 Task: testing Records creation on Orders
Action: Mouse moved to (41, 141)
Screenshot: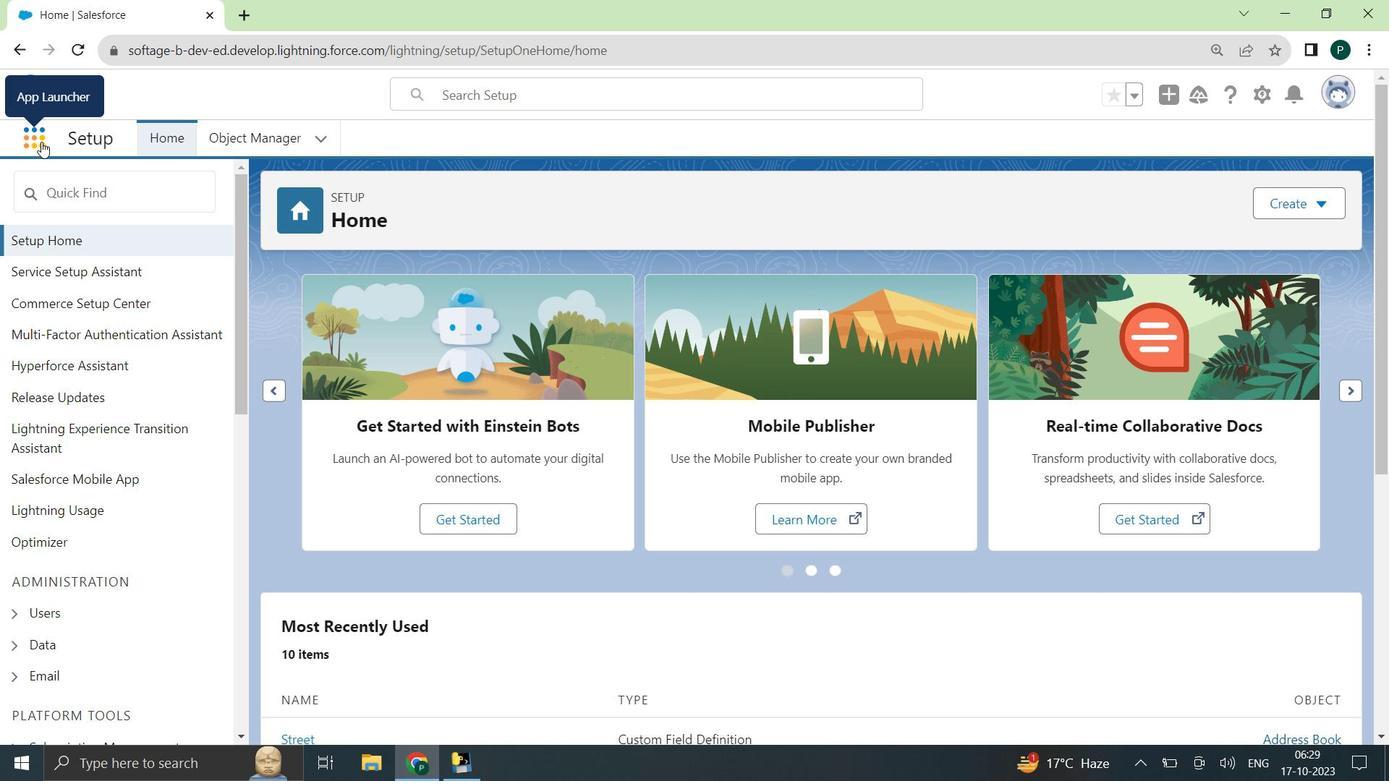 
Action: Mouse pressed left at (41, 141)
Screenshot: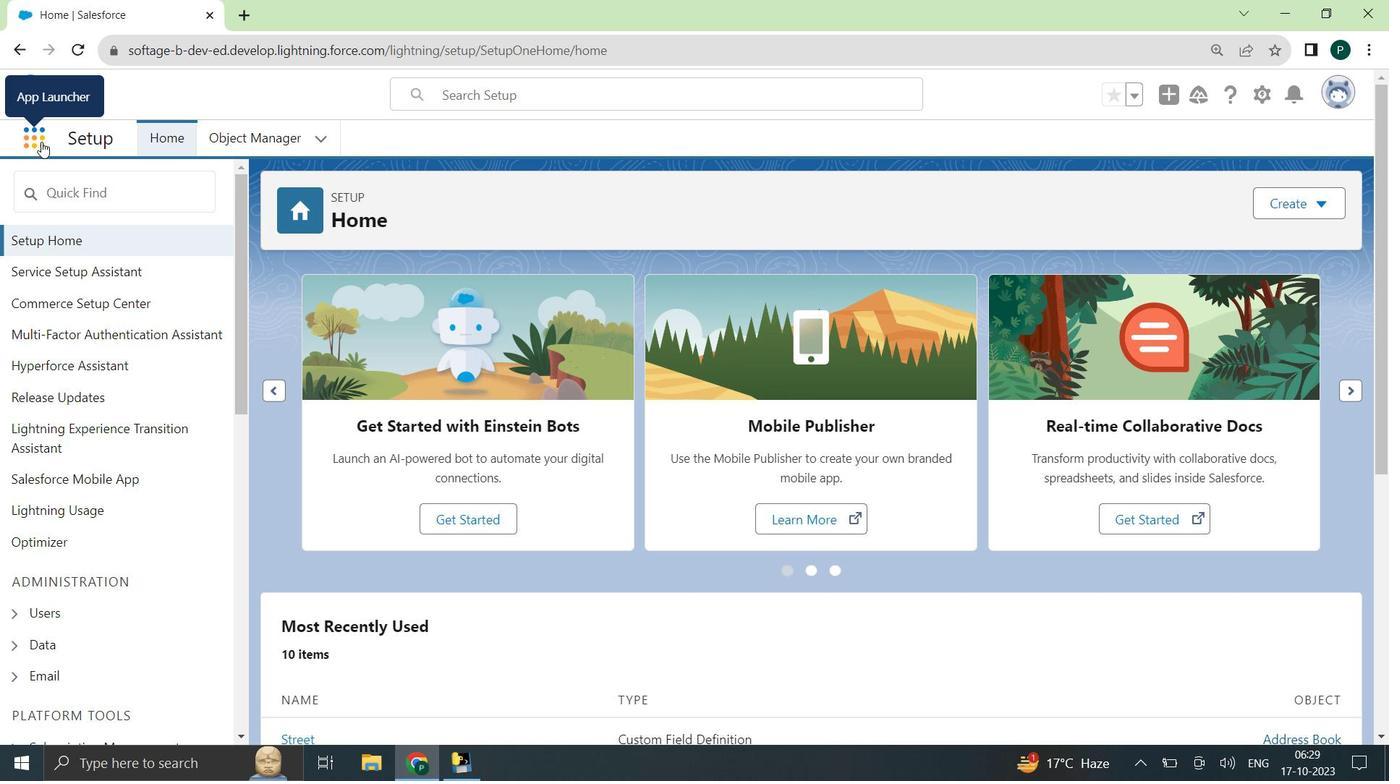 
Action: Mouse moved to (60, 483)
Screenshot: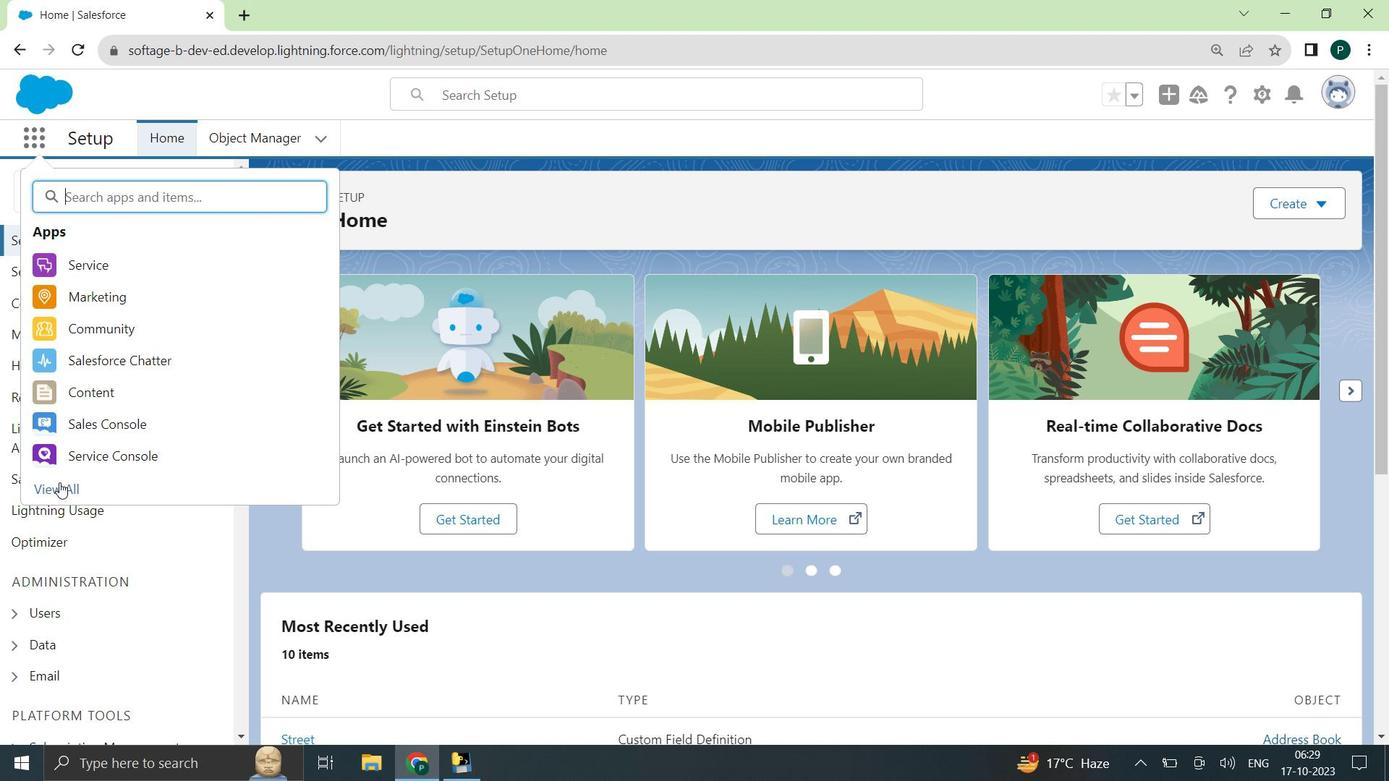 
Action: Mouse pressed left at (60, 483)
Screenshot: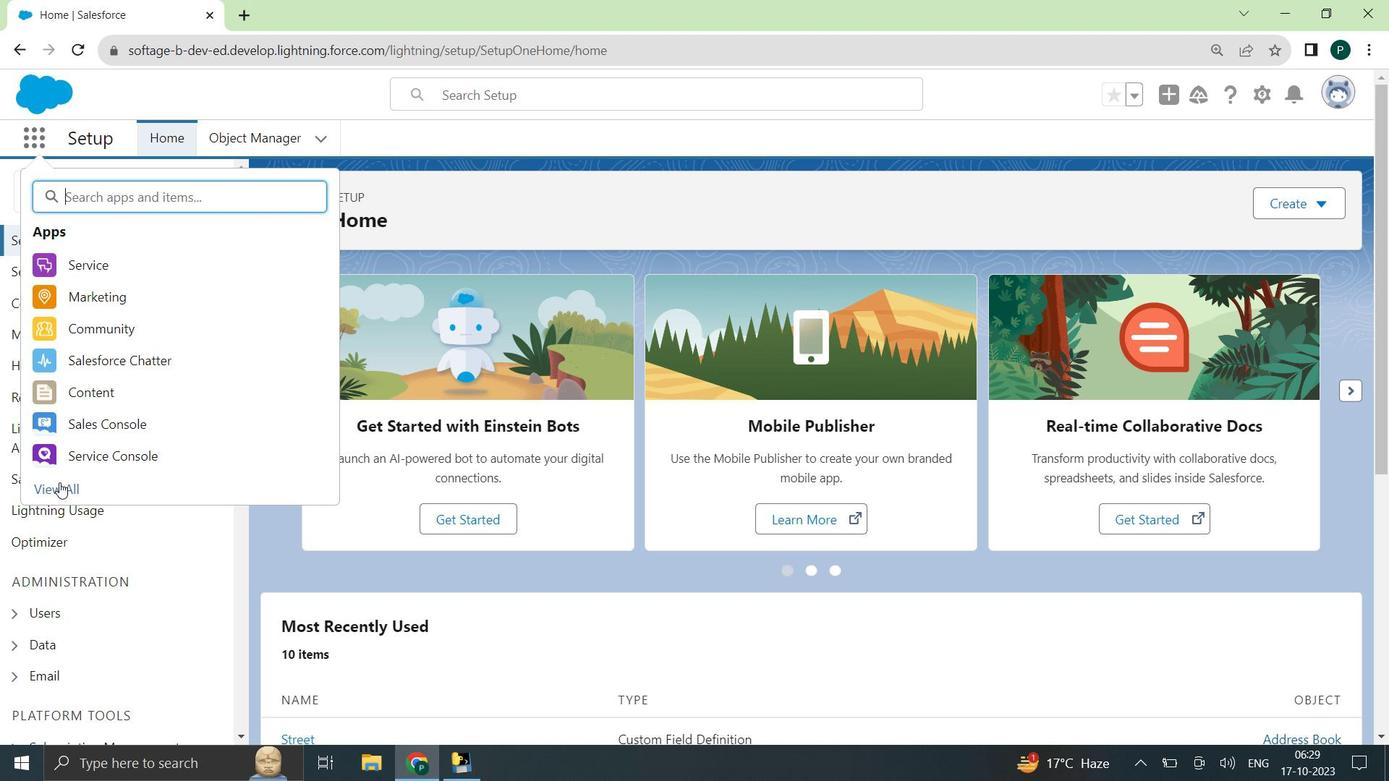 
Action: Mouse moved to (187, 487)
Screenshot: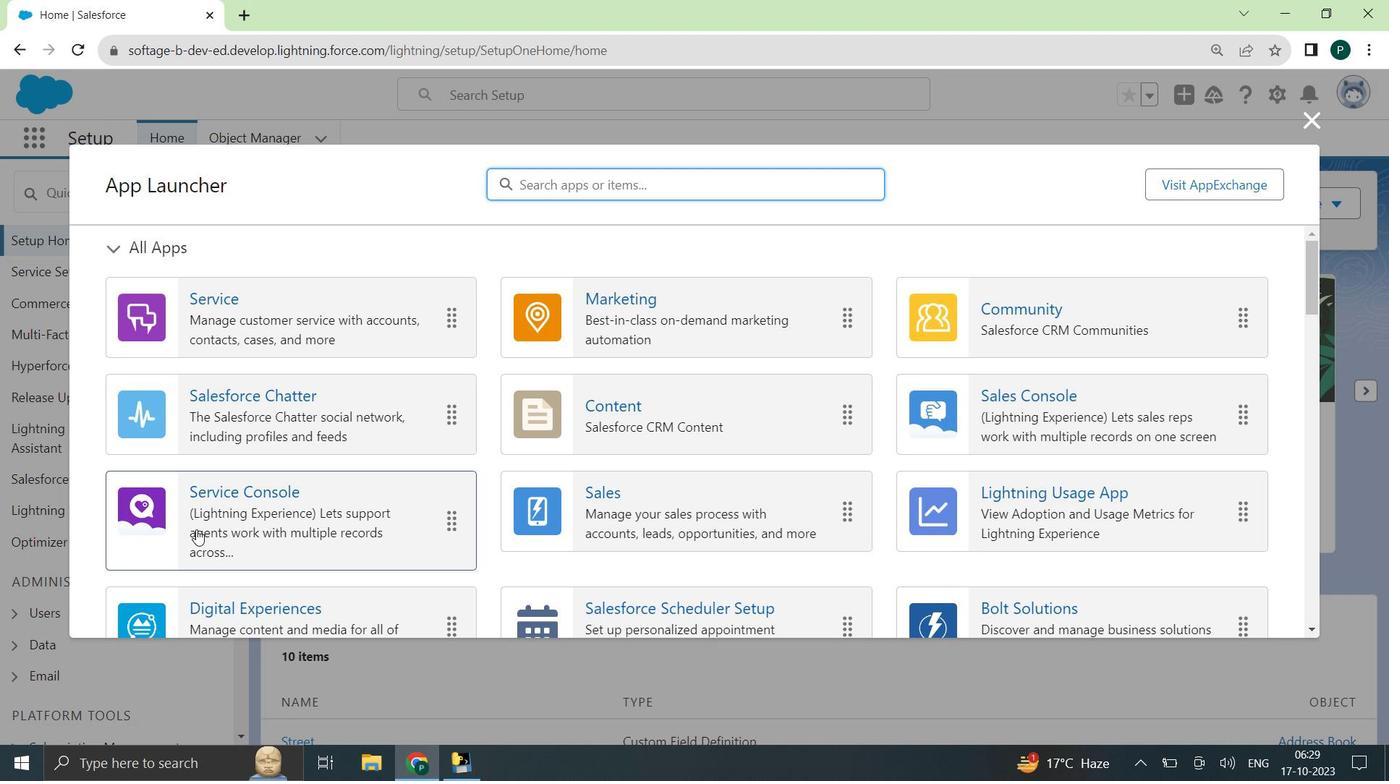 
Action: Mouse scrolled (187, 487) with delta (0, 0)
Screenshot: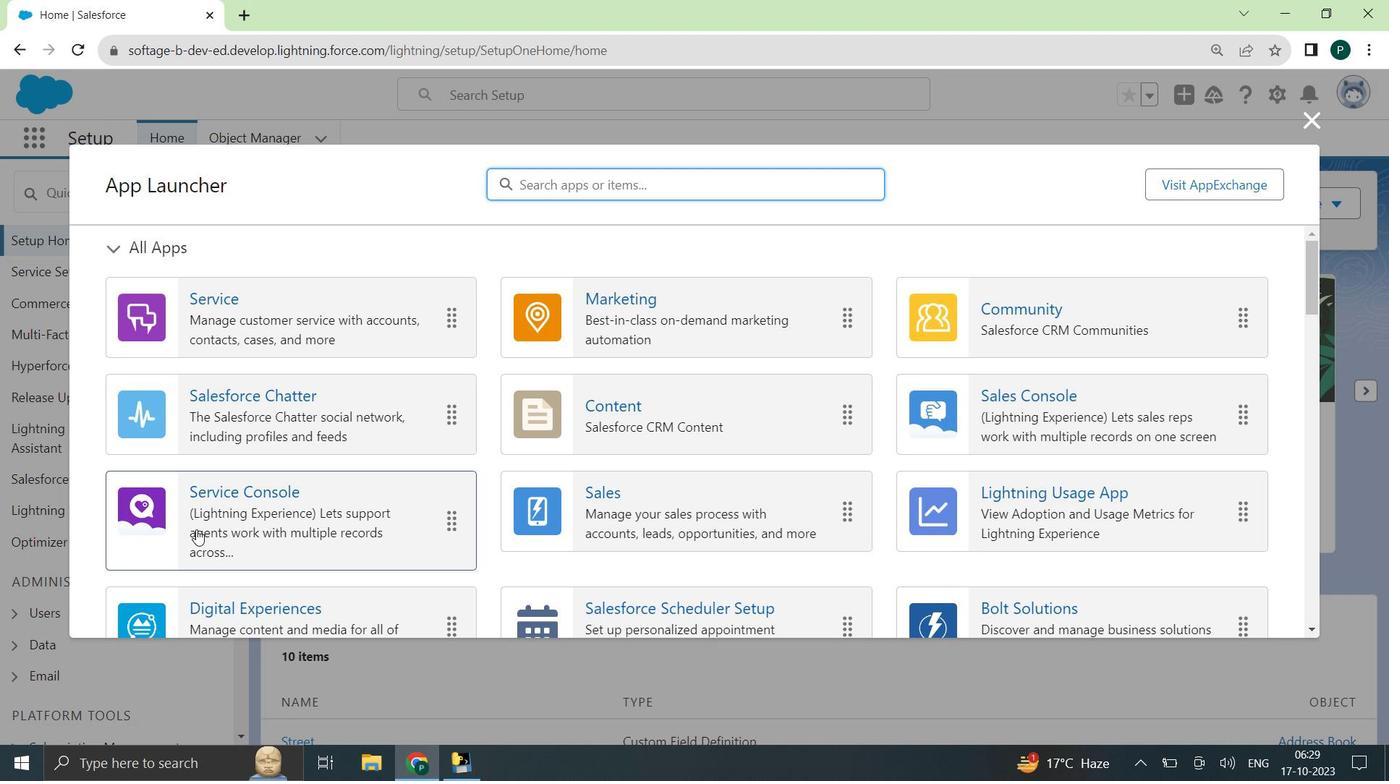 
Action: Mouse moved to (198, 539)
Screenshot: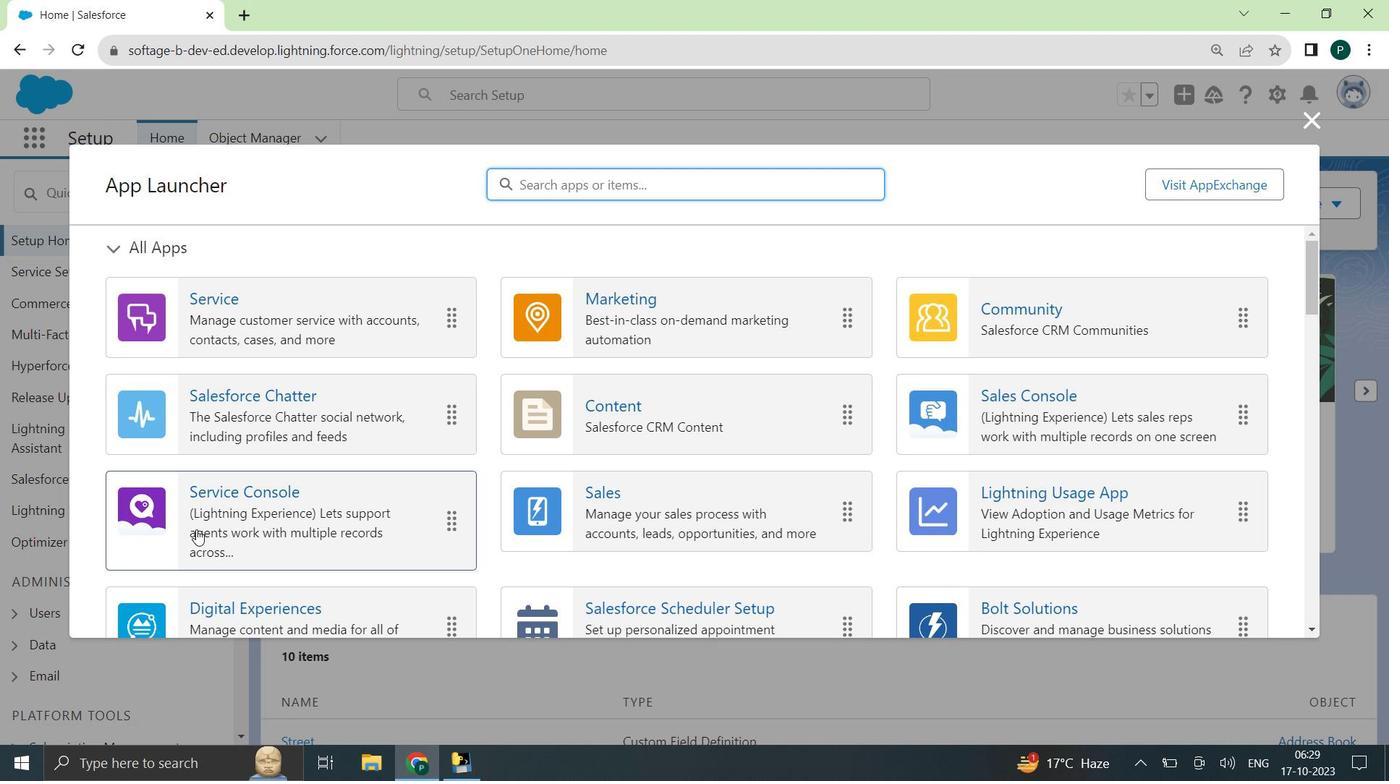 
Action: Mouse scrolled (198, 538) with delta (0, 0)
Screenshot: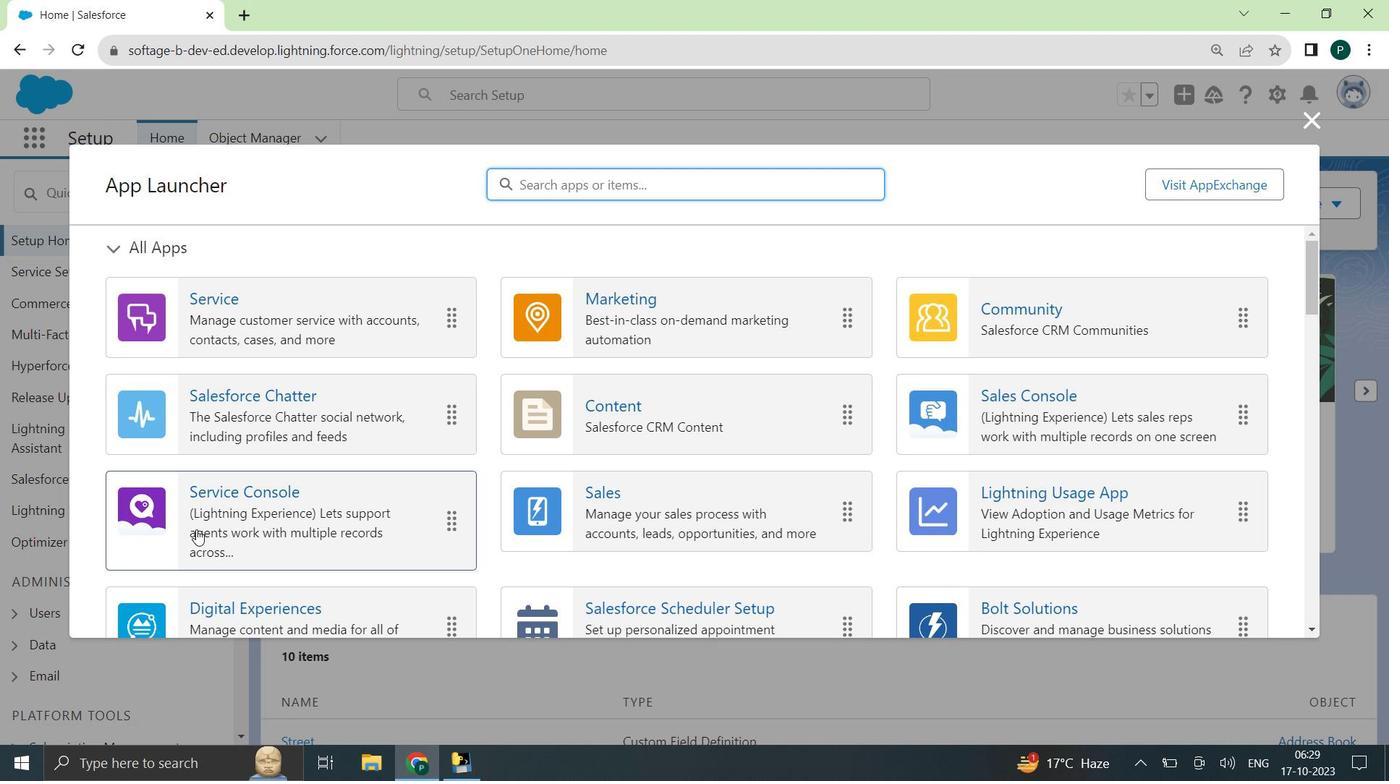 
Action: Mouse moved to (263, 584)
Screenshot: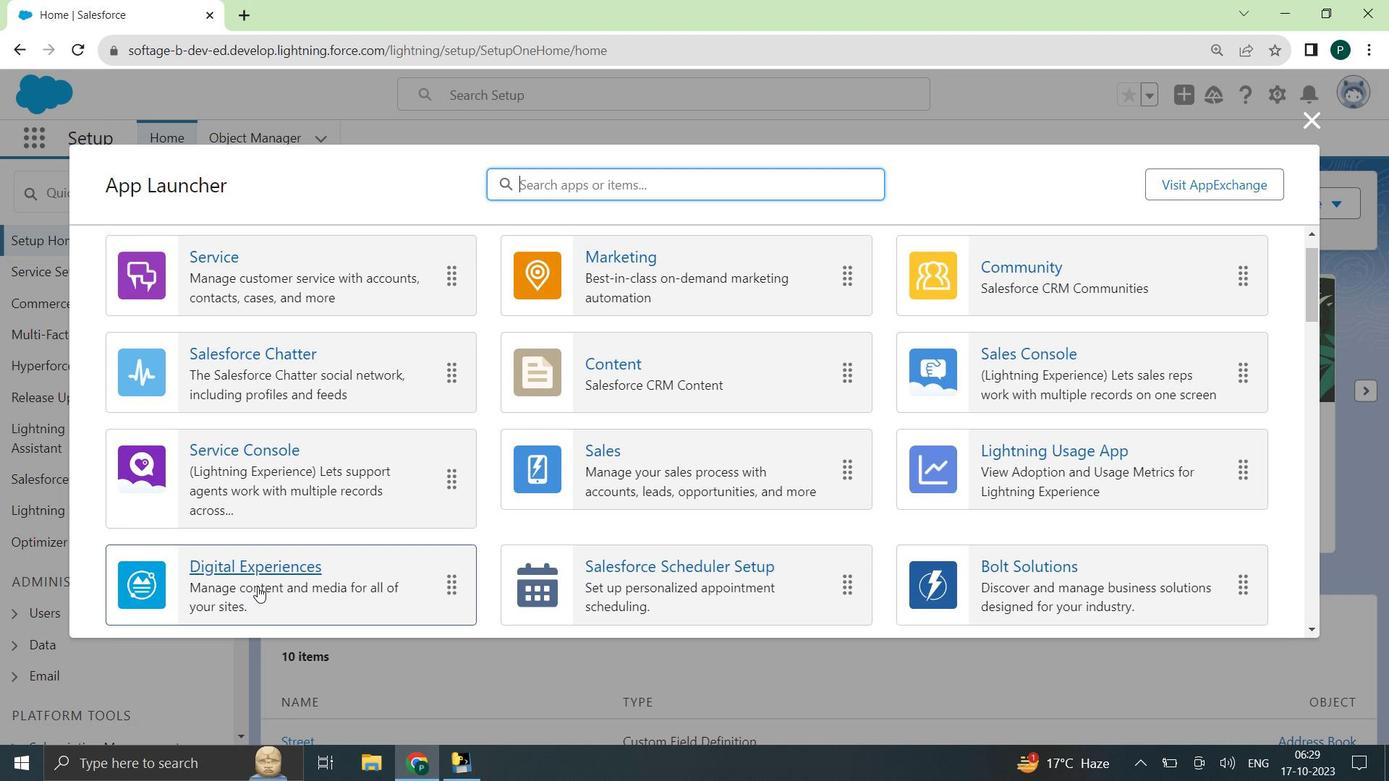 
Action: Mouse scrolled (263, 584) with delta (0, 0)
Screenshot: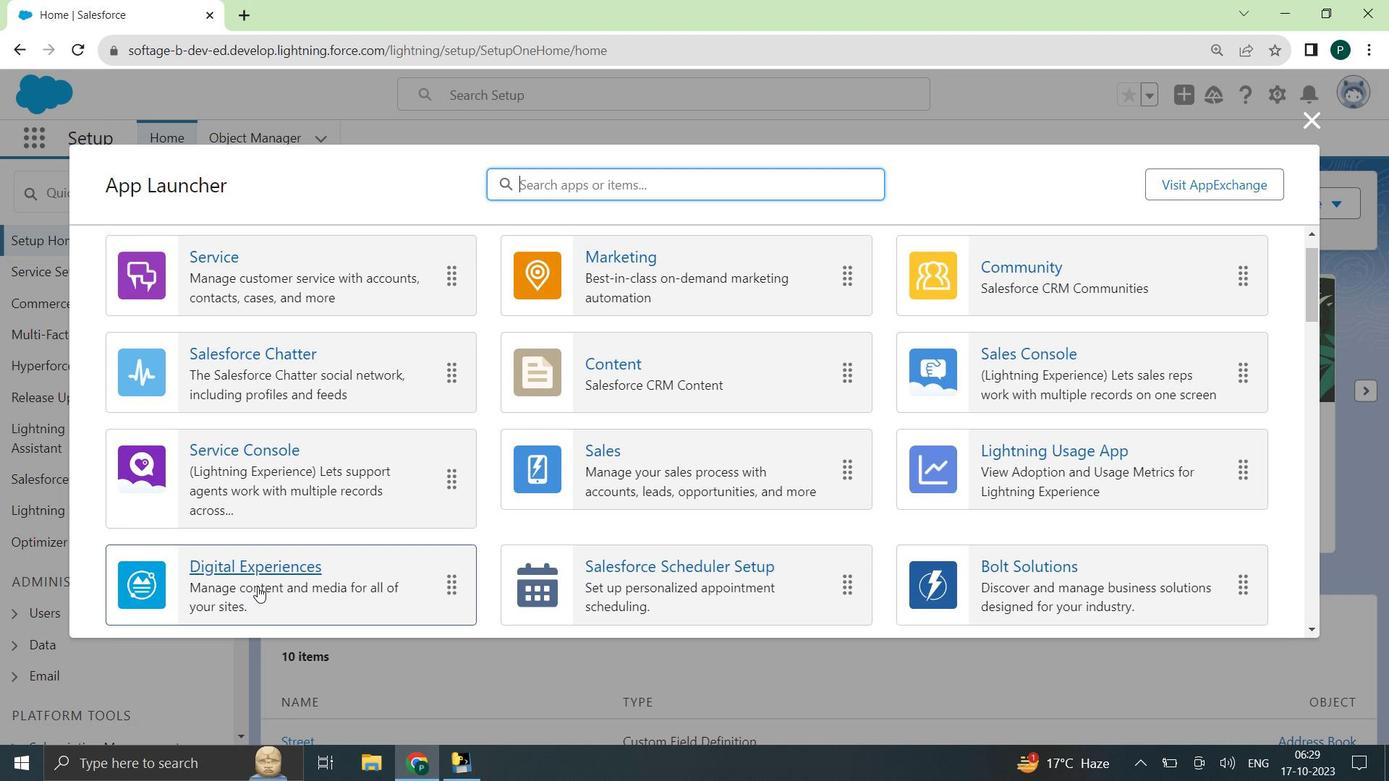 
Action: Mouse moved to (267, 583)
Screenshot: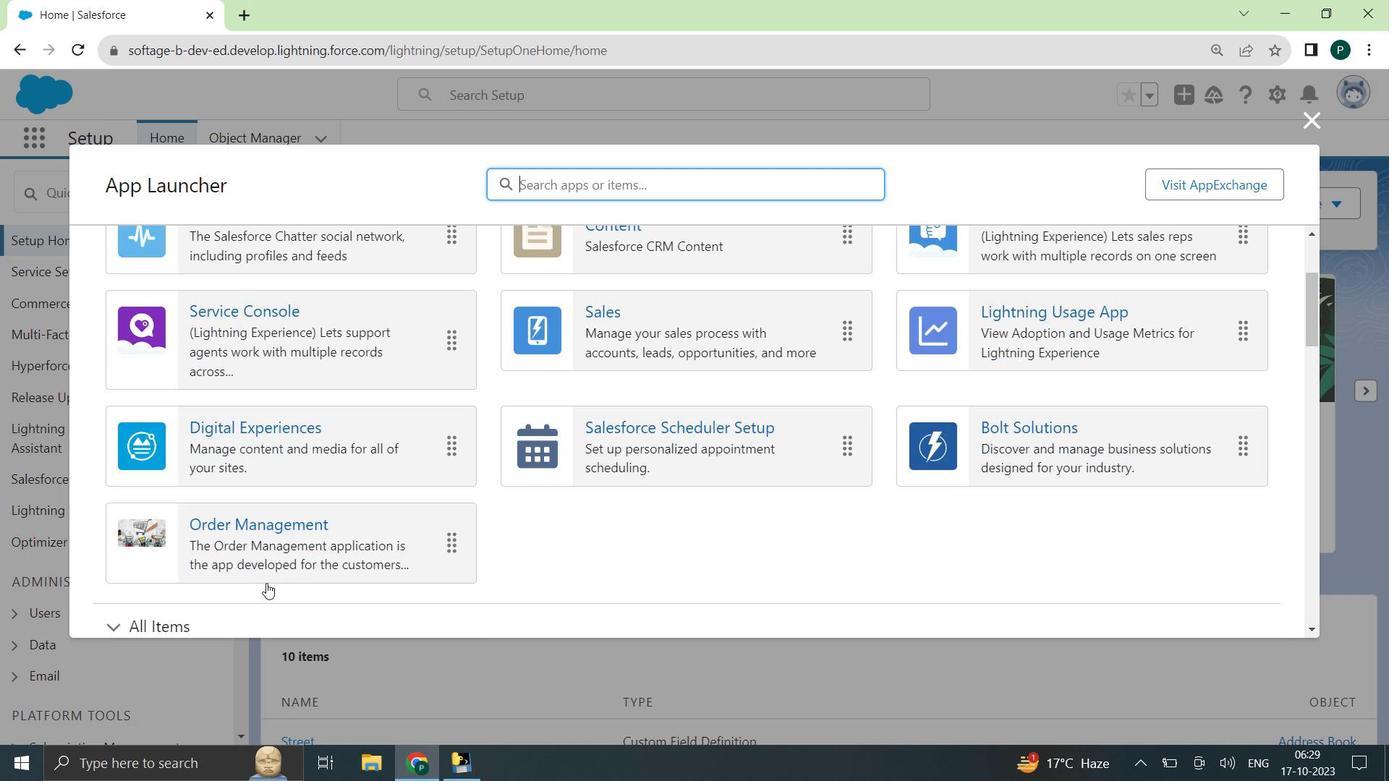 
Action: Mouse scrolled (267, 582) with delta (0, 0)
Screenshot: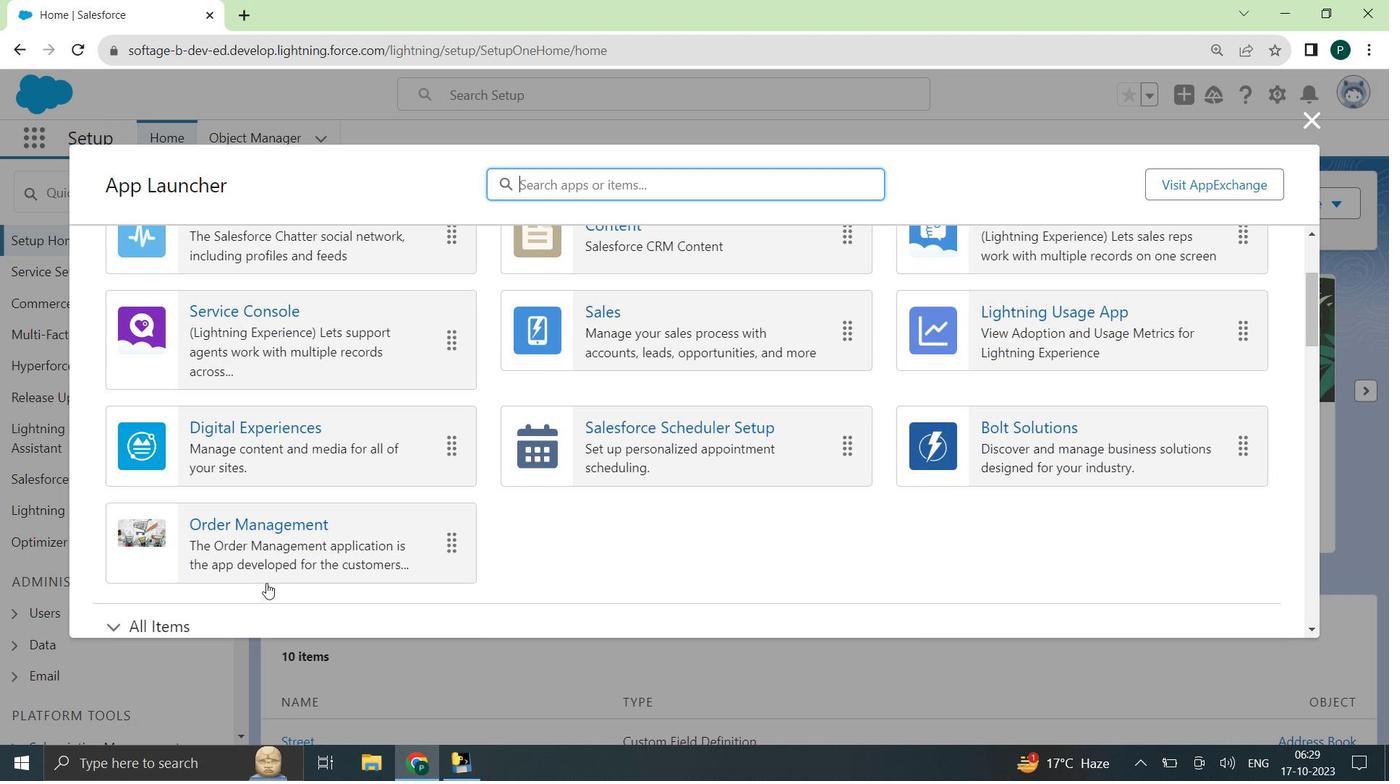 
Action: Mouse moved to (262, 338)
Screenshot: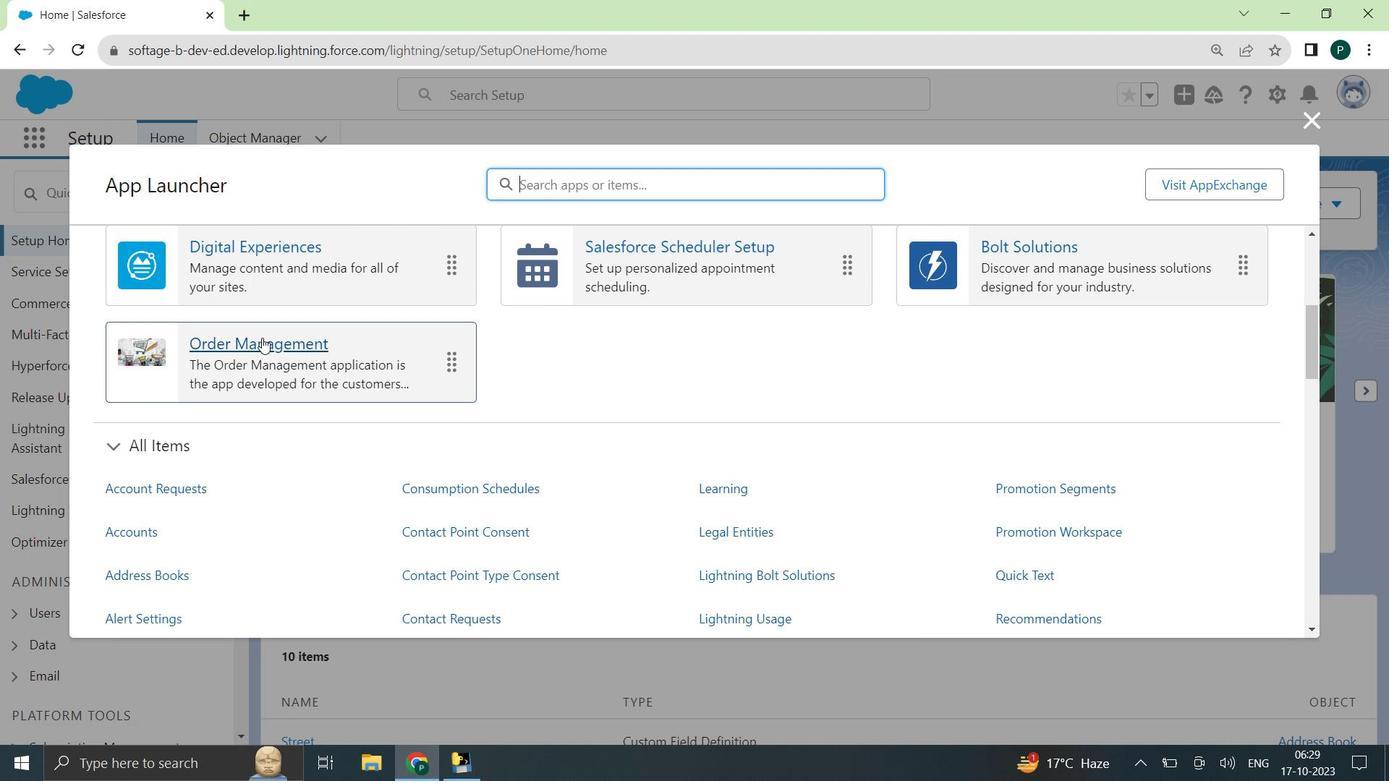 
Action: Mouse pressed left at (262, 338)
Screenshot: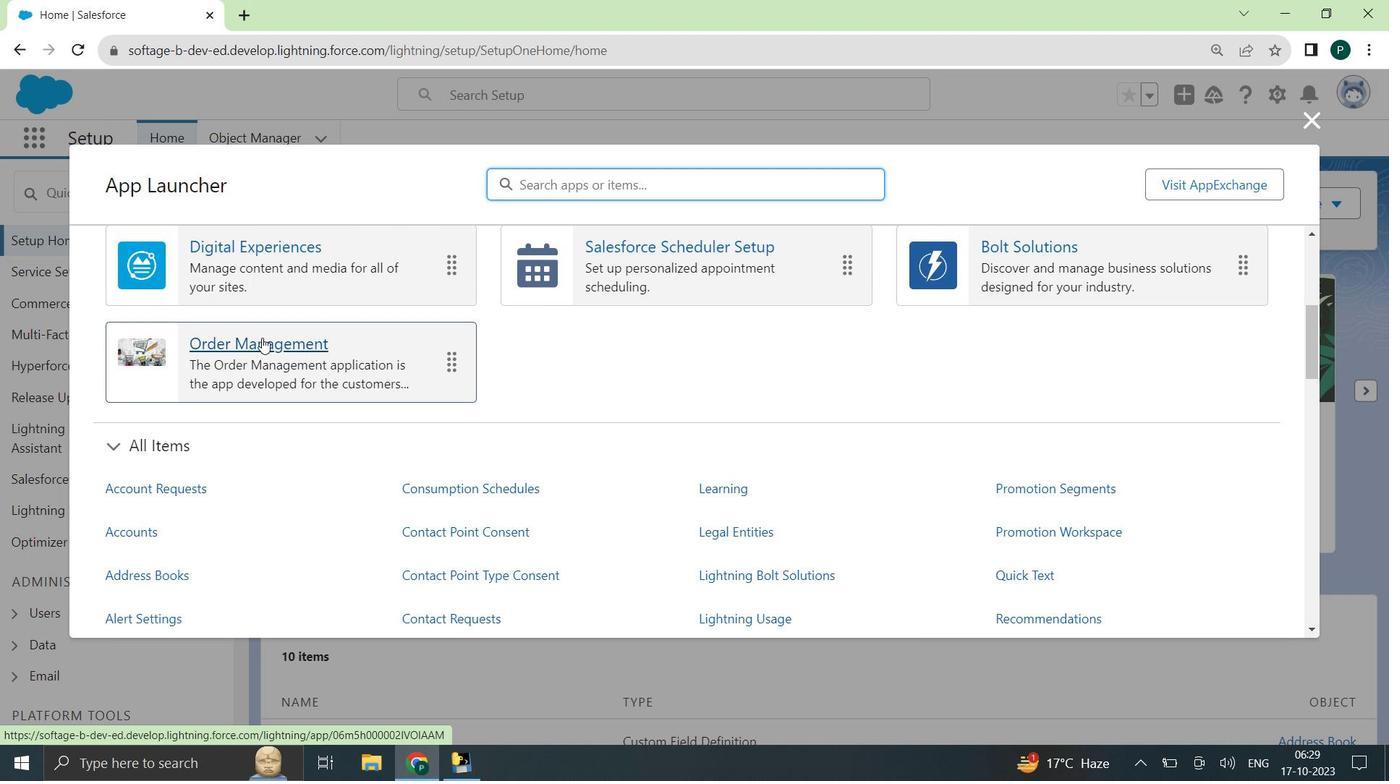 
Action: Mouse moved to (636, 133)
Screenshot: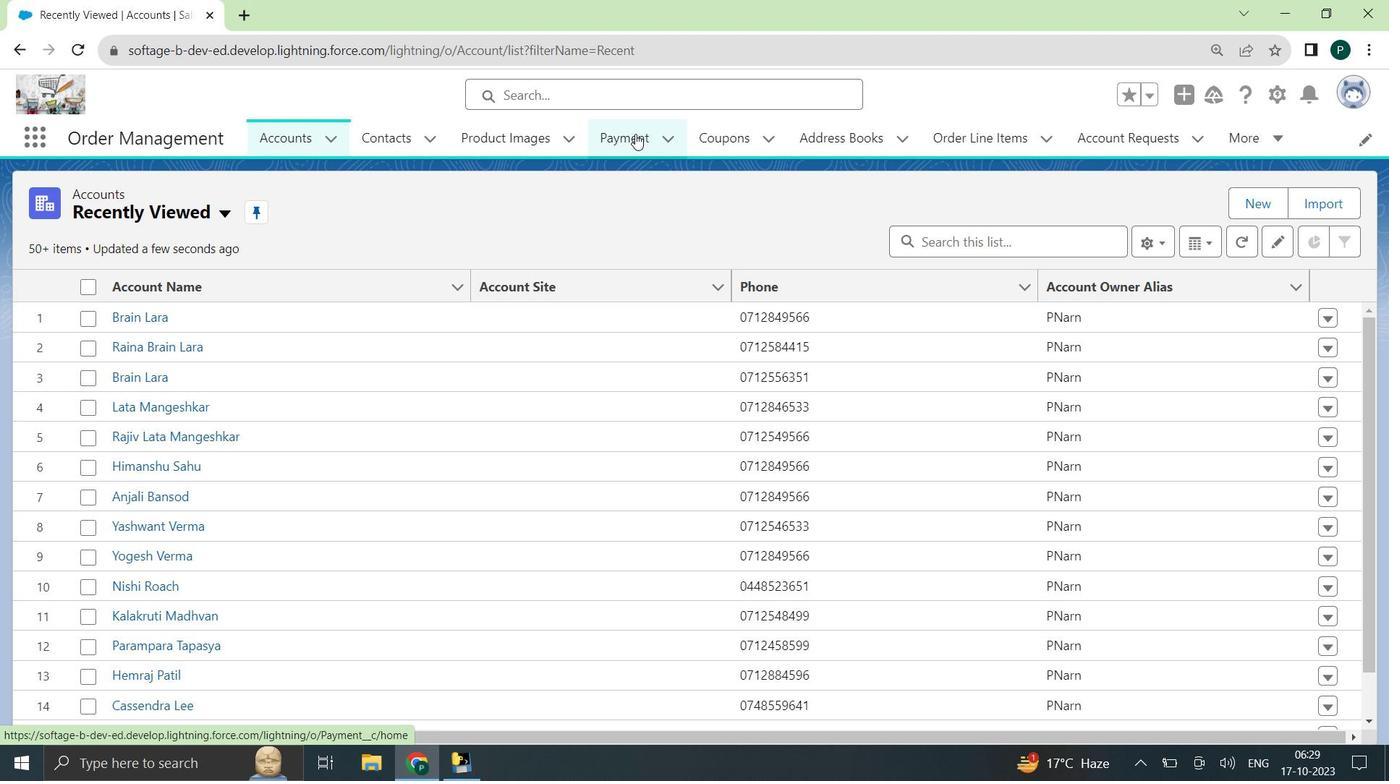 
Action: Mouse pressed left at (636, 133)
Screenshot: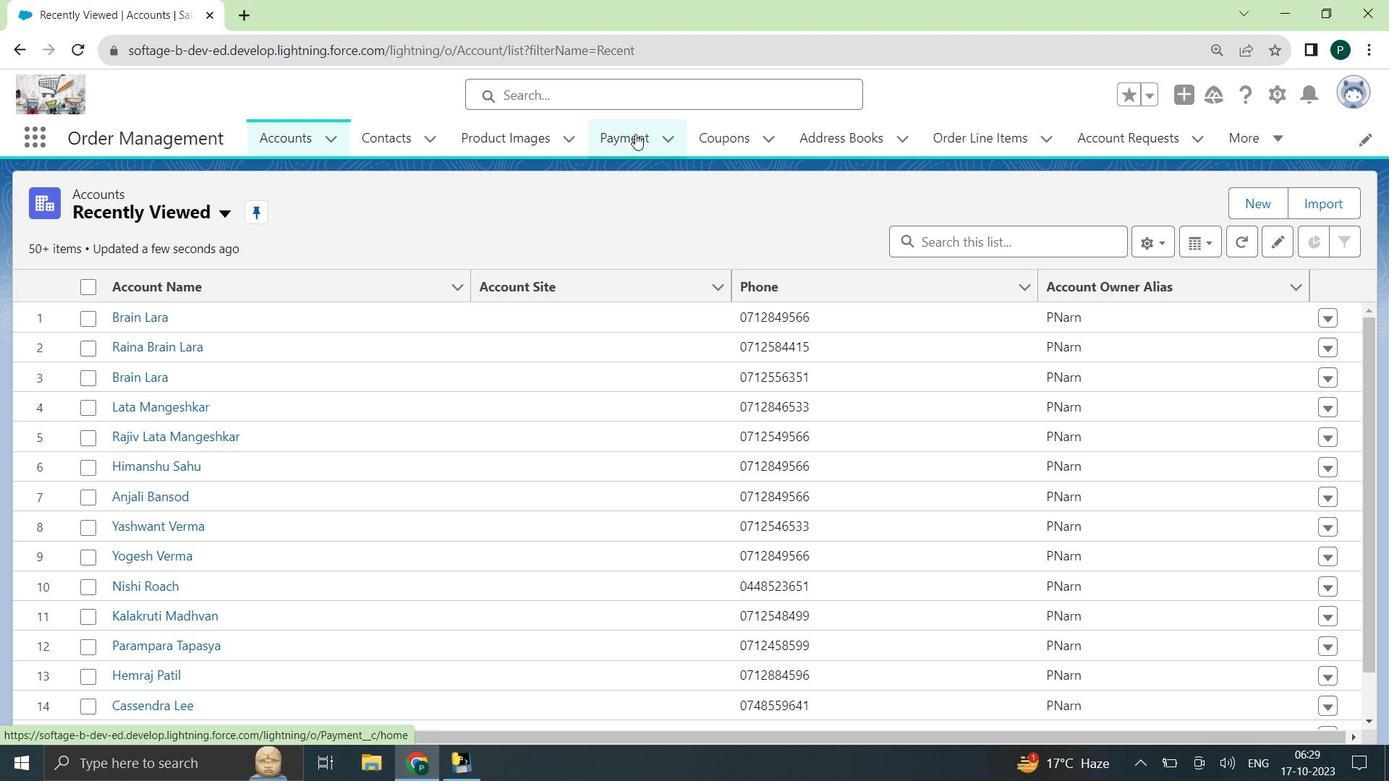 
Action: Mouse moved to (1234, 201)
Screenshot: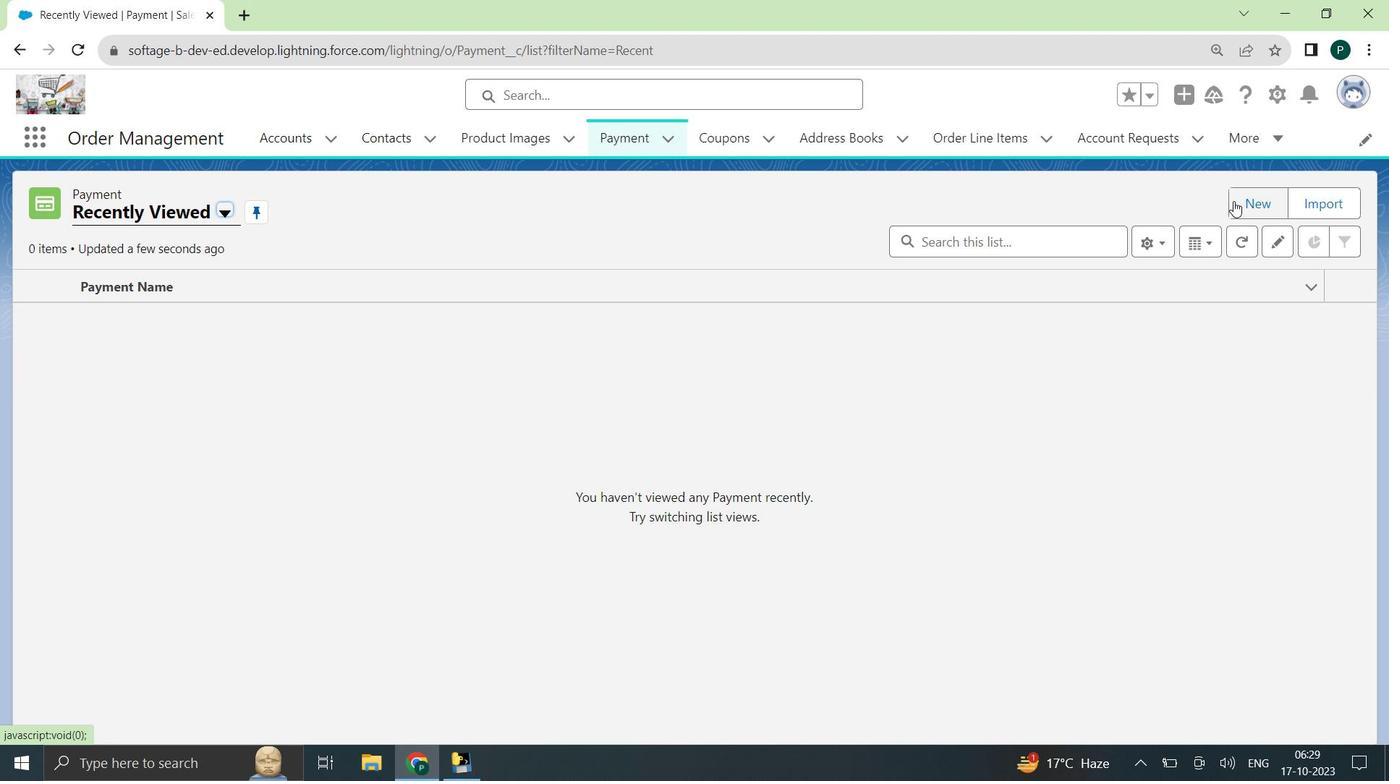 
Action: Mouse pressed left at (1234, 201)
Screenshot: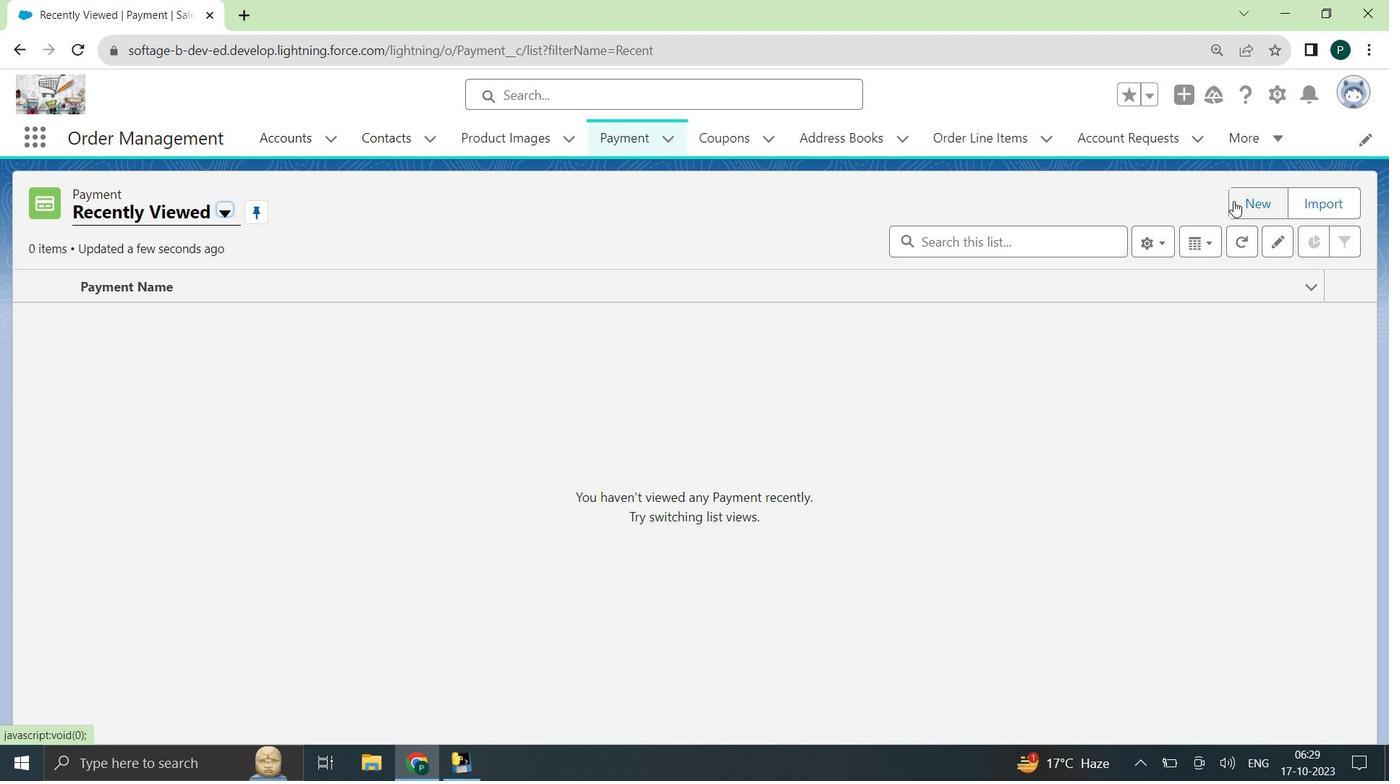
Action: Mouse moved to (862, 595)
Screenshot: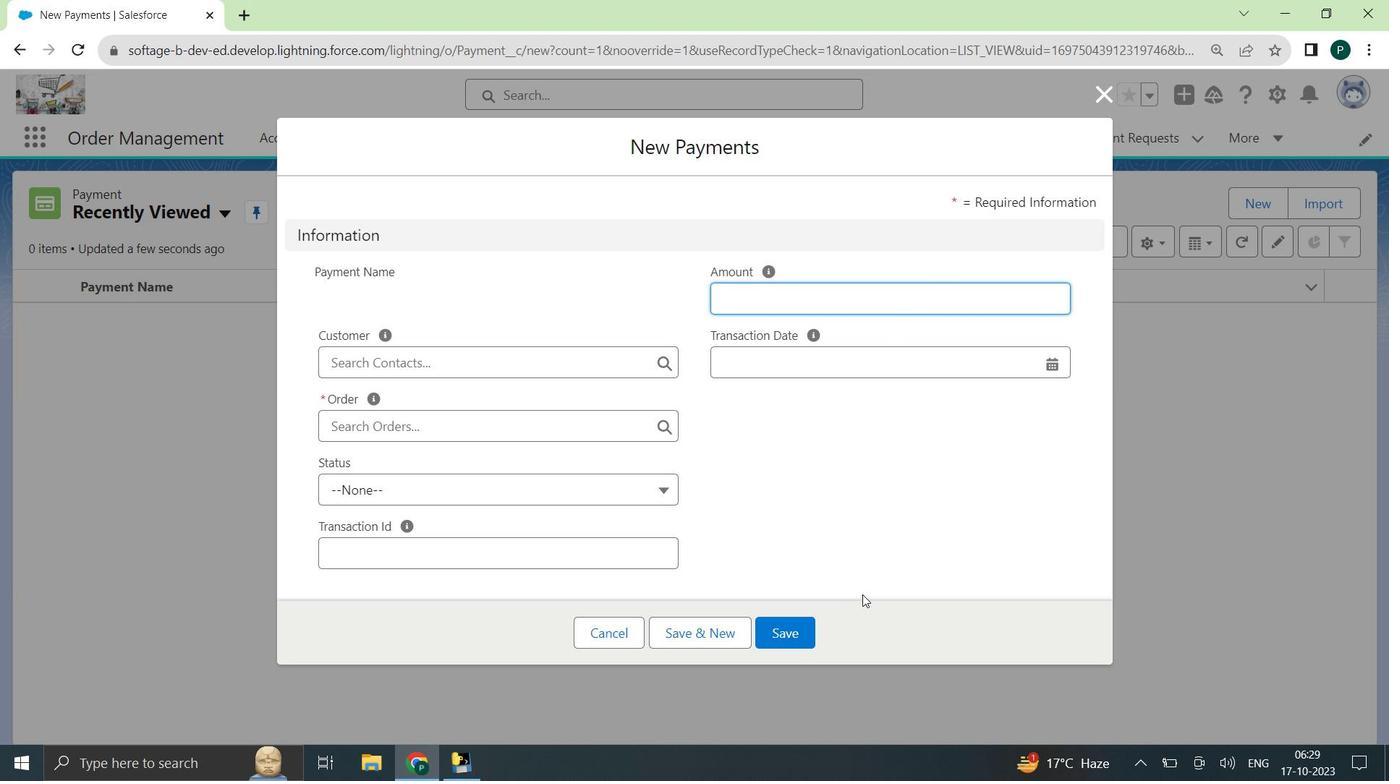 
Action: Mouse scrolled (862, 594) with delta (0, 0)
Screenshot: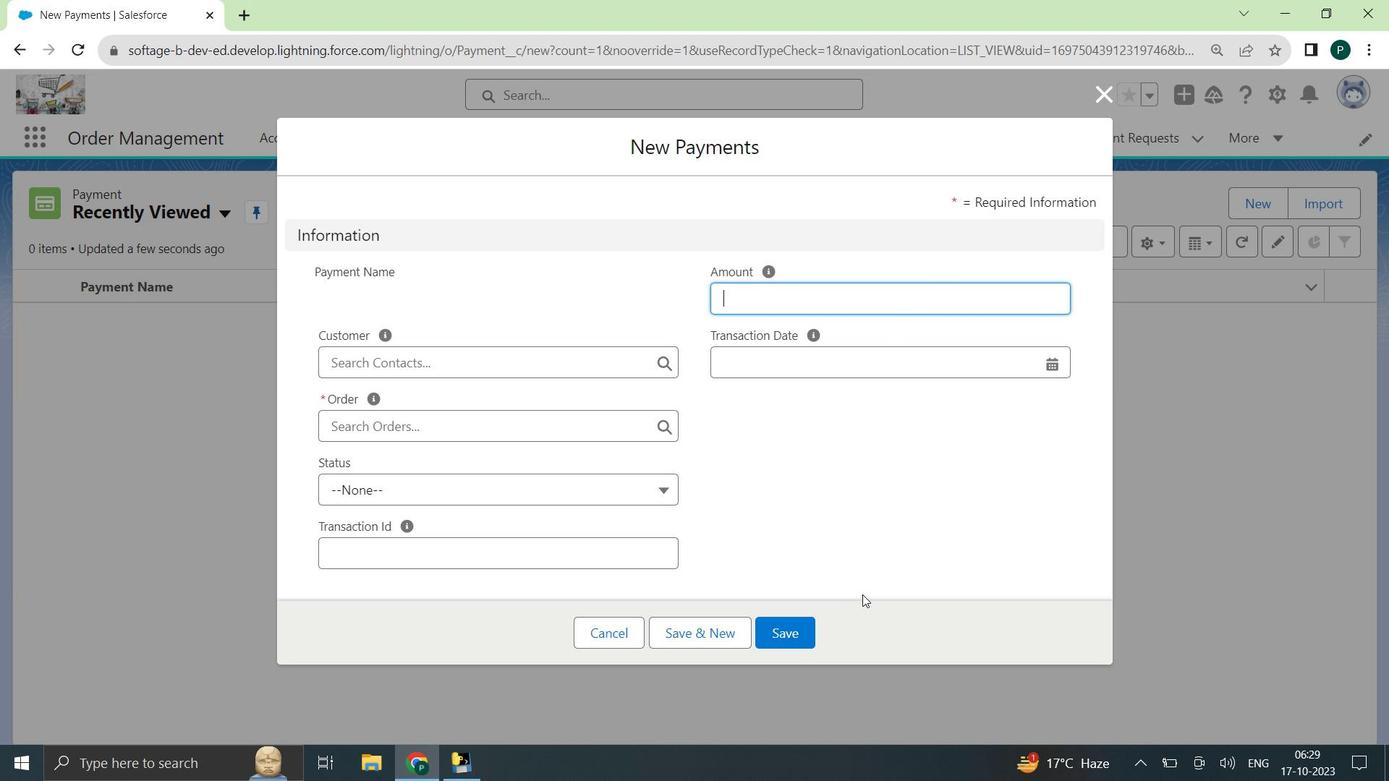
Action: Mouse scrolled (862, 594) with delta (0, 0)
Screenshot: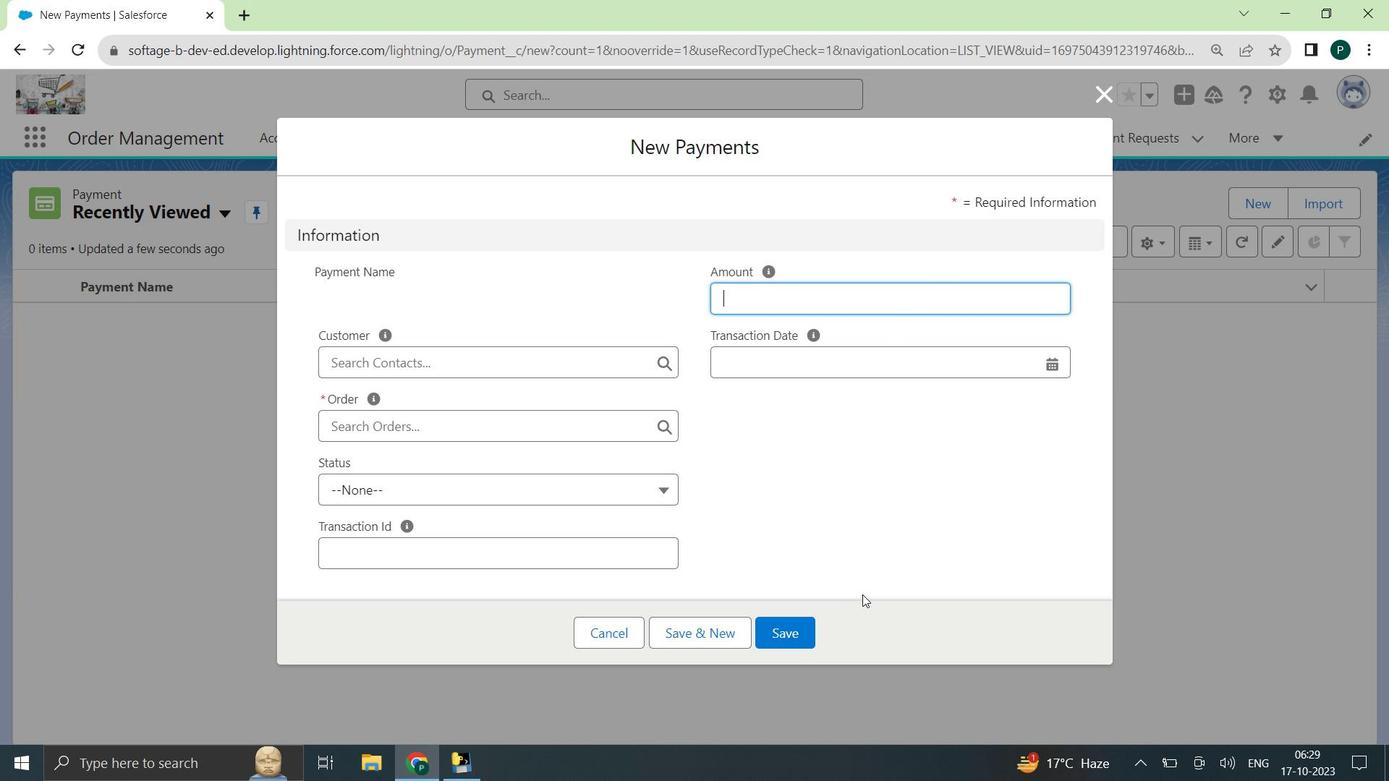 
Action: Mouse moved to (860, 584)
Screenshot: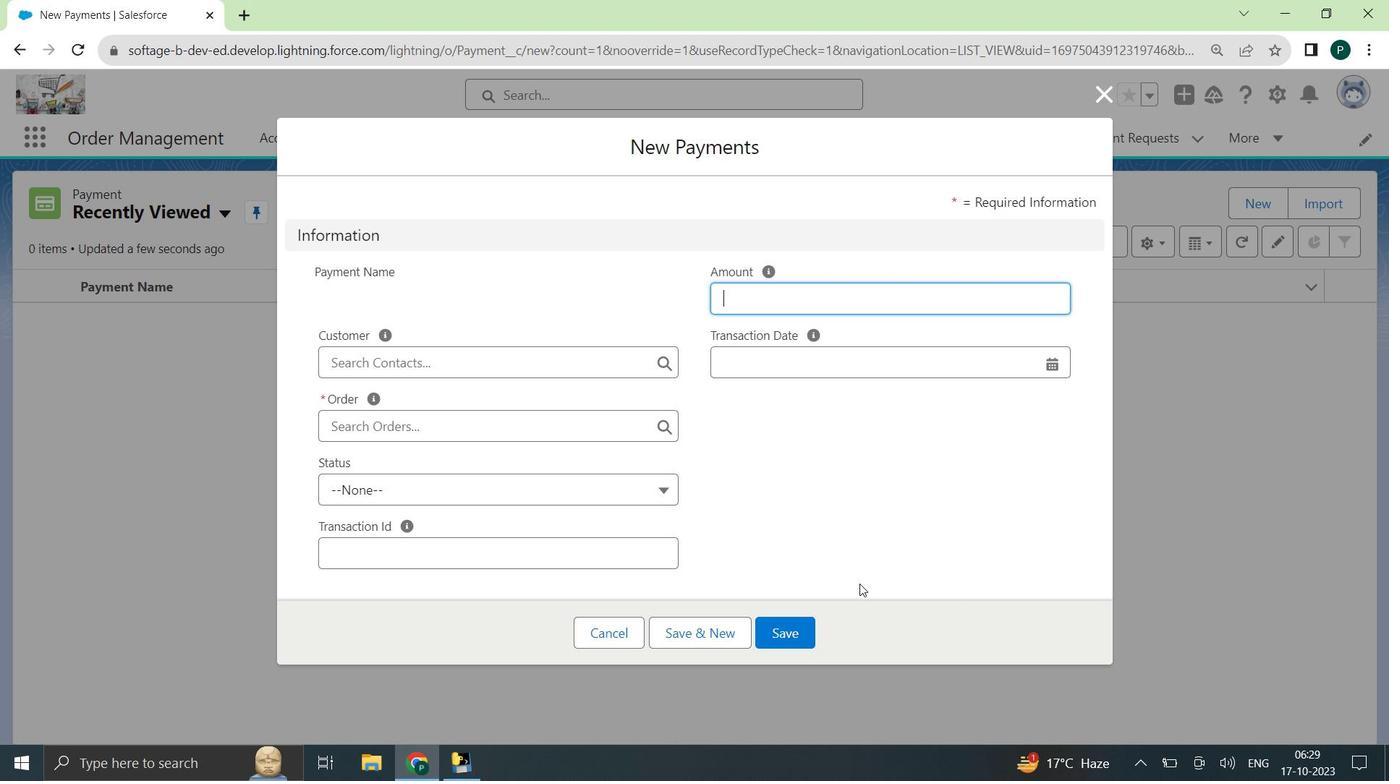 
Action: Mouse scrolled (860, 583) with delta (0, 0)
Screenshot: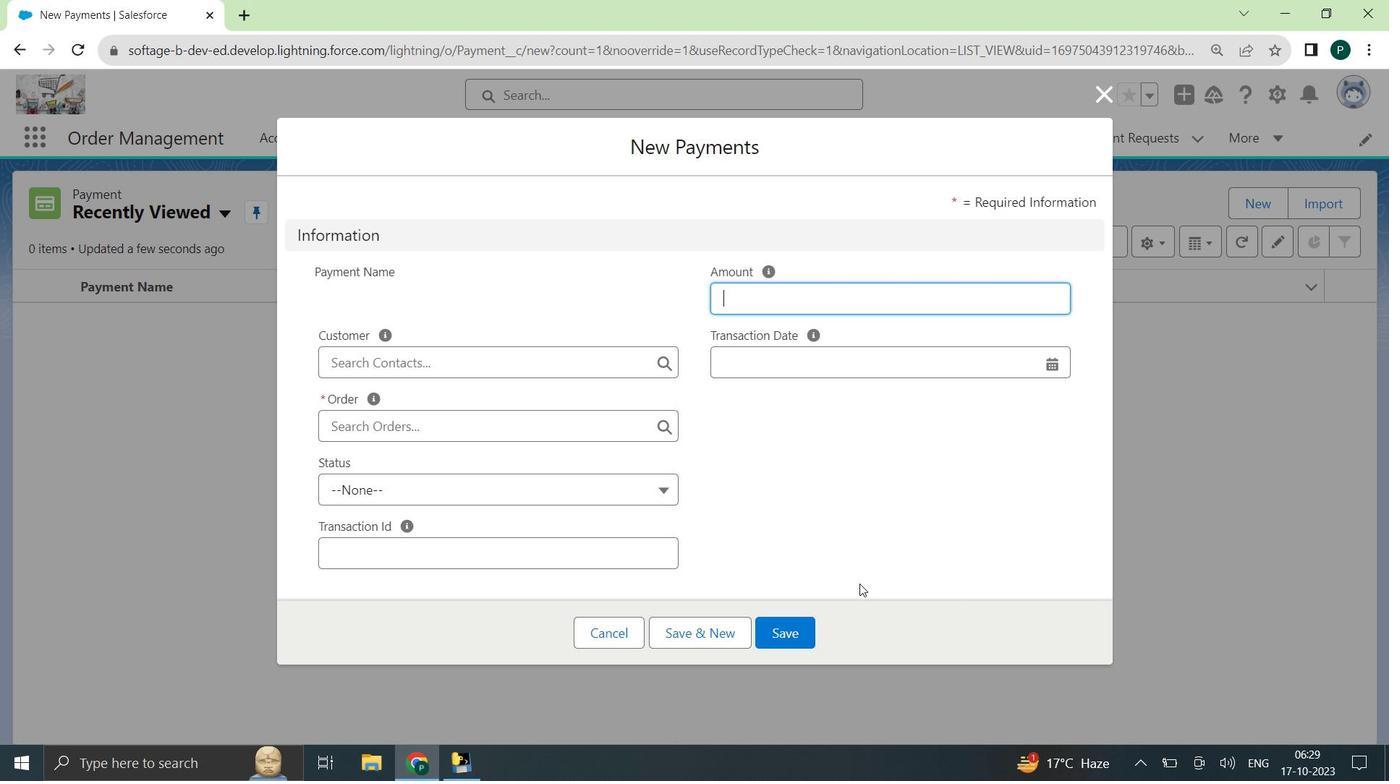 
Action: Mouse scrolled (860, 583) with delta (0, 0)
Screenshot: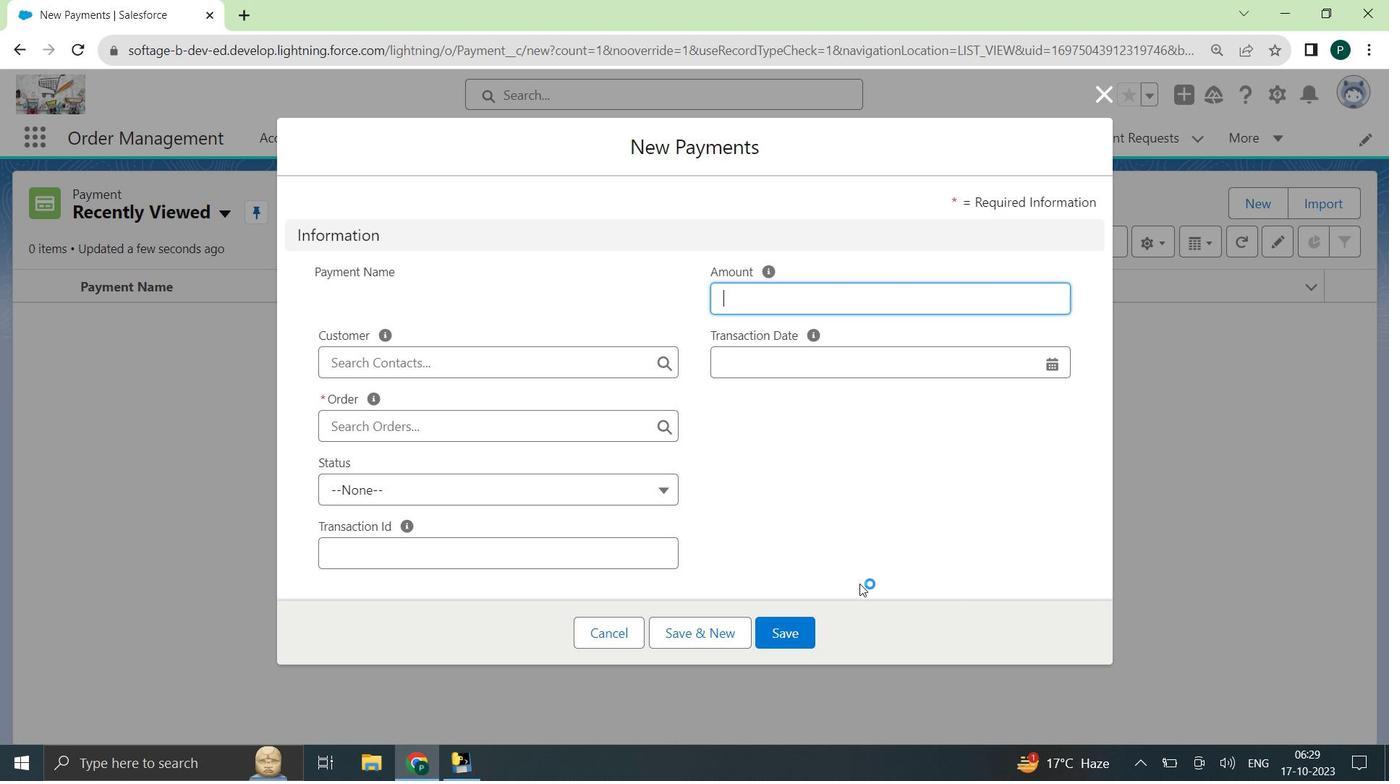 
Action: Mouse scrolled (860, 583) with delta (0, 0)
Screenshot: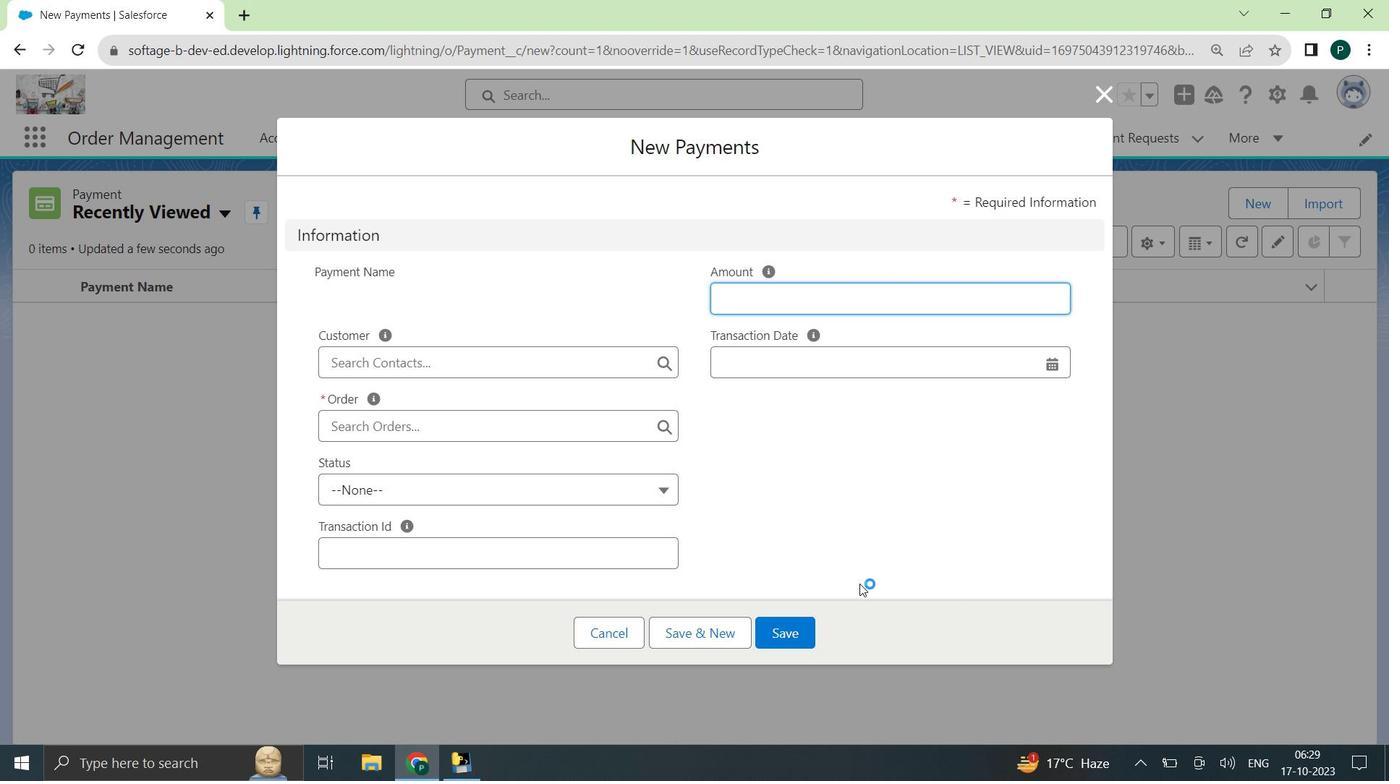 
Action: Mouse scrolled (860, 583) with delta (0, 0)
Screenshot: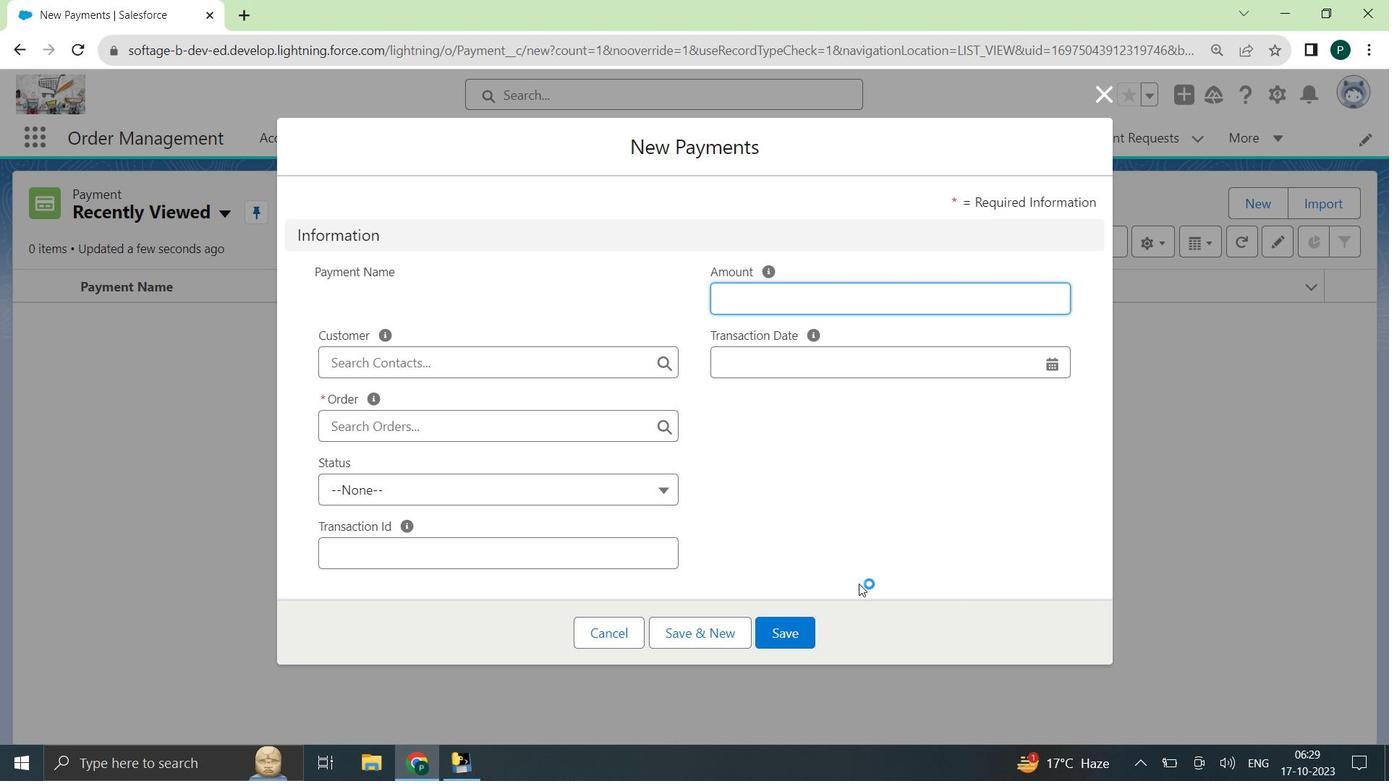 
Action: Mouse scrolled (860, 583) with delta (0, 0)
Screenshot: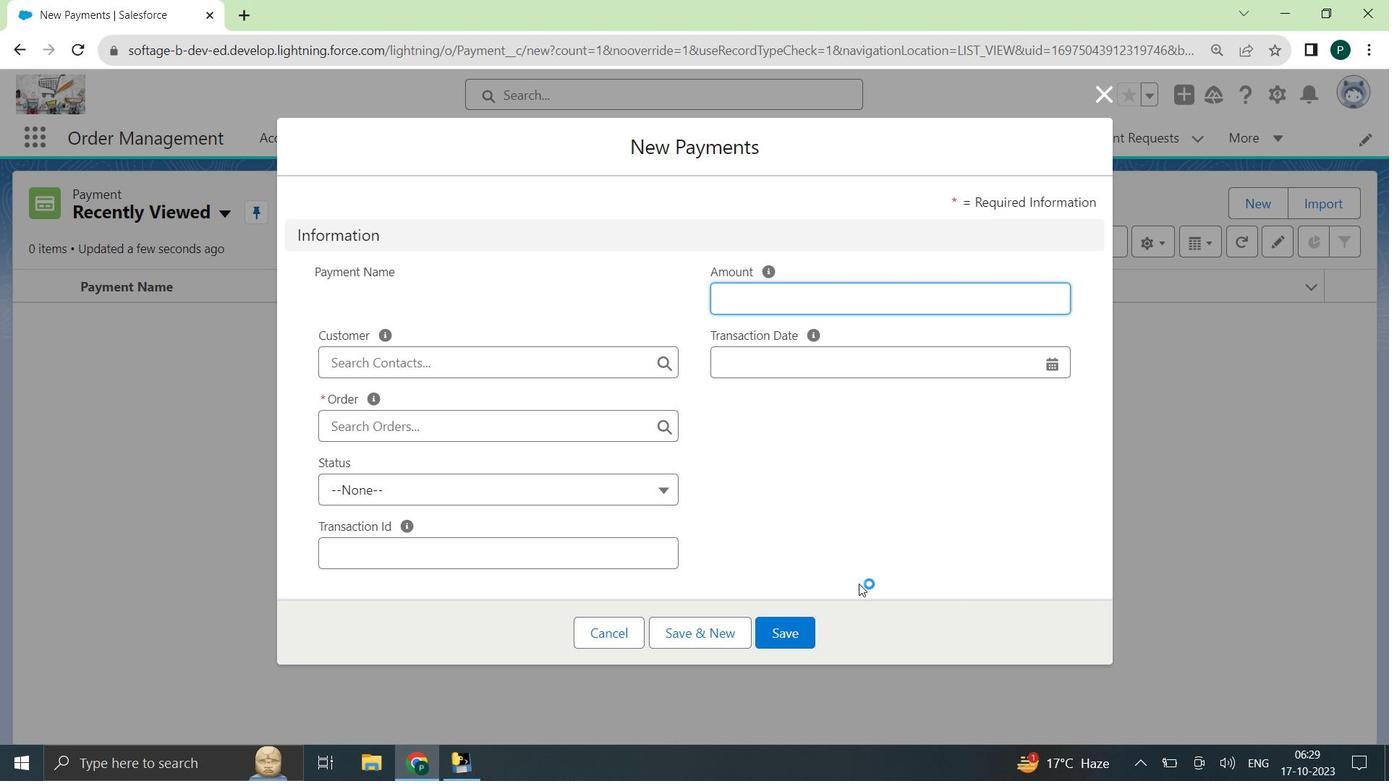 
Action: Mouse moved to (785, 645)
Screenshot: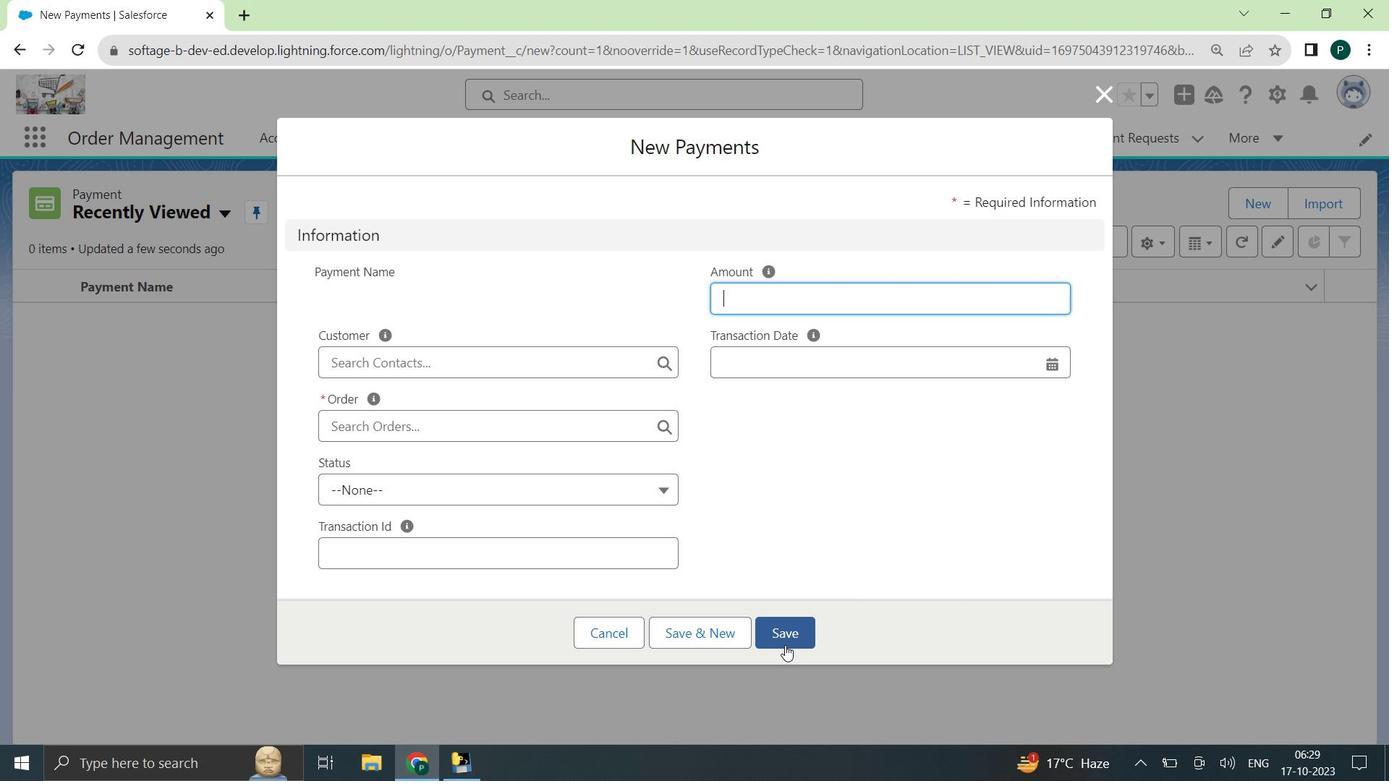 
Action: Mouse pressed left at (785, 645)
Screenshot: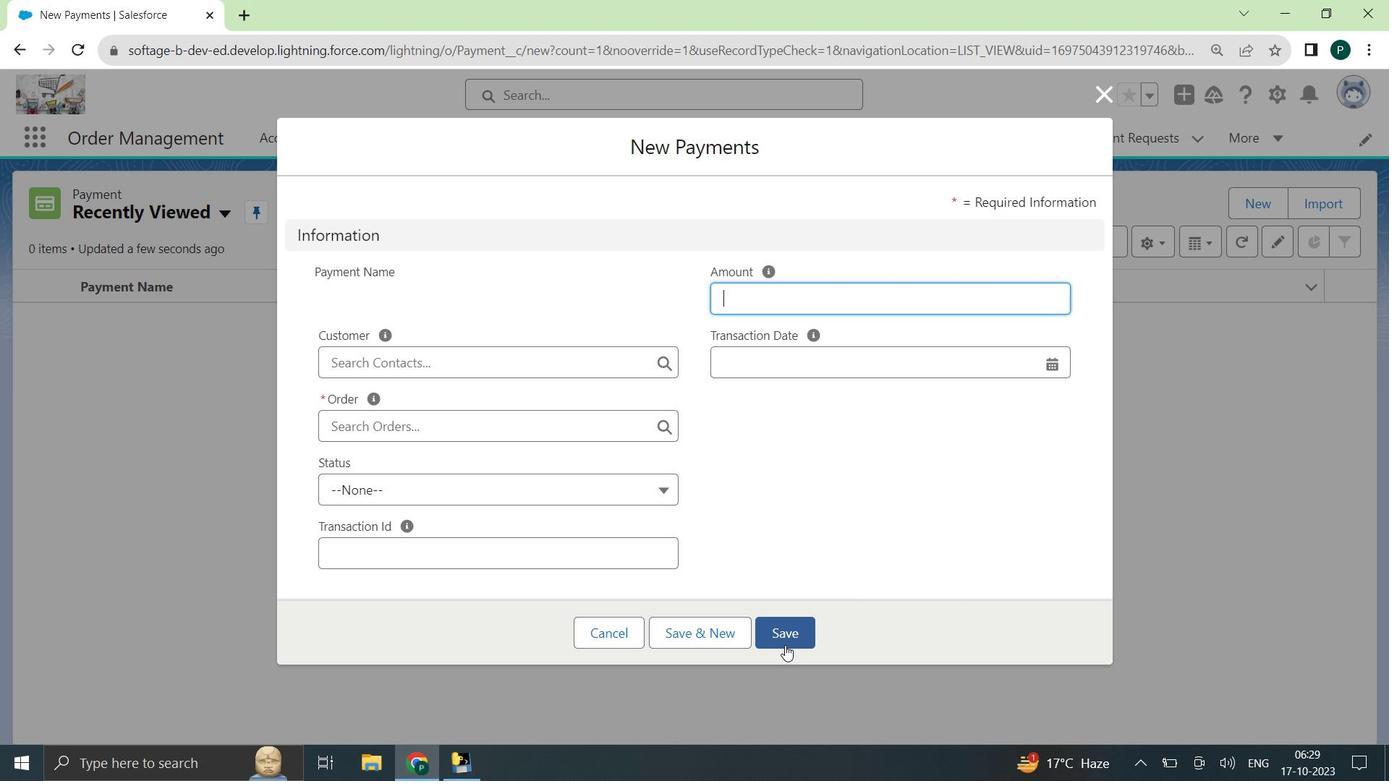 
Action: Mouse moved to (713, 524)
Screenshot: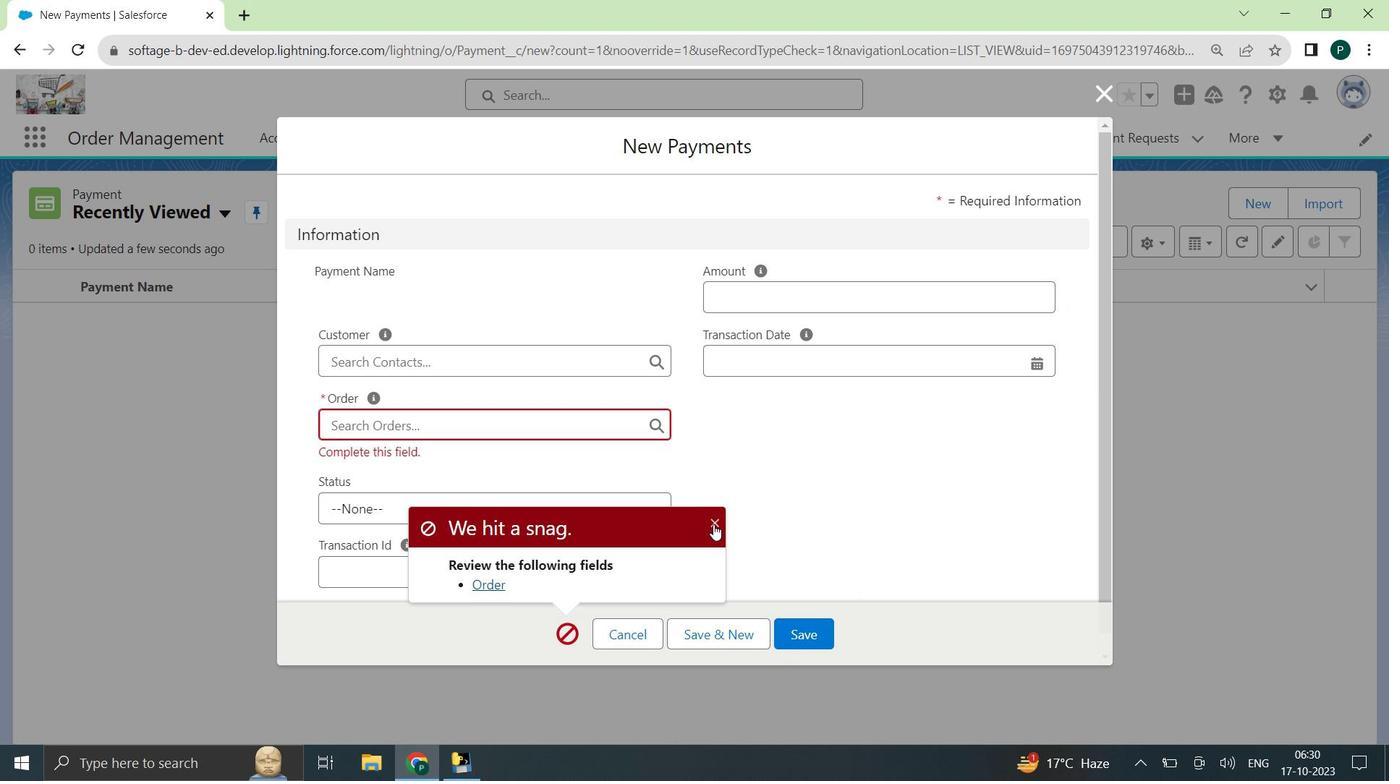 
Action: Mouse pressed left at (713, 524)
Screenshot: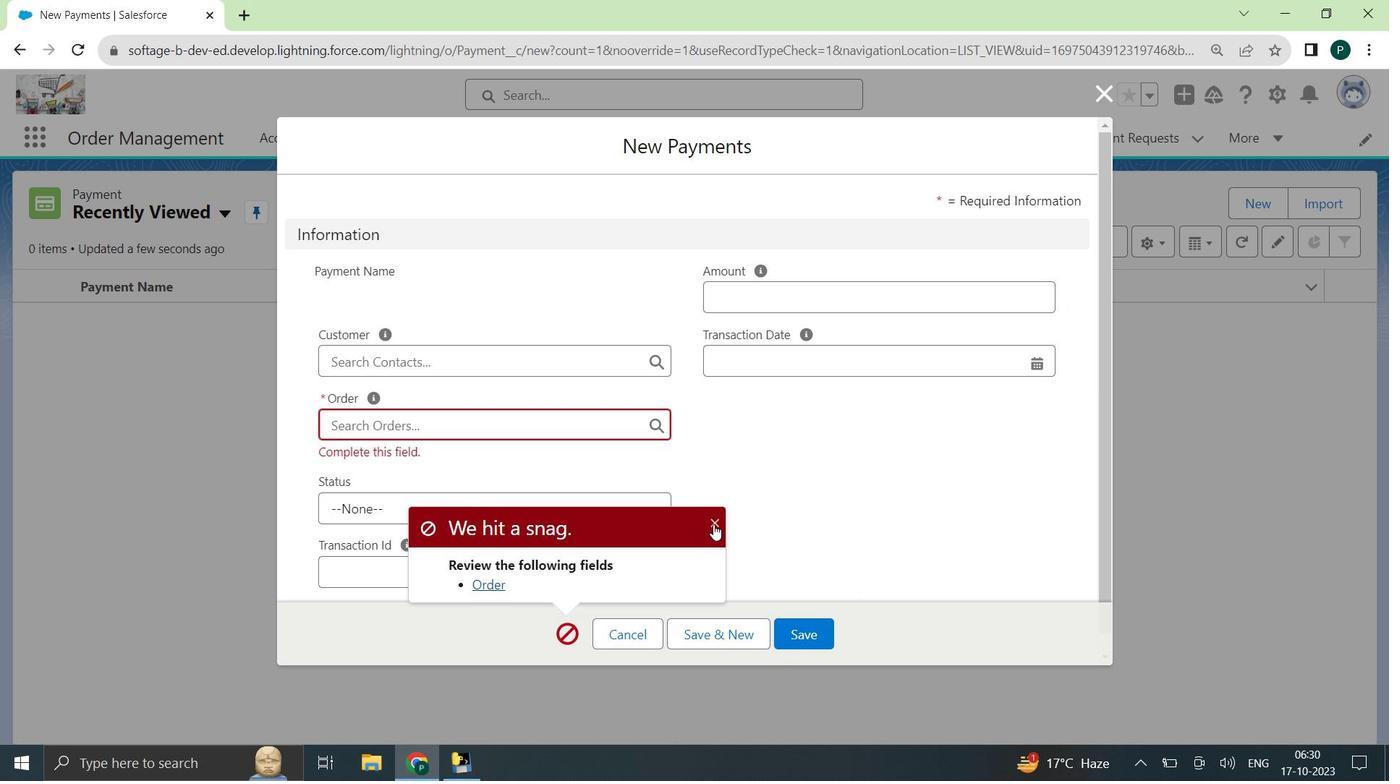 
Action: Mouse moved to (513, 355)
Screenshot: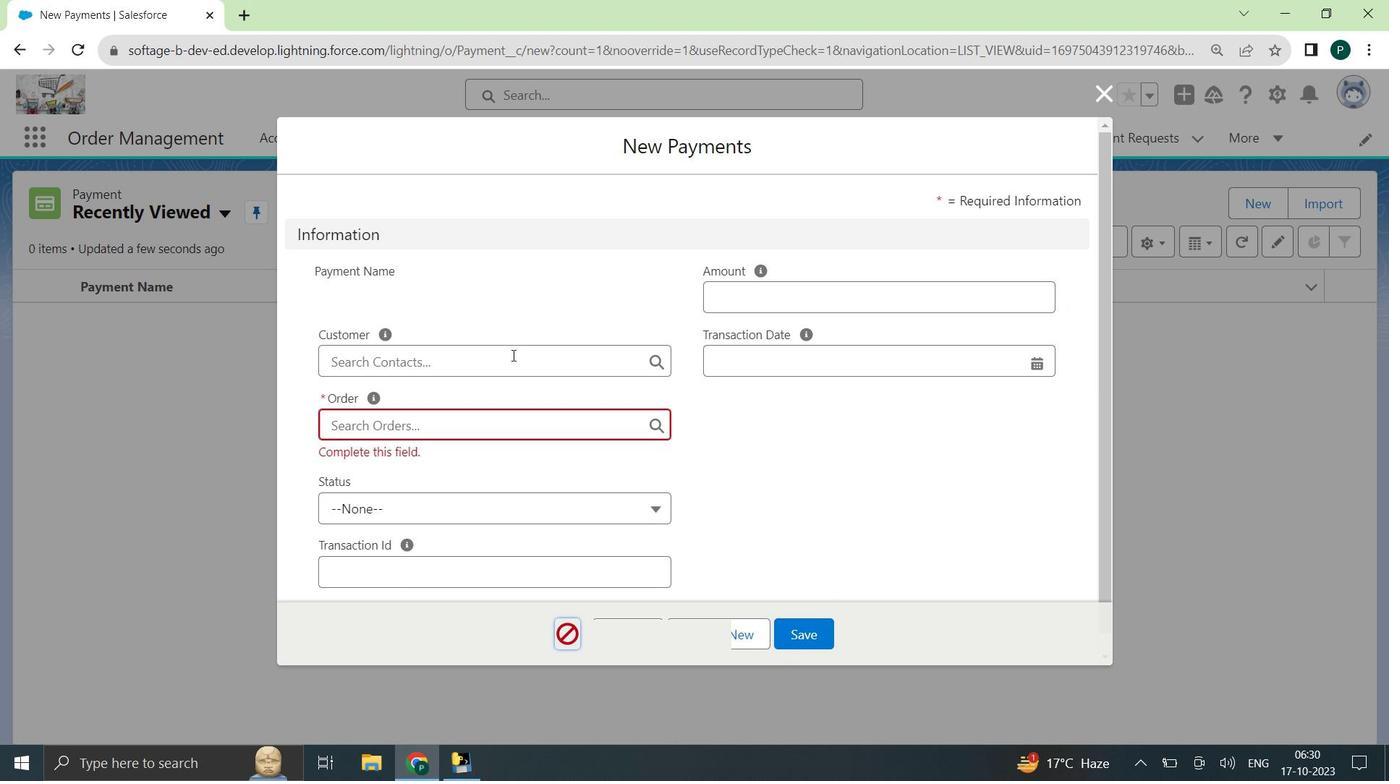
Action: Mouse pressed left at (513, 355)
Screenshot: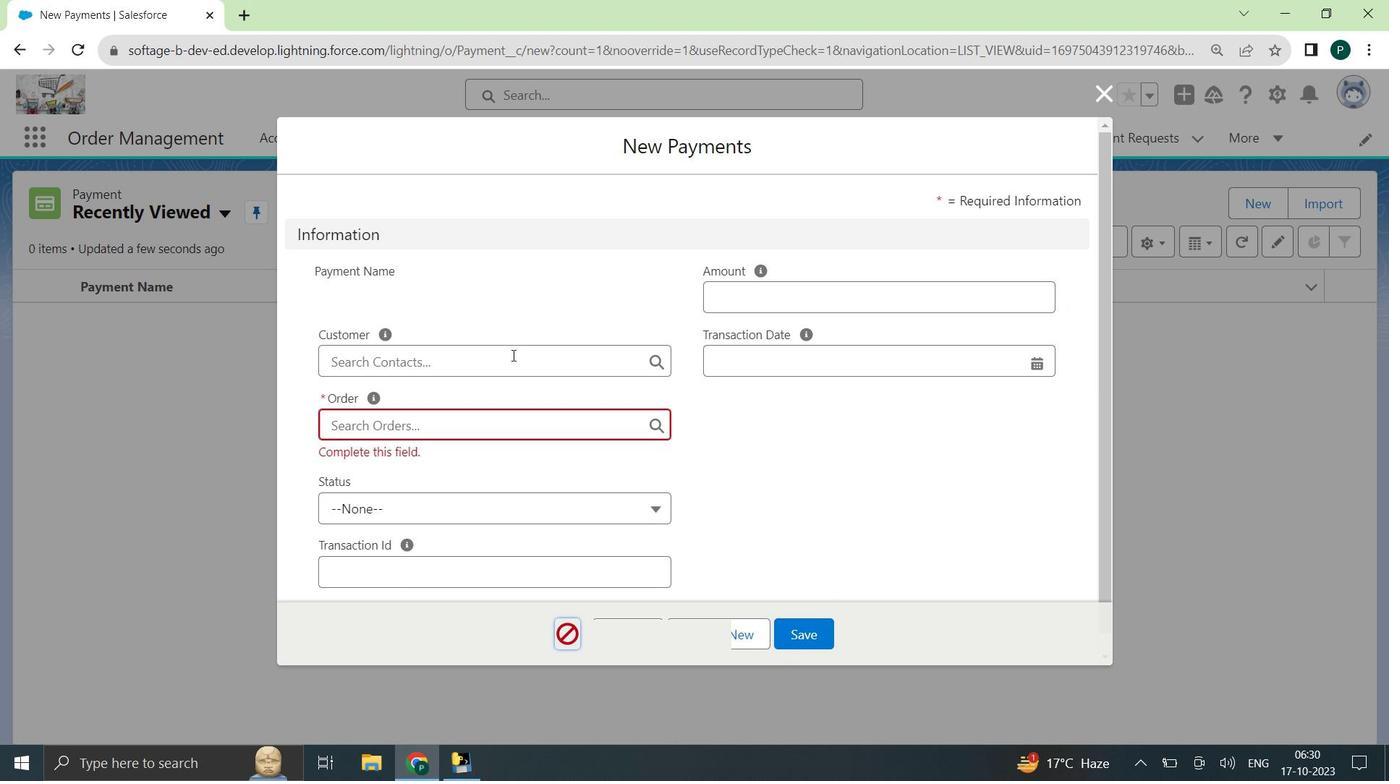 
Action: Mouse moved to (464, 433)
Screenshot: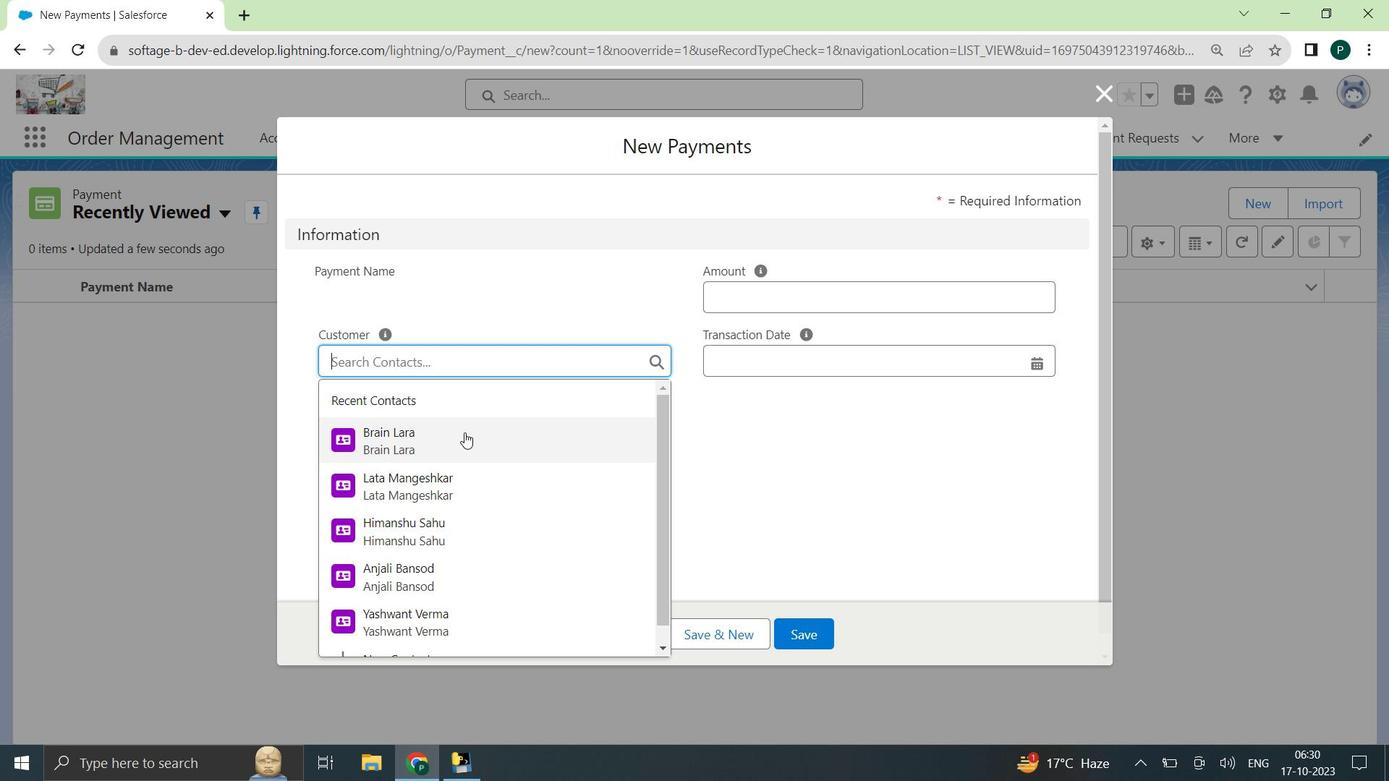 
Action: Mouse scrolled (464, 432) with delta (0, 0)
Screenshot: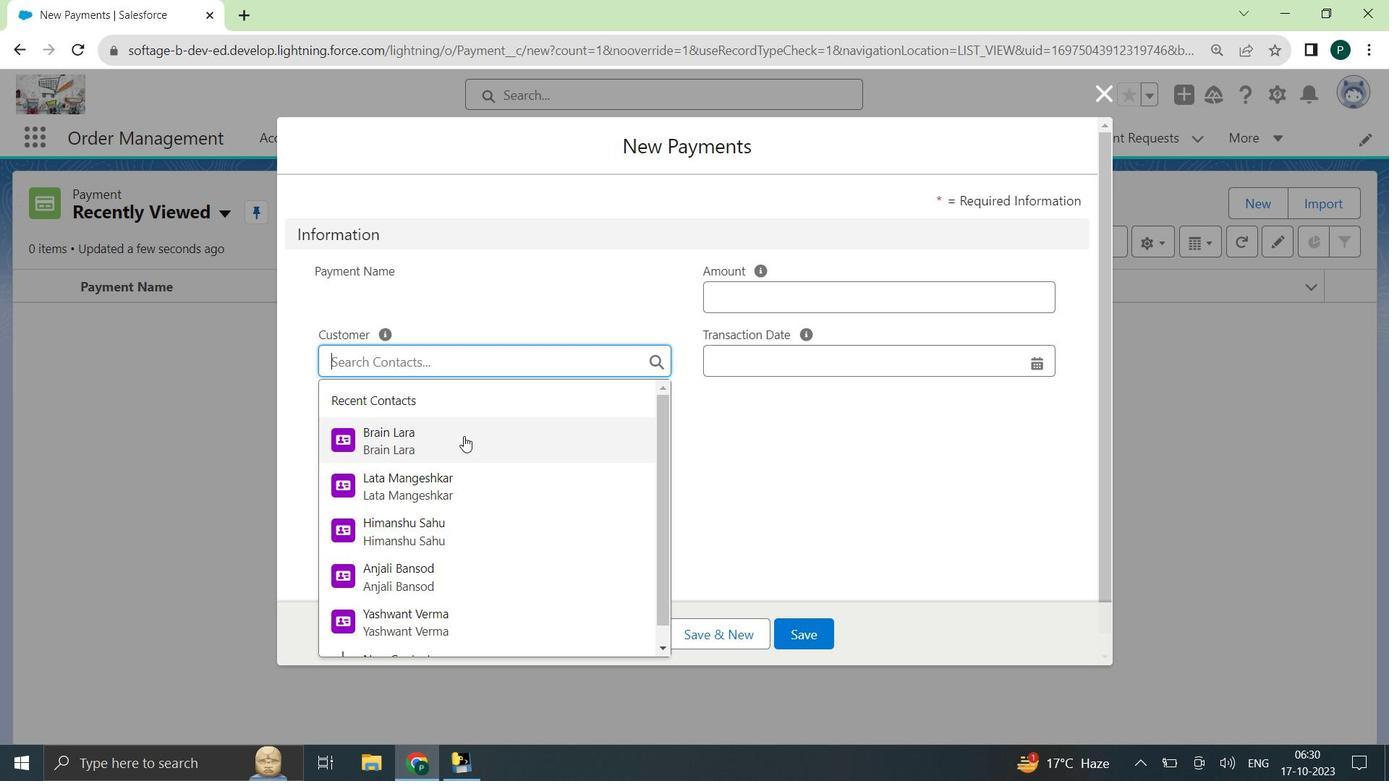 
Action: Mouse moved to (464, 439)
Screenshot: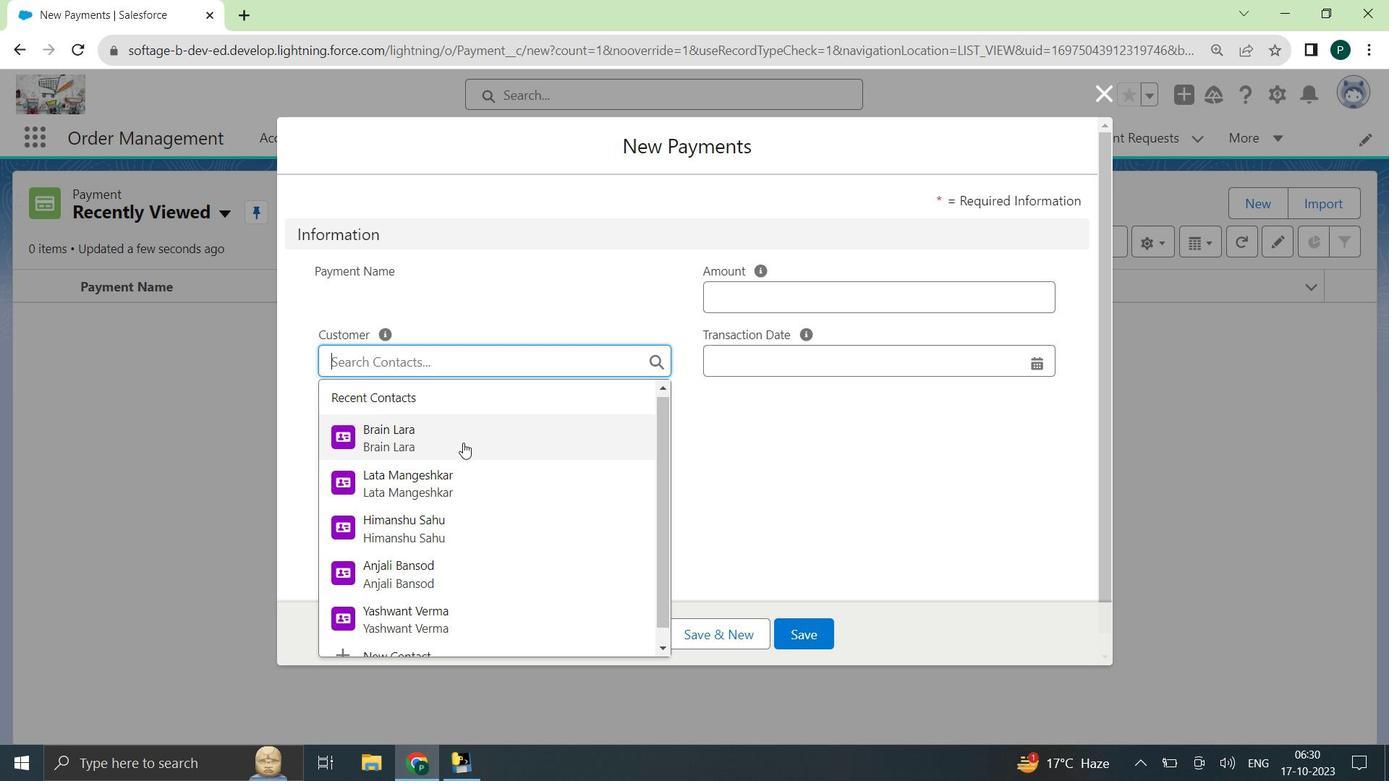 
Action: Mouse scrolled (464, 438) with delta (0, 0)
Screenshot: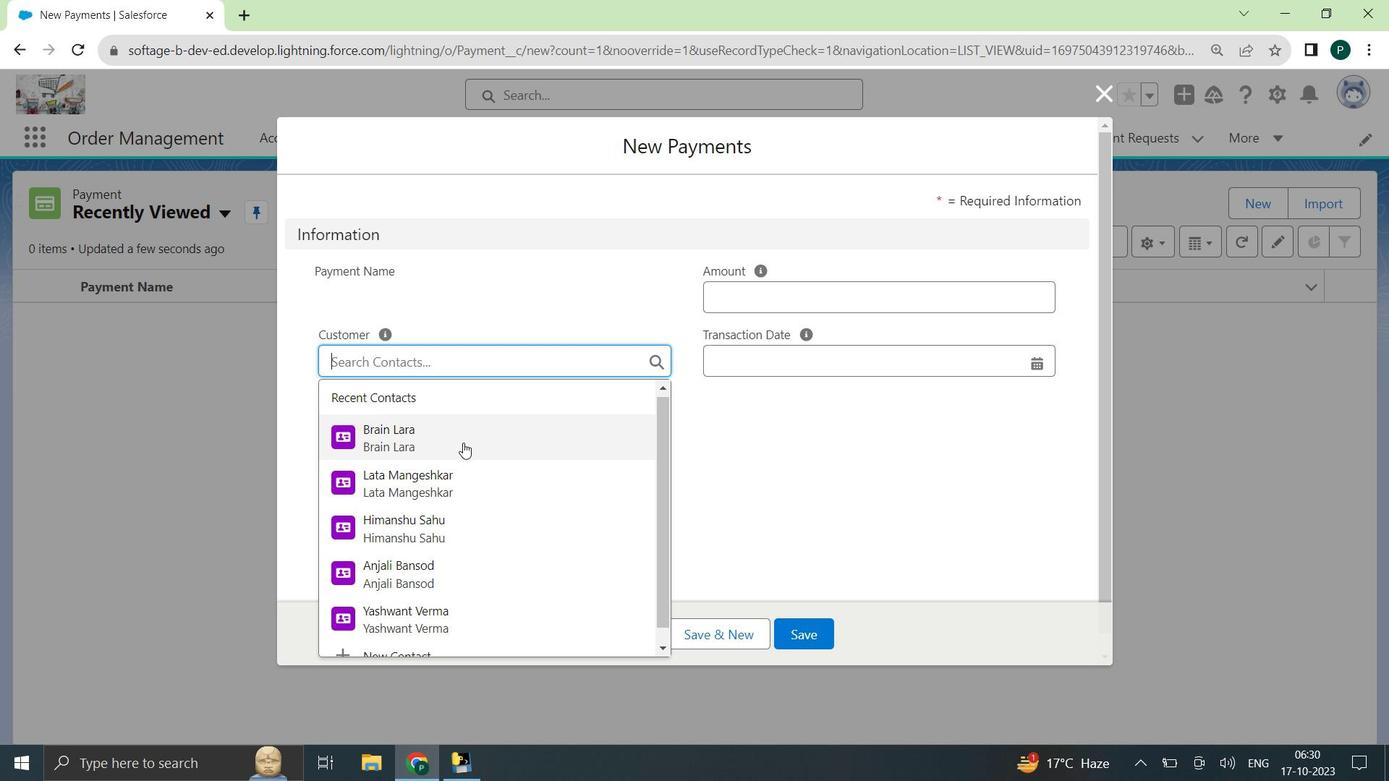 
Action: Mouse moved to (463, 443)
Screenshot: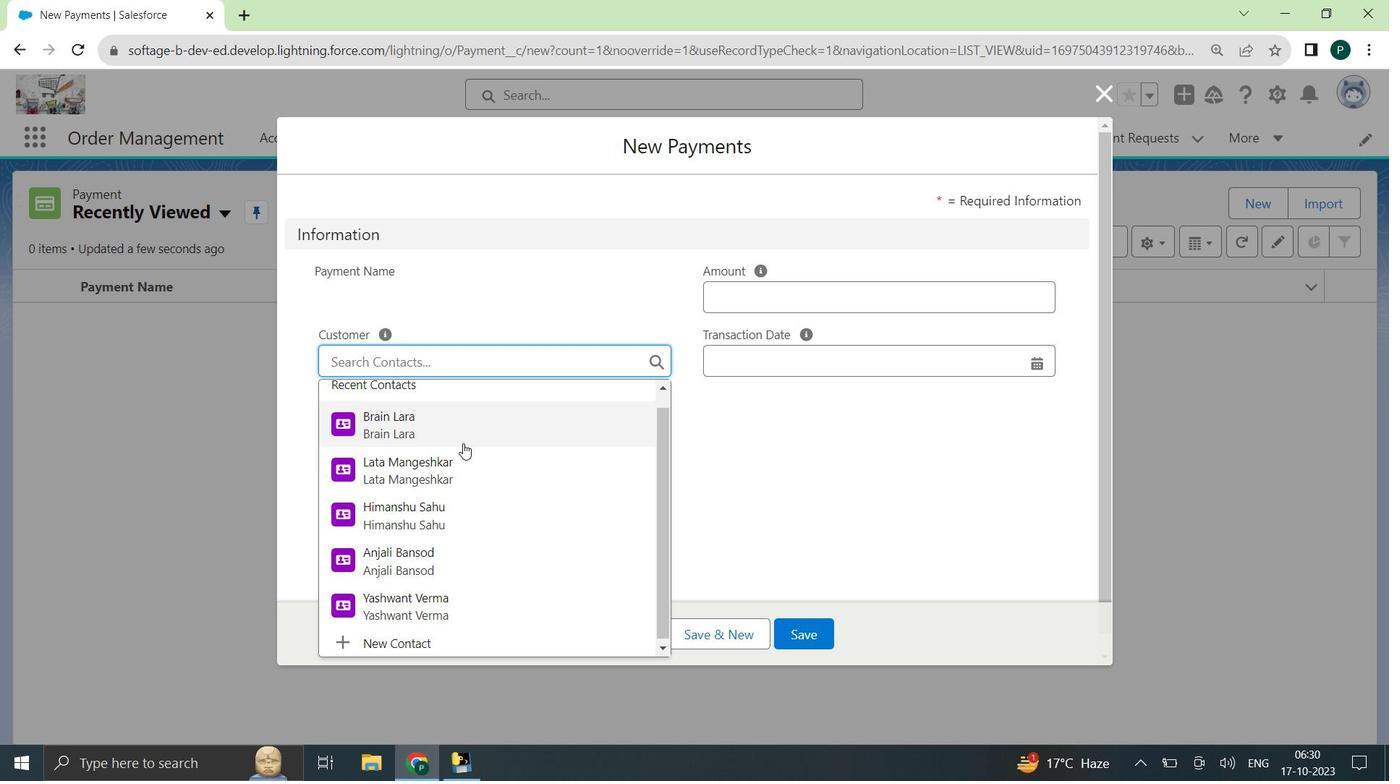 
Action: Mouse scrolled (463, 443) with delta (0, 0)
Screenshot: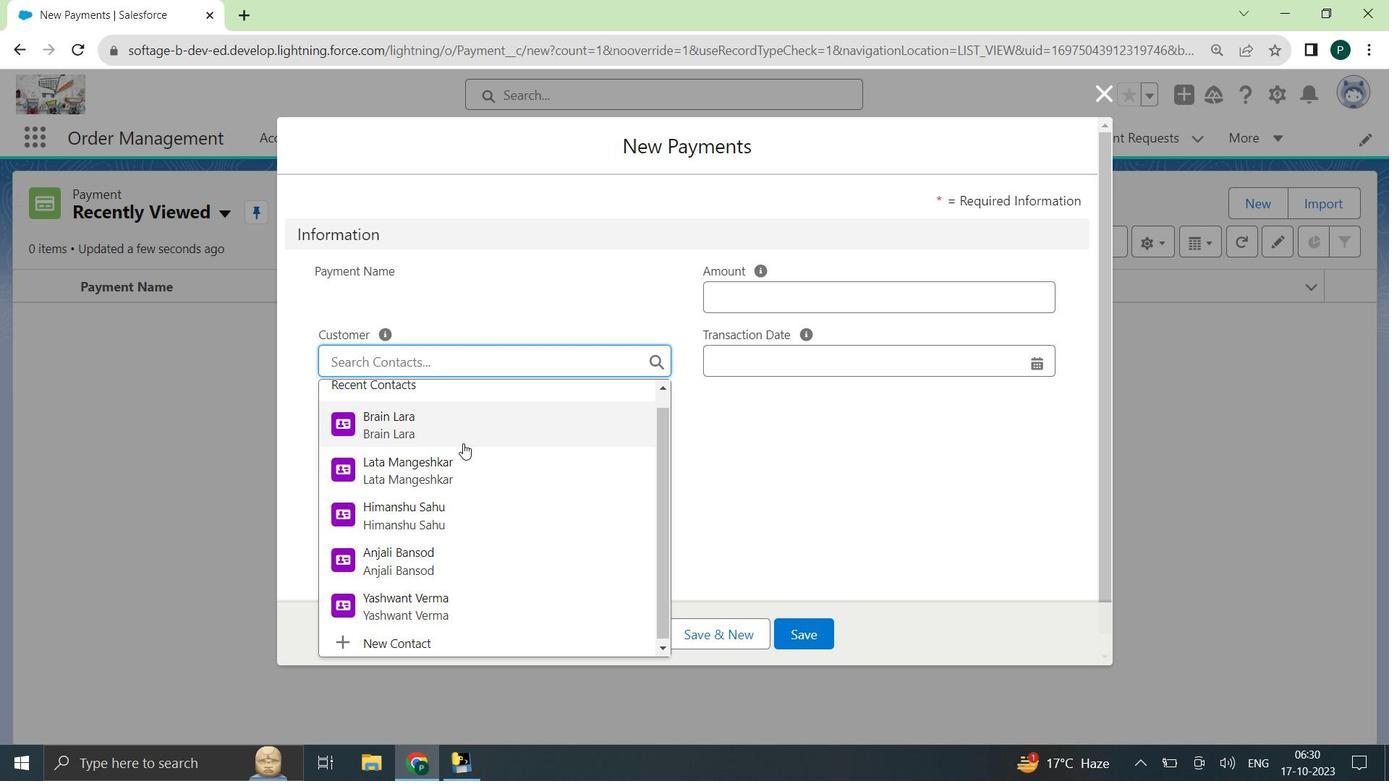 
Action: Mouse moved to (463, 445)
Screenshot: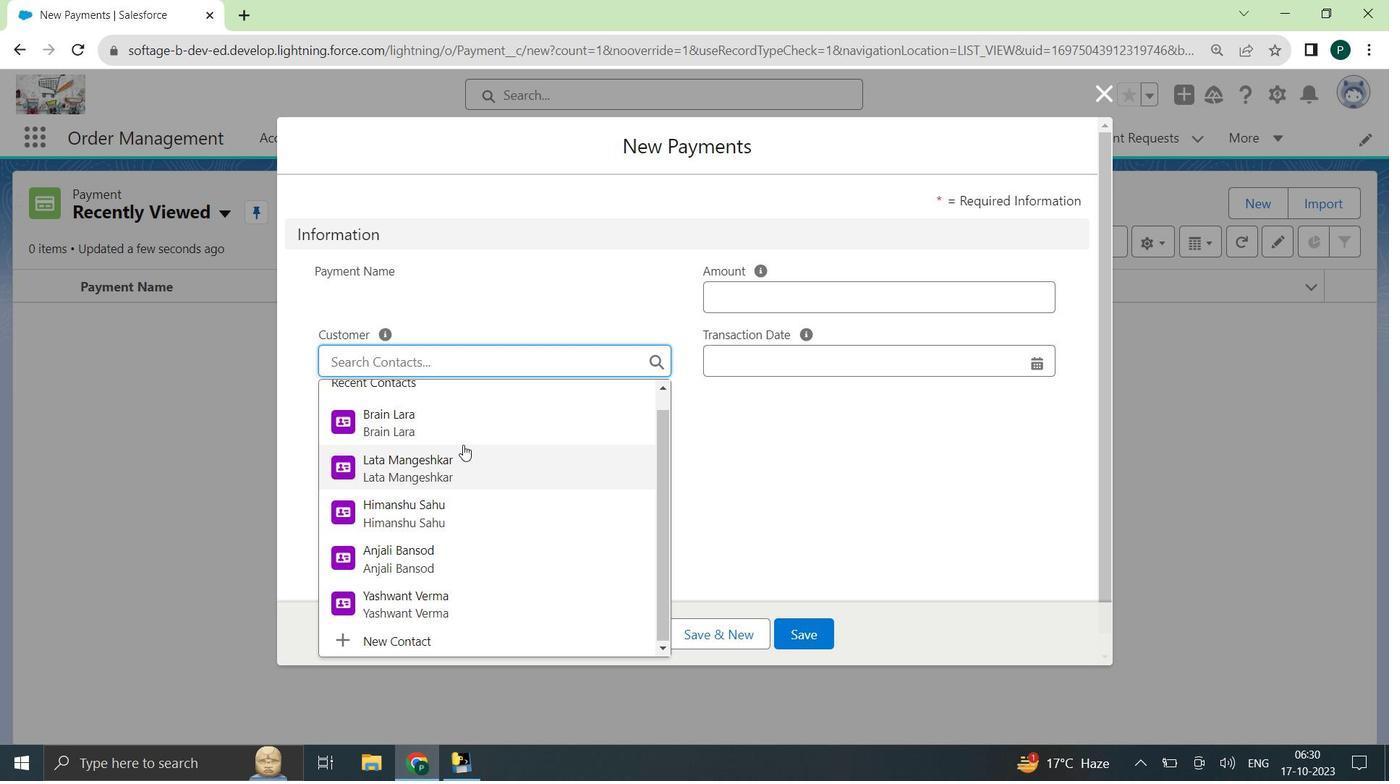 
Action: Mouse scrolled (463, 444) with delta (0, 0)
Screenshot: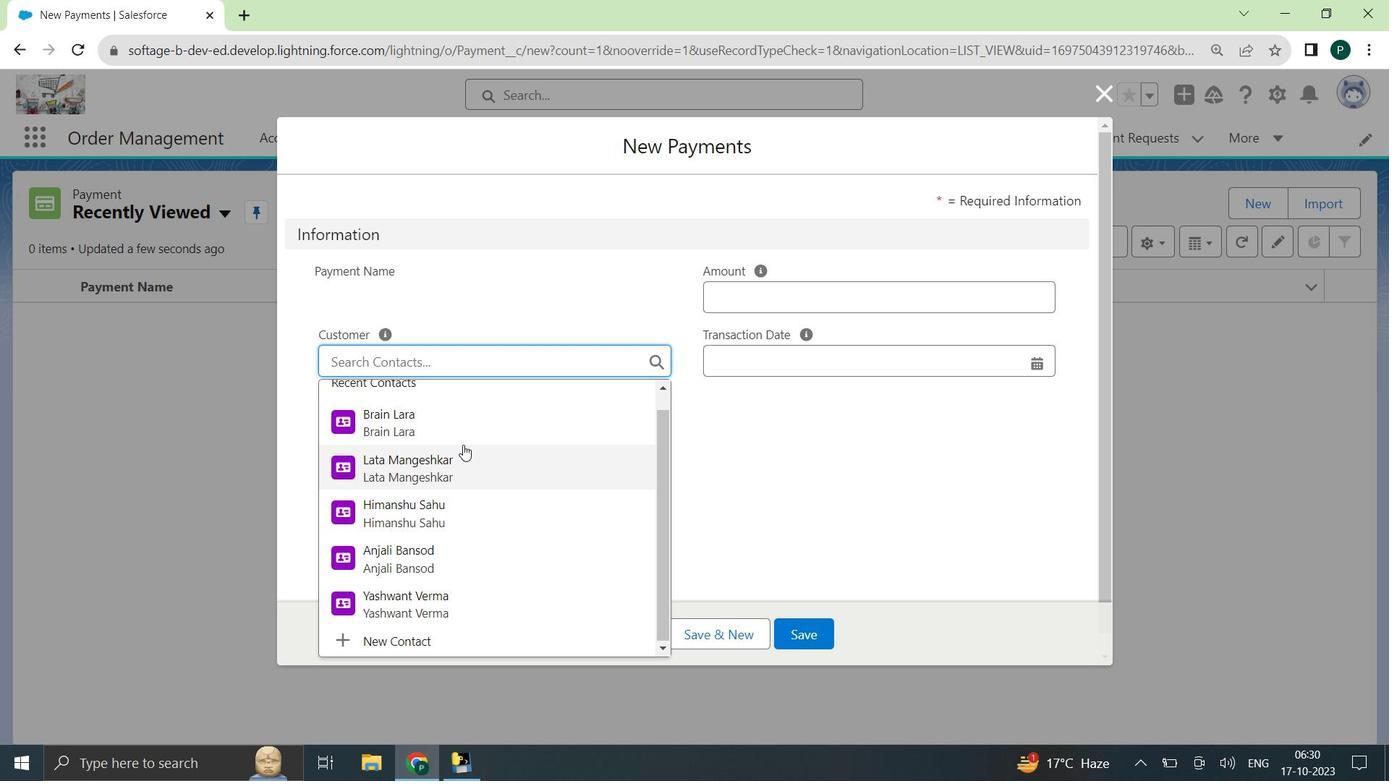
Action: Mouse moved to (406, 632)
Screenshot: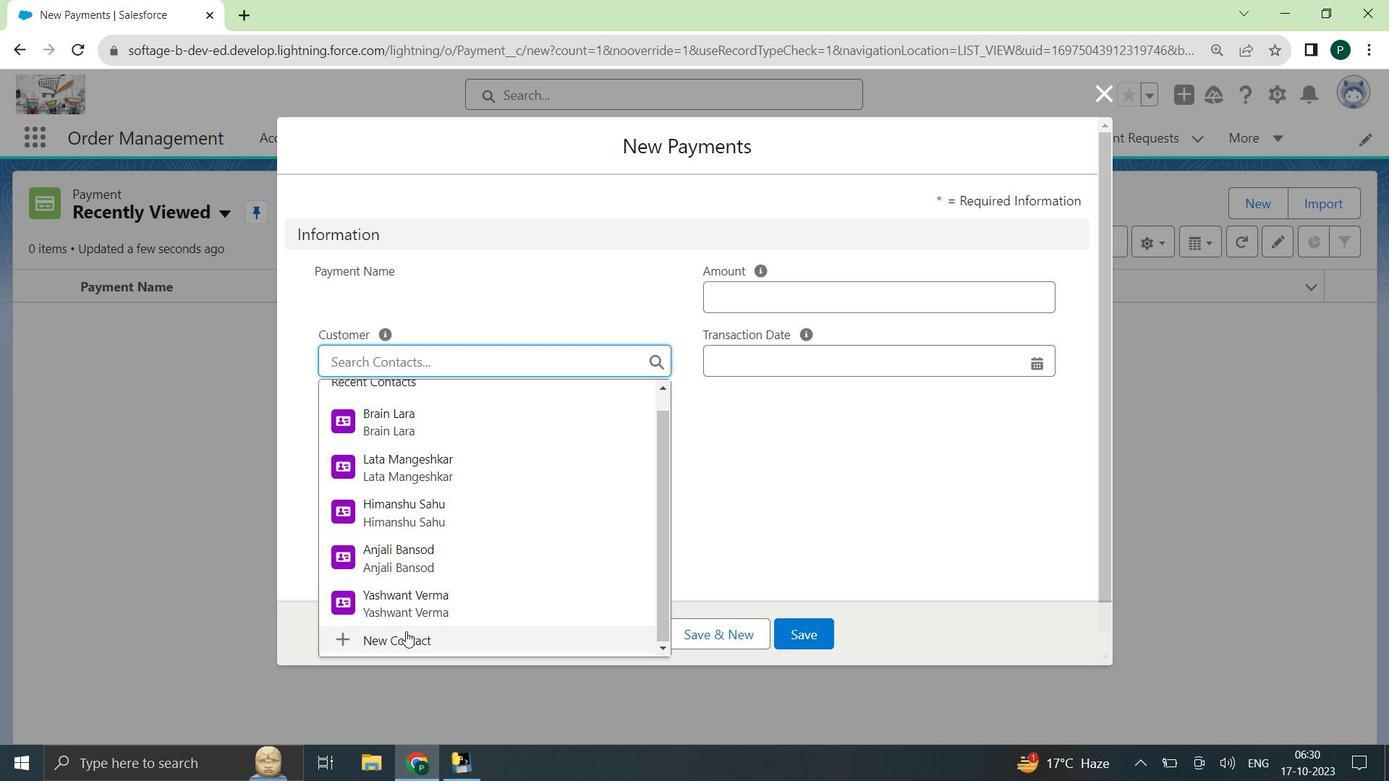 
Action: Mouse pressed left at (406, 632)
Screenshot: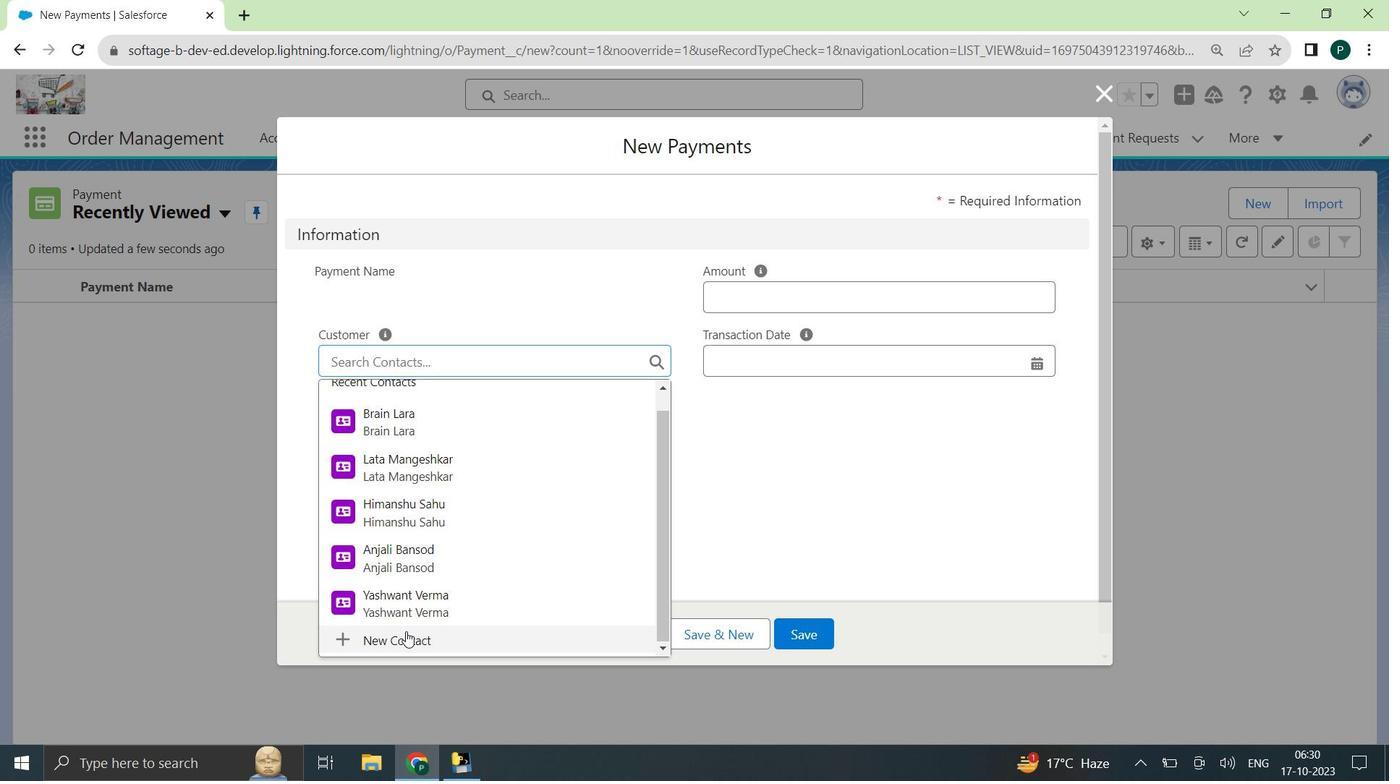 
Action: Mouse moved to (946, 279)
Screenshot: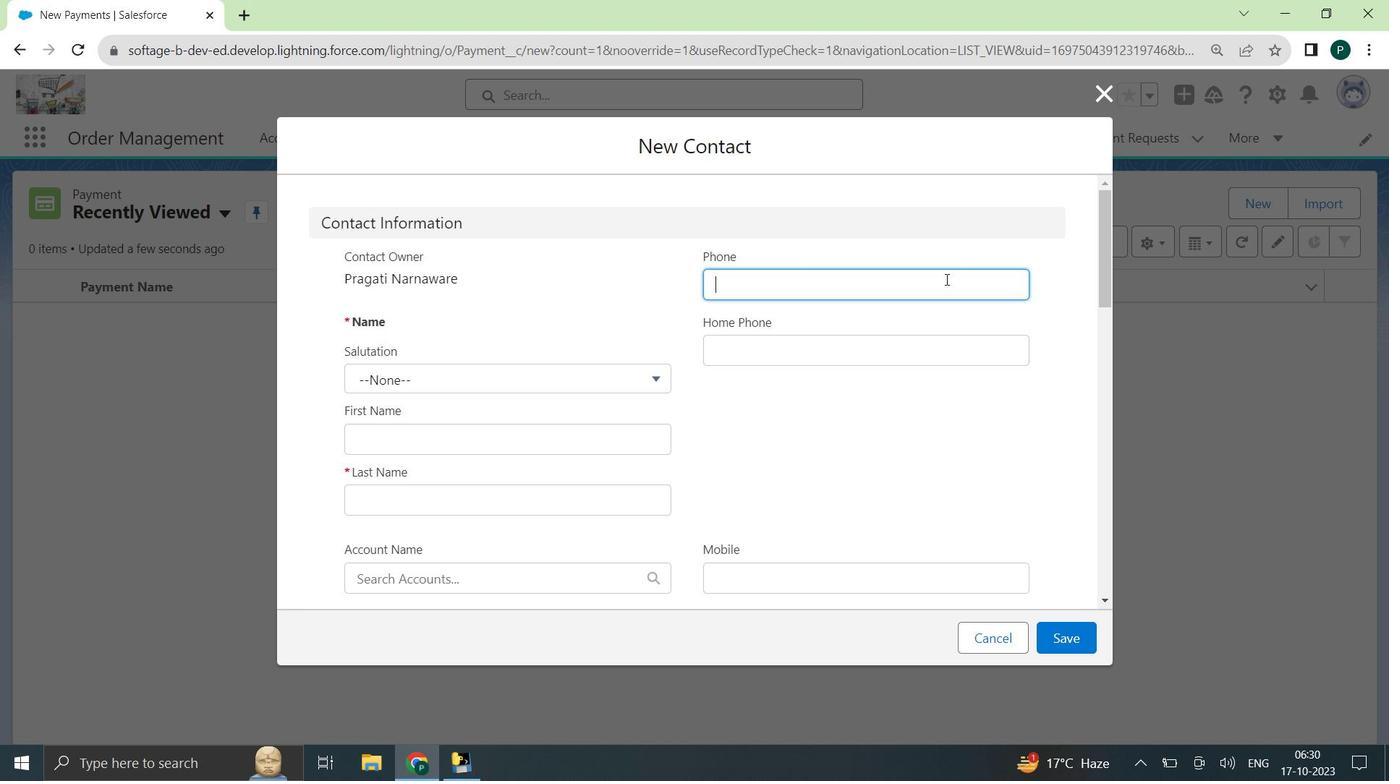 
Action: Mouse pressed left at (946, 279)
Screenshot: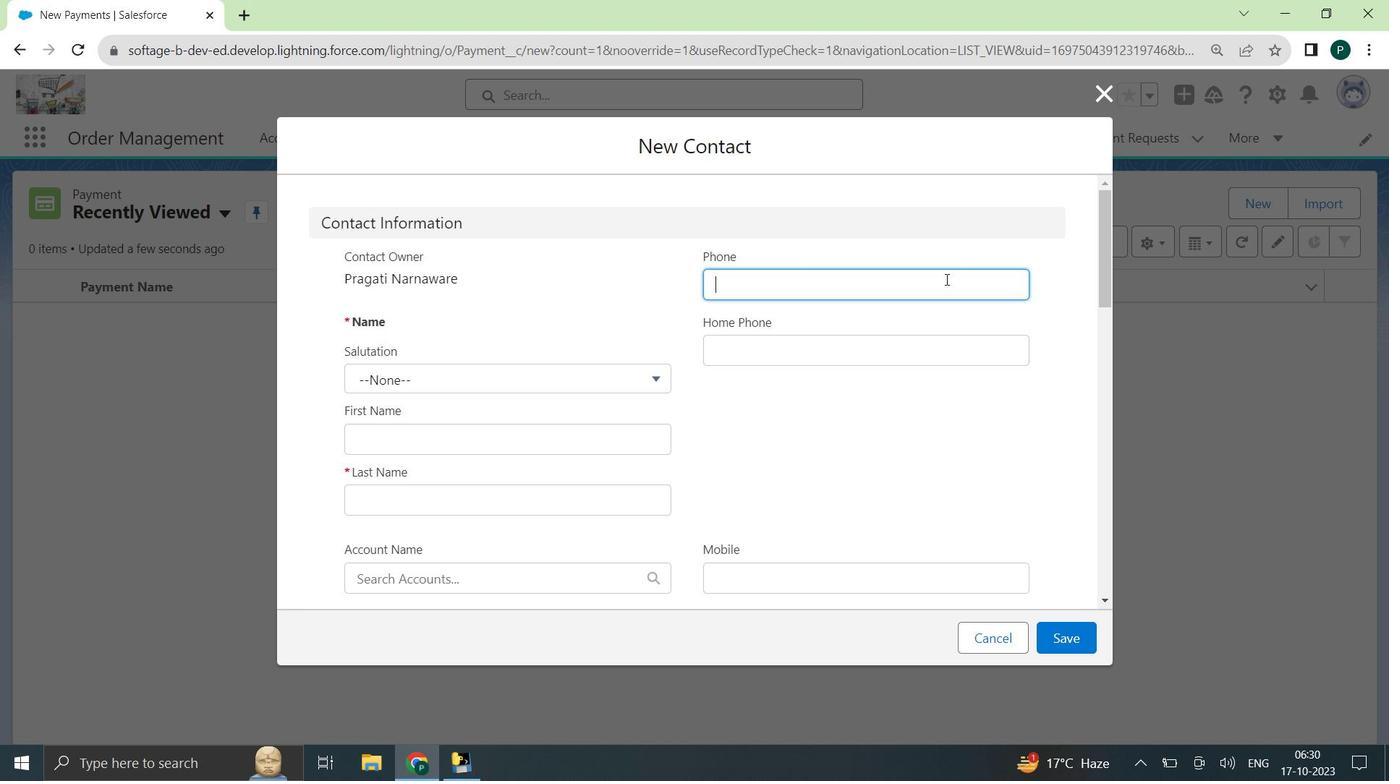 
Action: Key pressed 0712748511
Screenshot: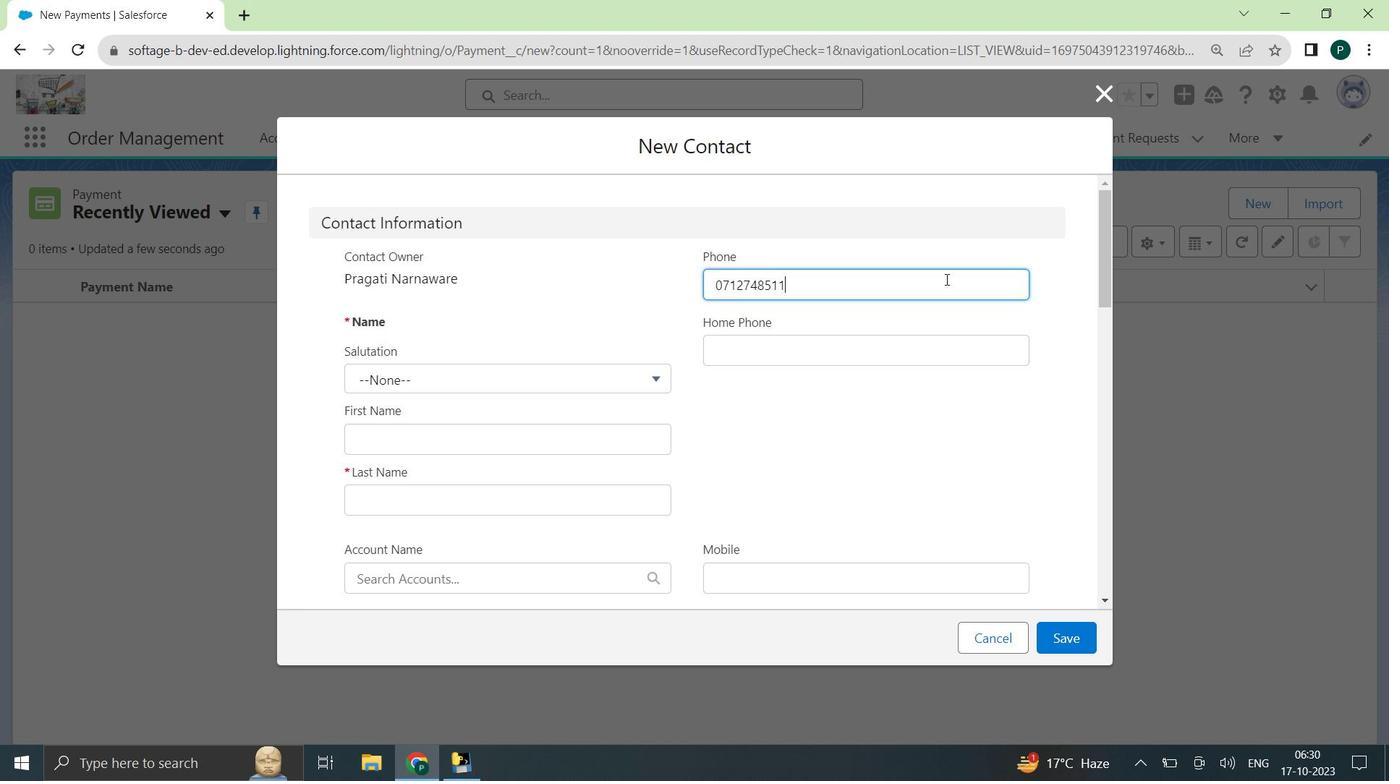 
Action: Mouse moved to (519, 380)
Screenshot: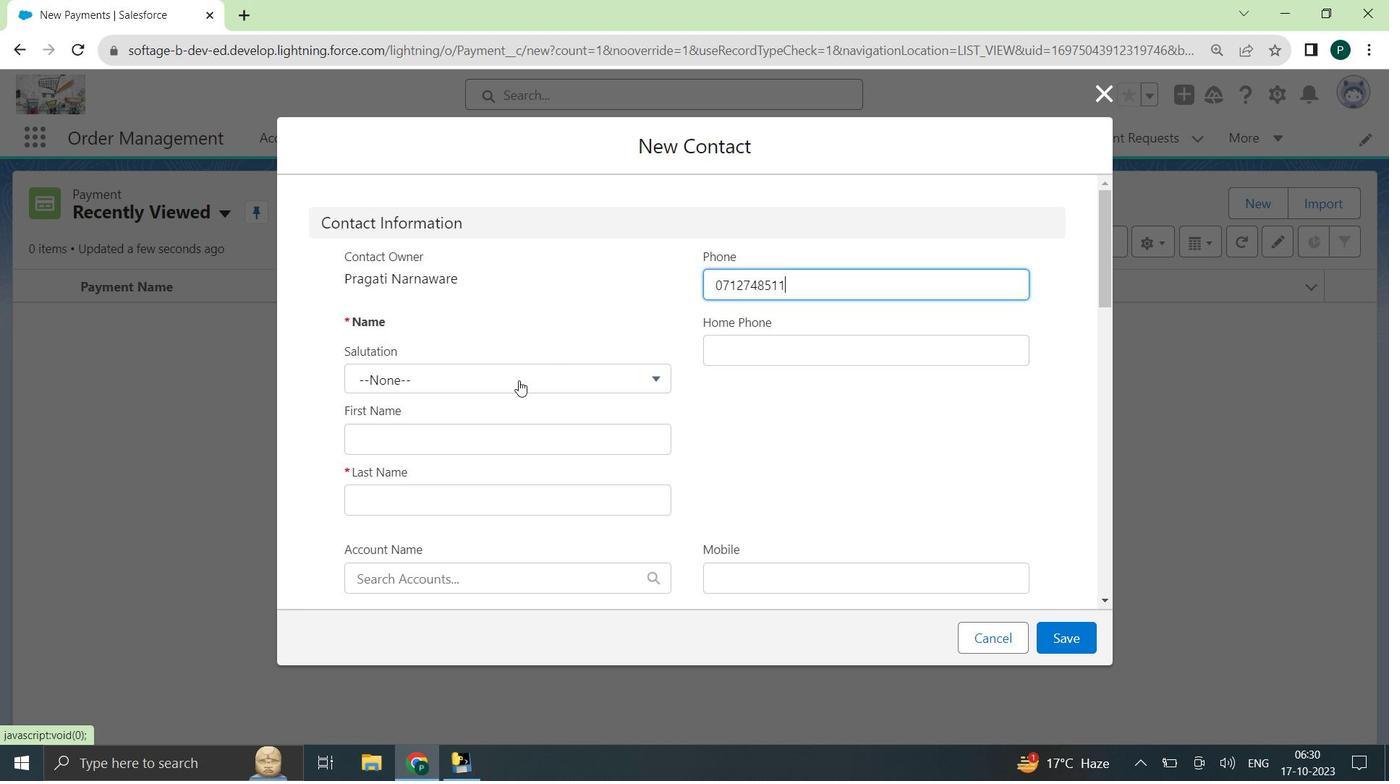 
Action: Mouse pressed left at (519, 380)
Screenshot: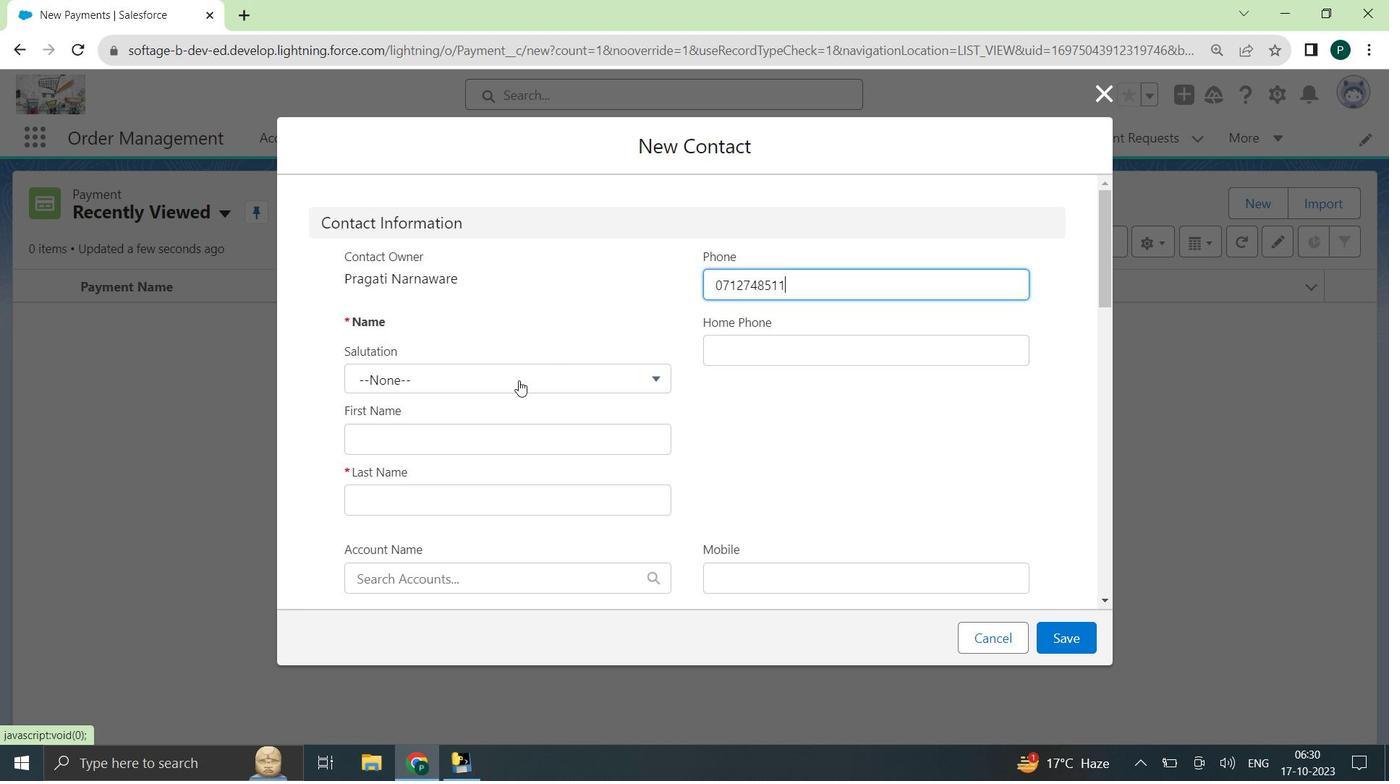 
Action: Mouse moved to (487, 419)
Screenshot: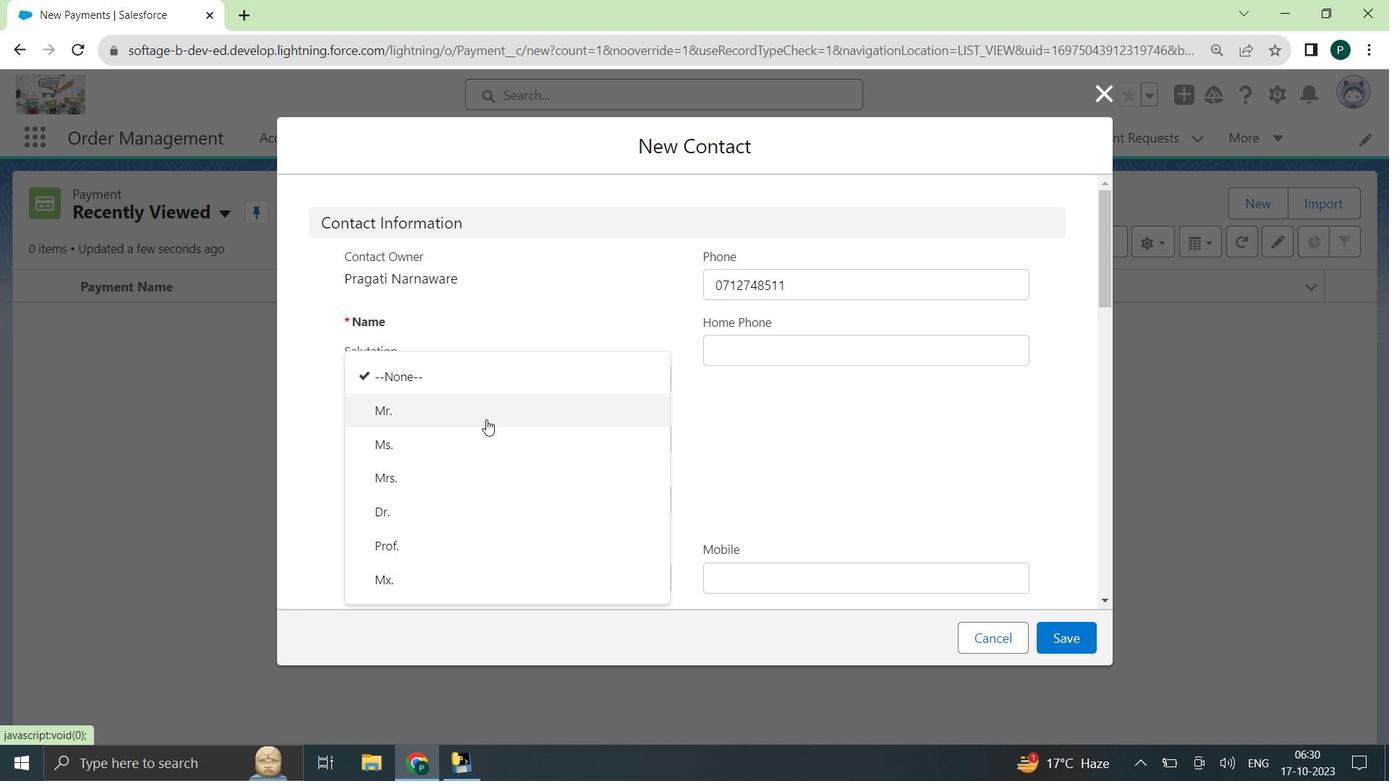 
Action: Mouse pressed left at (487, 419)
Screenshot: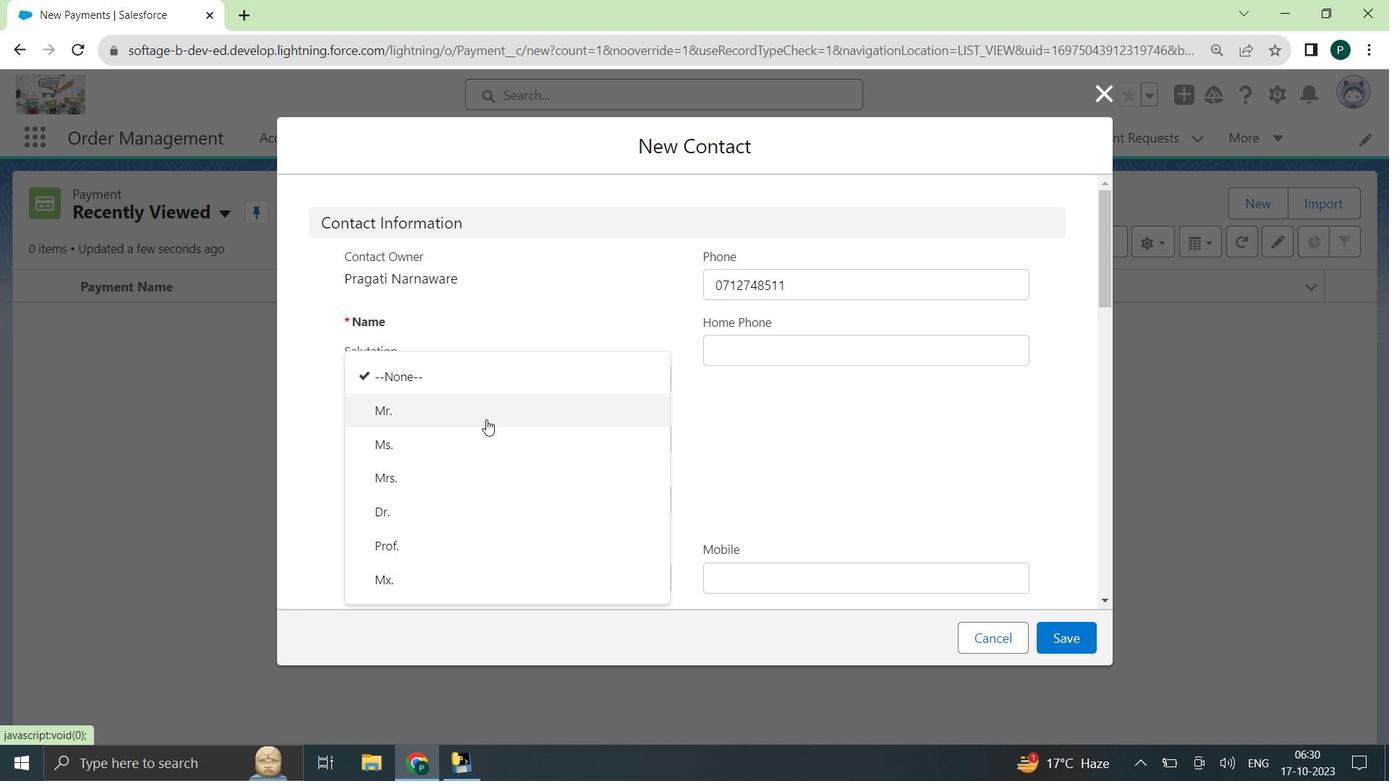 
Action: Mouse moved to (482, 437)
Screenshot: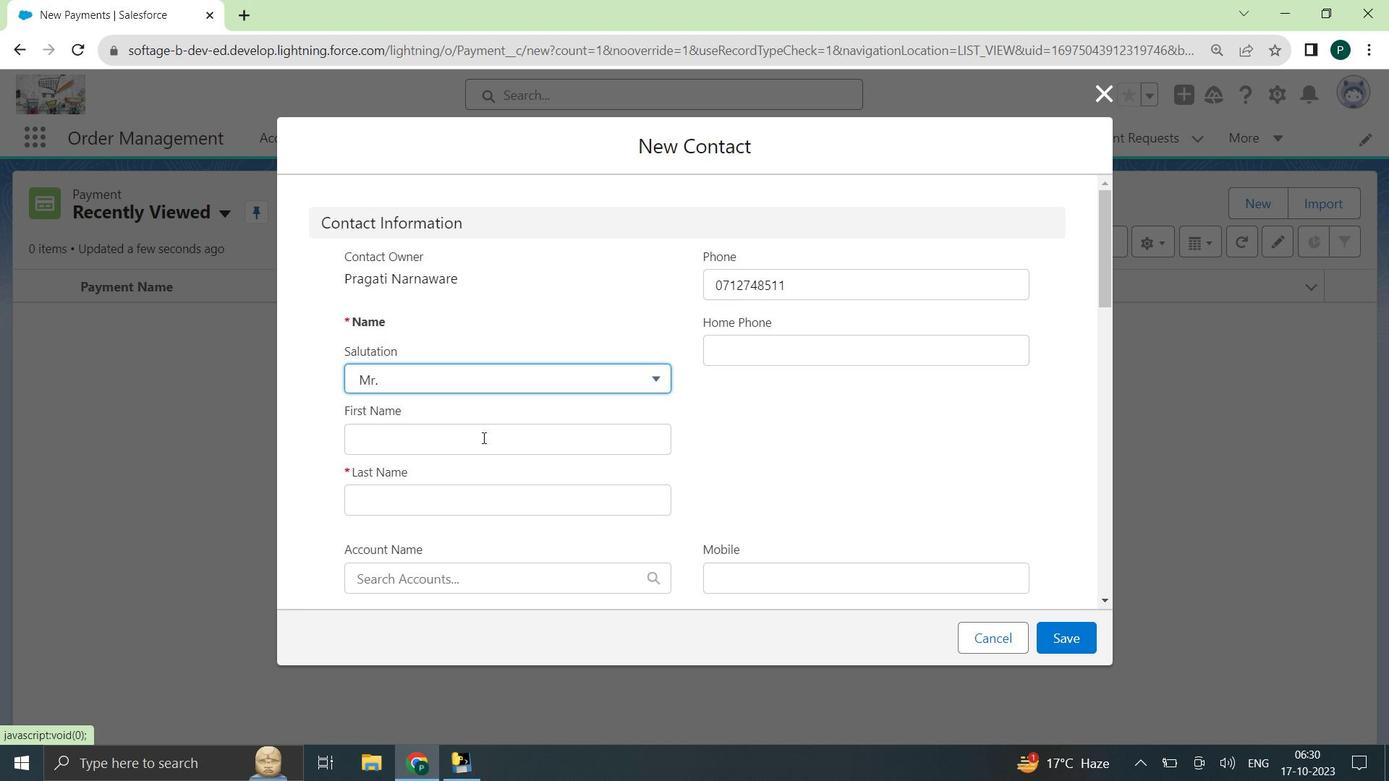 
Action: Mouse pressed left at (482, 437)
Screenshot: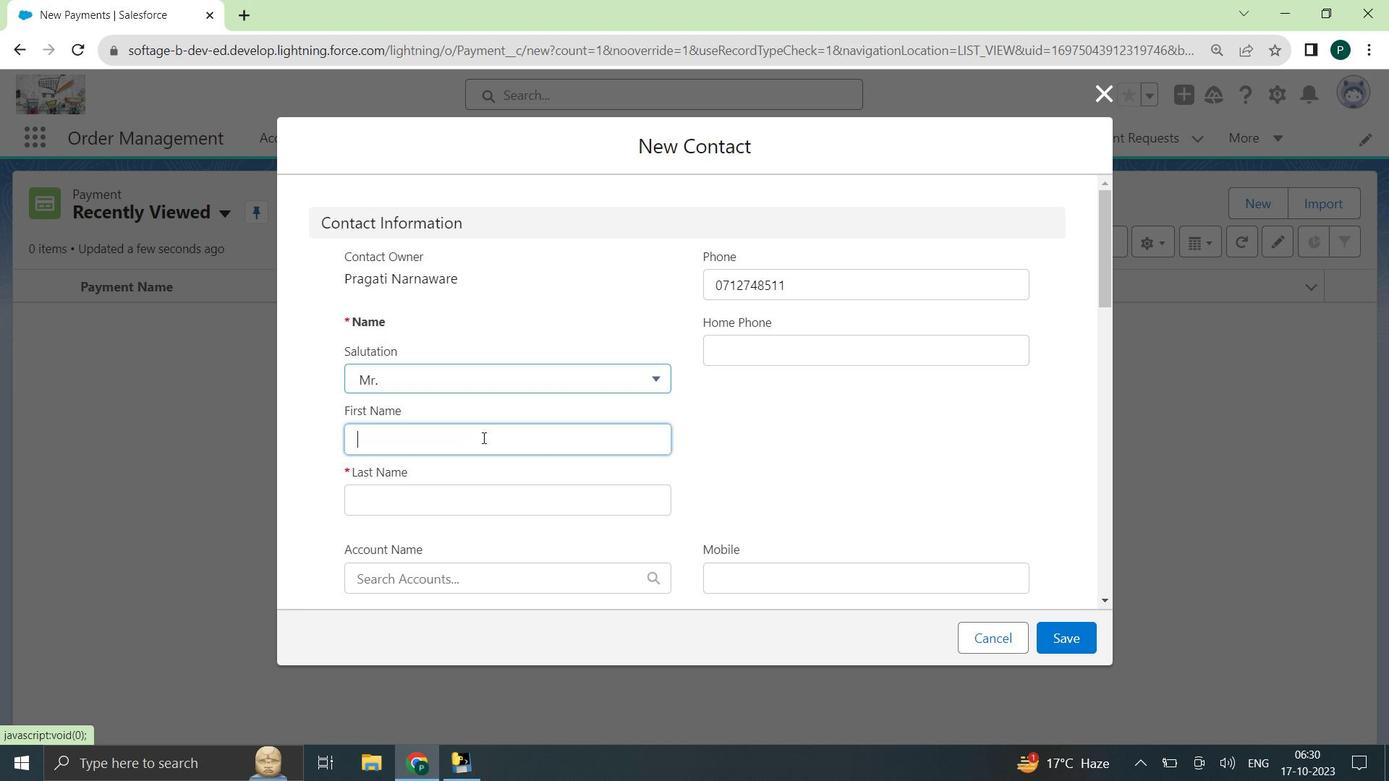 
Action: Mouse moved to (492, 431)
Screenshot: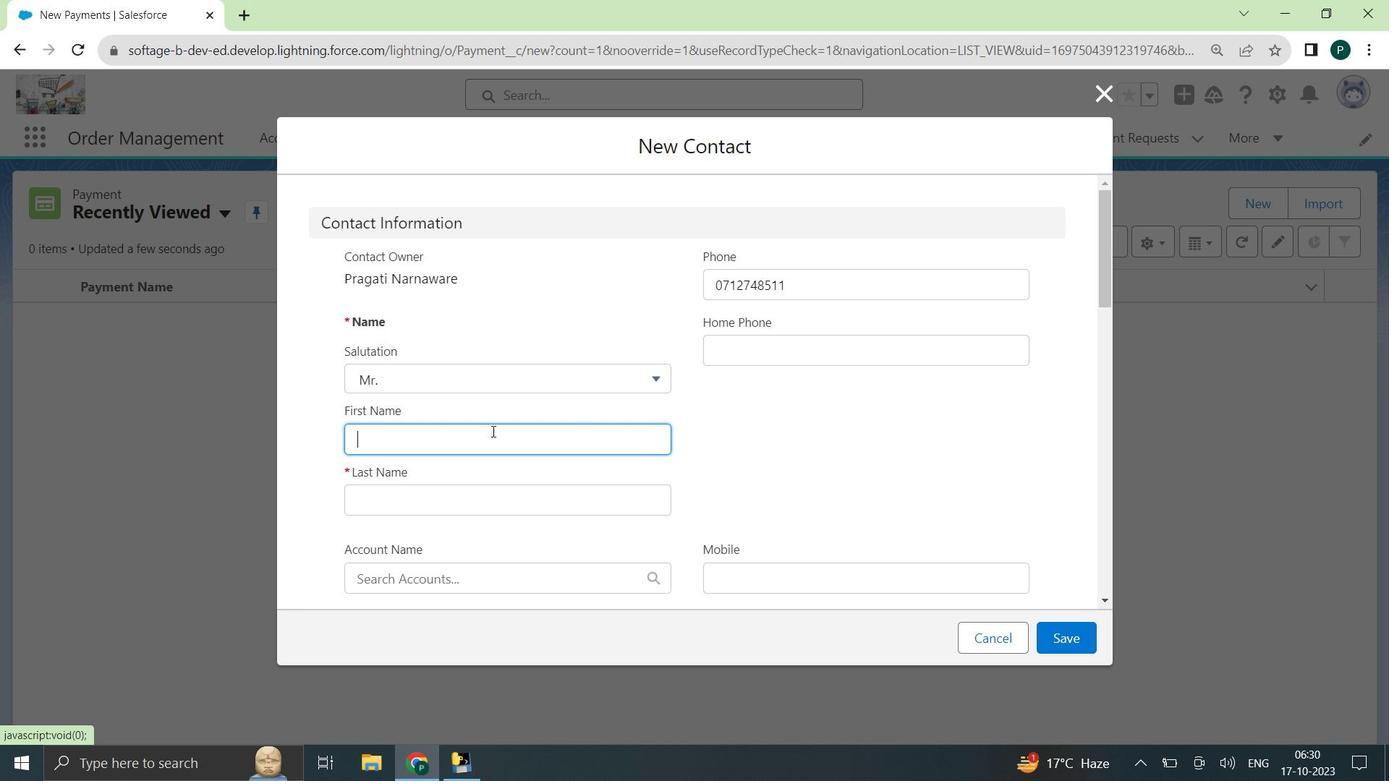 
Action: Key pressed <Key.shift>sa<Key.backspace><Key.backspace><Key.backspace><Key.shift>Sanmay
Screenshot: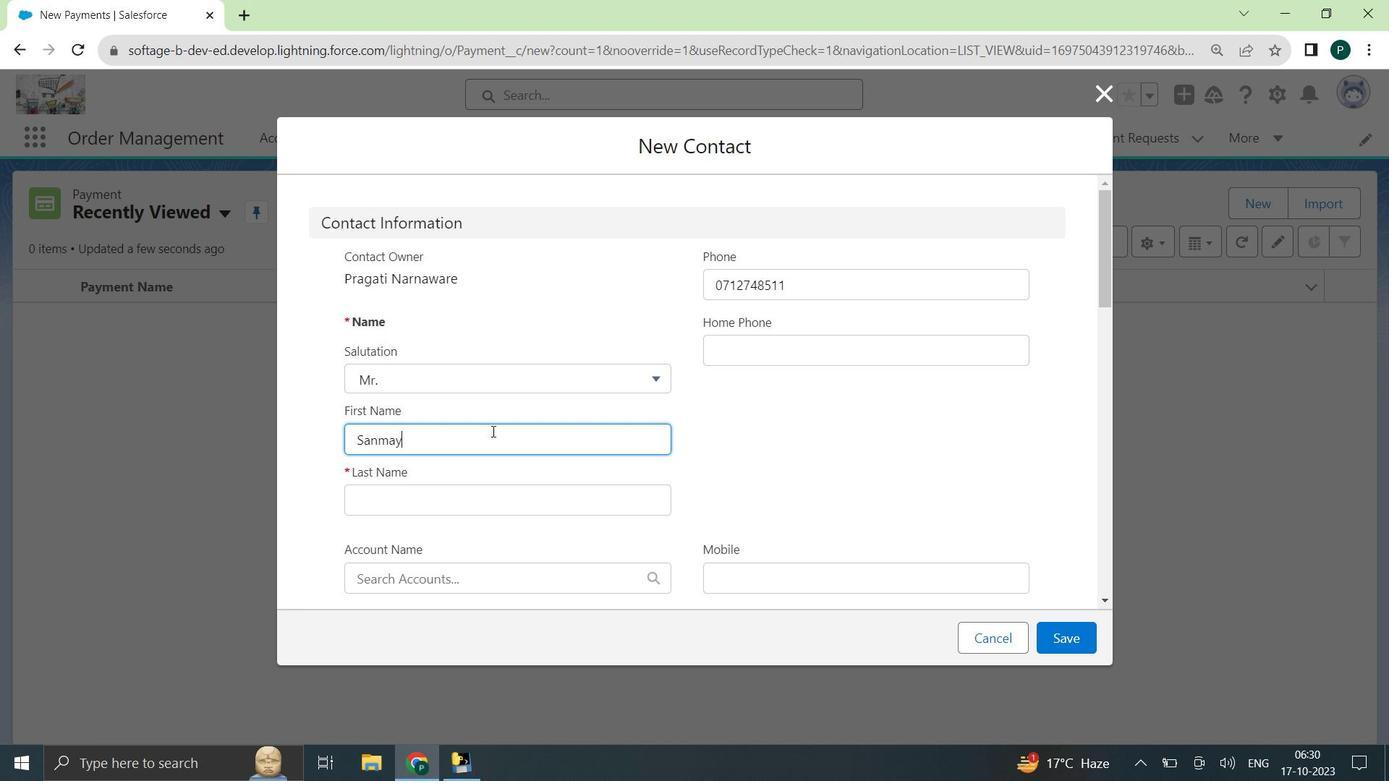 
Action: Mouse moved to (592, 327)
Screenshot: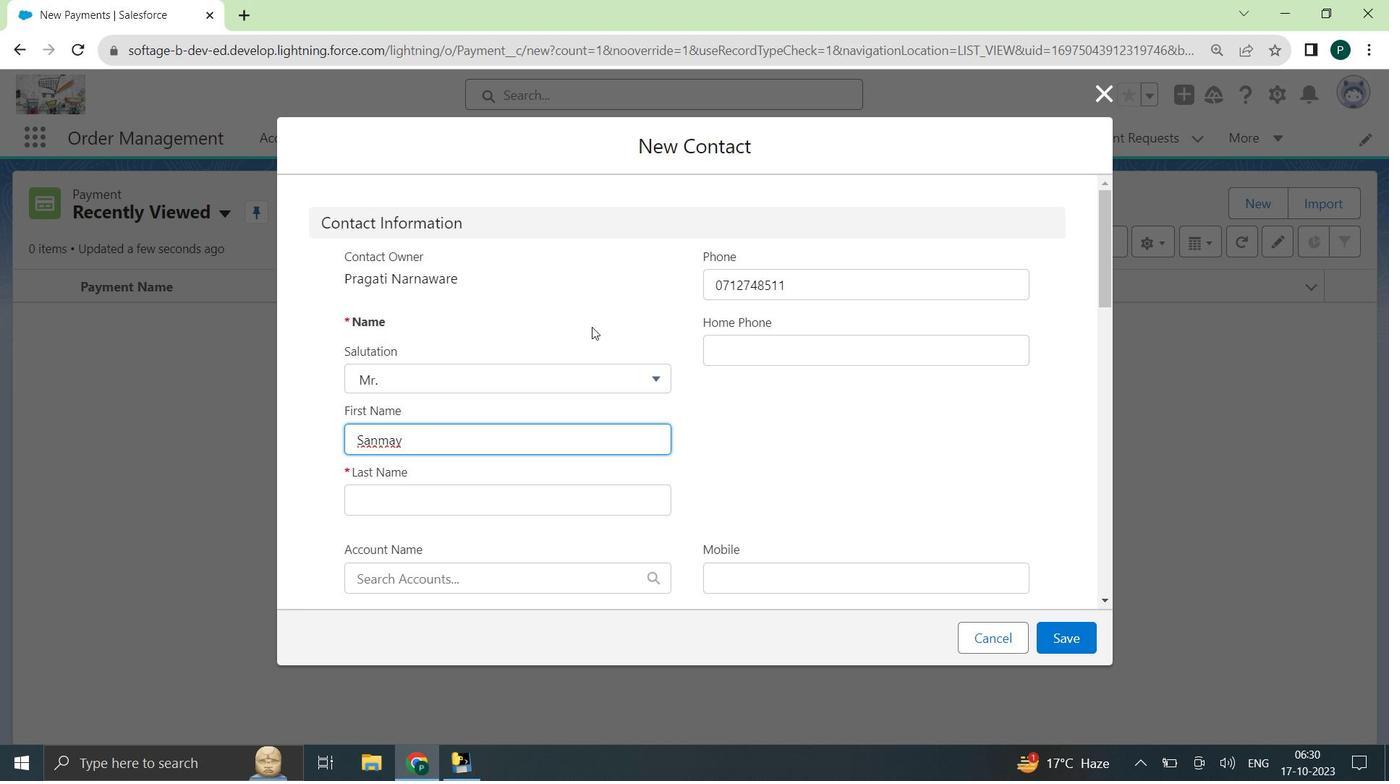 
Action: Mouse scrolled (592, 326) with delta (0, 0)
Screenshot: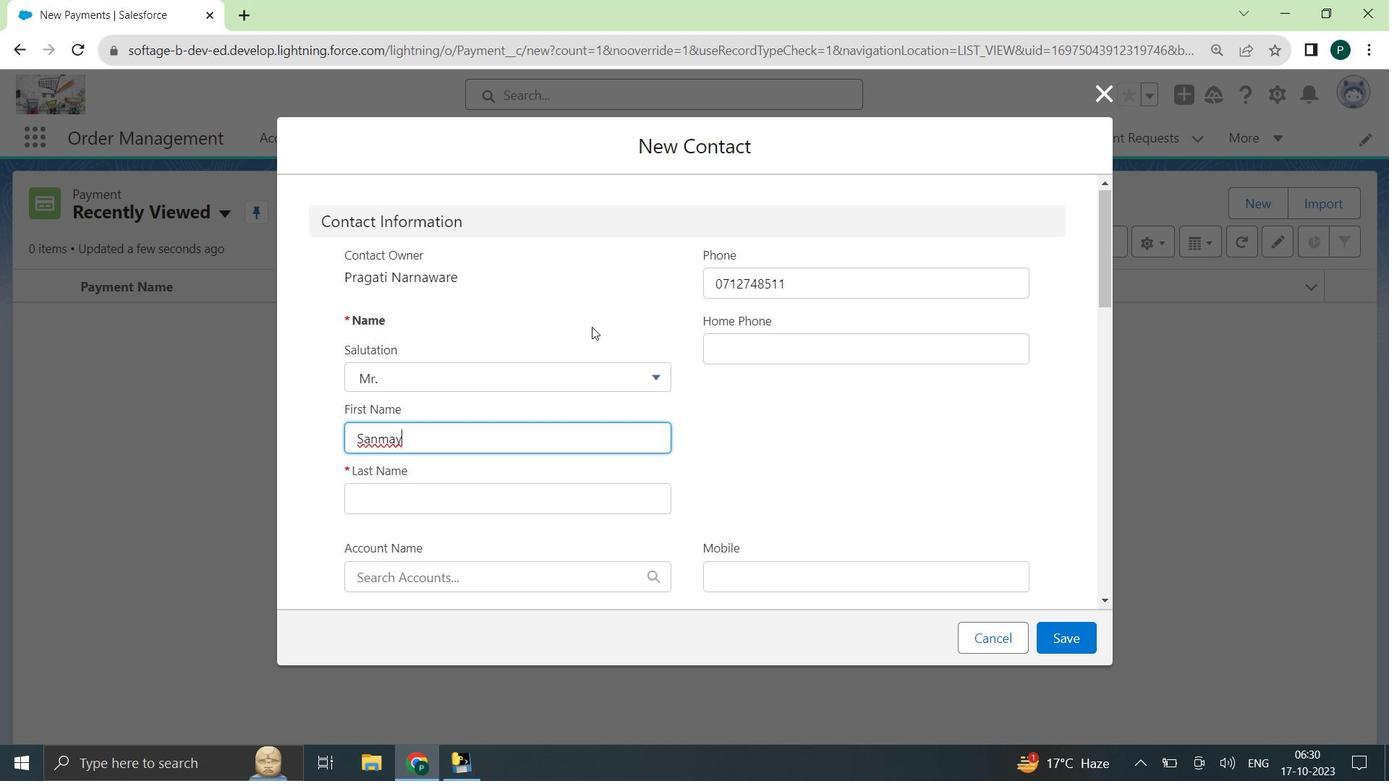 
Action: Mouse moved to (507, 416)
Screenshot: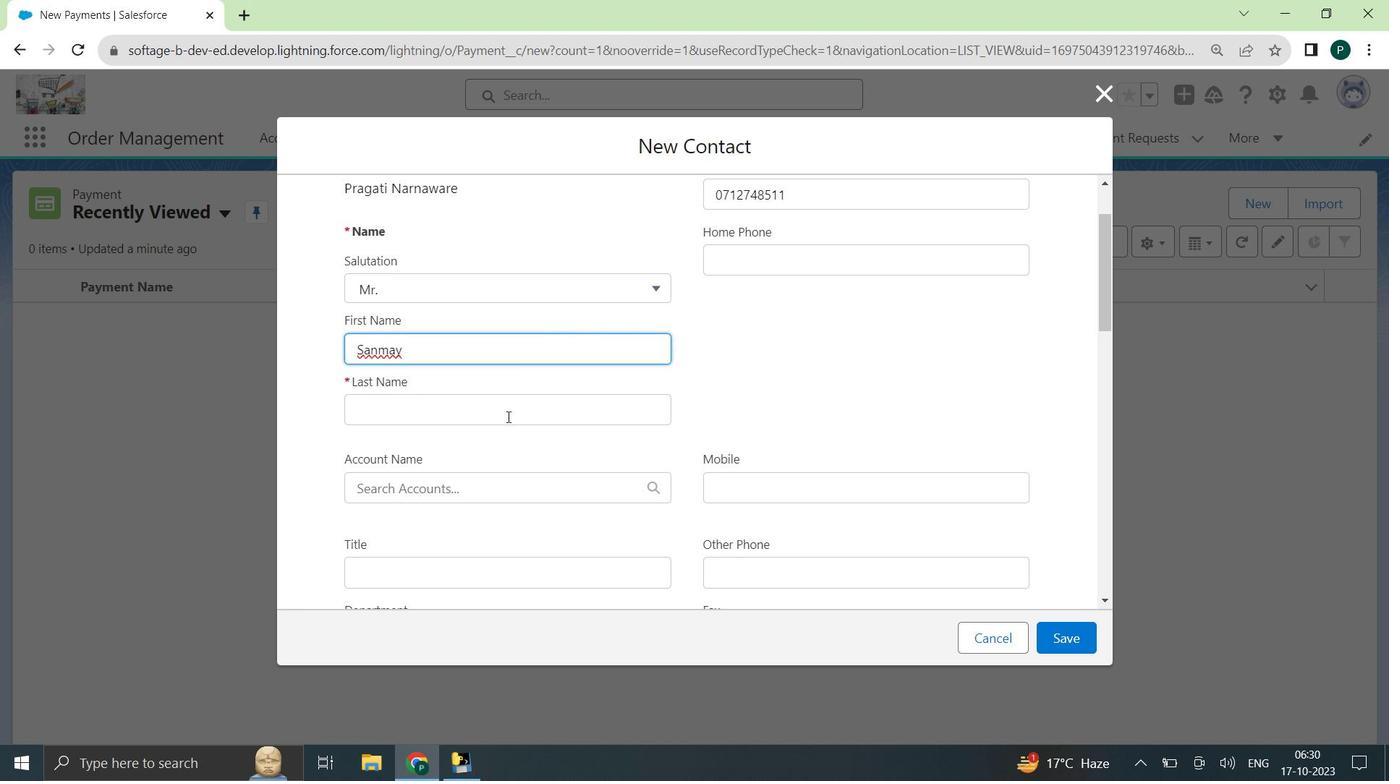 
Action: Mouse pressed left at (507, 416)
Screenshot: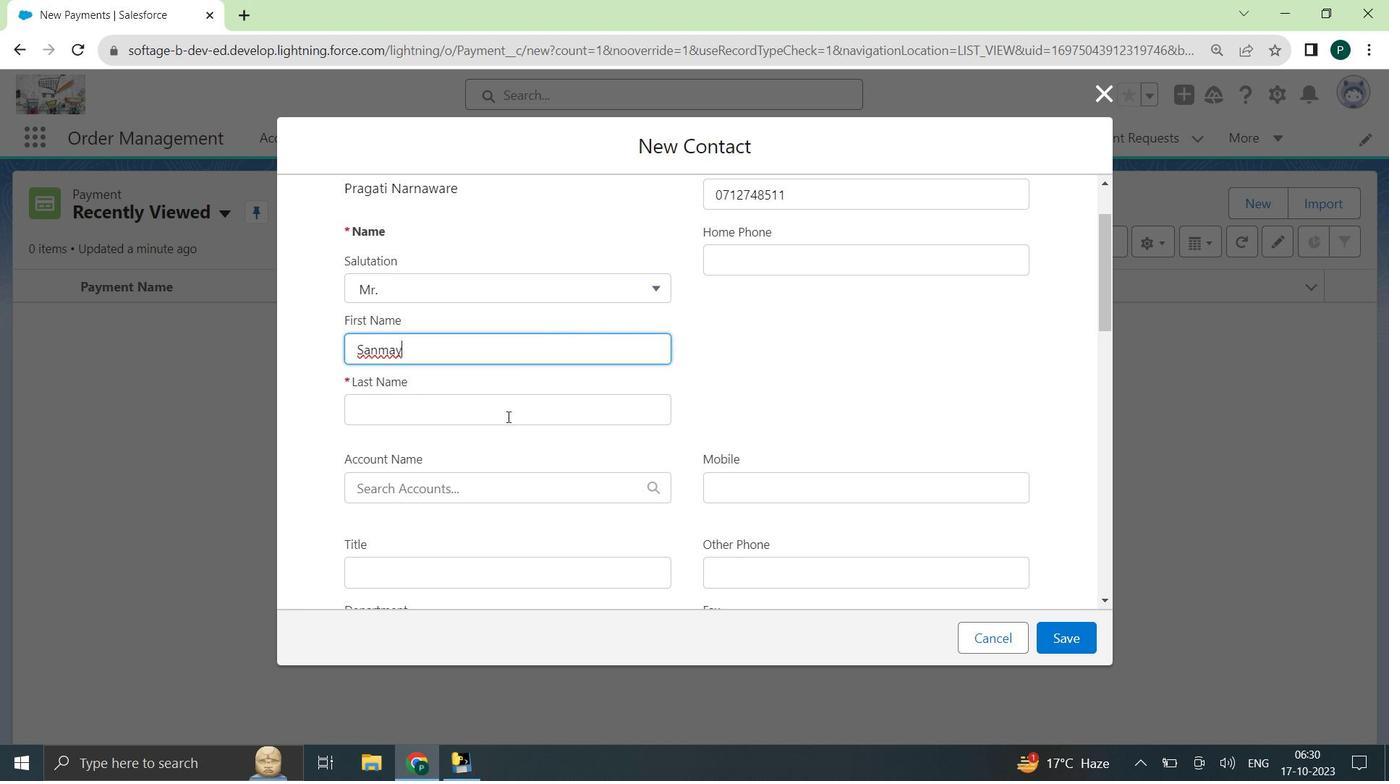 
Action: Key pressed <Key.shift>Khobragade
Screenshot: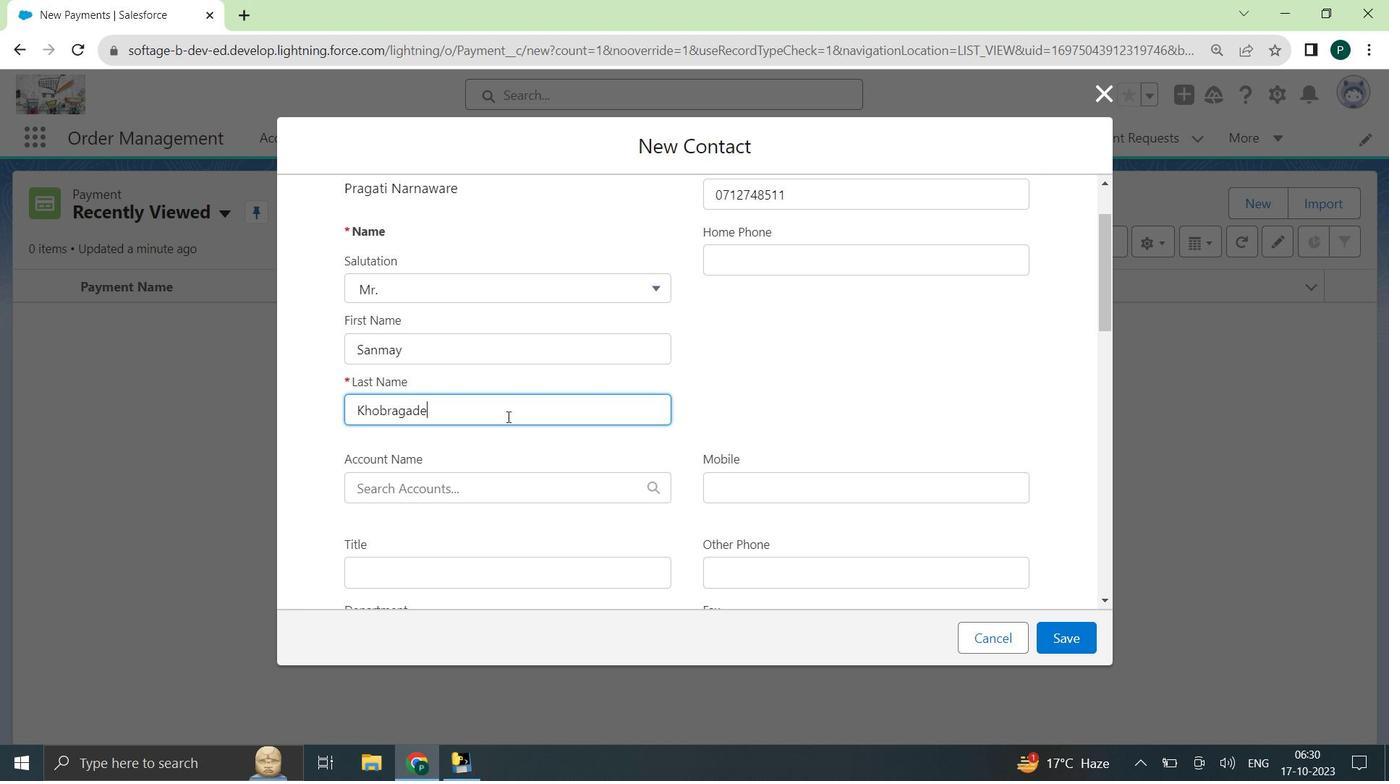 
Action: Mouse moved to (605, 332)
Screenshot: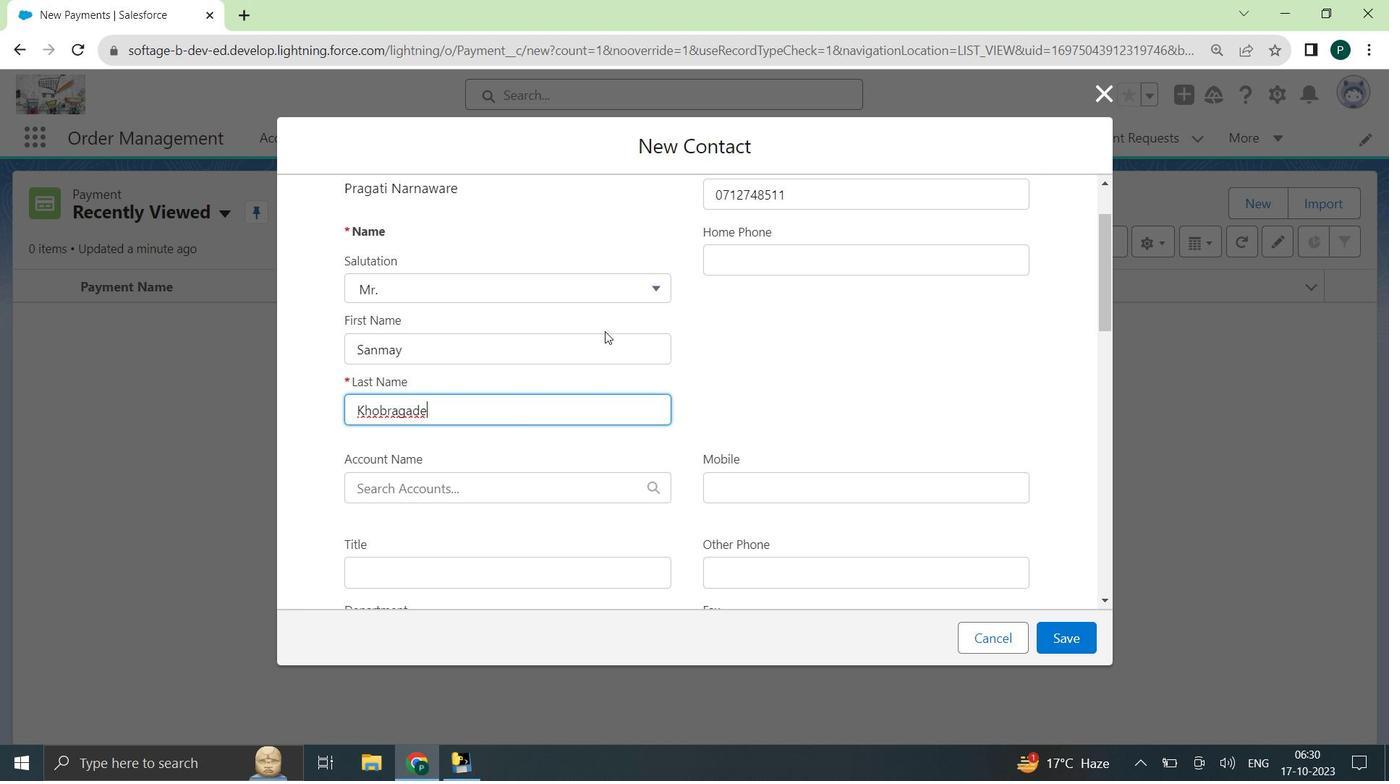 
Action: Mouse scrolled (605, 331) with delta (0, 0)
Screenshot: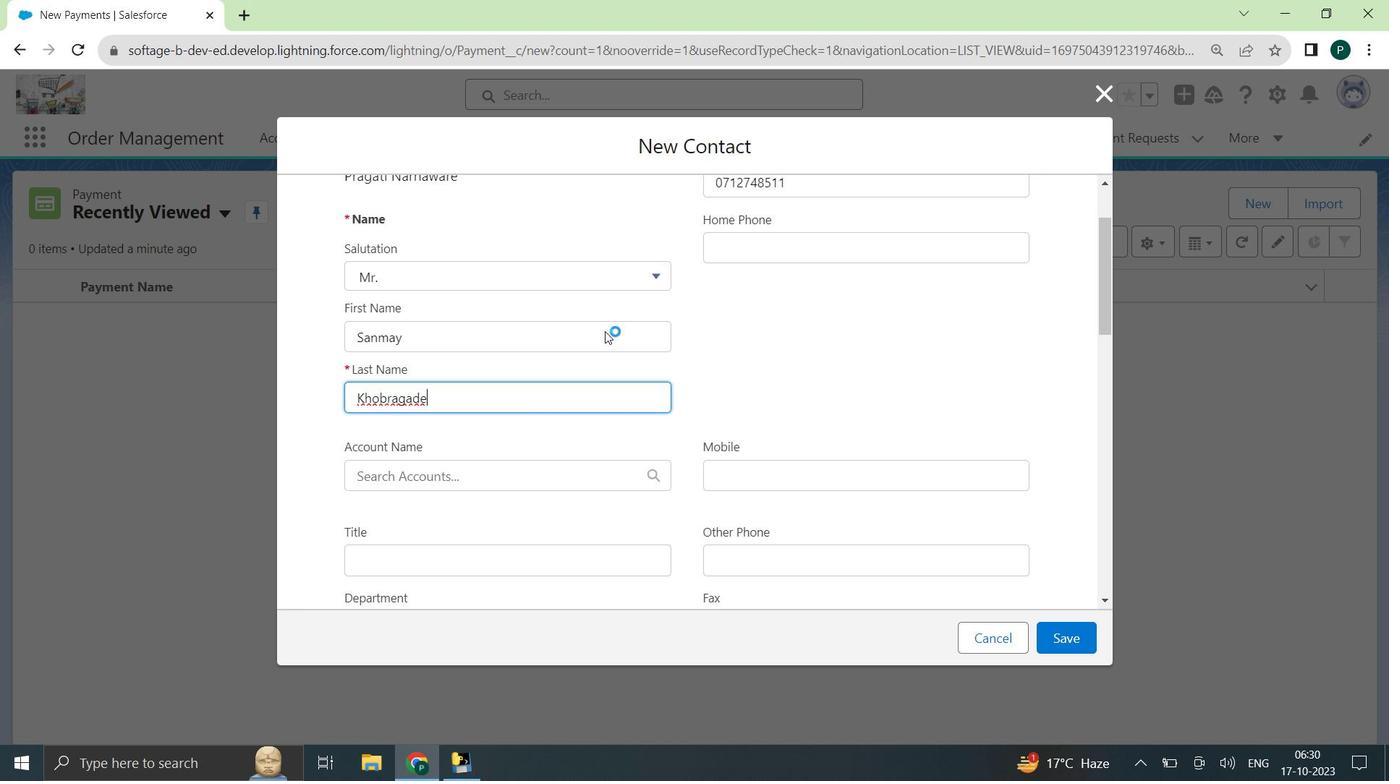 
Action: Mouse scrolled (605, 331) with delta (0, 0)
Screenshot: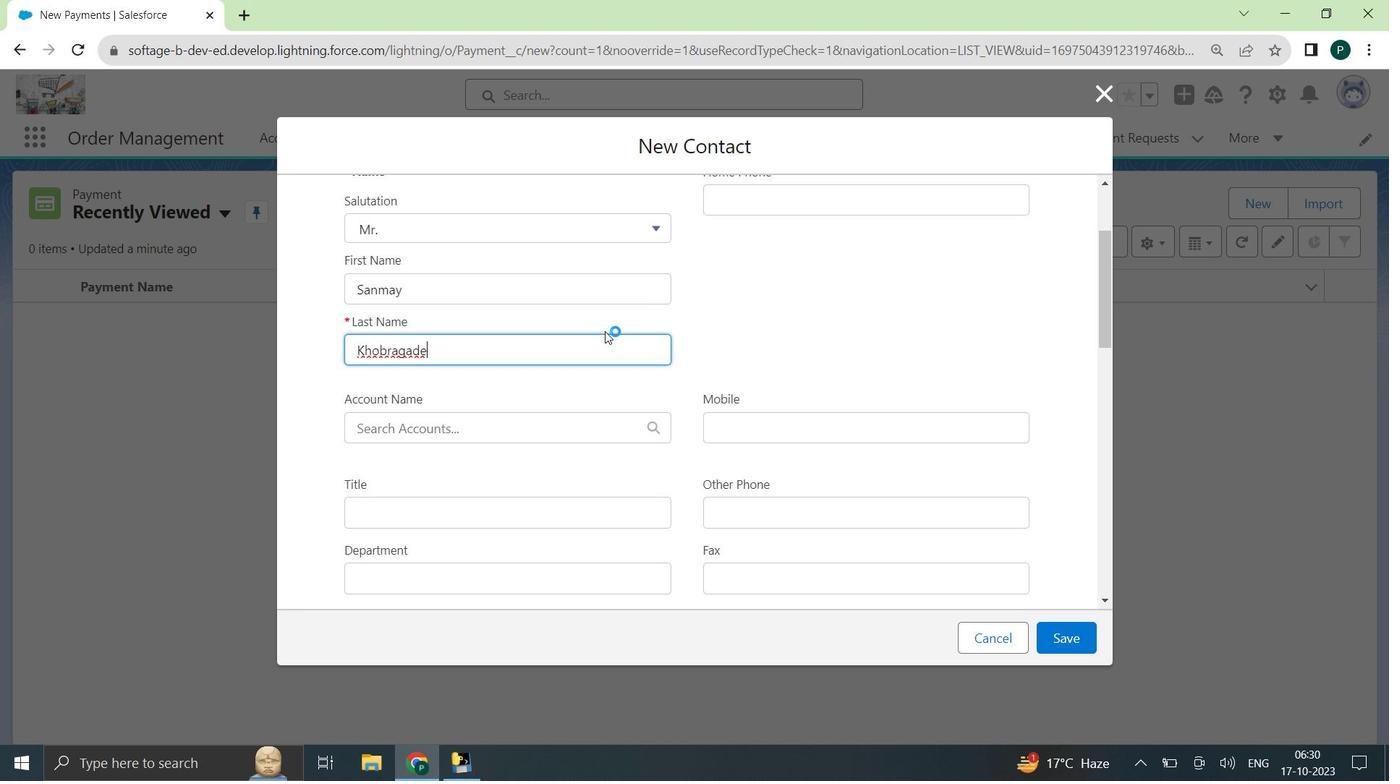 
Action: Mouse moved to (565, 306)
Screenshot: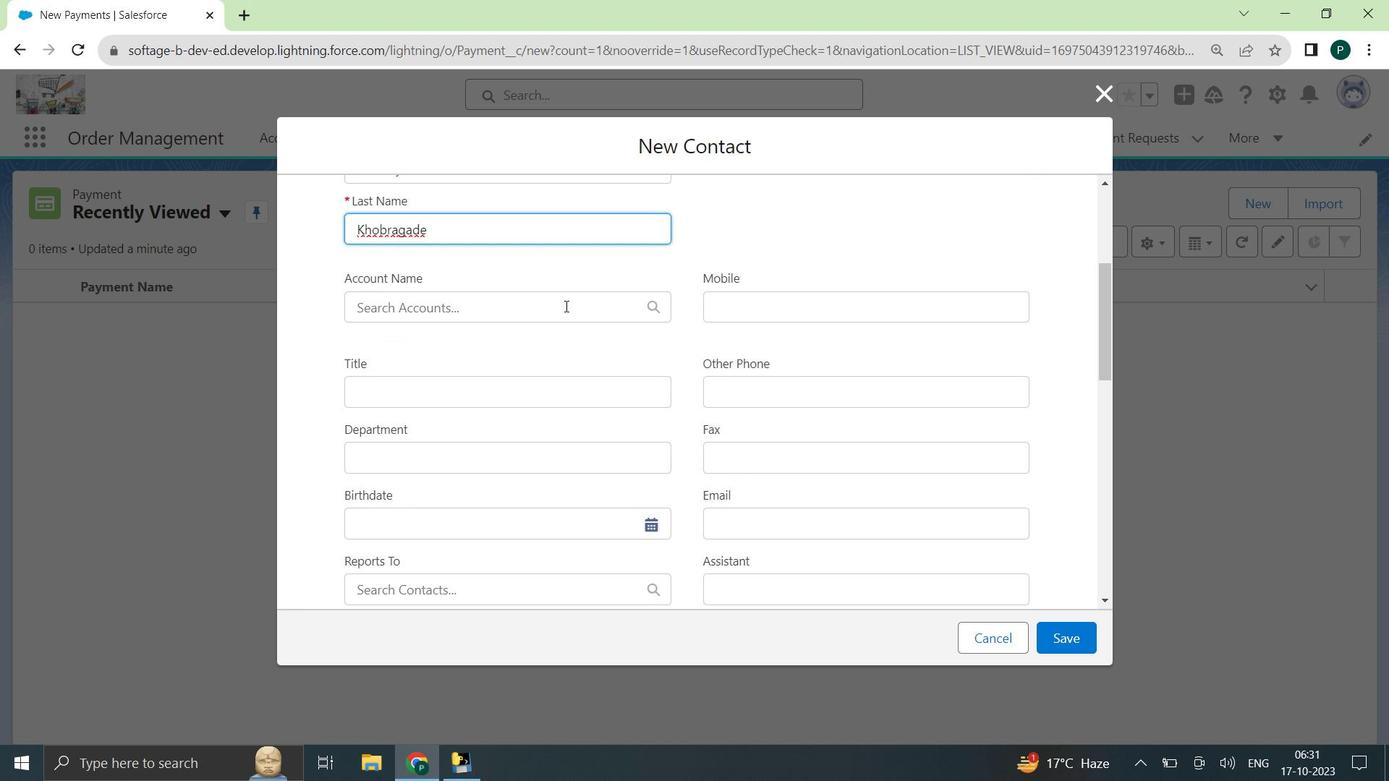 
Action: Mouse pressed left at (565, 306)
Screenshot: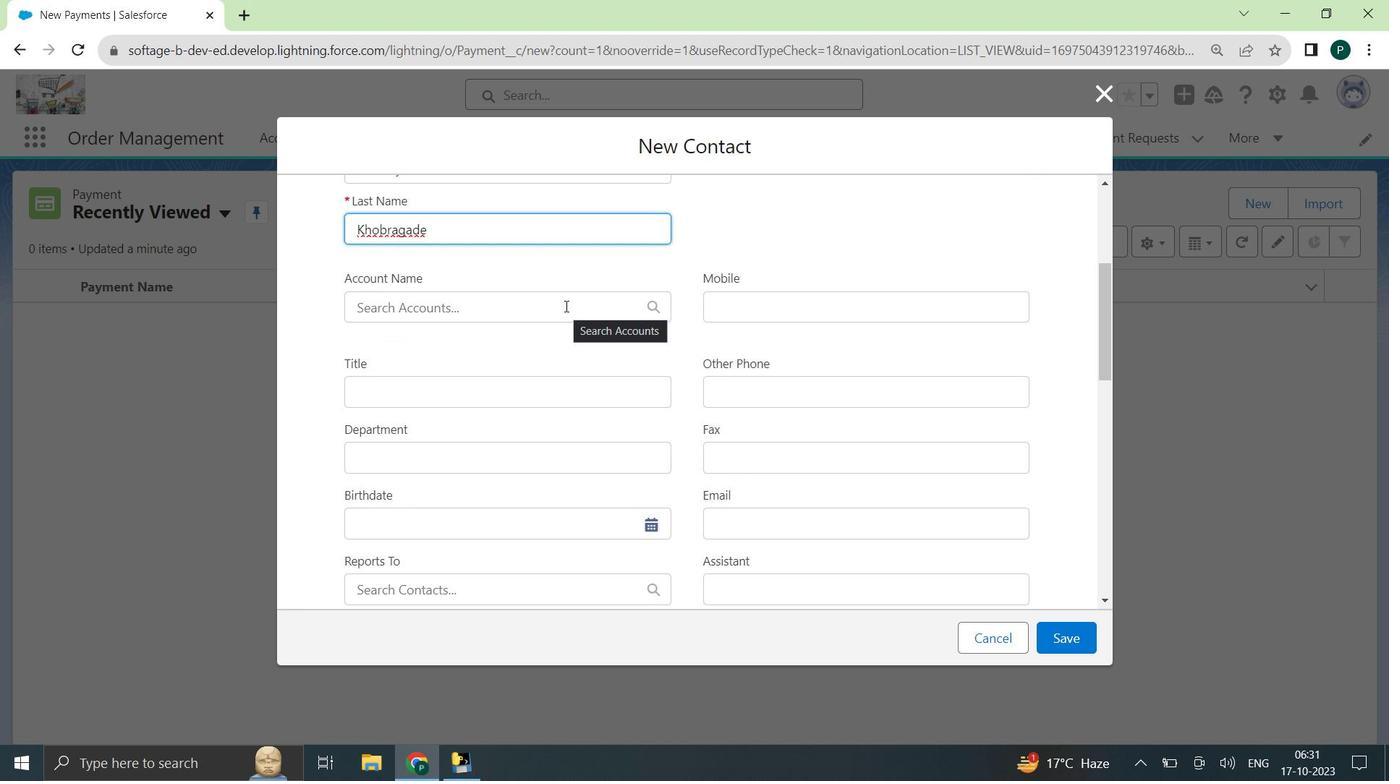 
Action: Mouse moved to (445, 536)
Screenshot: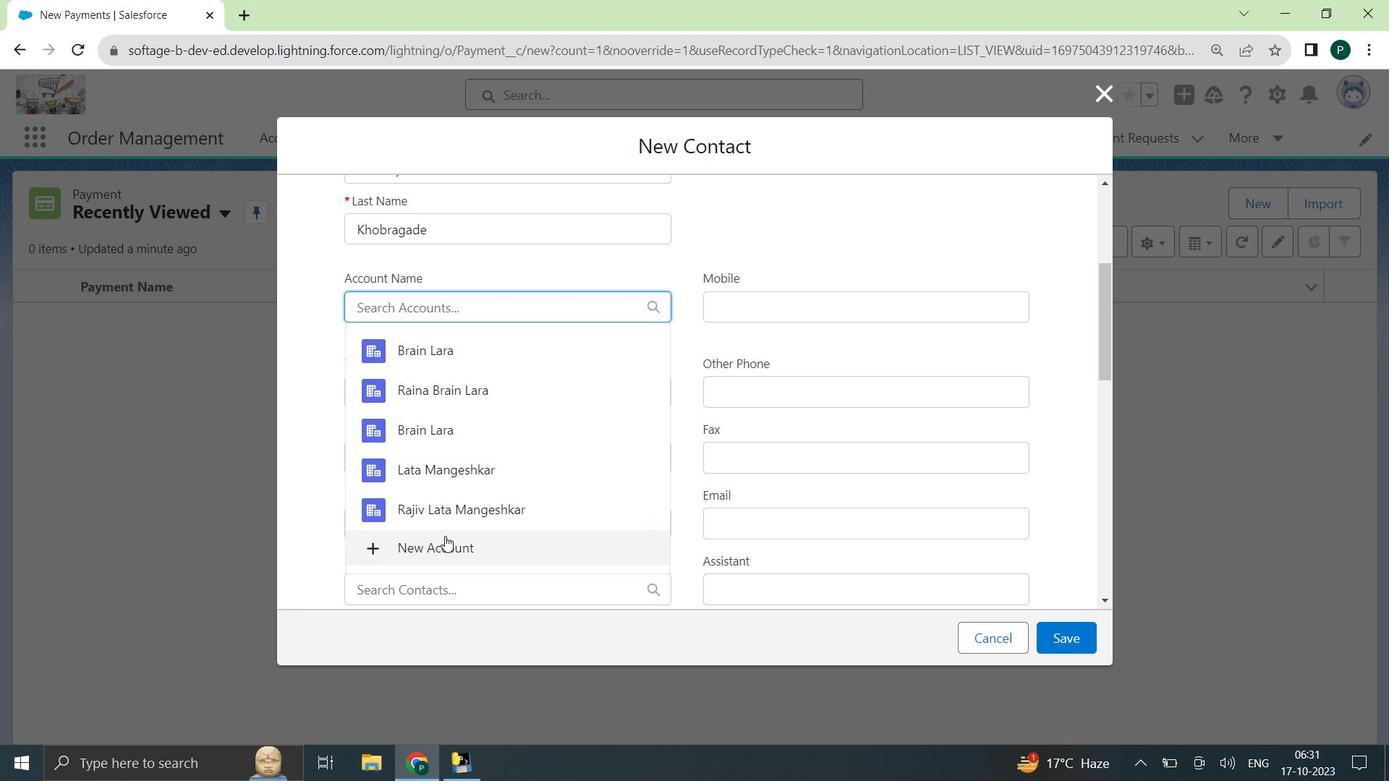 
Action: Mouse pressed left at (445, 536)
Screenshot: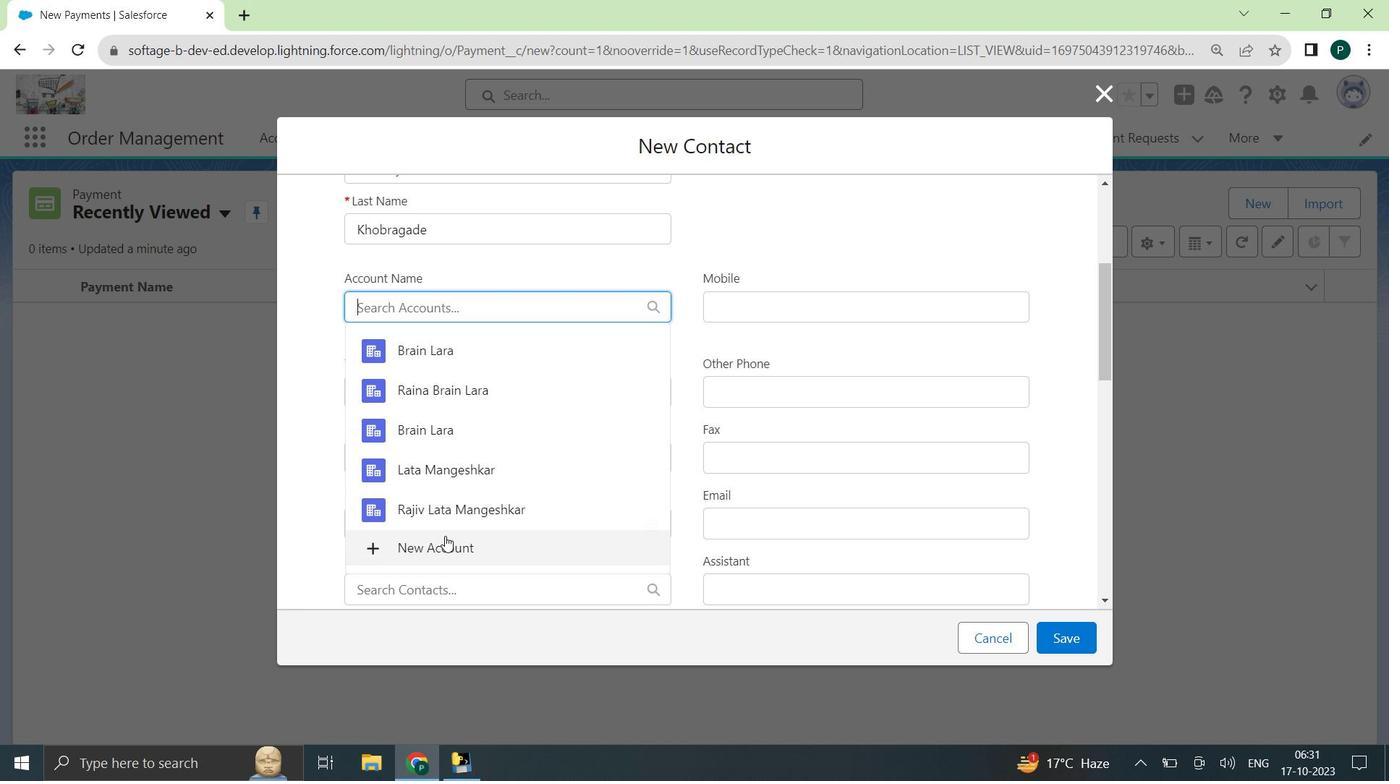 
Action: Mouse moved to (883, 272)
Screenshot: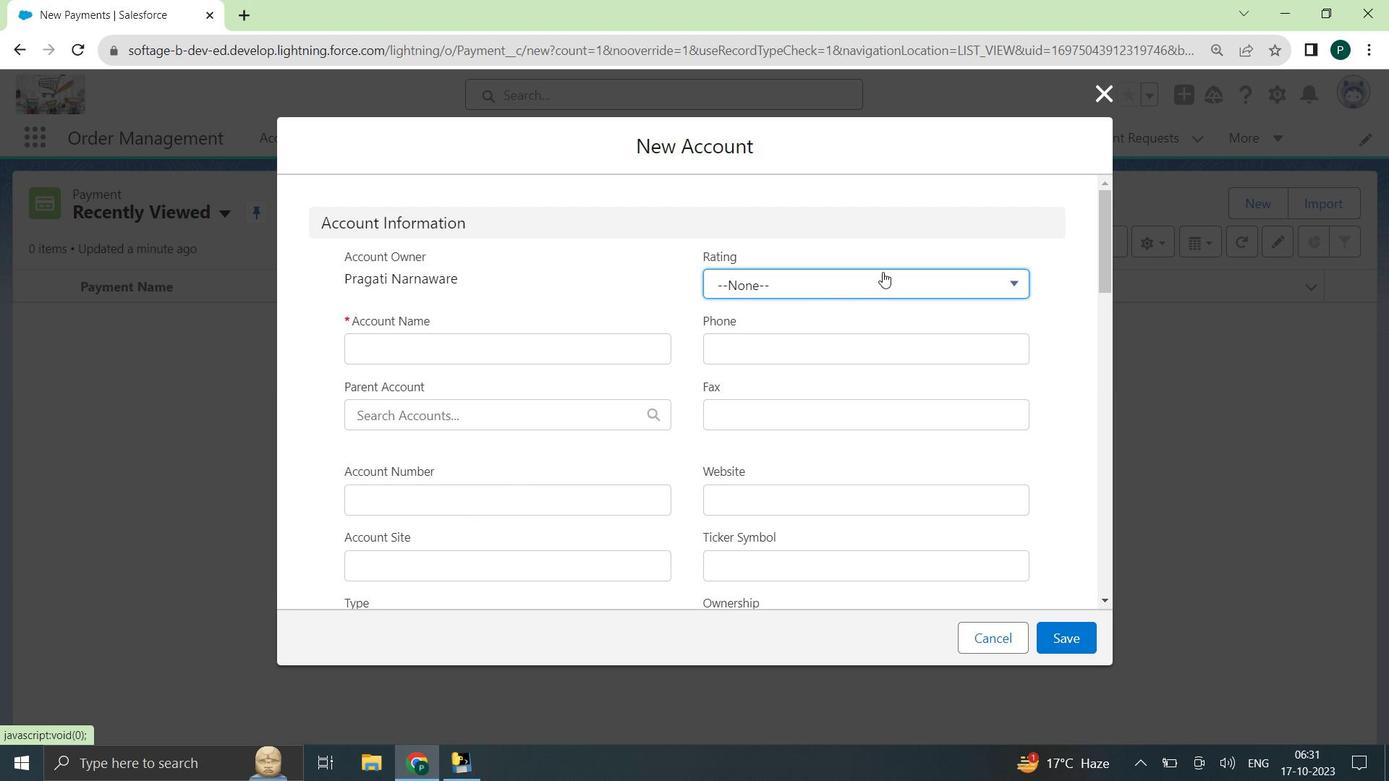
Action: Mouse pressed left at (883, 272)
Screenshot: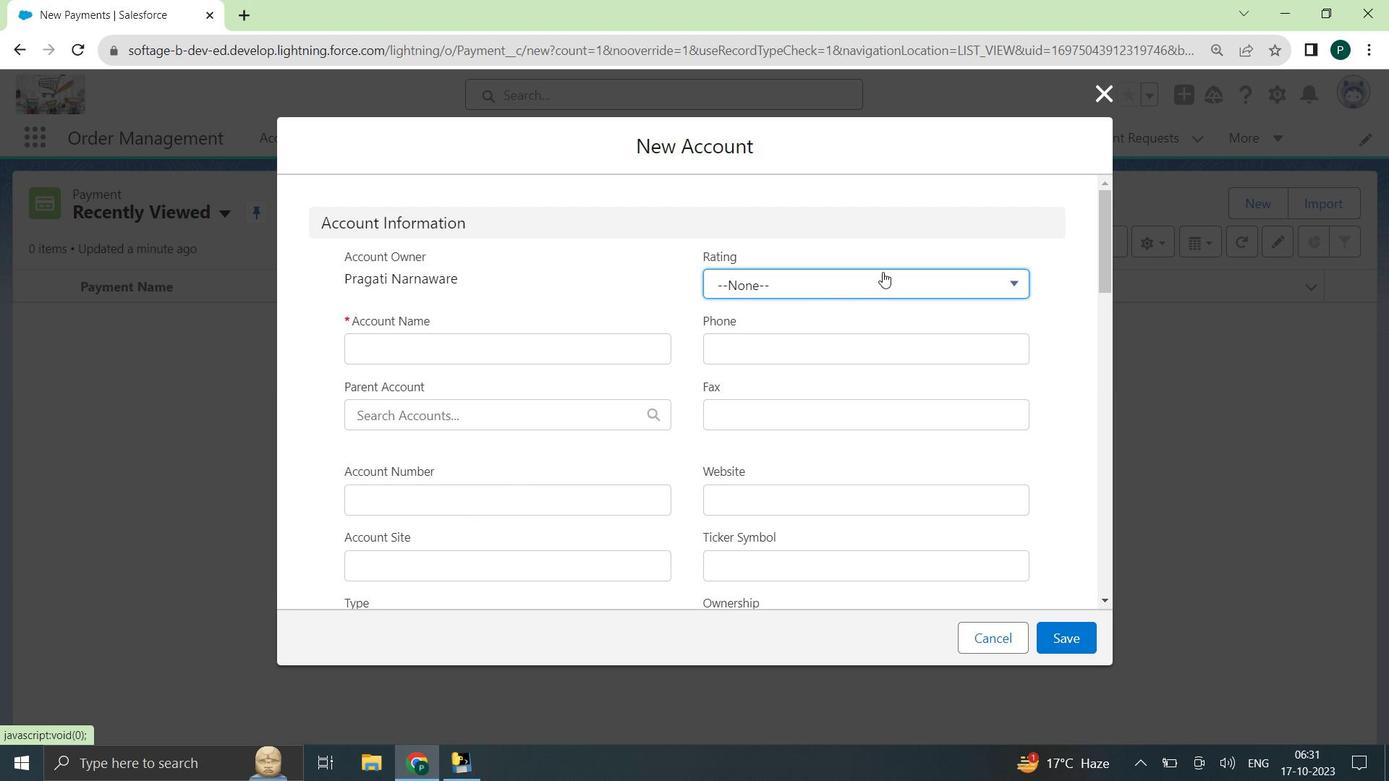 
Action: Mouse moved to (849, 366)
Screenshot: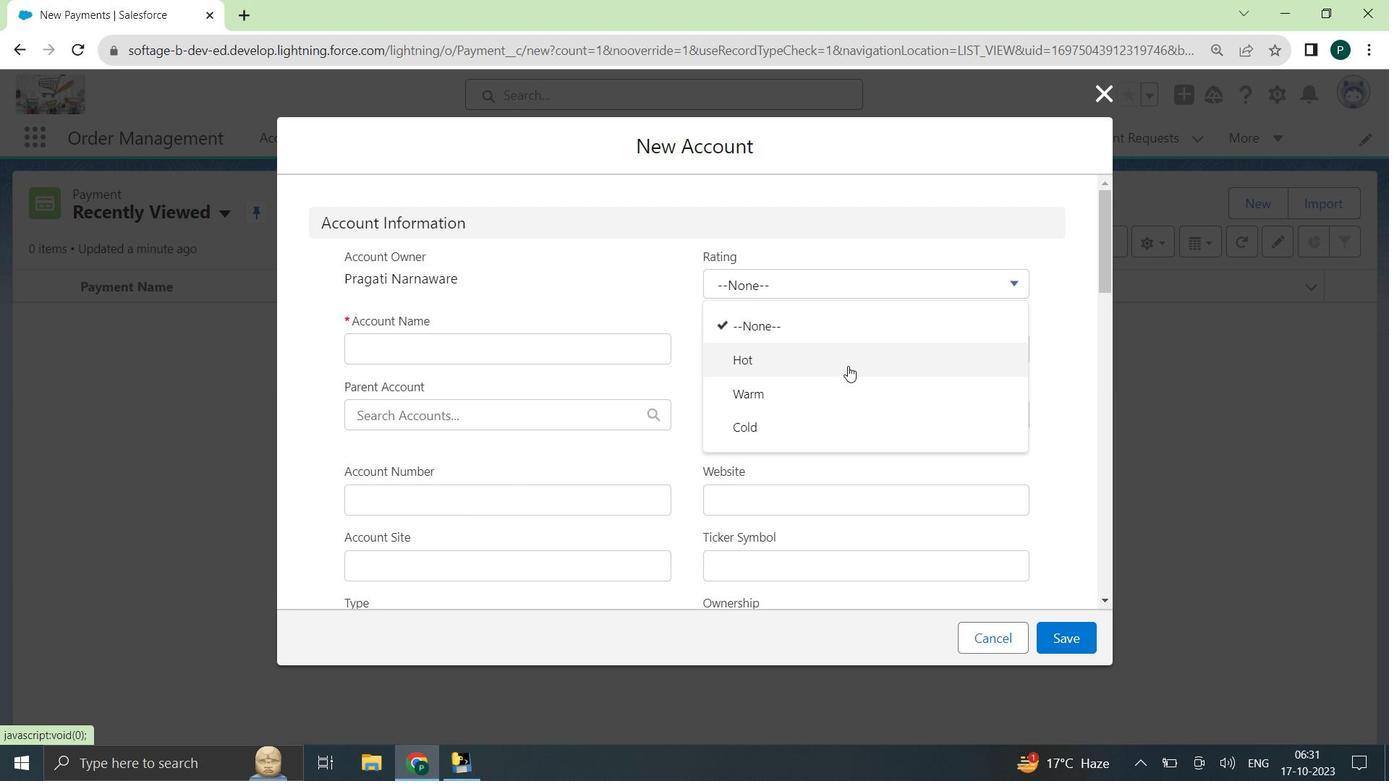 
Action: Mouse pressed left at (849, 366)
Screenshot: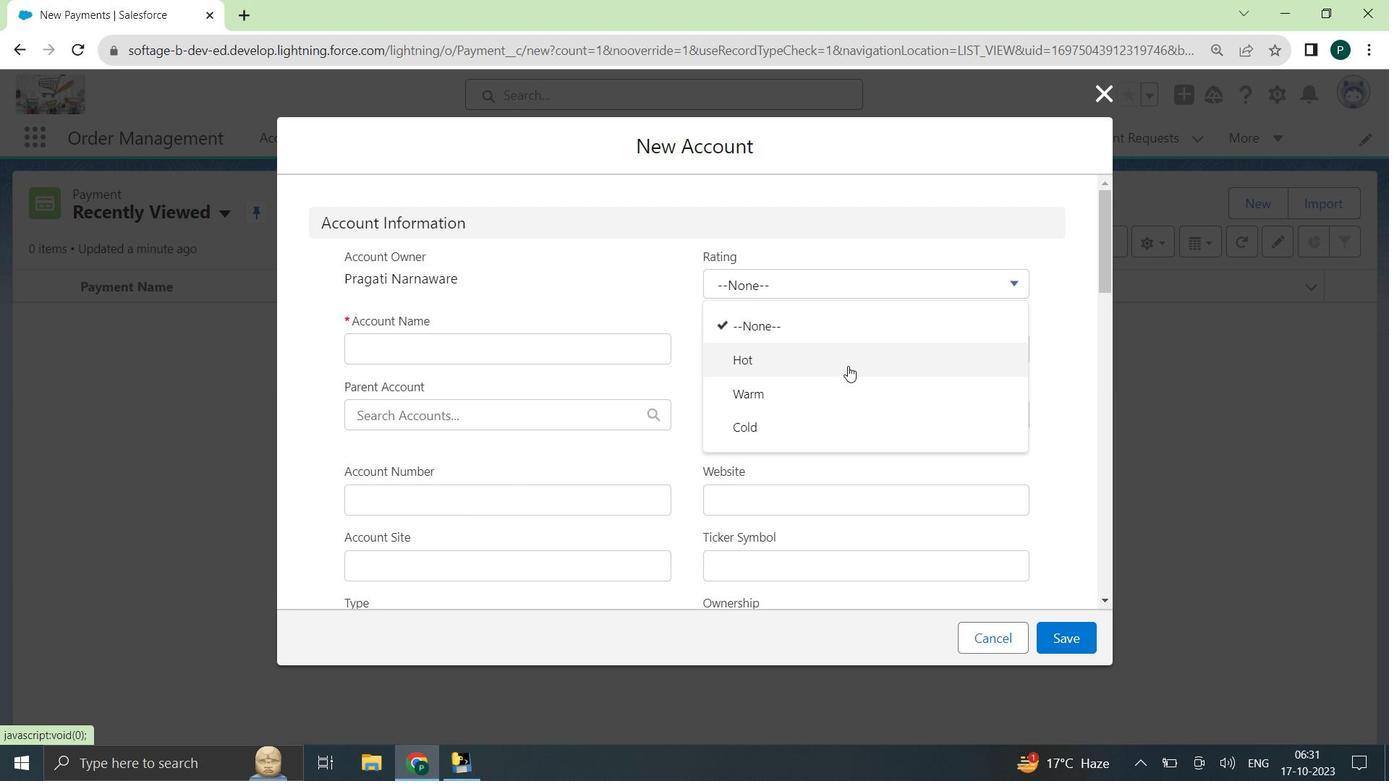
Action: Mouse moved to (520, 360)
Screenshot: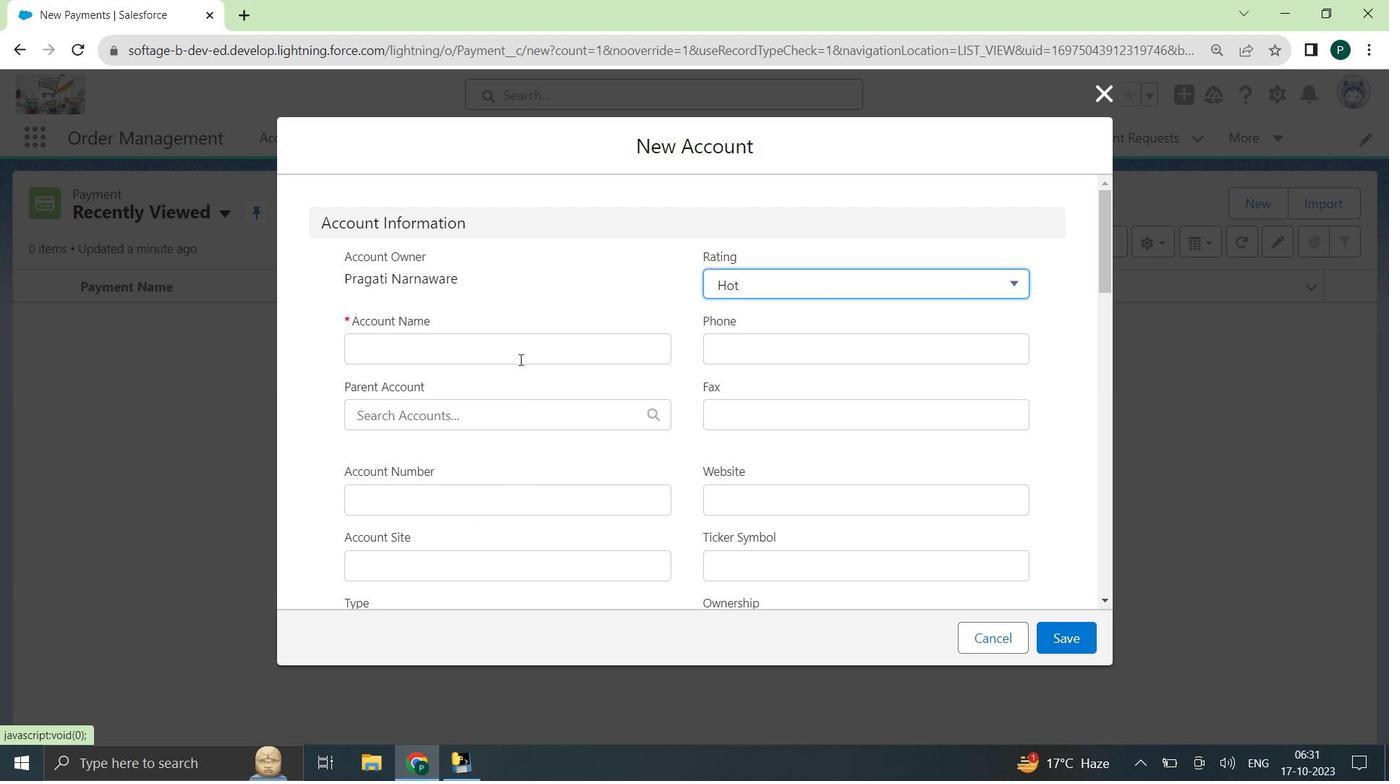 
Action: Mouse pressed left at (520, 360)
Screenshot: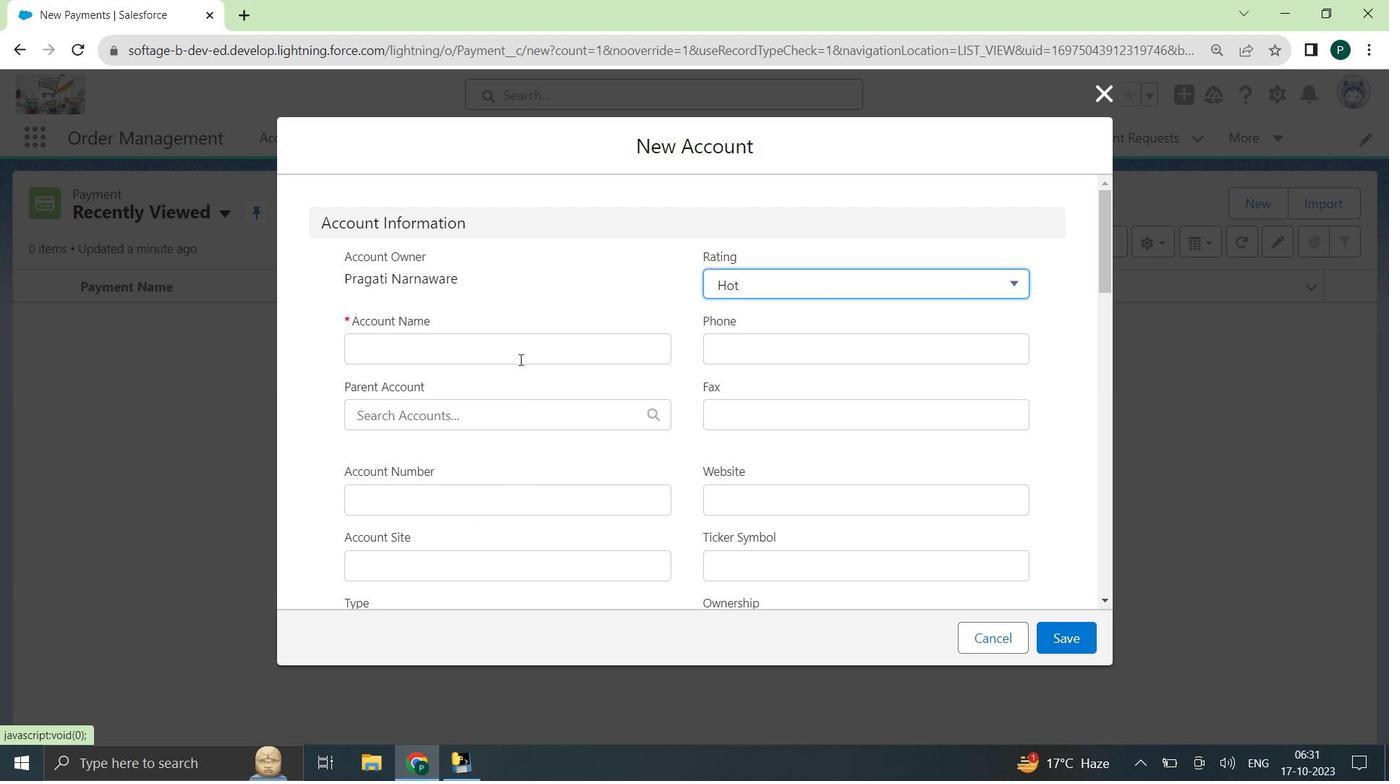 
Action: Key pressed <Key.shift>Sanmay<Key.space><Key.shift>Khobragade
Screenshot: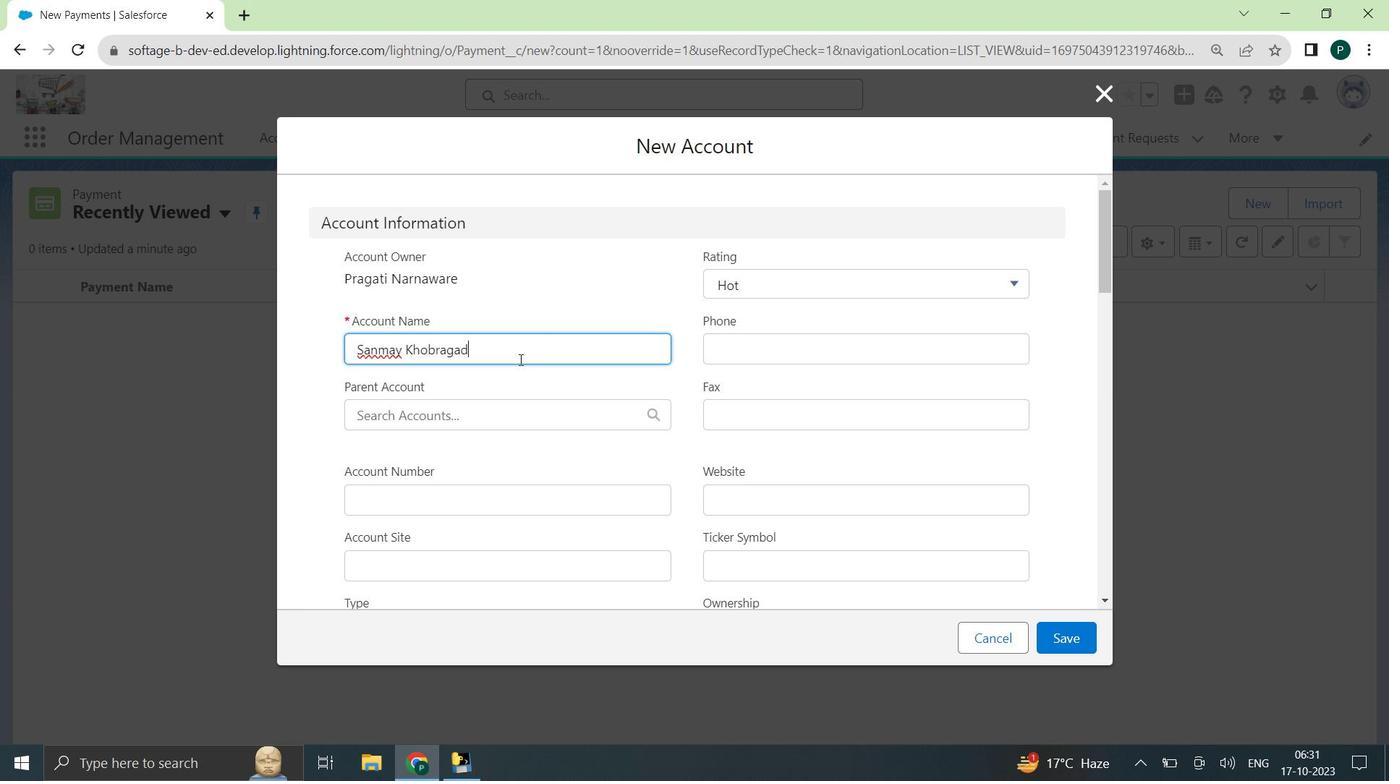 
Action: Mouse moved to (802, 349)
Screenshot: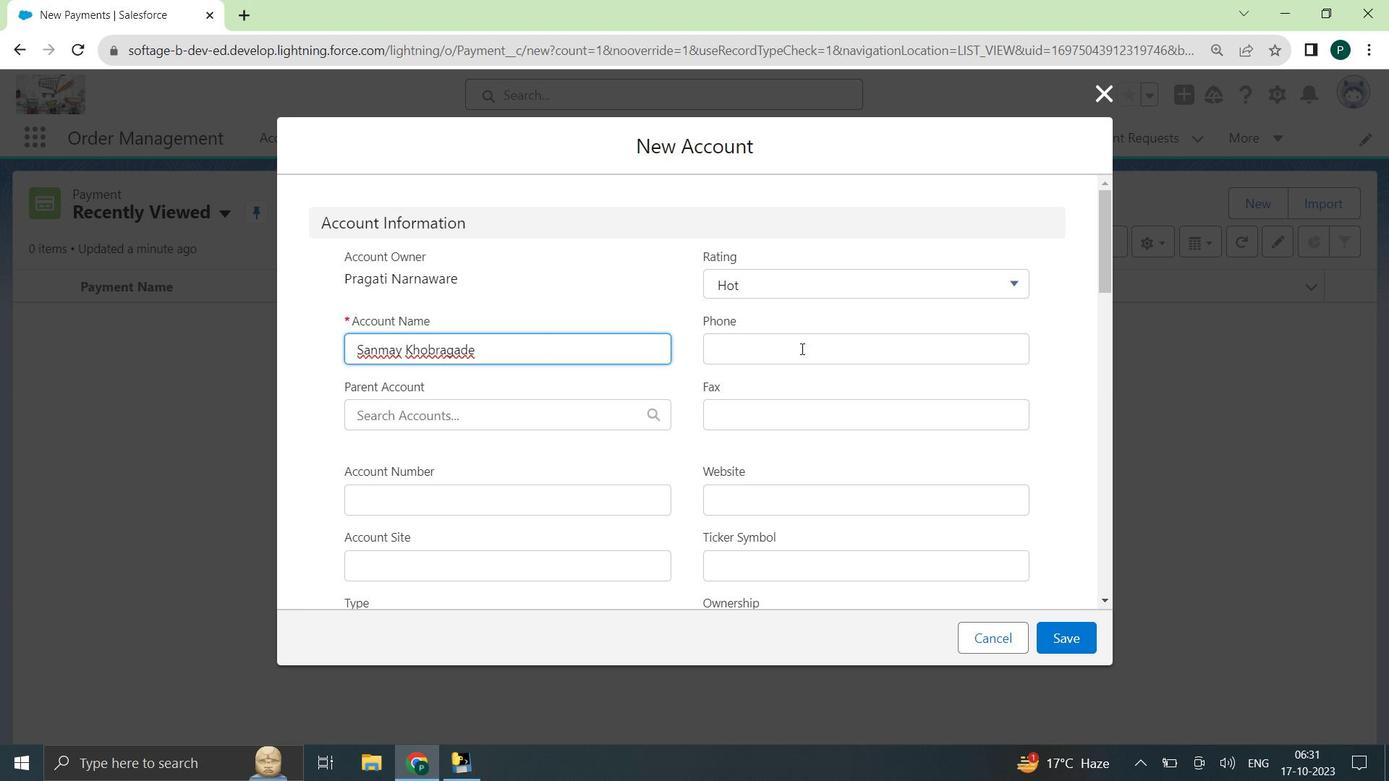 
Action: Mouse pressed left at (802, 349)
Screenshot: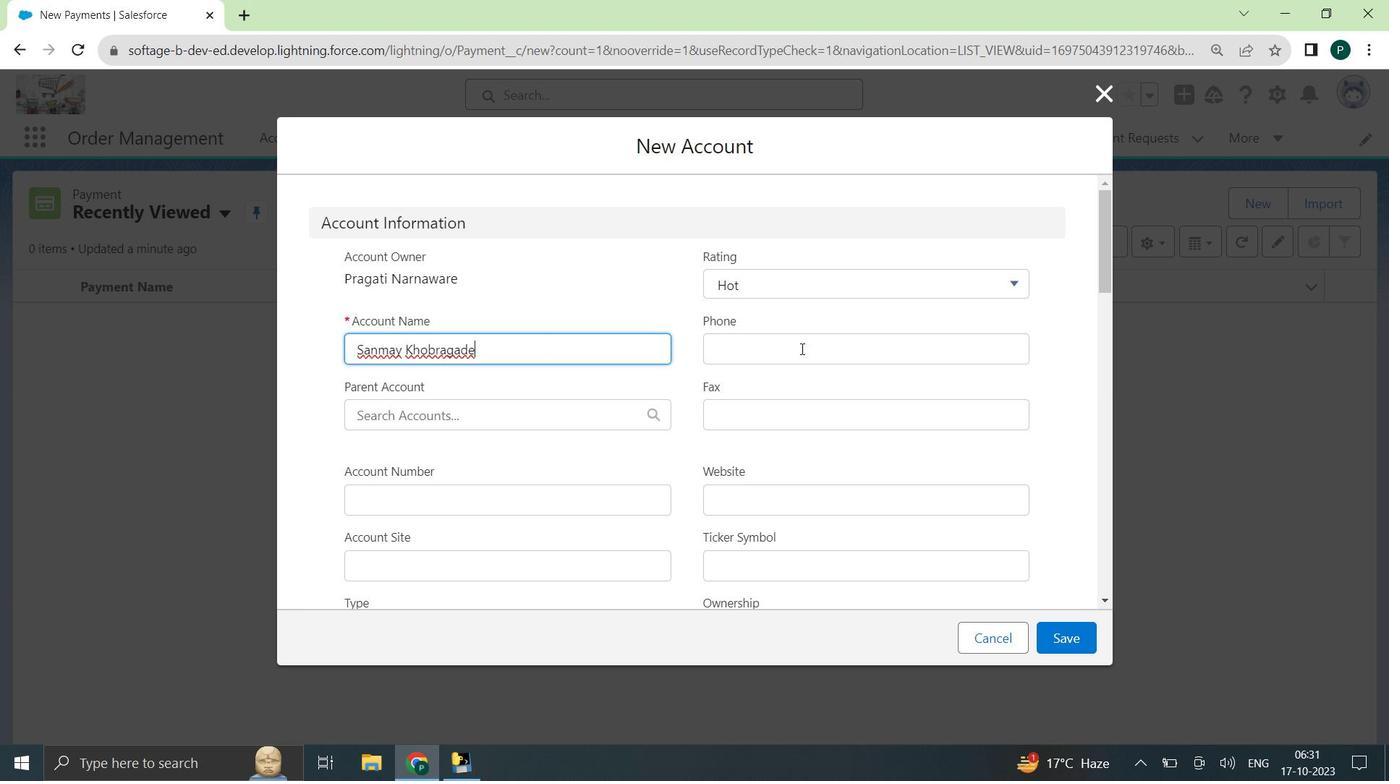 
Action: Mouse moved to (797, 348)
Screenshot: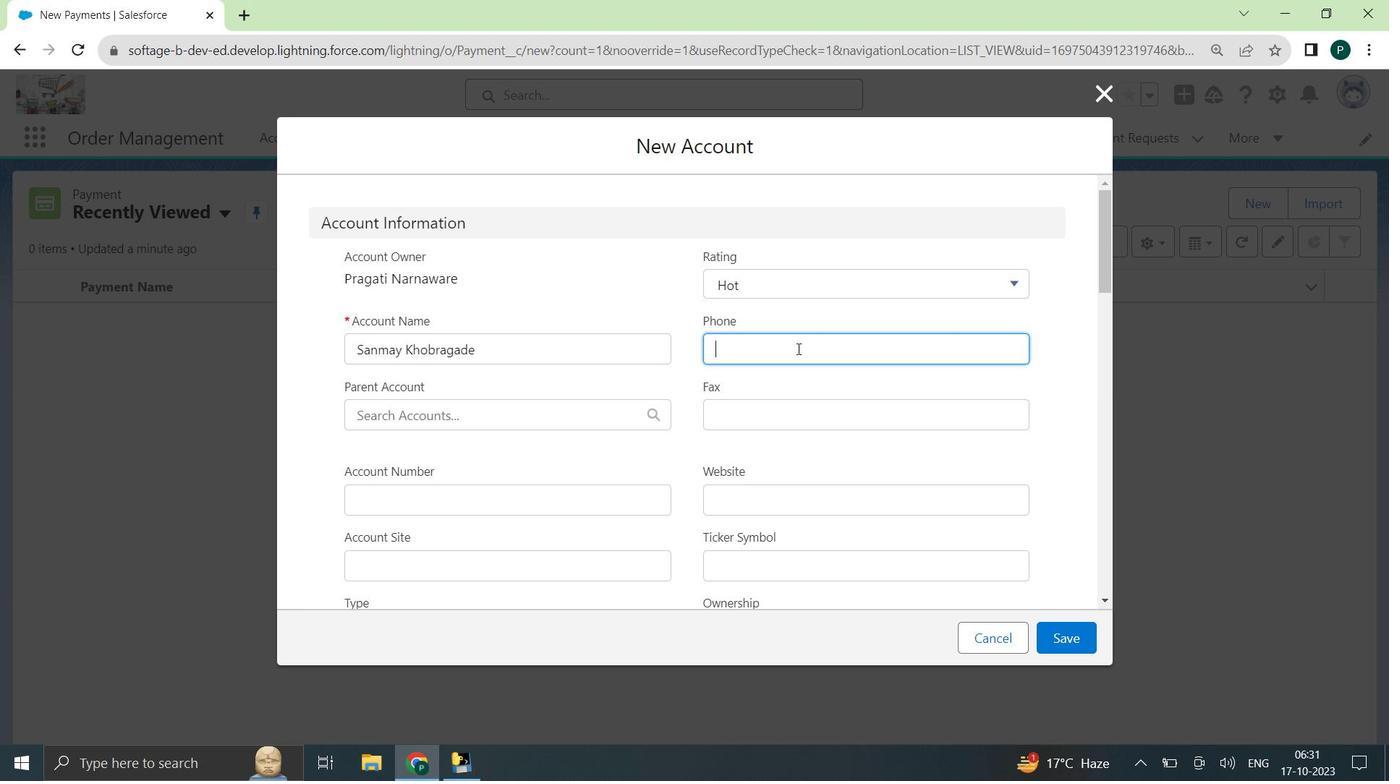 
Action: Key pressed 0712849566
Screenshot: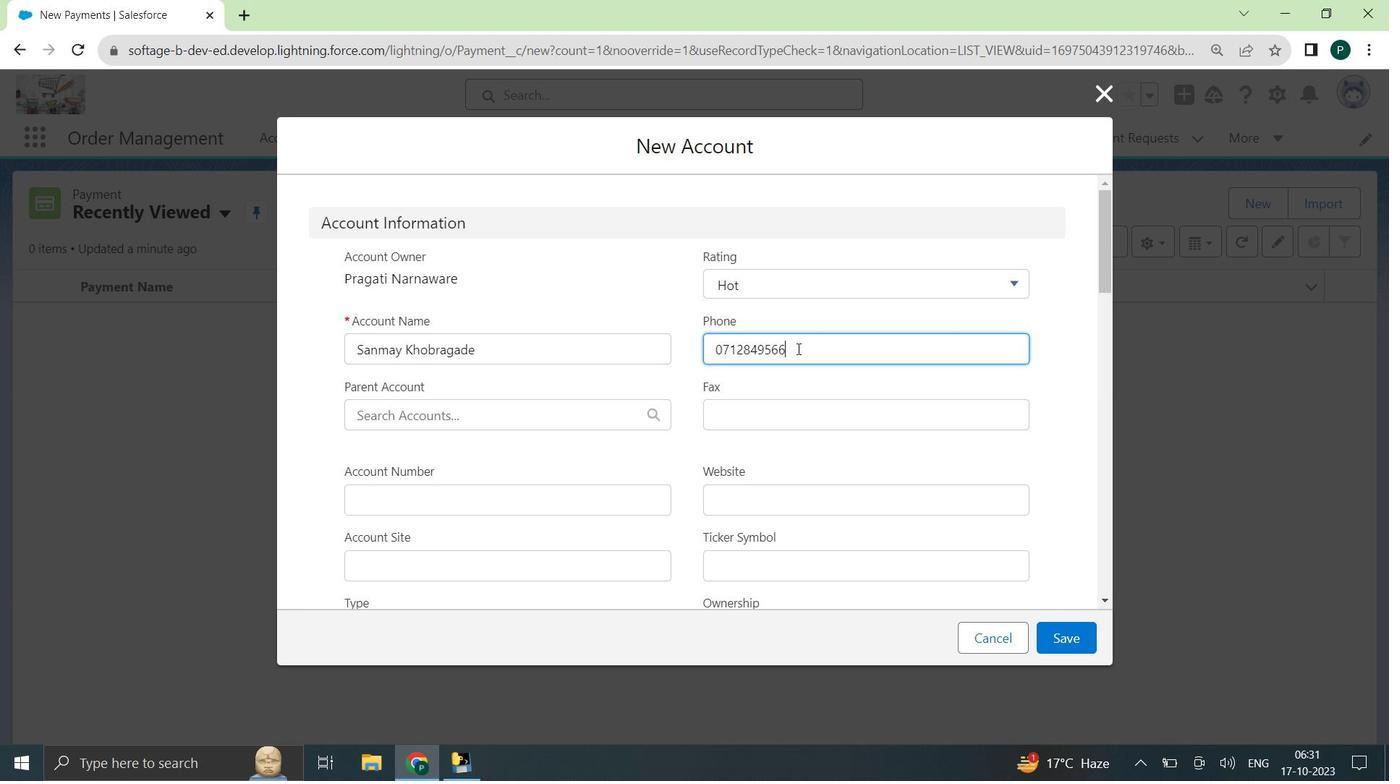 
Action: Mouse moved to (726, 369)
Screenshot: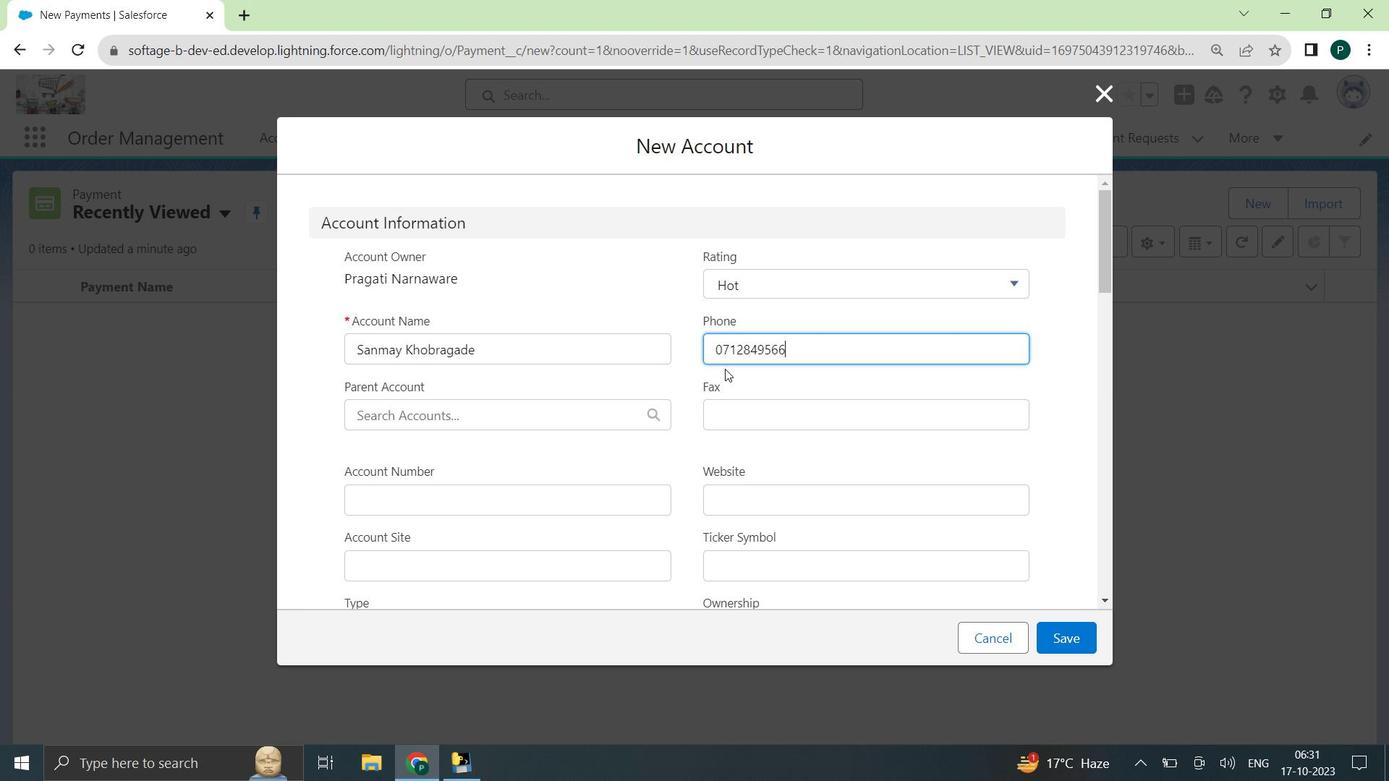 
Action: Mouse scrolled (726, 368) with delta (0, 0)
Screenshot: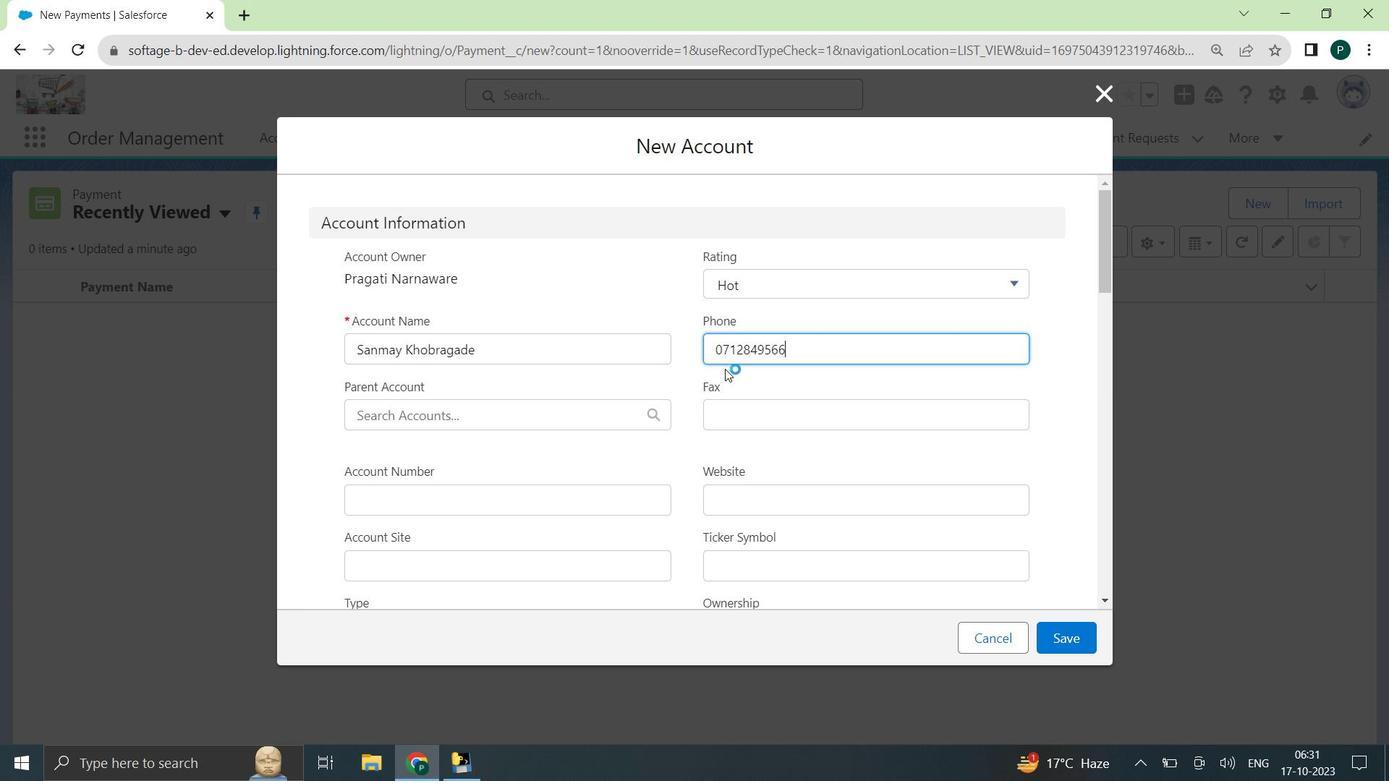 
Action: Mouse moved to (535, 411)
Screenshot: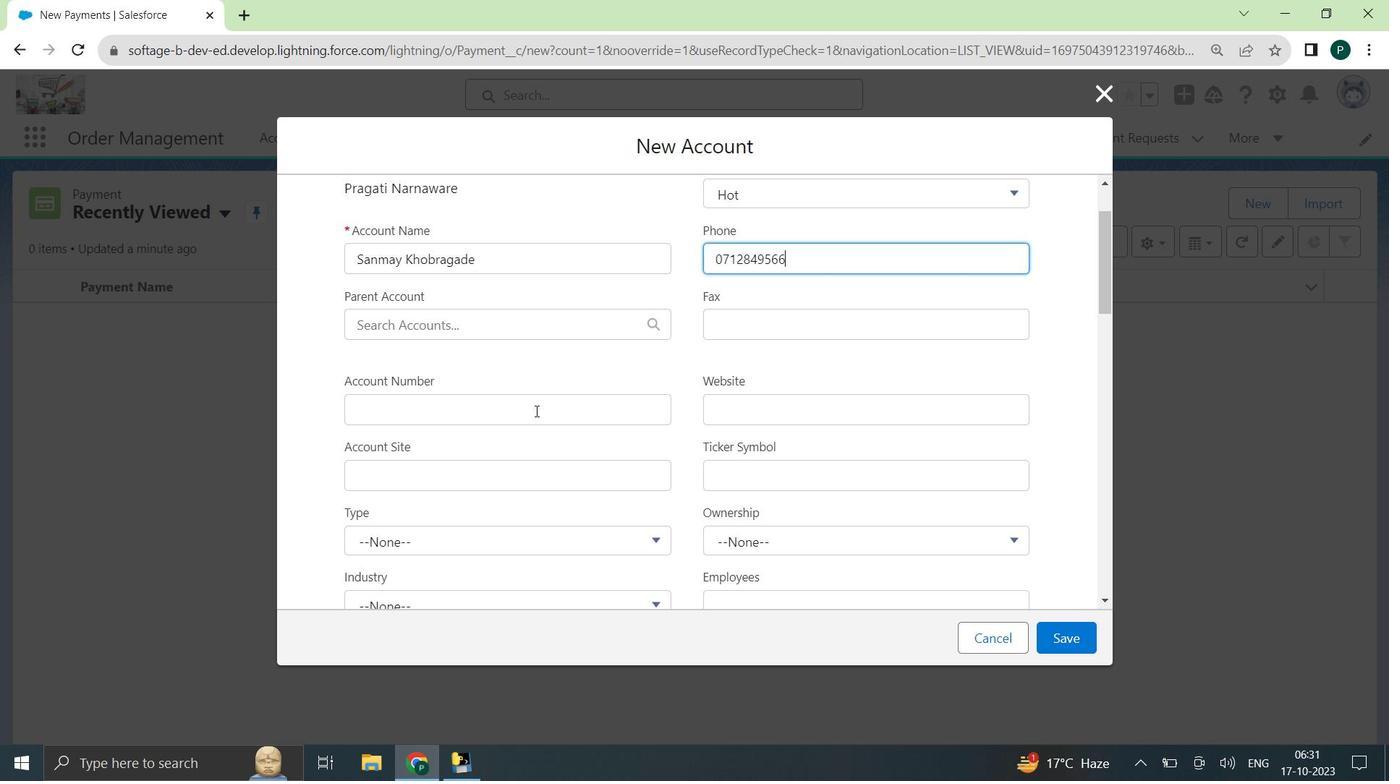 
Action: Mouse pressed left at (535, 411)
Screenshot: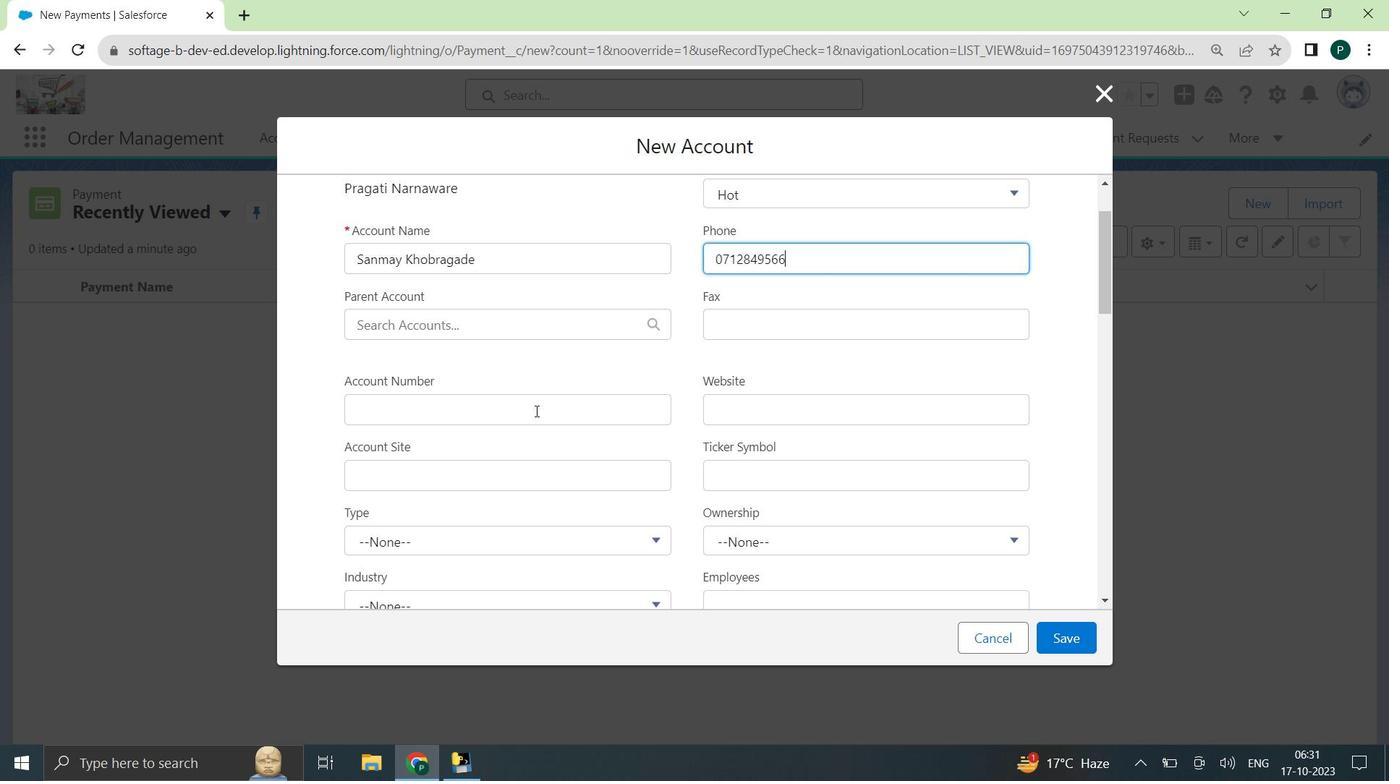 
Action: Mouse moved to (534, 412)
Screenshot: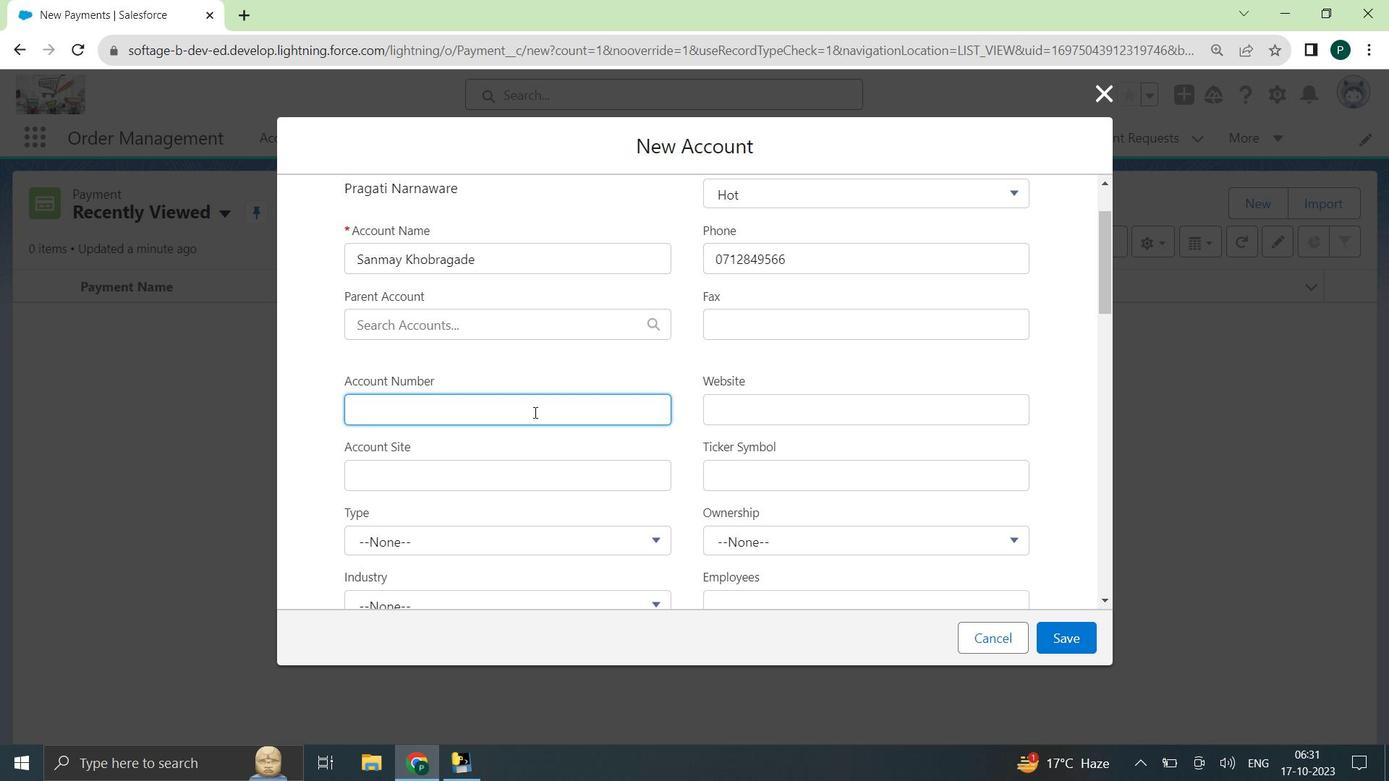 
Action: Key pressed 3761006433741
Screenshot: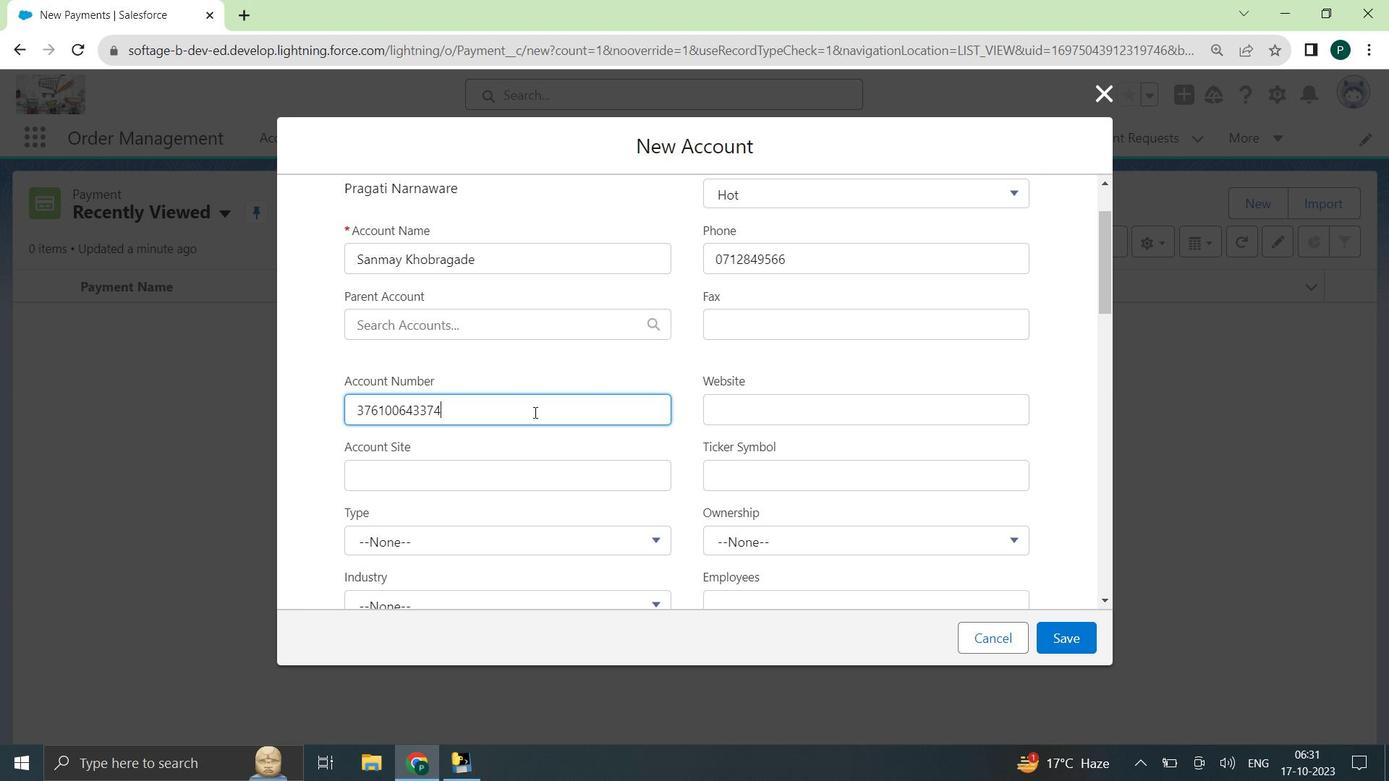 
Action: Mouse moved to (462, 388)
Screenshot: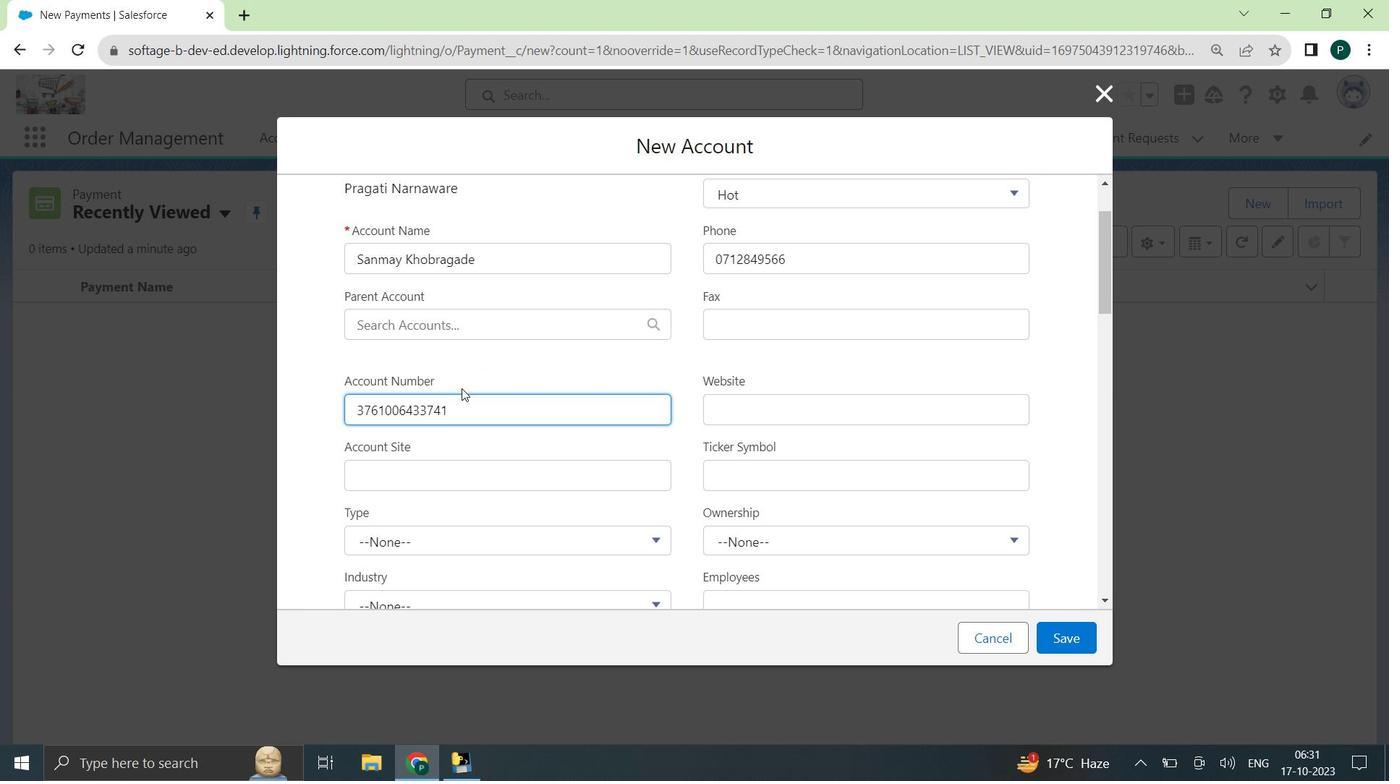 
Action: Mouse scrolled (462, 388) with delta (0, 0)
Screenshot: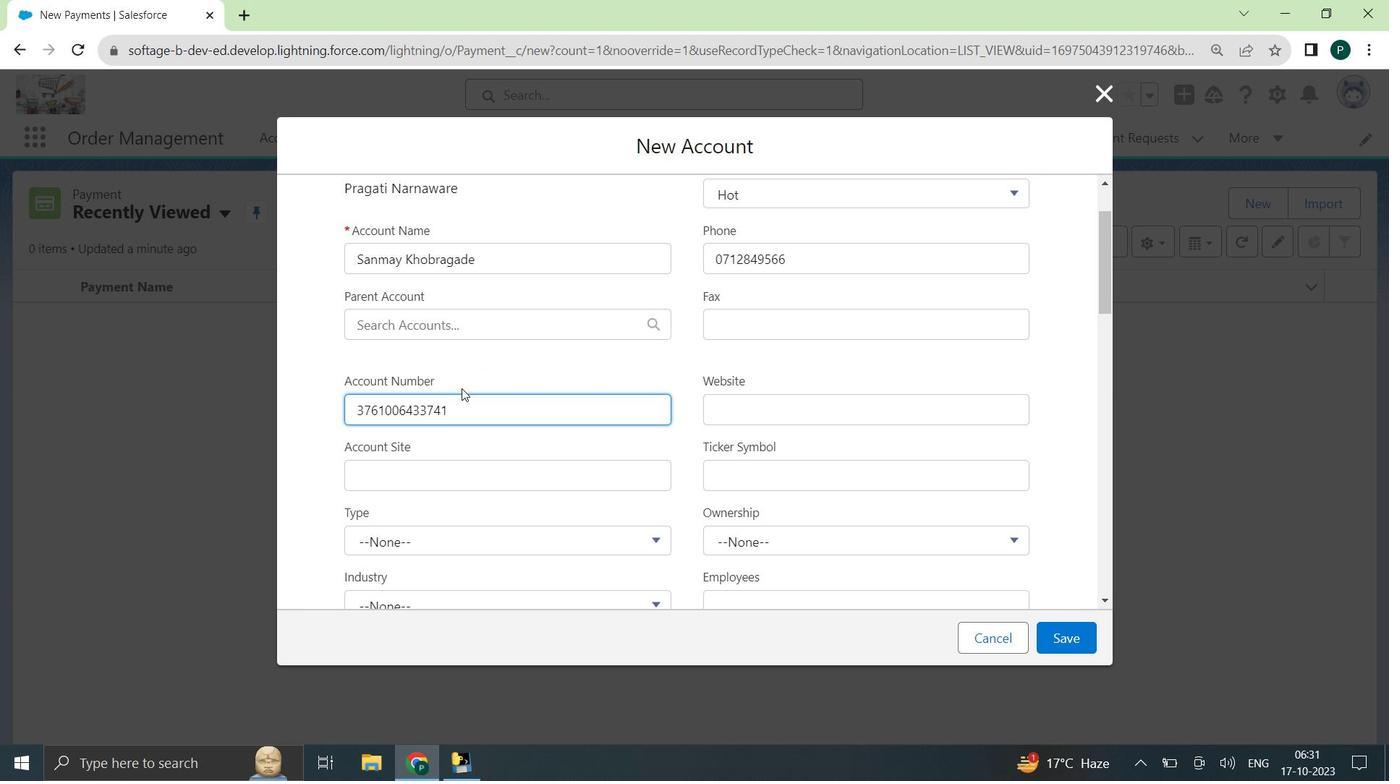 
Action: Mouse moved to (808, 317)
Screenshot: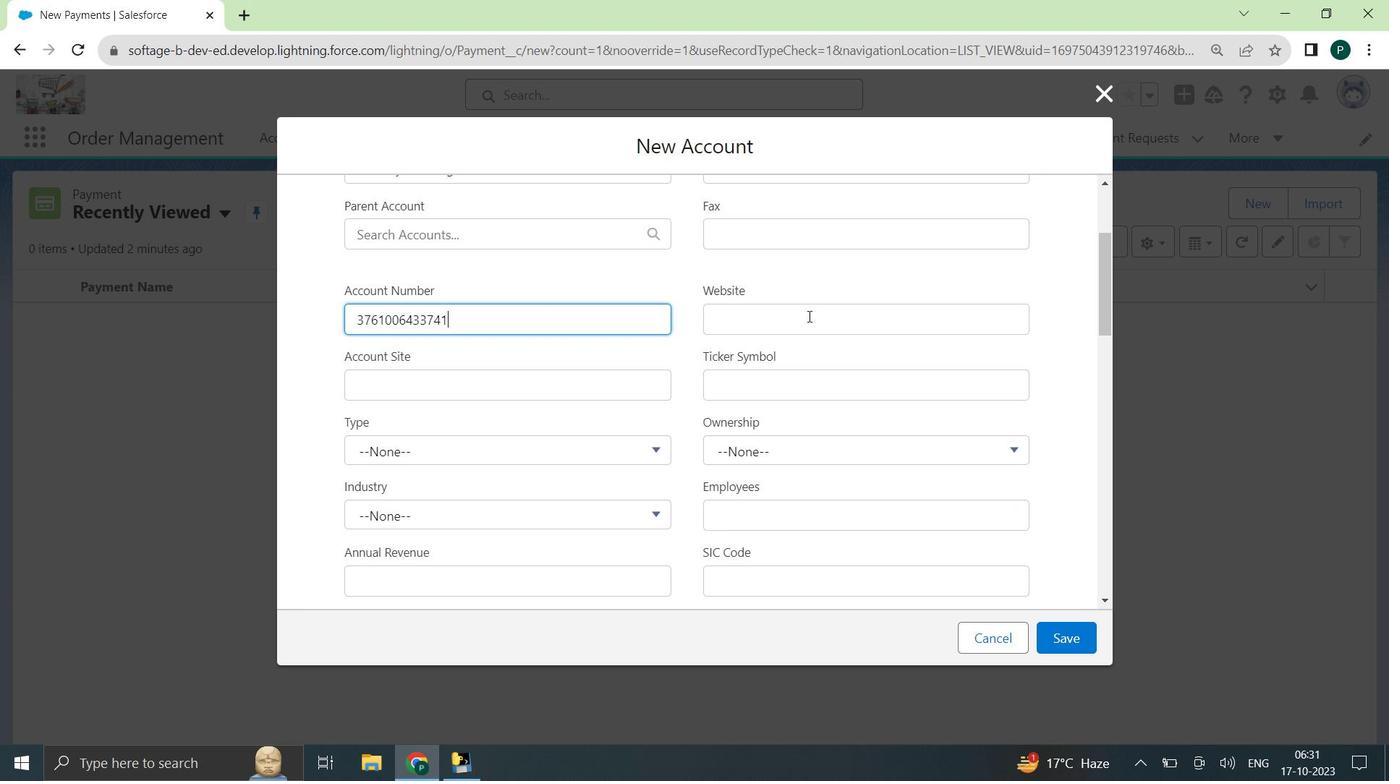 
Action: Mouse pressed left at (808, 317)
Screenshot: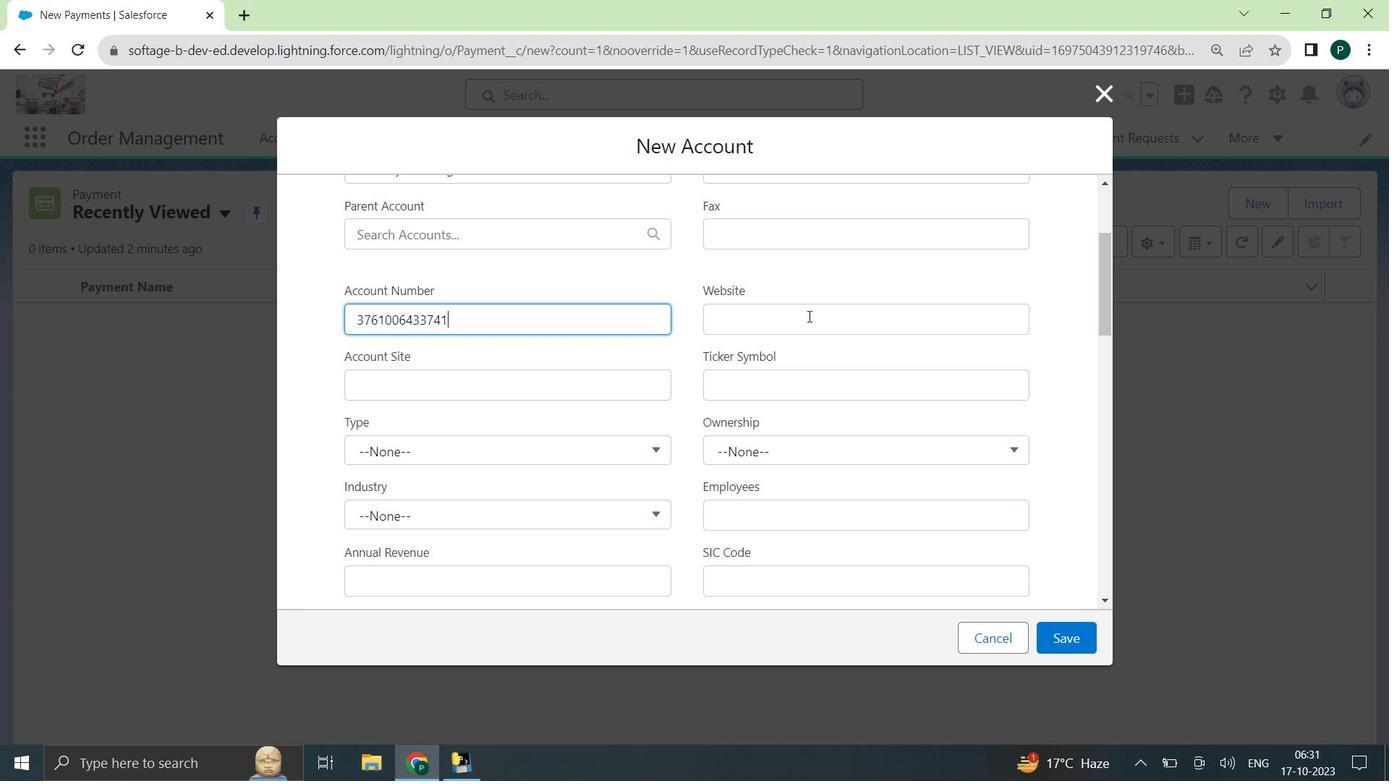 
Action: Key pressed www.sanmay.khobragade.co.in
Screenshot: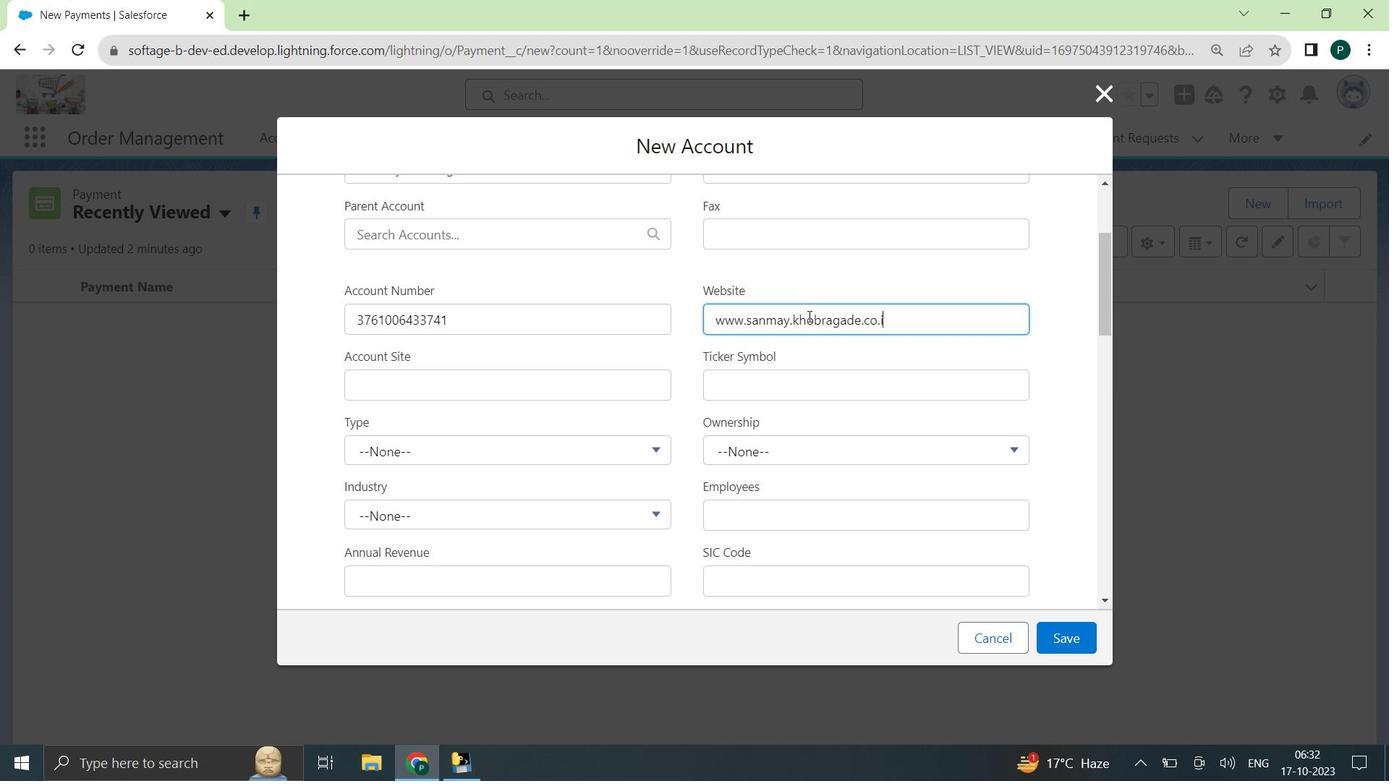 
Action: Mouse moved to (812, 317)
Screenshot: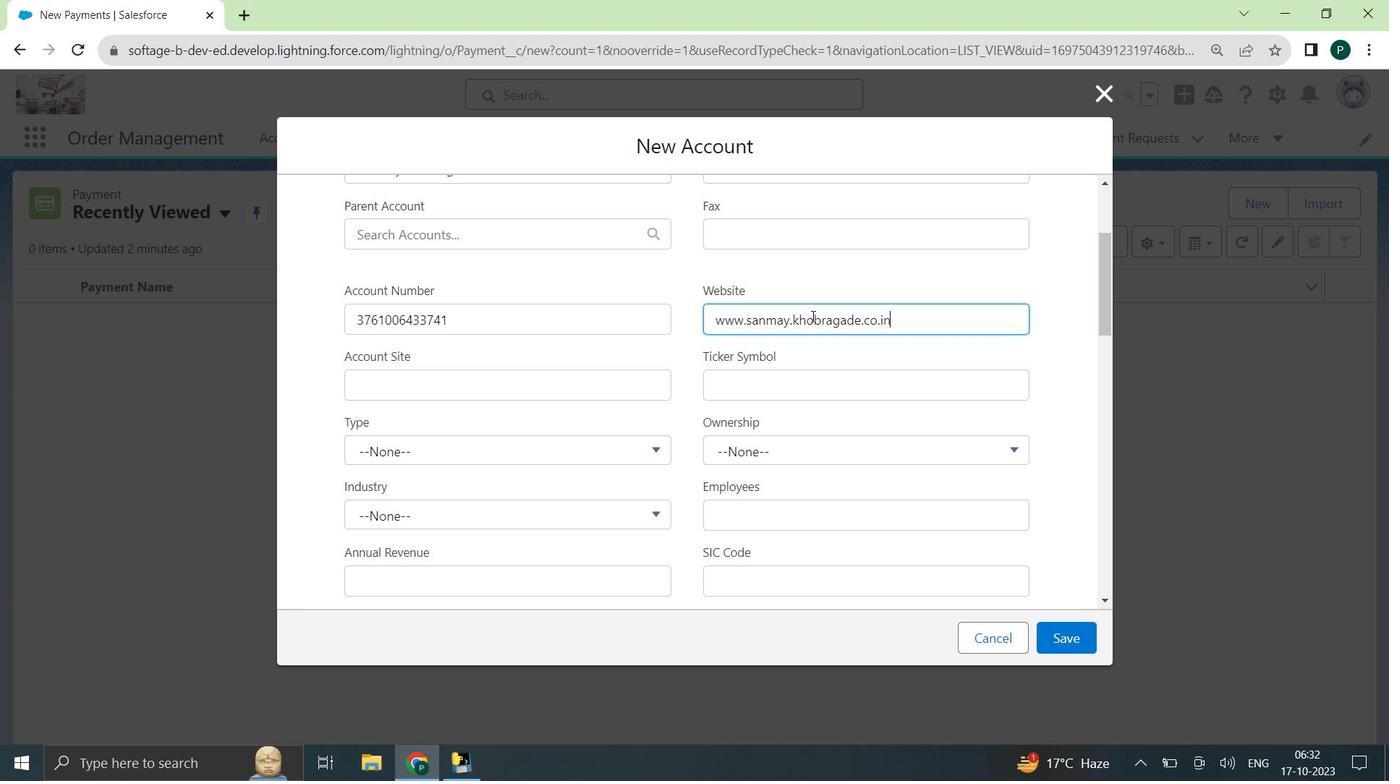 
Action: Mouse scrolled (812, 316) with delta (0, 0)
Screenshot: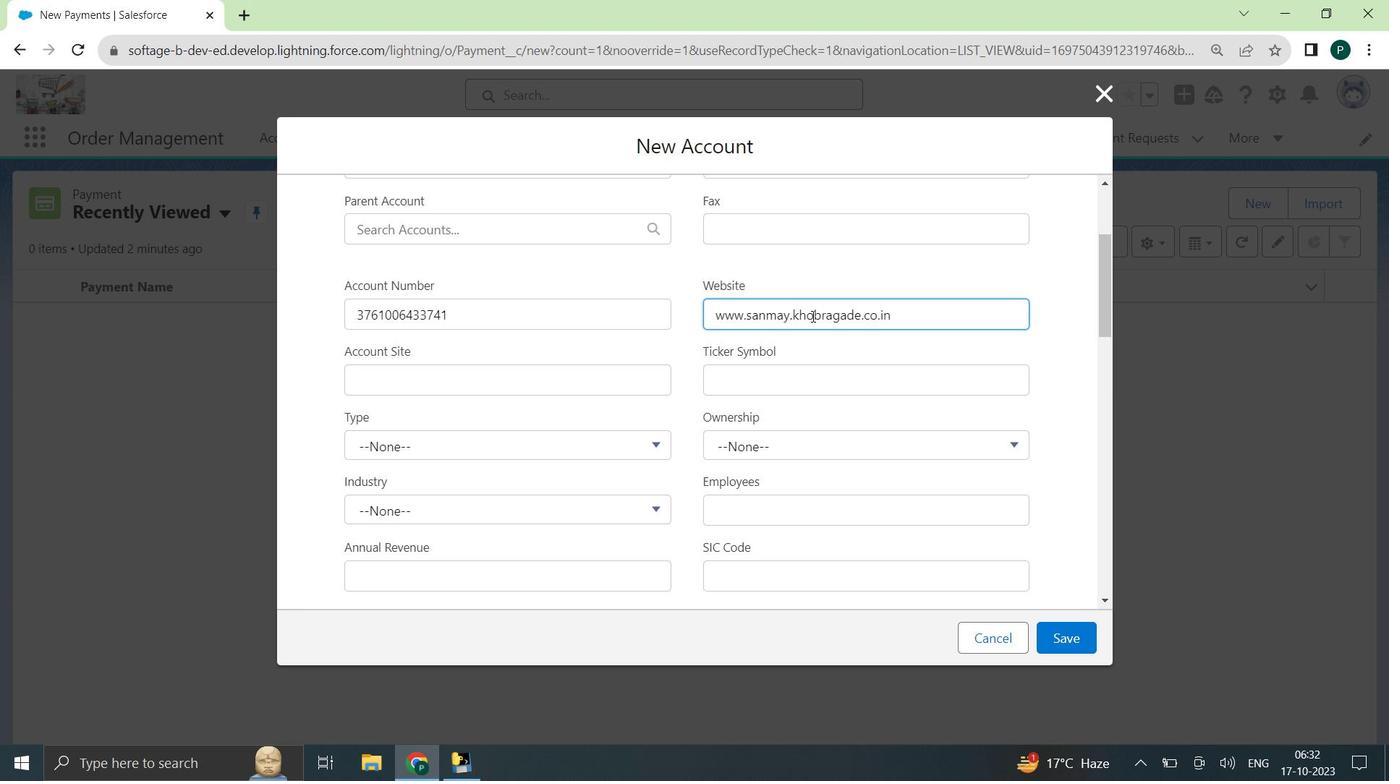 
Action: Mouse moved to (513, 361)
Screenshot: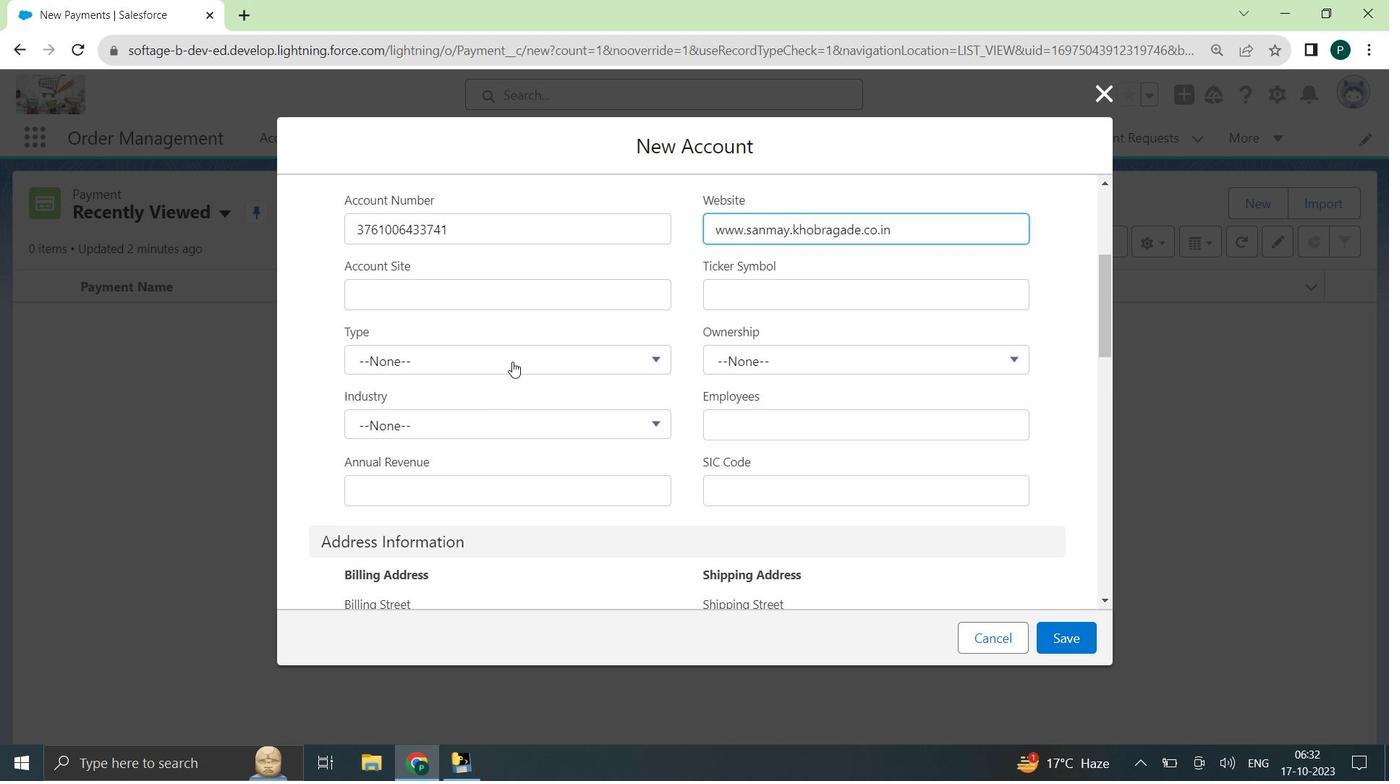 
Action: Mouse pressed left at (513, 361)
Screenshot: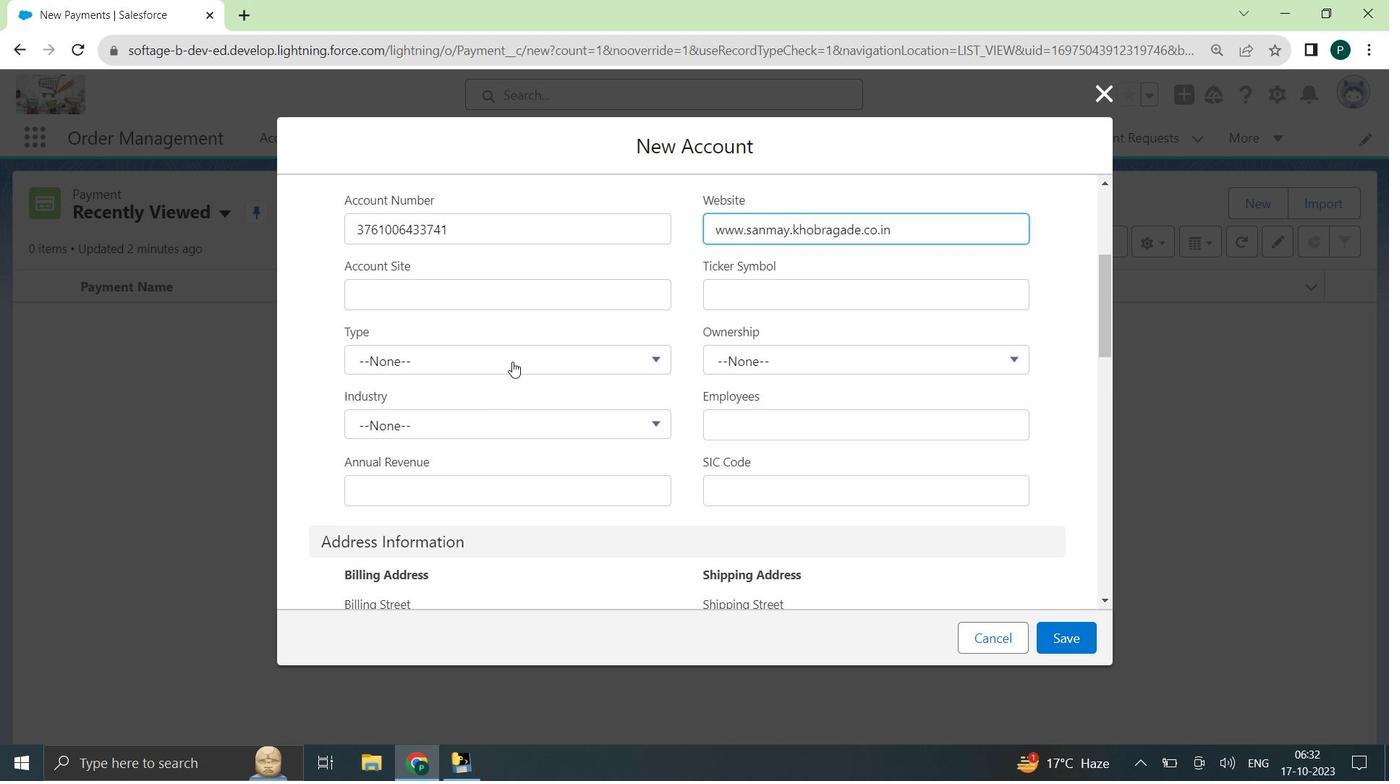 
Action: Mouse moved to (476, 416)
Screenshot: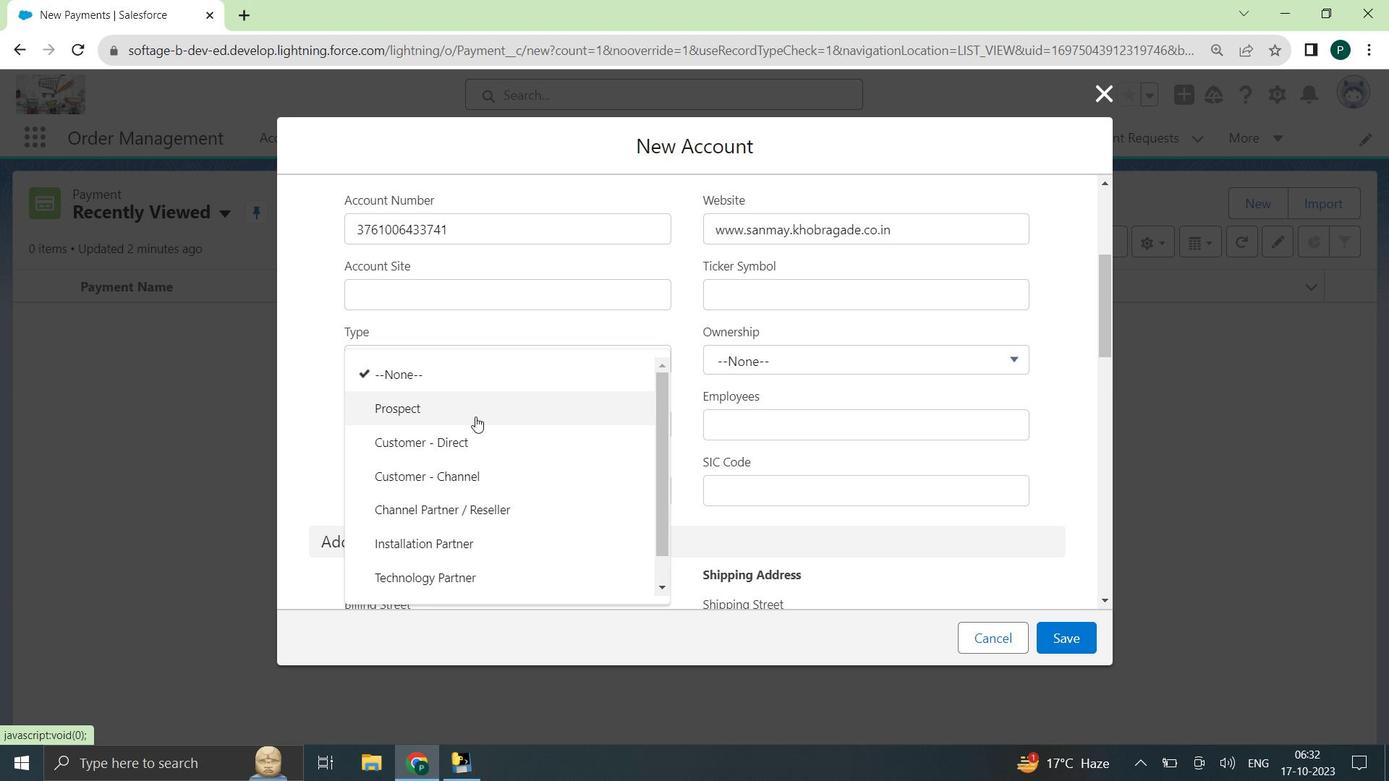 
Action: Mouse scrolled (476, 416) with delta (0, 0)
Screenshot: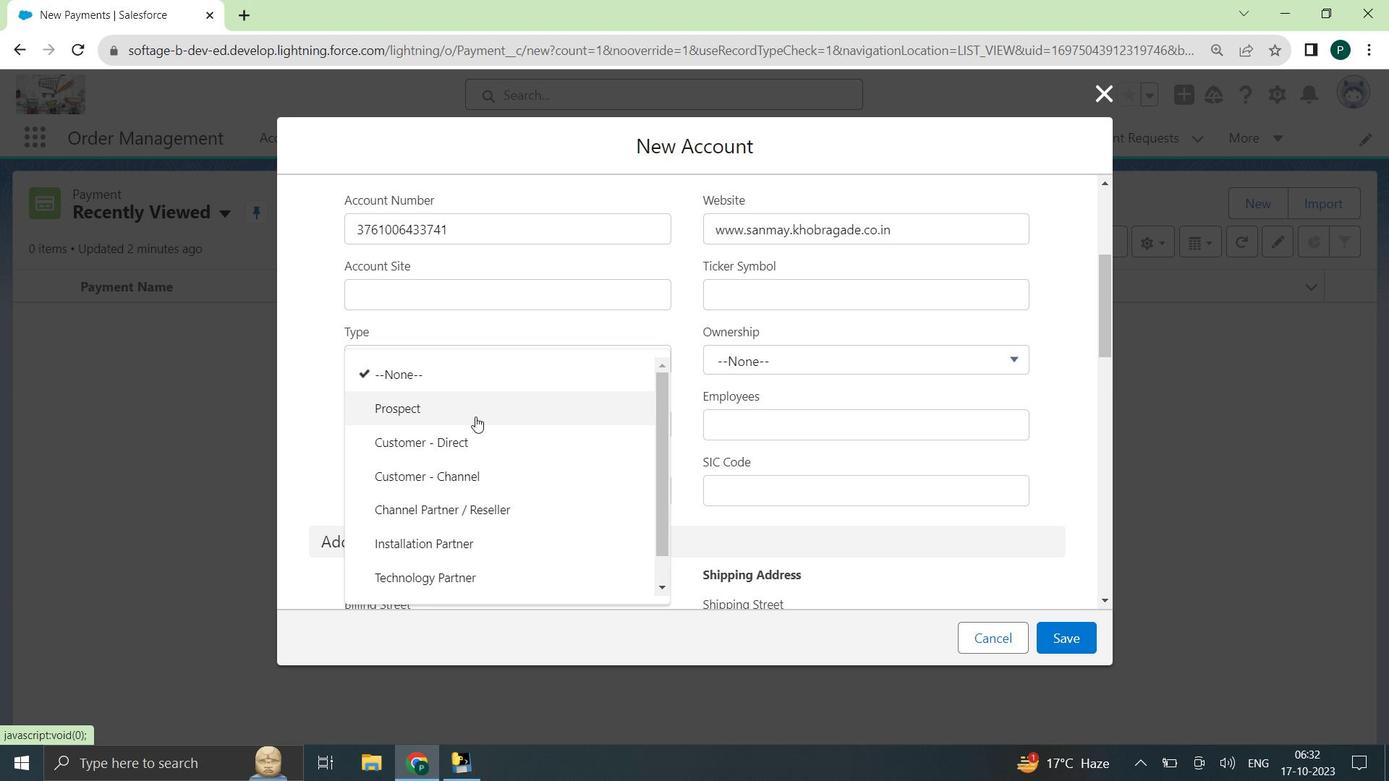 
Action: Mouse moved to (476, 418)
Screenshot: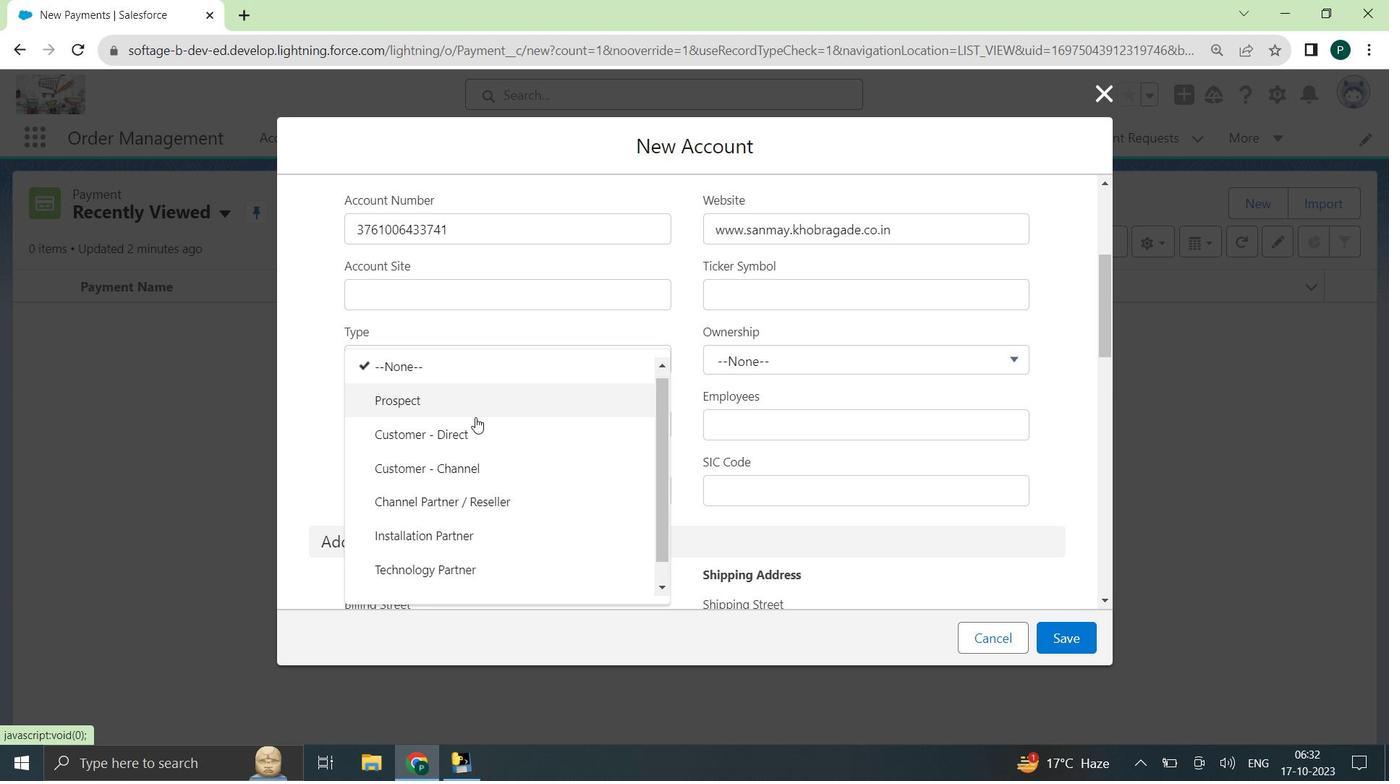 
Action: Mouse scrolled (476, 417) with delta (0, 0)
Screenshot: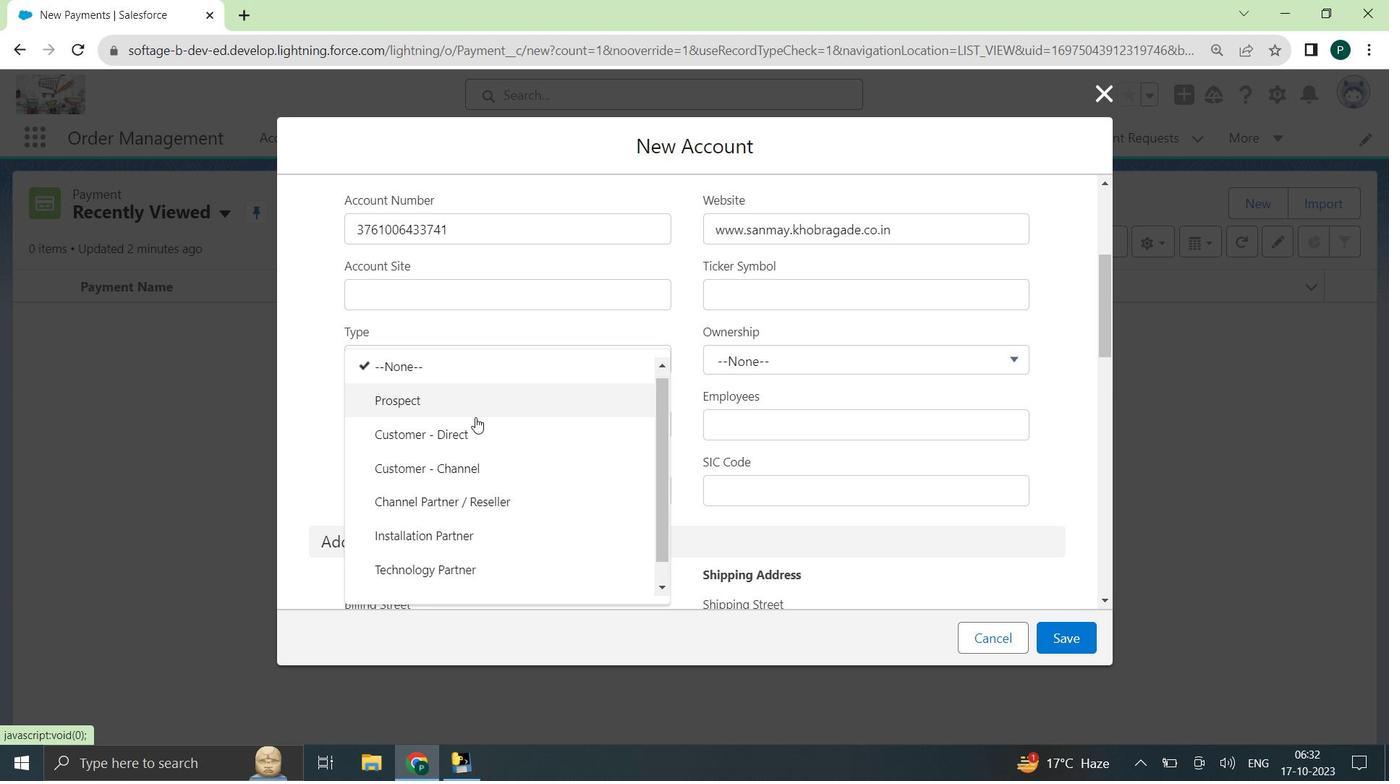 
Action: Mouse moved to (473, 496)
Screenshot: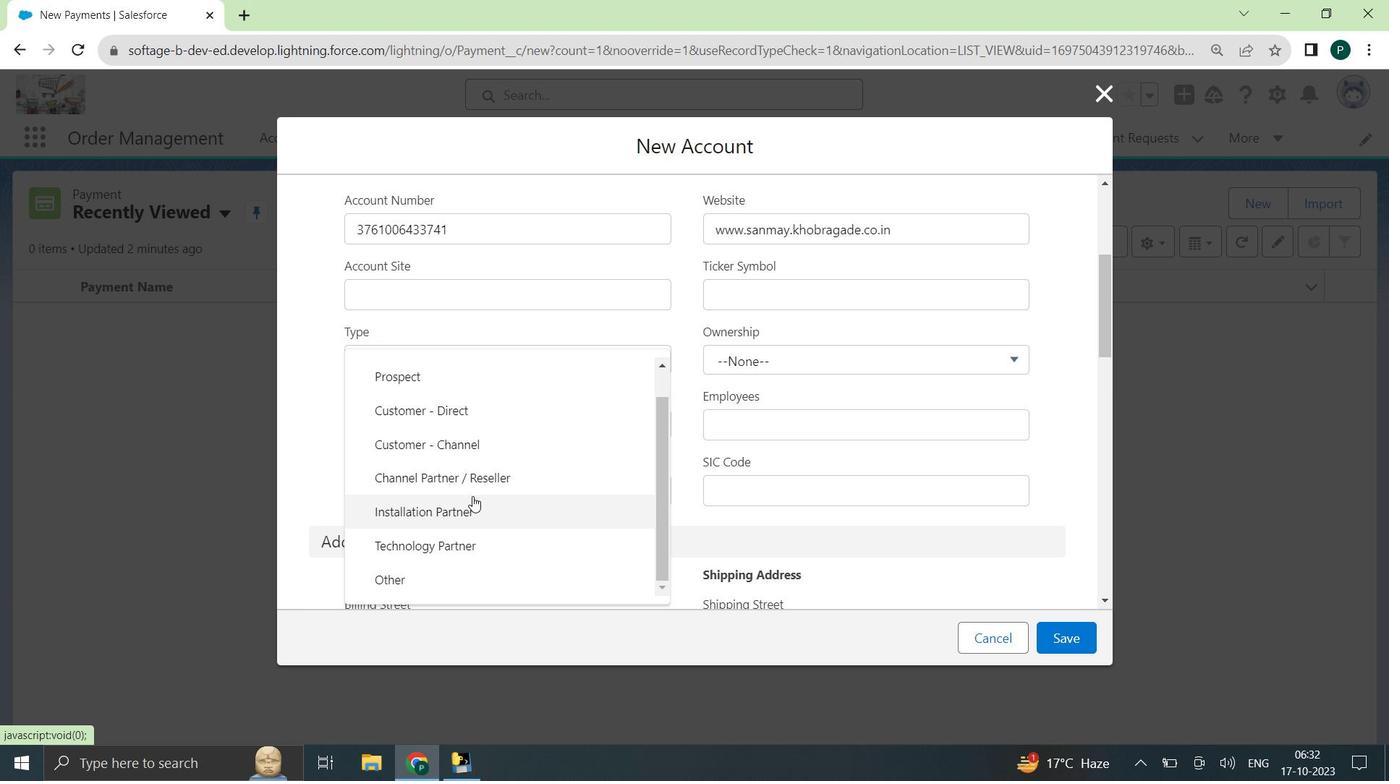 
Action: Mouse pressed left at (473, 496)
Screenshot: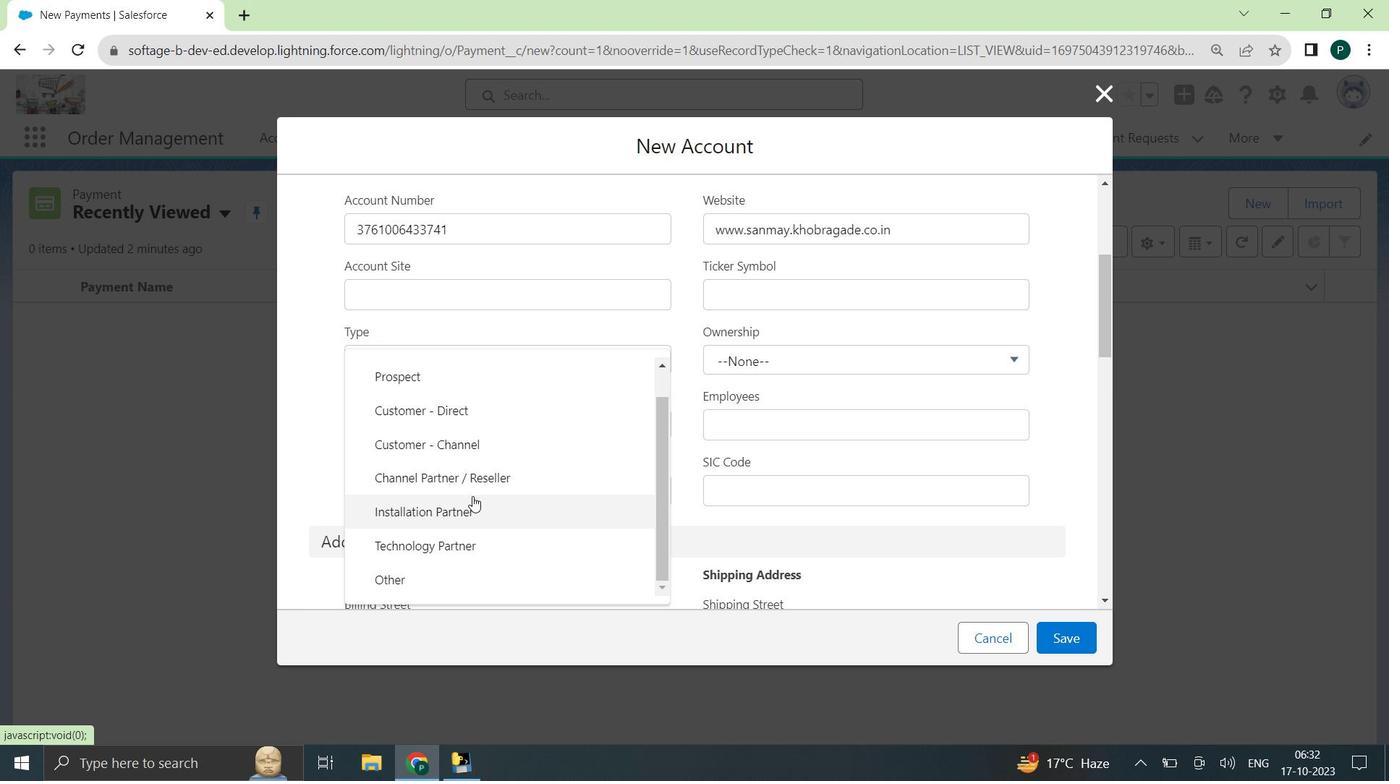 
Action: Mouse moved to (867, 372)
Screenshot: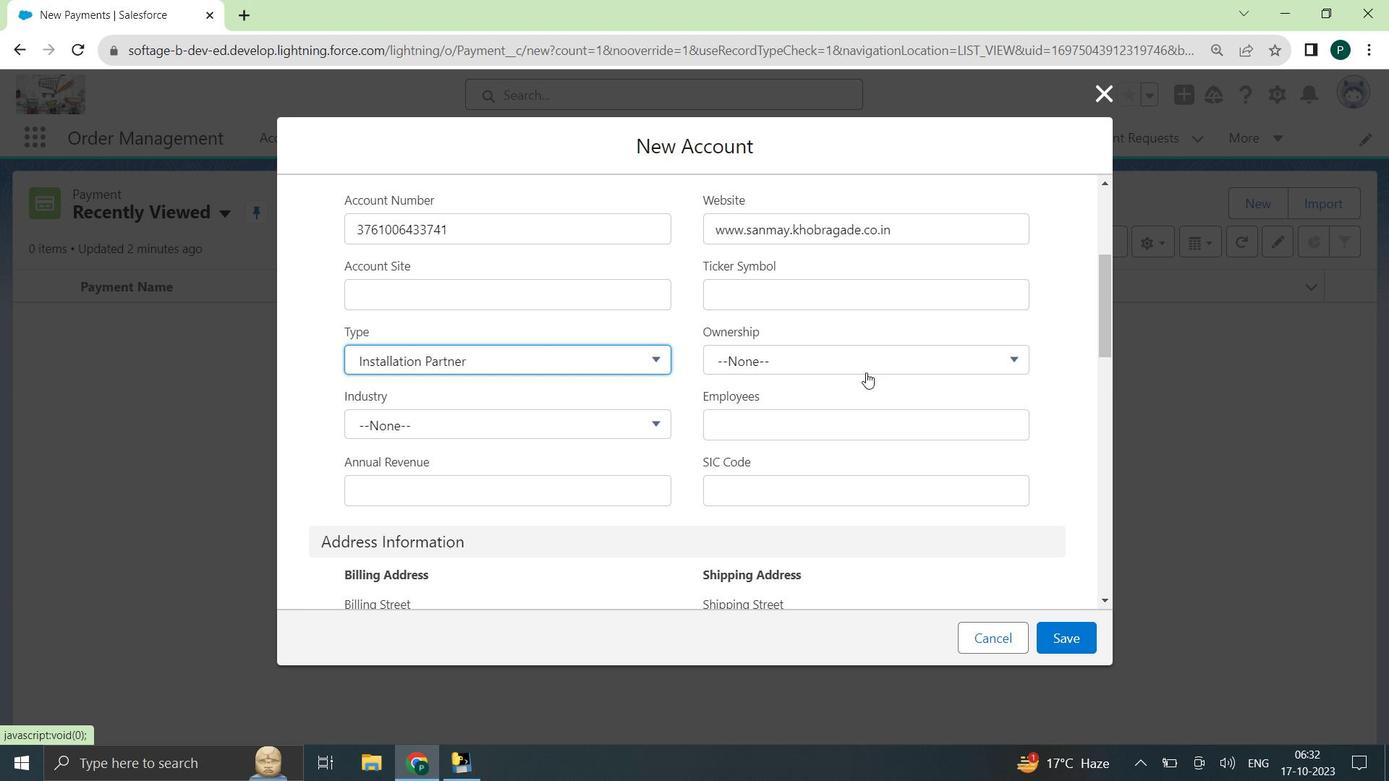 
Action: Mouse pressed left at (867, 372)
Screenshot: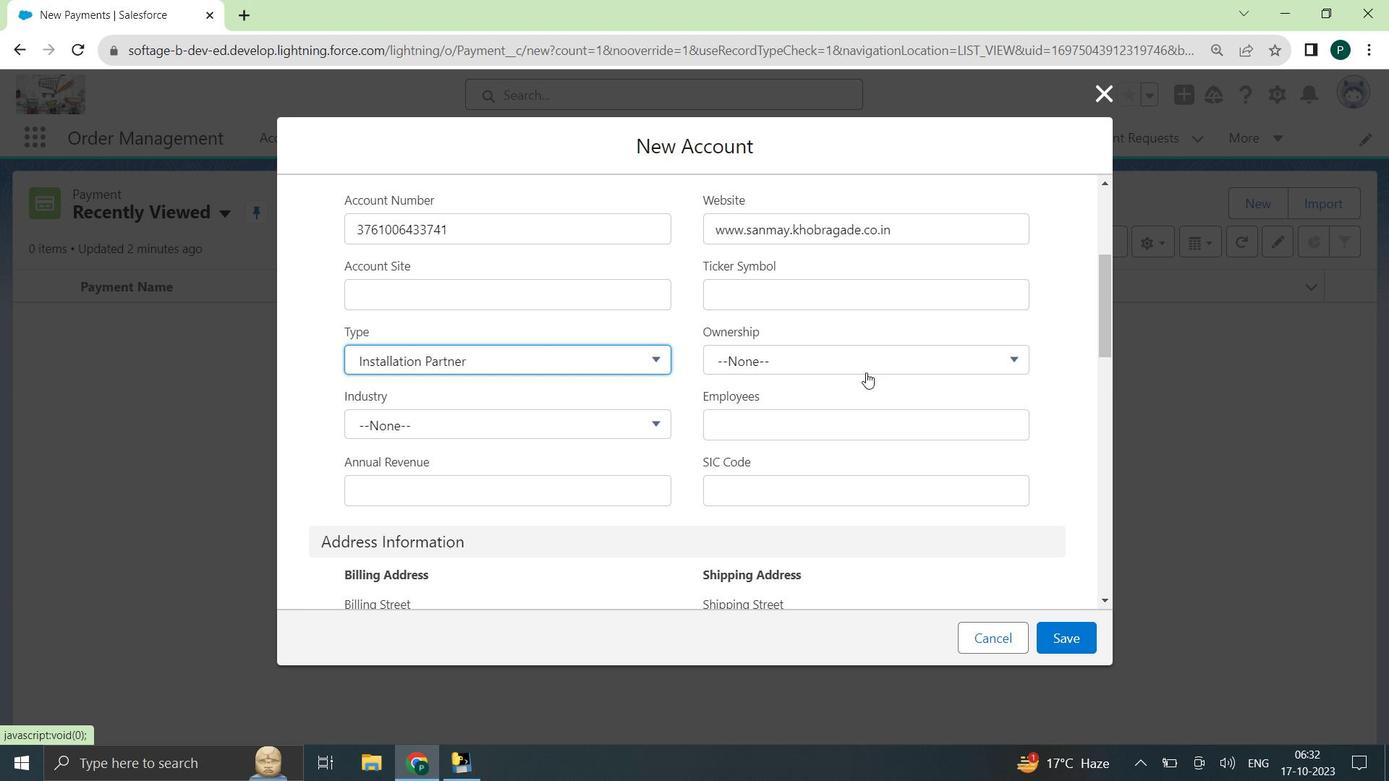 
Action: Mouse moved to (820, 451)
Screenshot: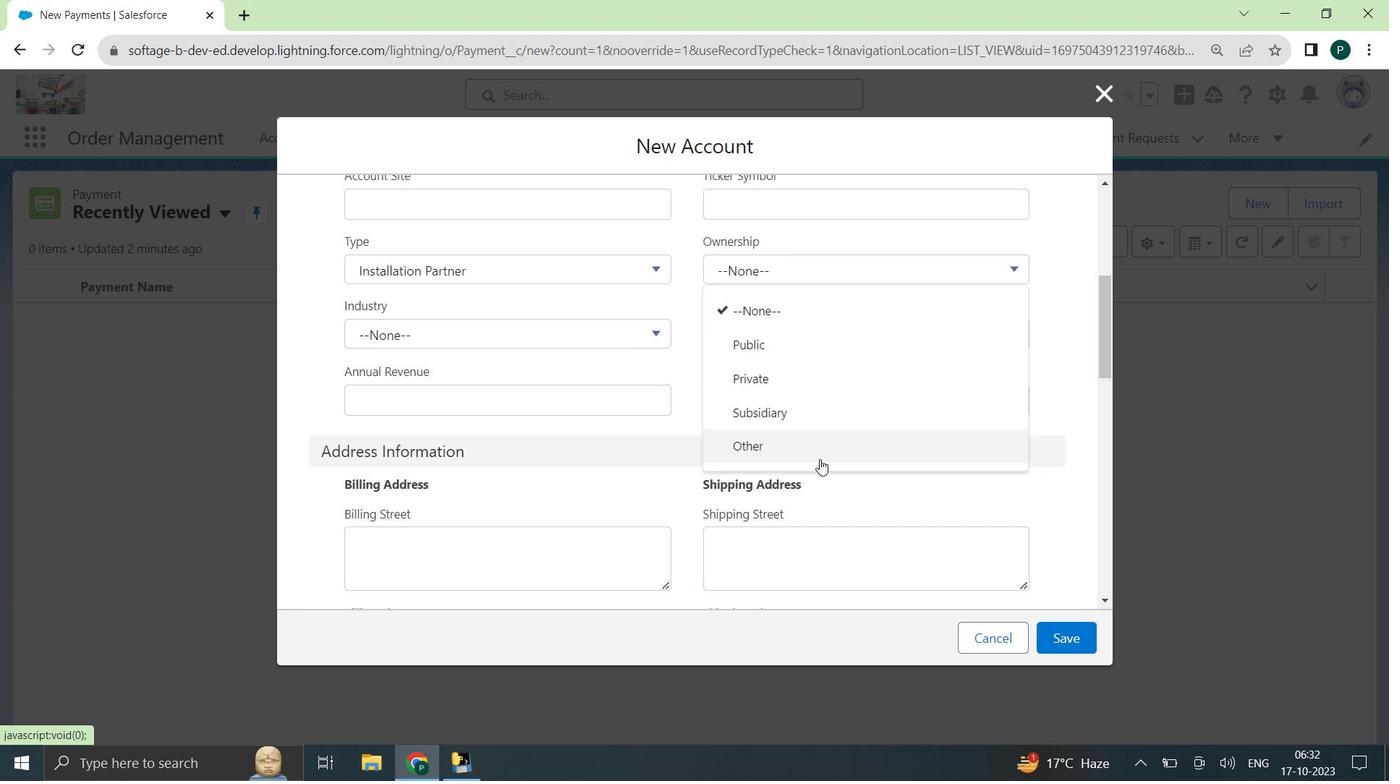 
Action: Mouse scrolled (820, 450) with delta (0, 0)
Screenshot: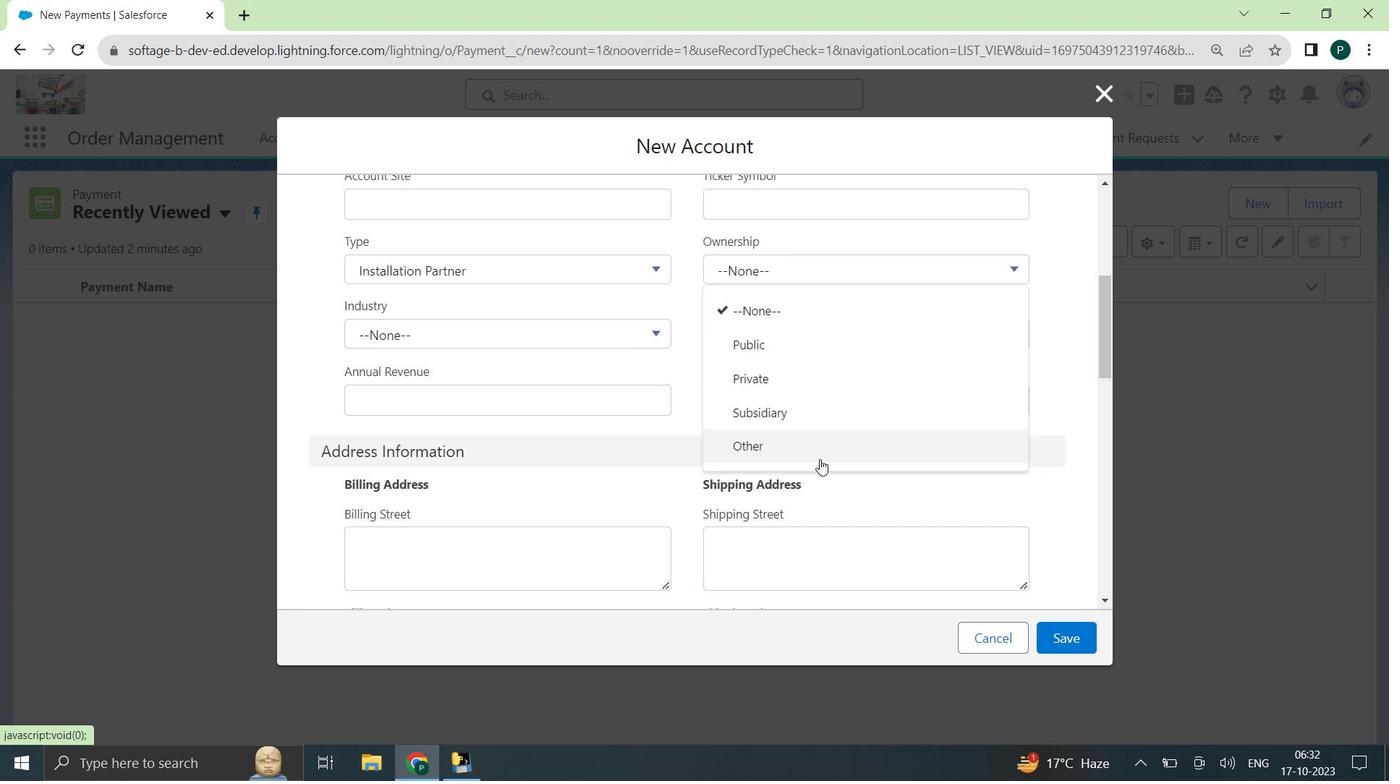 
Action: Mouse moved to (820, 472)
Screenshot: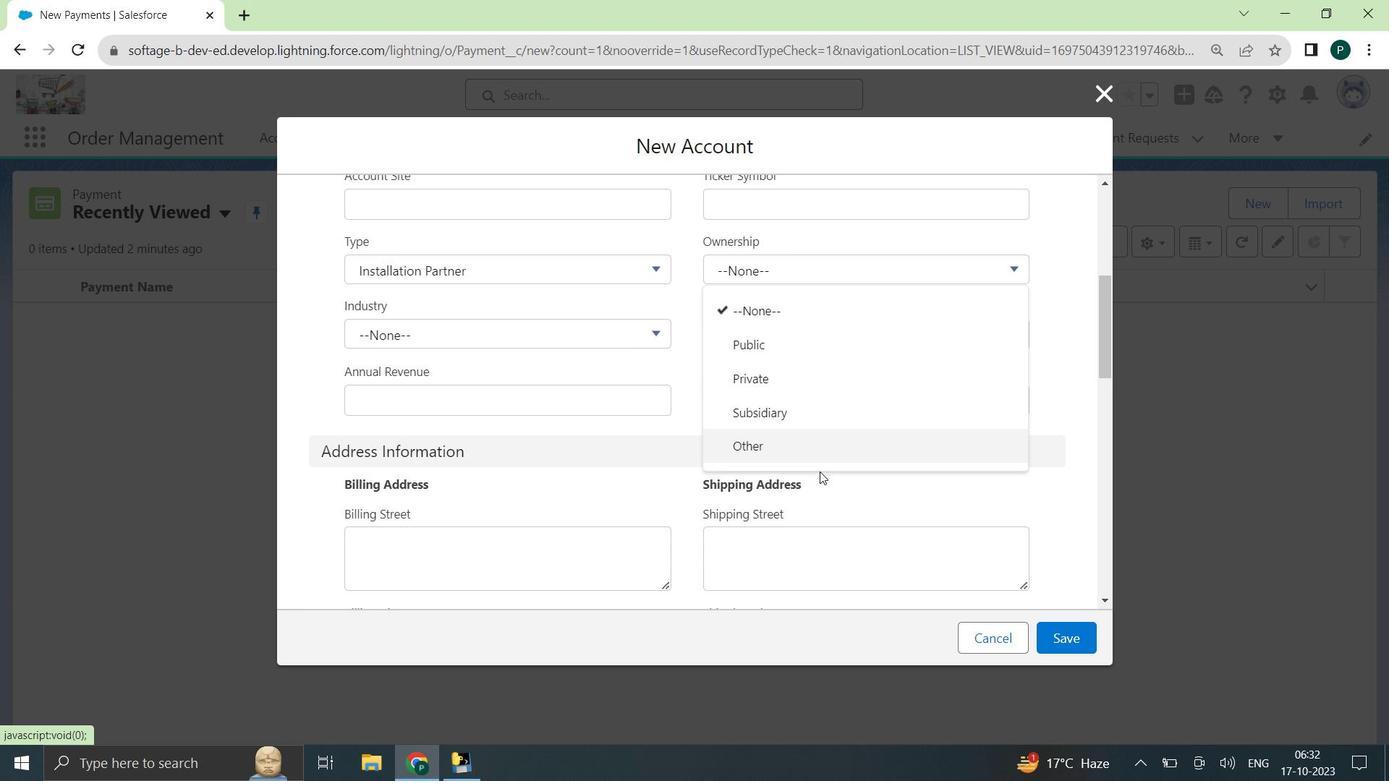 
Action: Mouse scrolled (820, 471) with delta (0, 0)
Screenshot: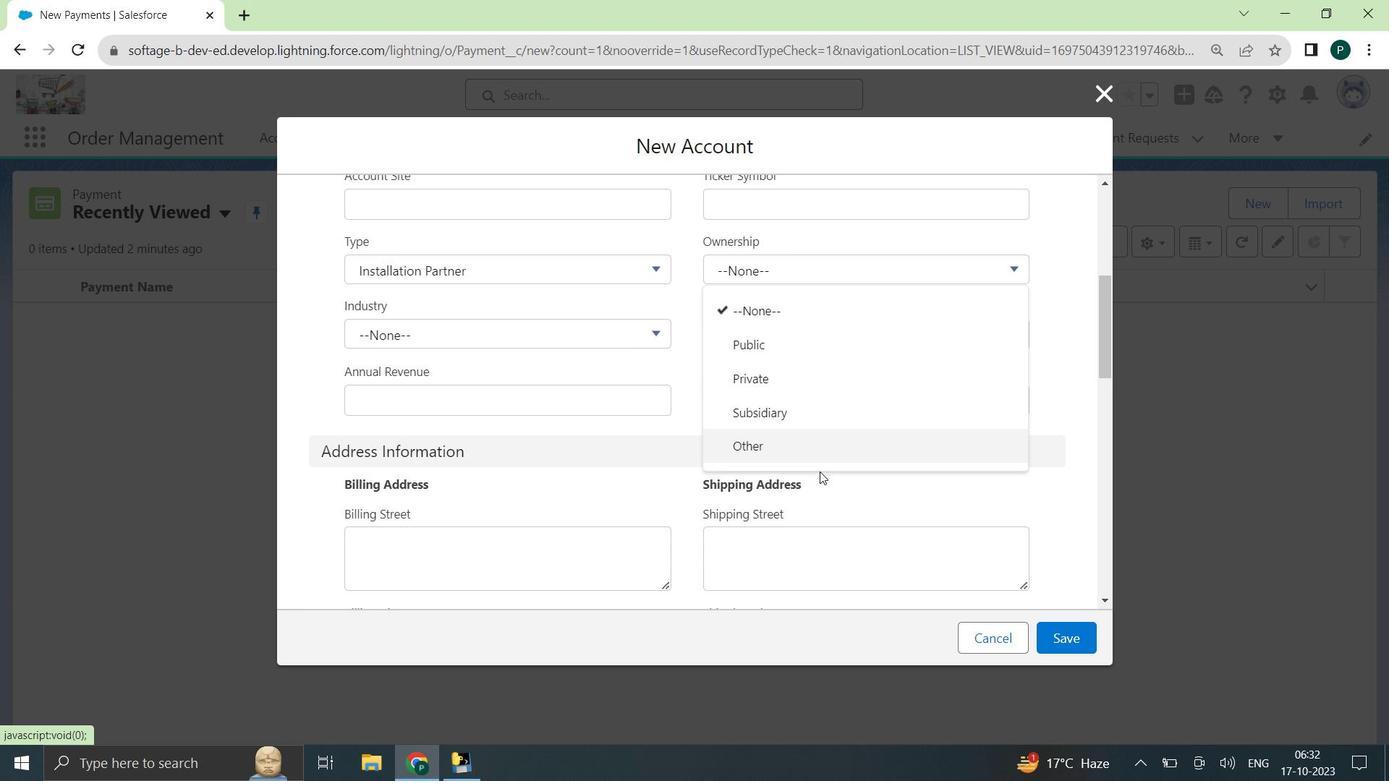 
Action: Mouse moved to (822, 436)
Screenshot: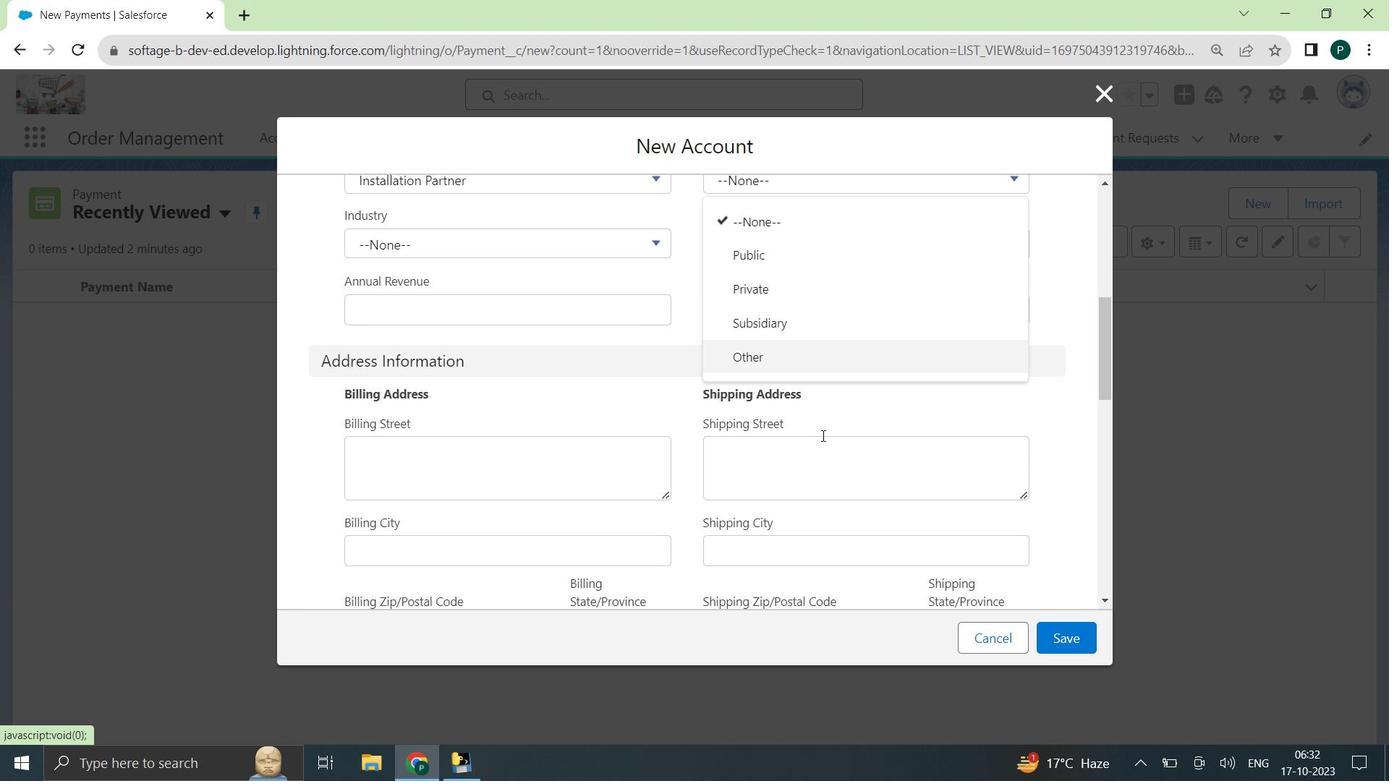 
Action: Mouse scrolled (822, 437) with delta (0, 0)
Screenshot: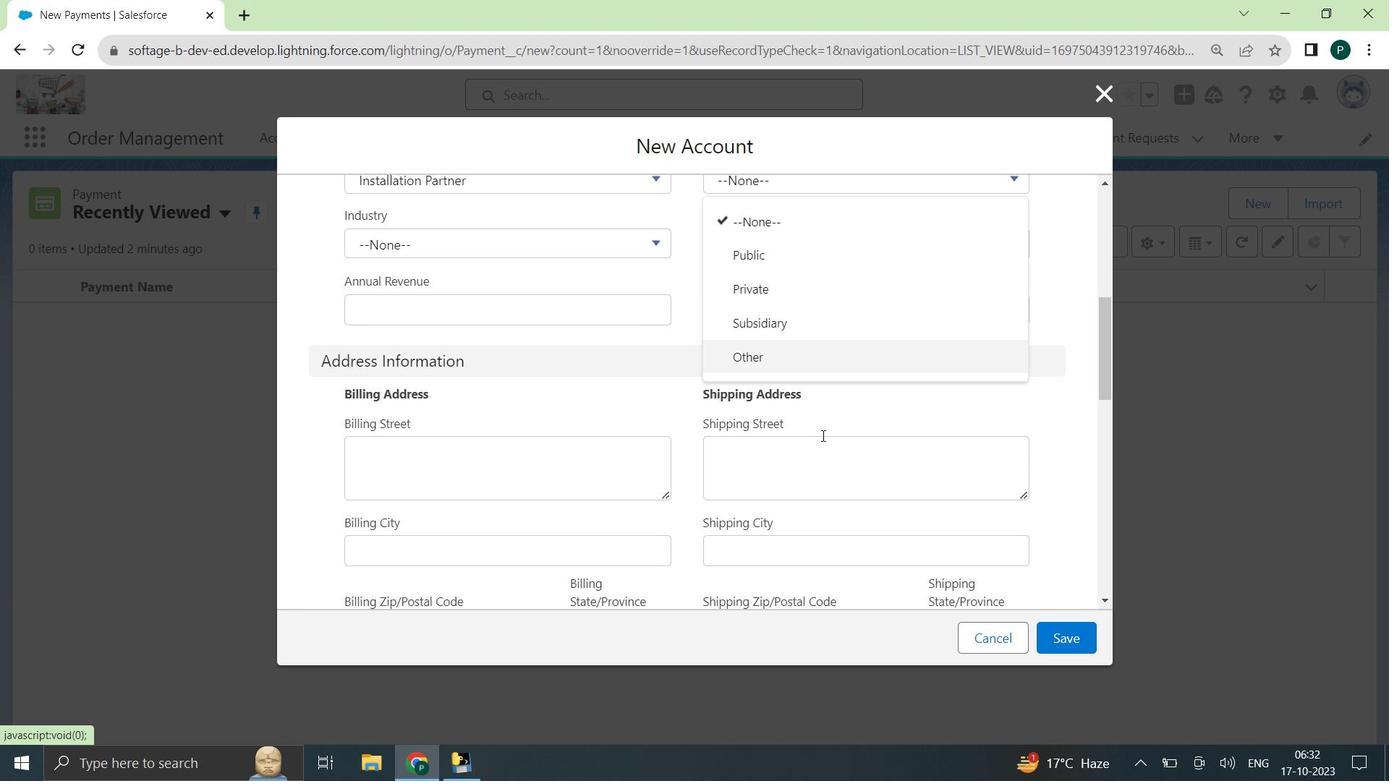 
Action: Mouse moved to (822, 434)
Screenshot: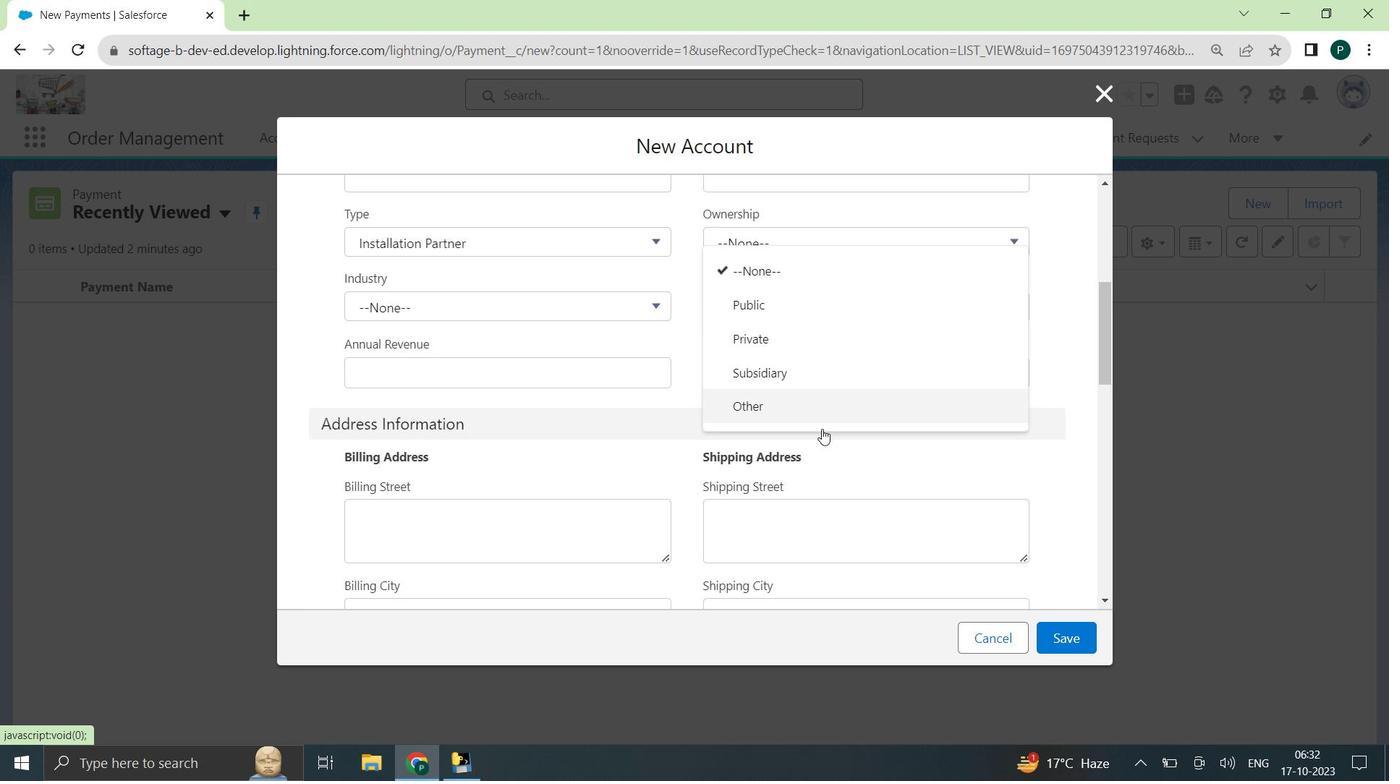 
Action: Mouse scrolled (822, 435) with delta (0, 0)
Screenshot: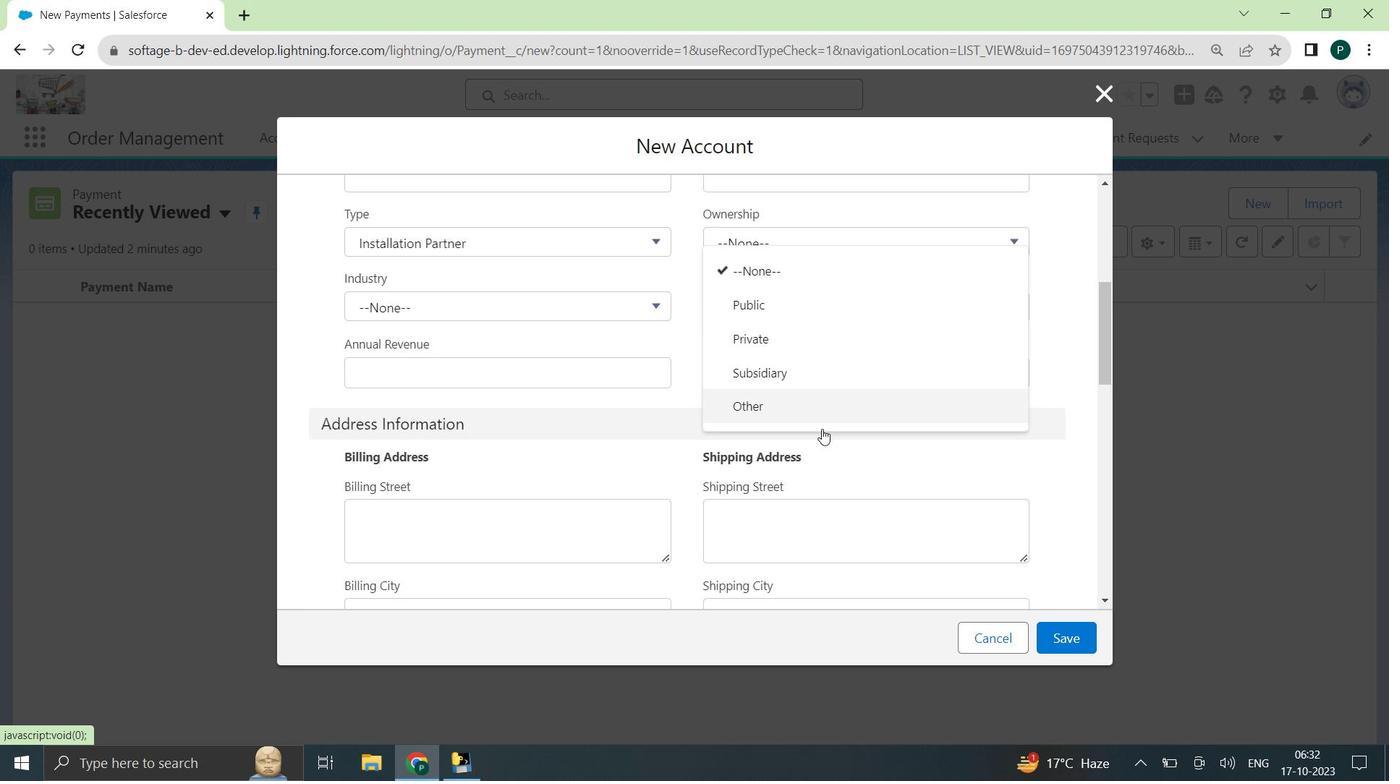 
Action: Mouse moved to (809, 467)
Screenshot: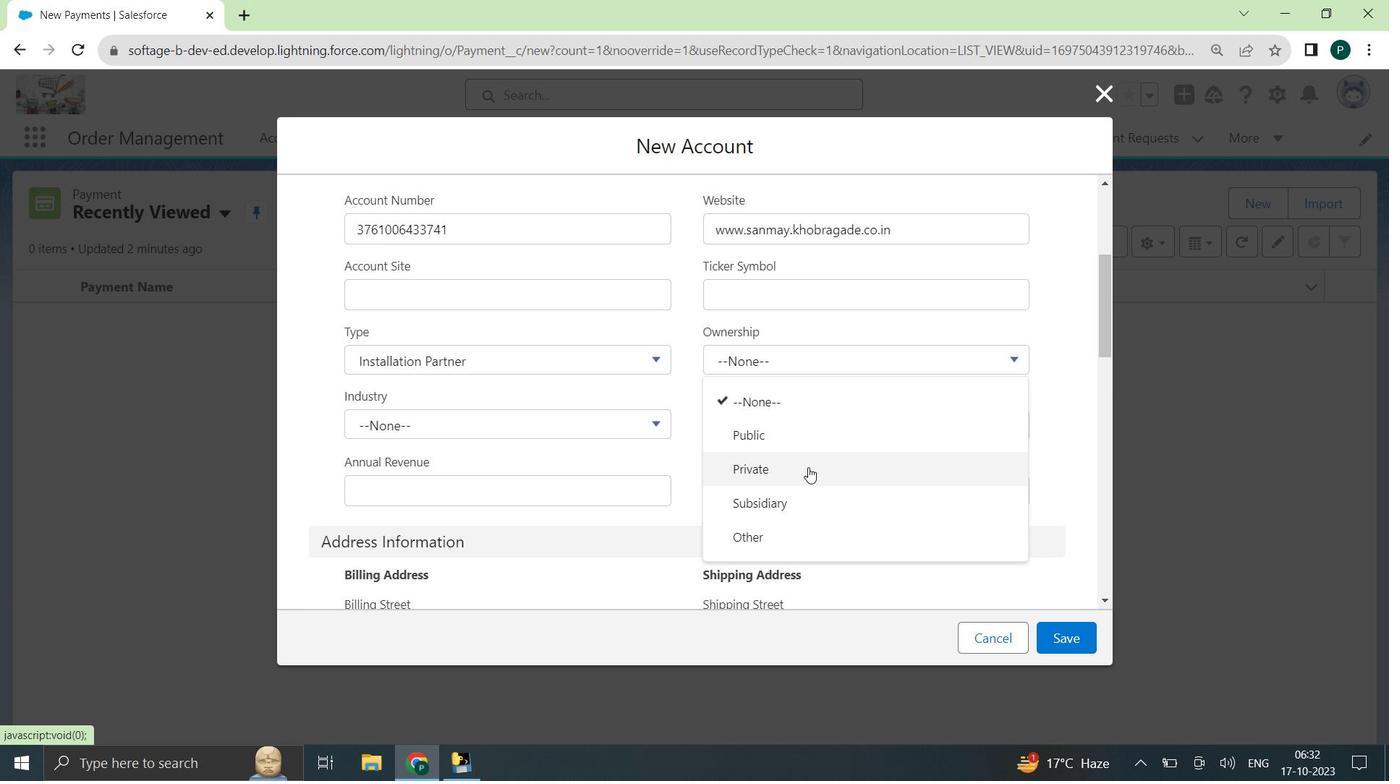 
Action: Mouse pressed left at (809, 467)
Screenshot: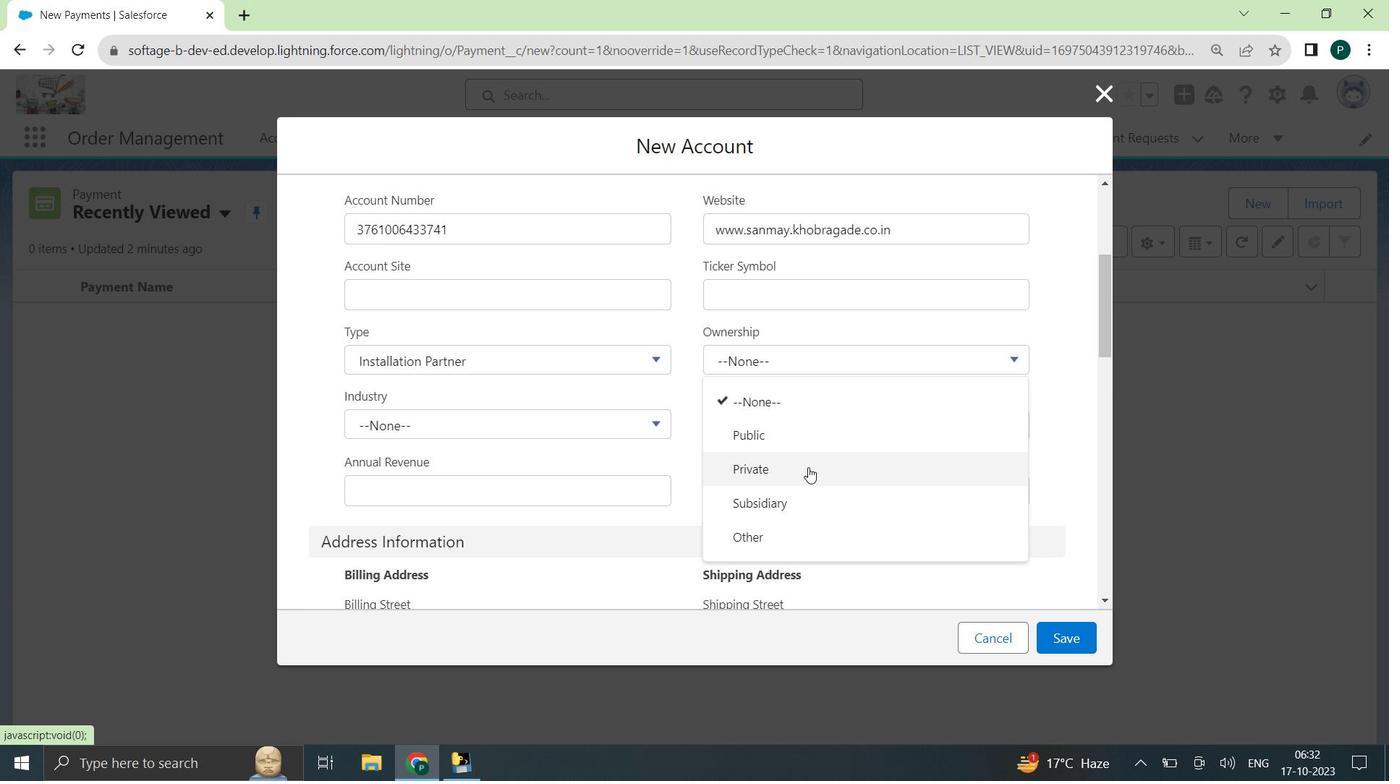 
Action: Mouse moved to (712, 440)
Screenshot: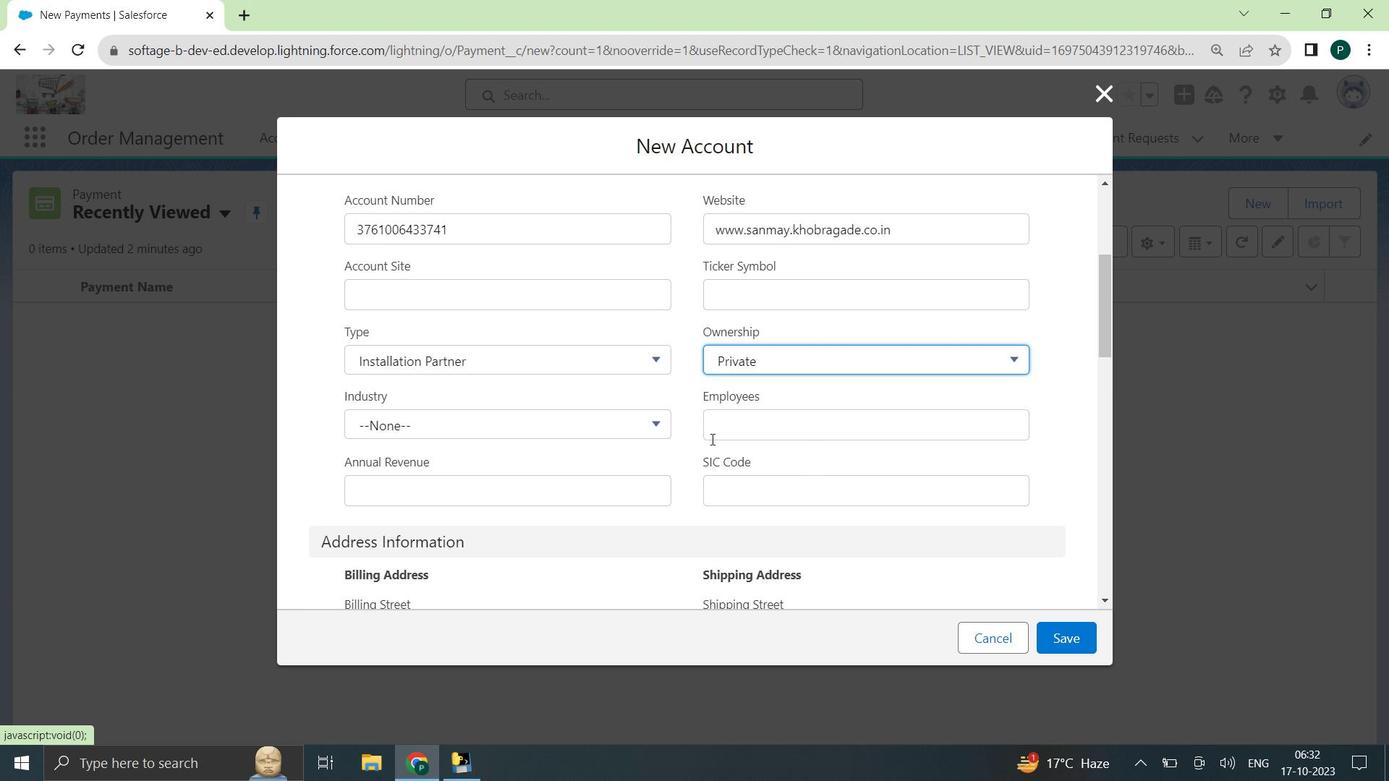 
Action: Mouse scrolled (712, 439) with delta (0, 0)
Screenshot: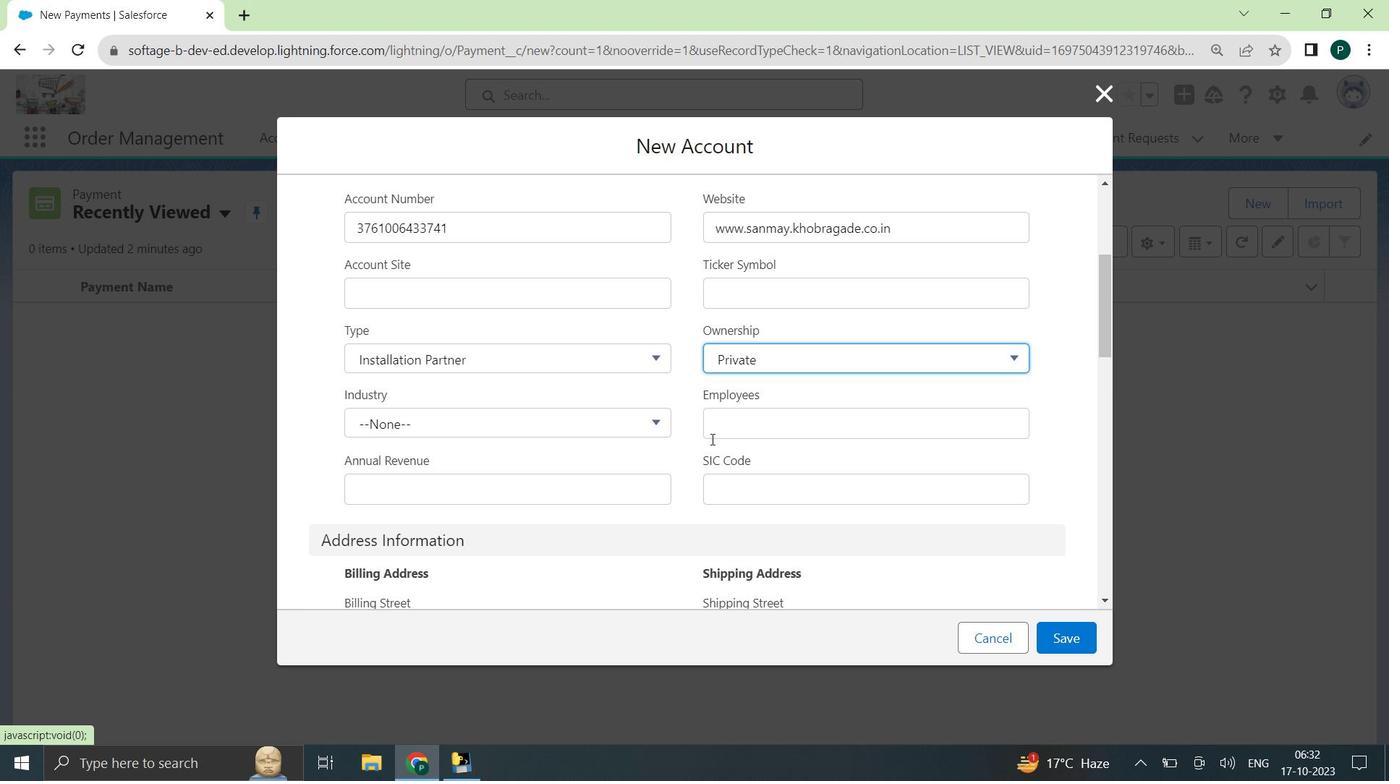 
Action: Mouse moved to (637, 429)
Screenshot: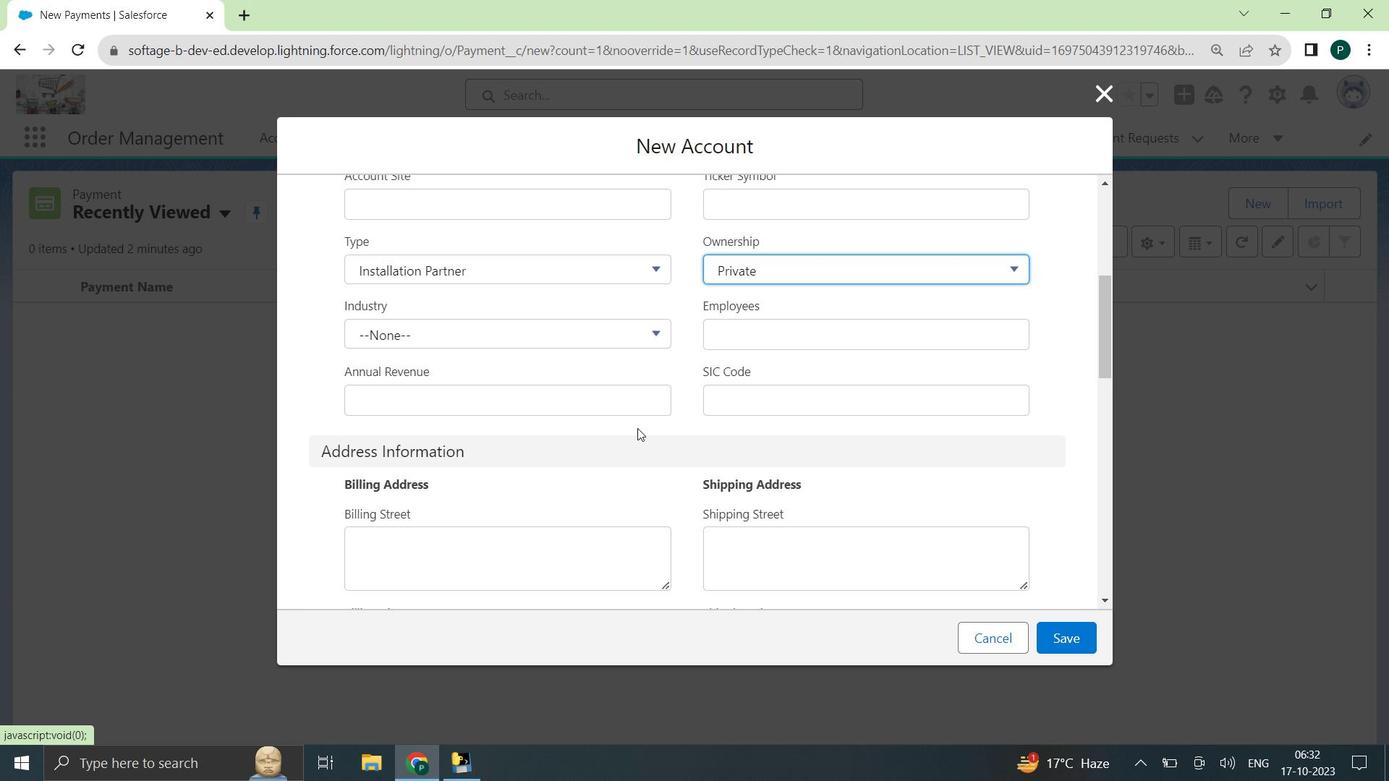 
Action: Mouse scrolled (637, 430) with delta (0, 0)
Screenshot: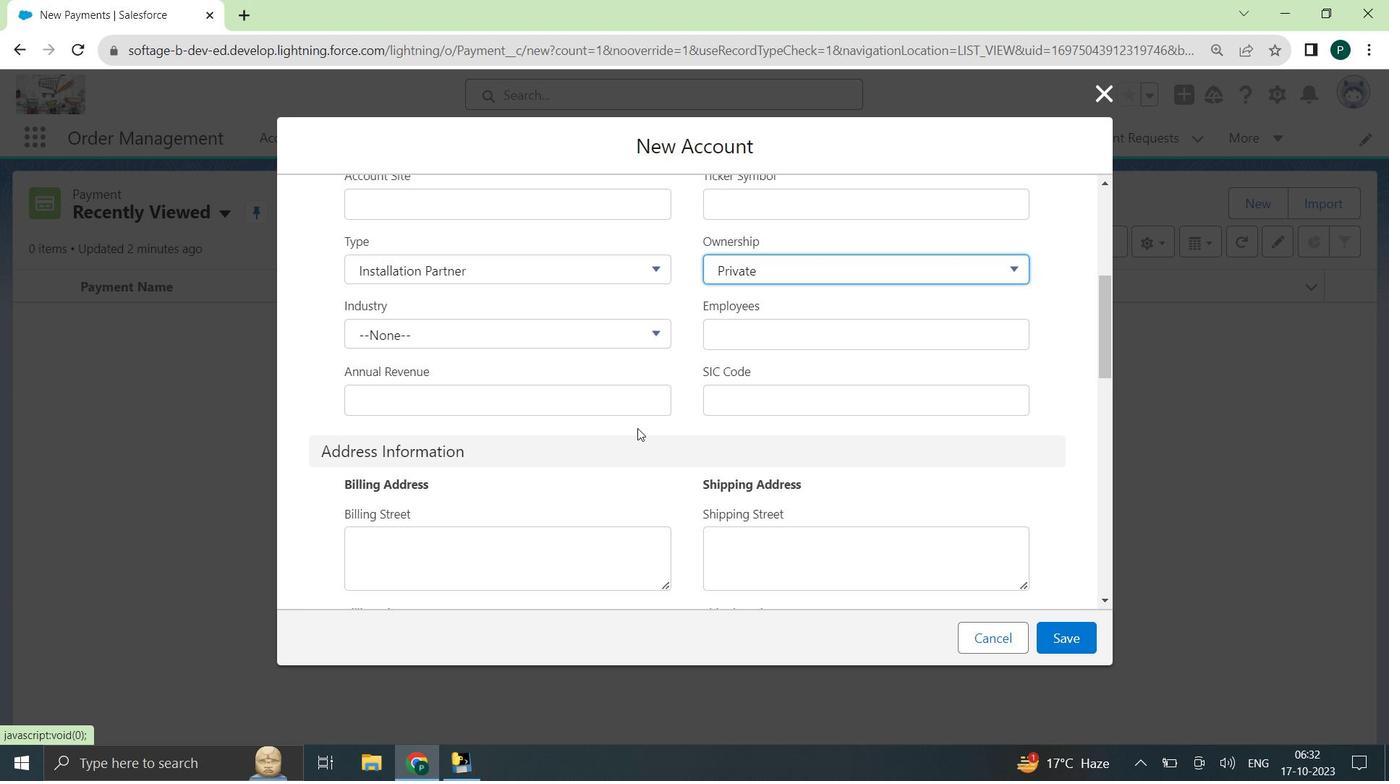 
Action: Mouse moved to (524, 420)
Screenshot: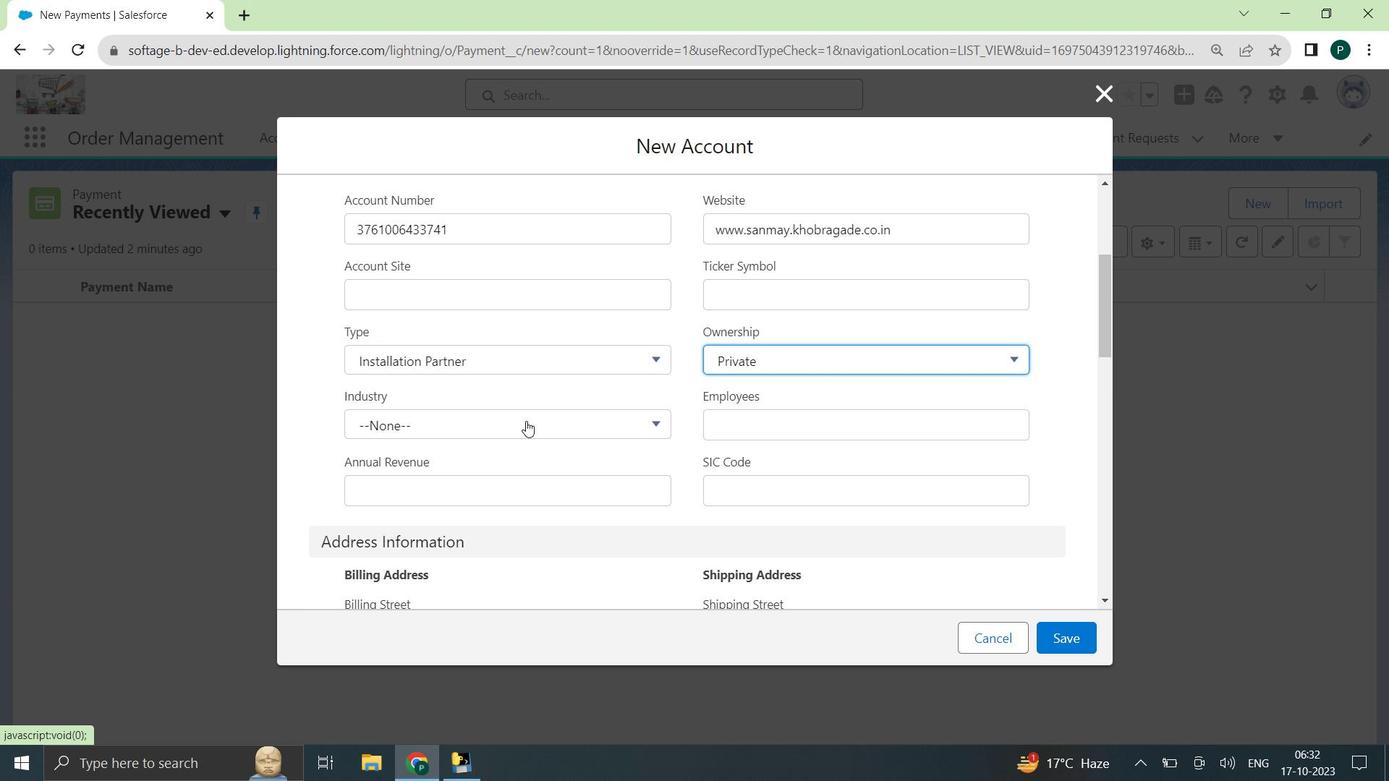 
Action: Mouse pressed left at (524, 420)
Screenshot: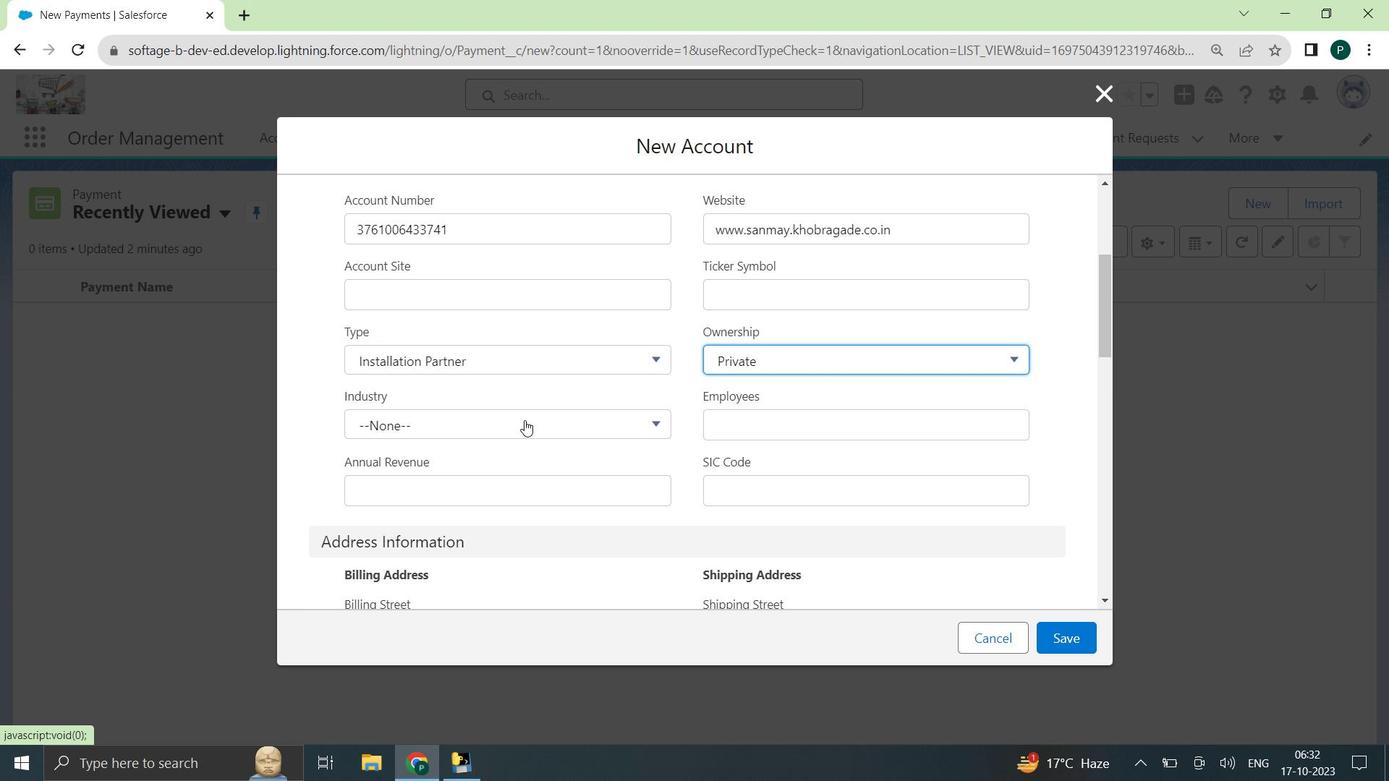 
Action: Mouse moved to (482, 411)
Screenshot: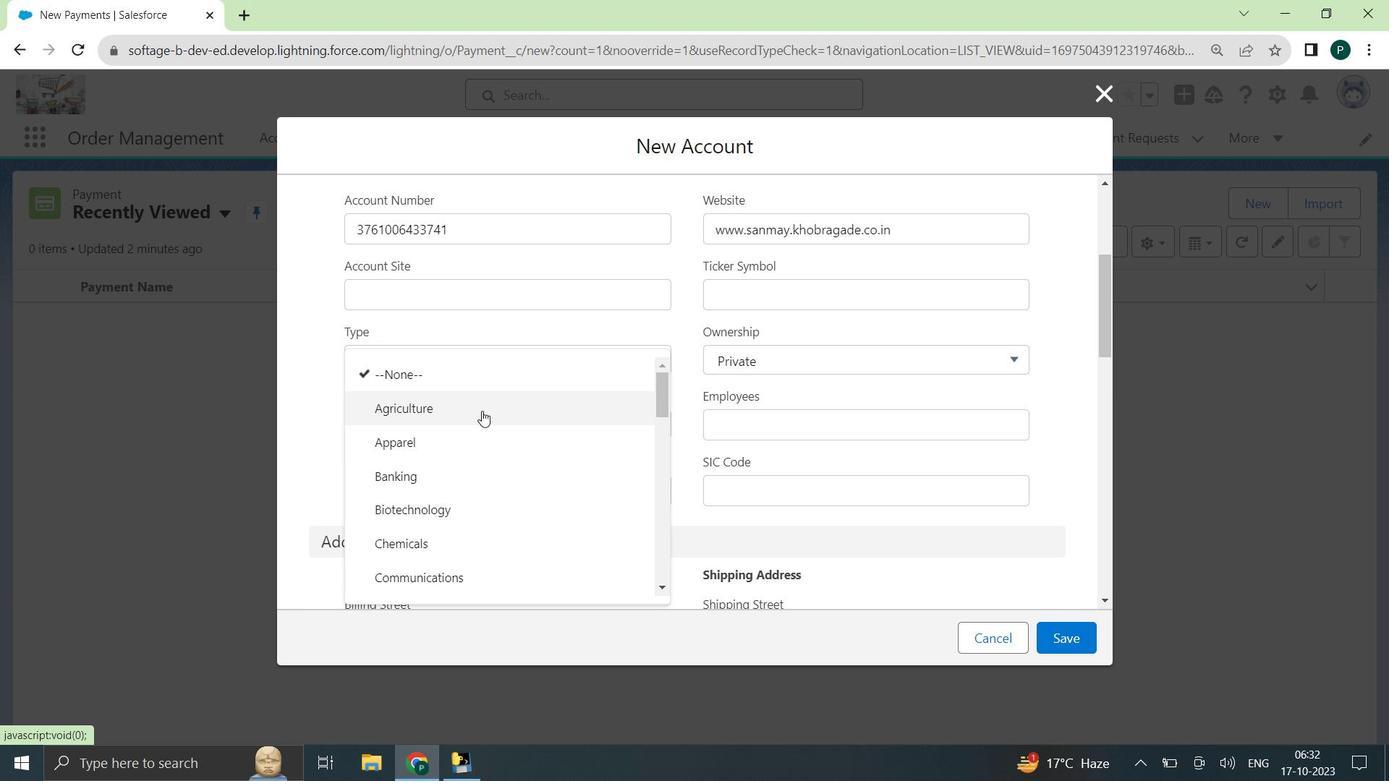 
Action: Mouse scrolled (482, 411) with delta (0, 0)
Screenshot: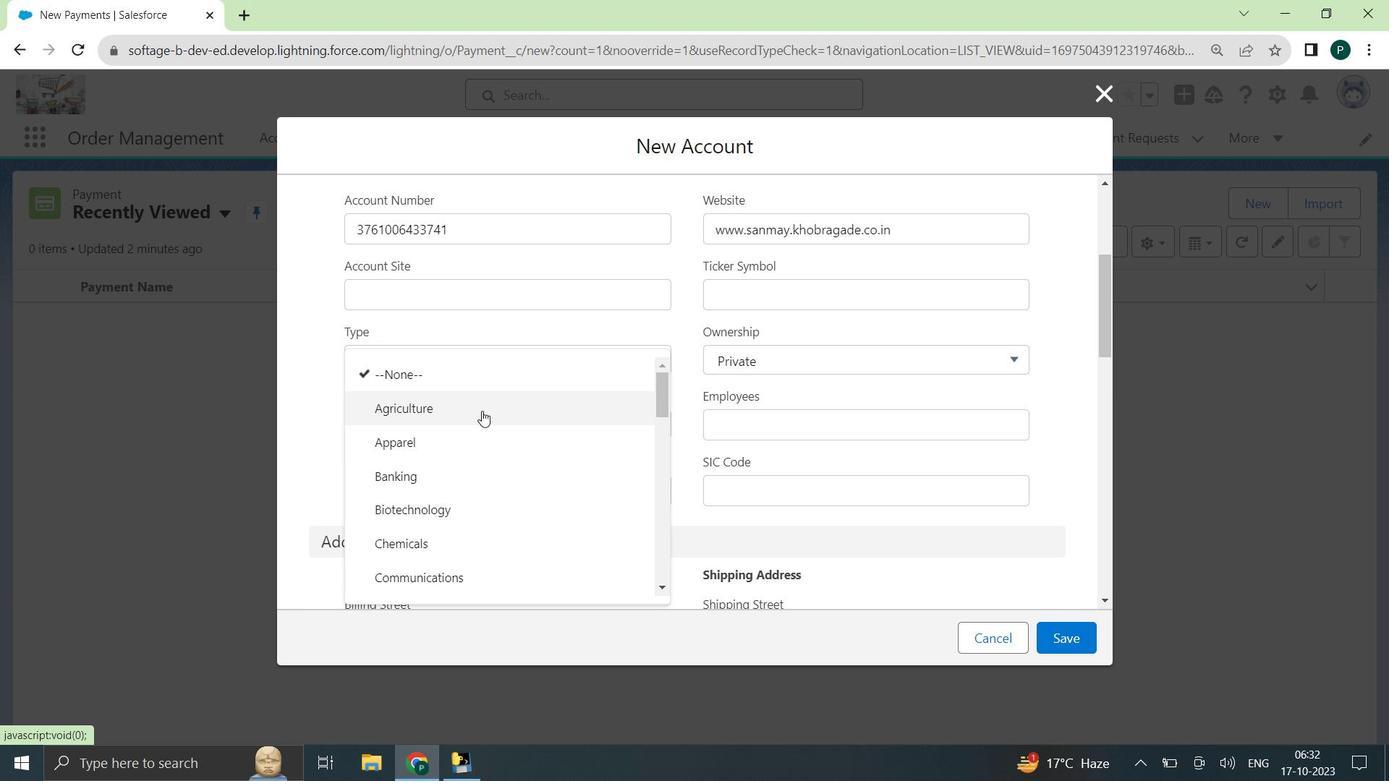 
Action: Mouse scrolled (482, 411) with delta (0, 0)
Screenshot: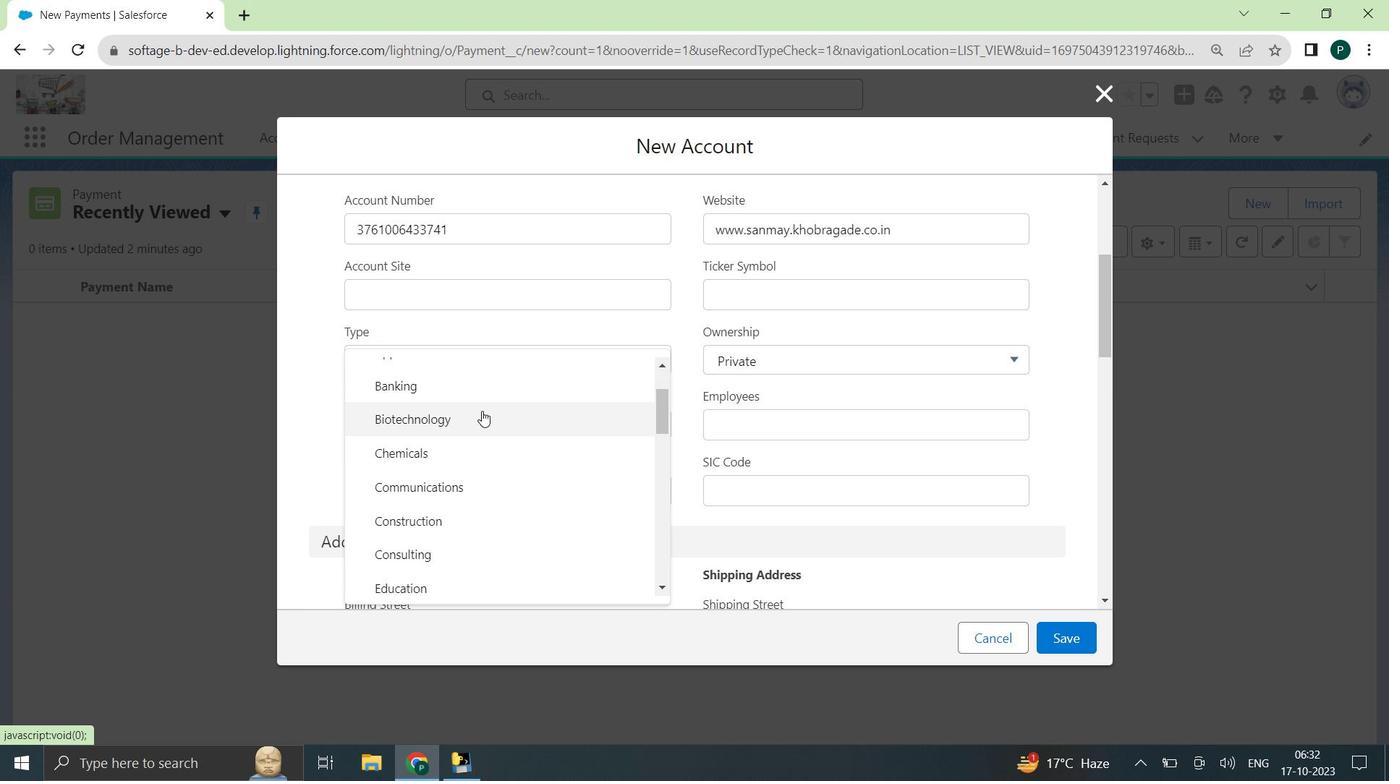 
Action: Mouse scrolled (482, 411) with delta (0, 0)
Screenshot: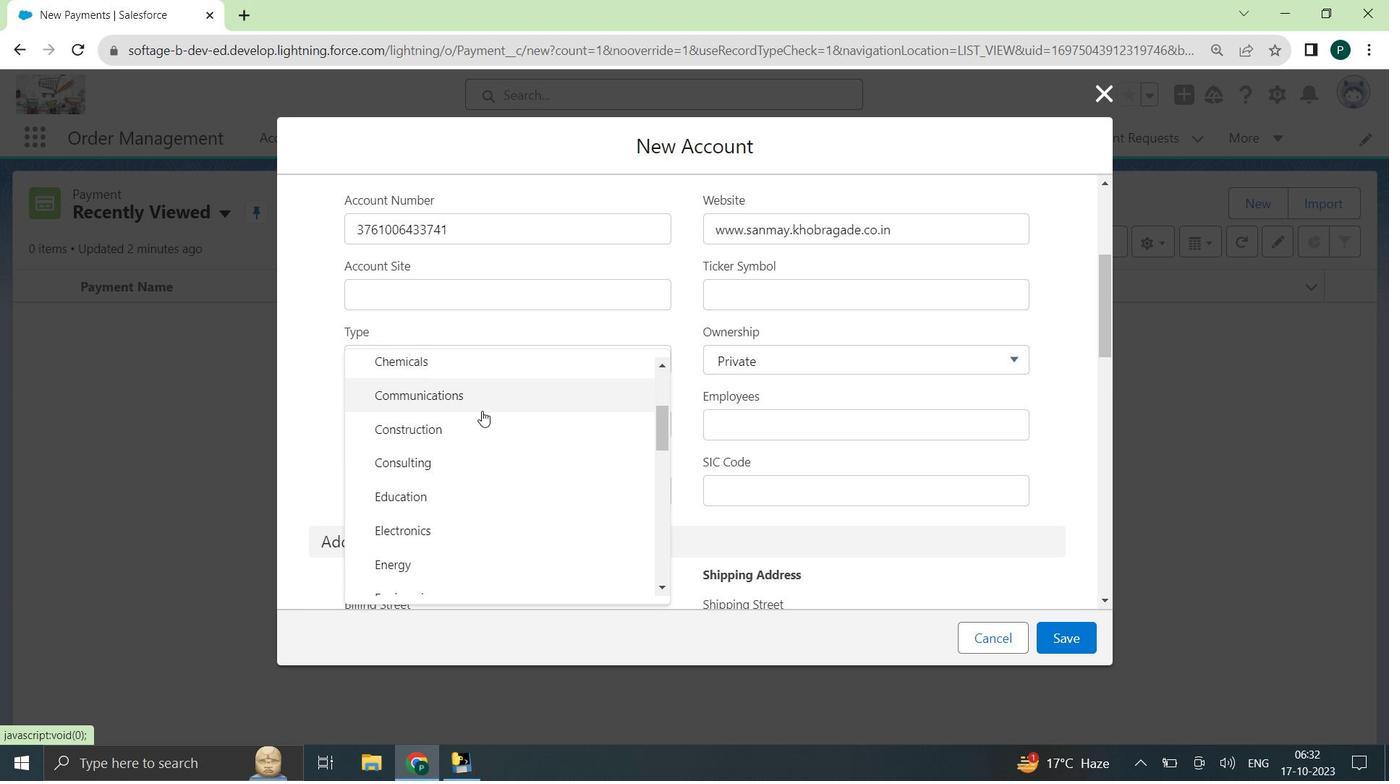
Action: Mouse moved to (477, 411)
Screenshot: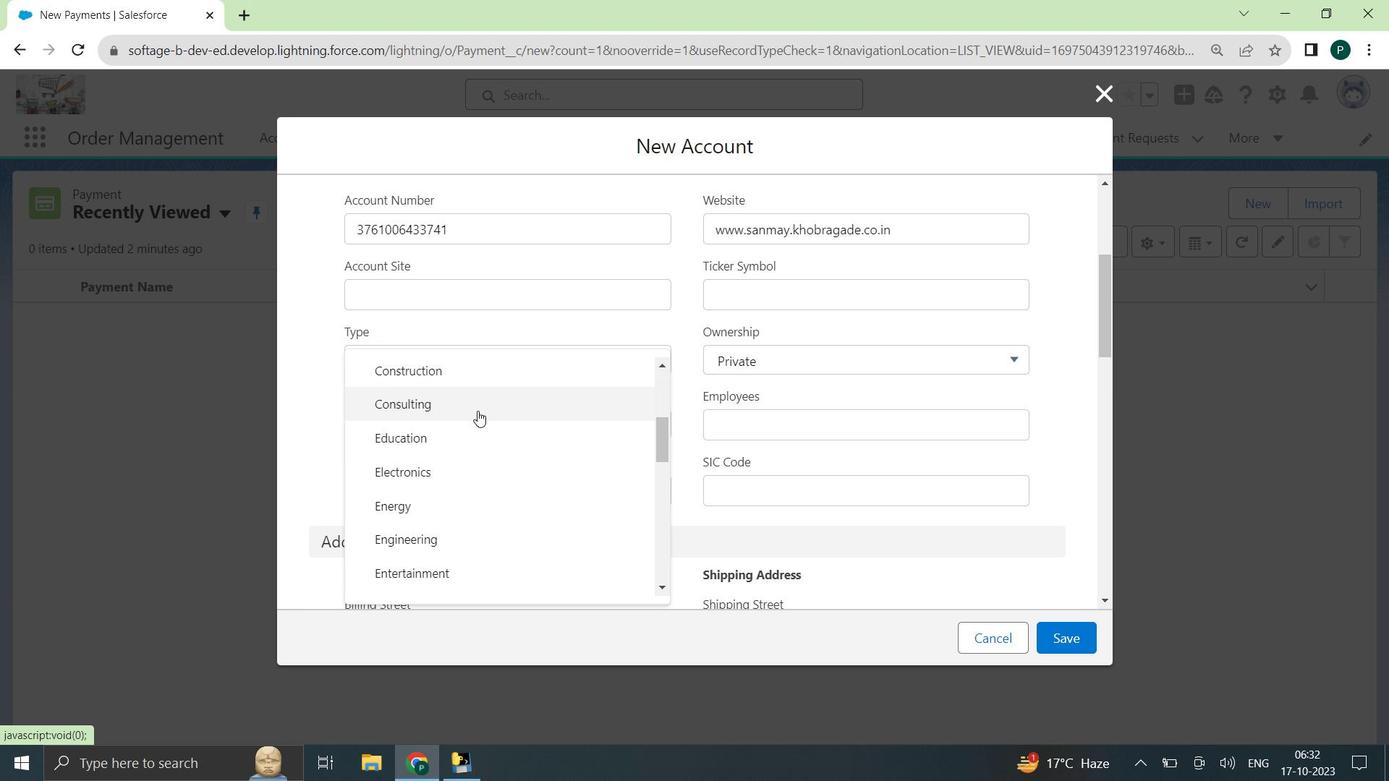 
Action: Mouse scrolled (477, 411) with delta (0, 0)
Screenshot: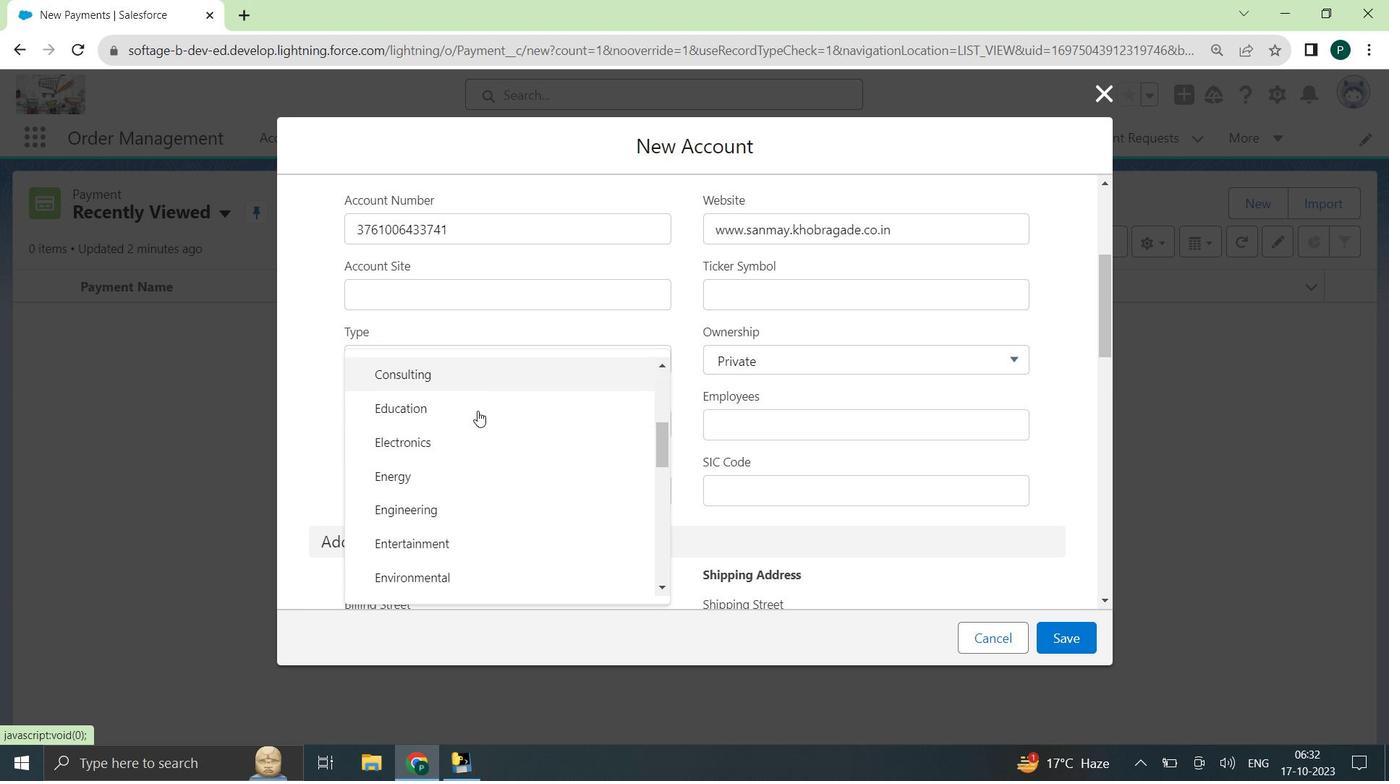 
Action: Mouse moved to (473, 421)
Screenshot: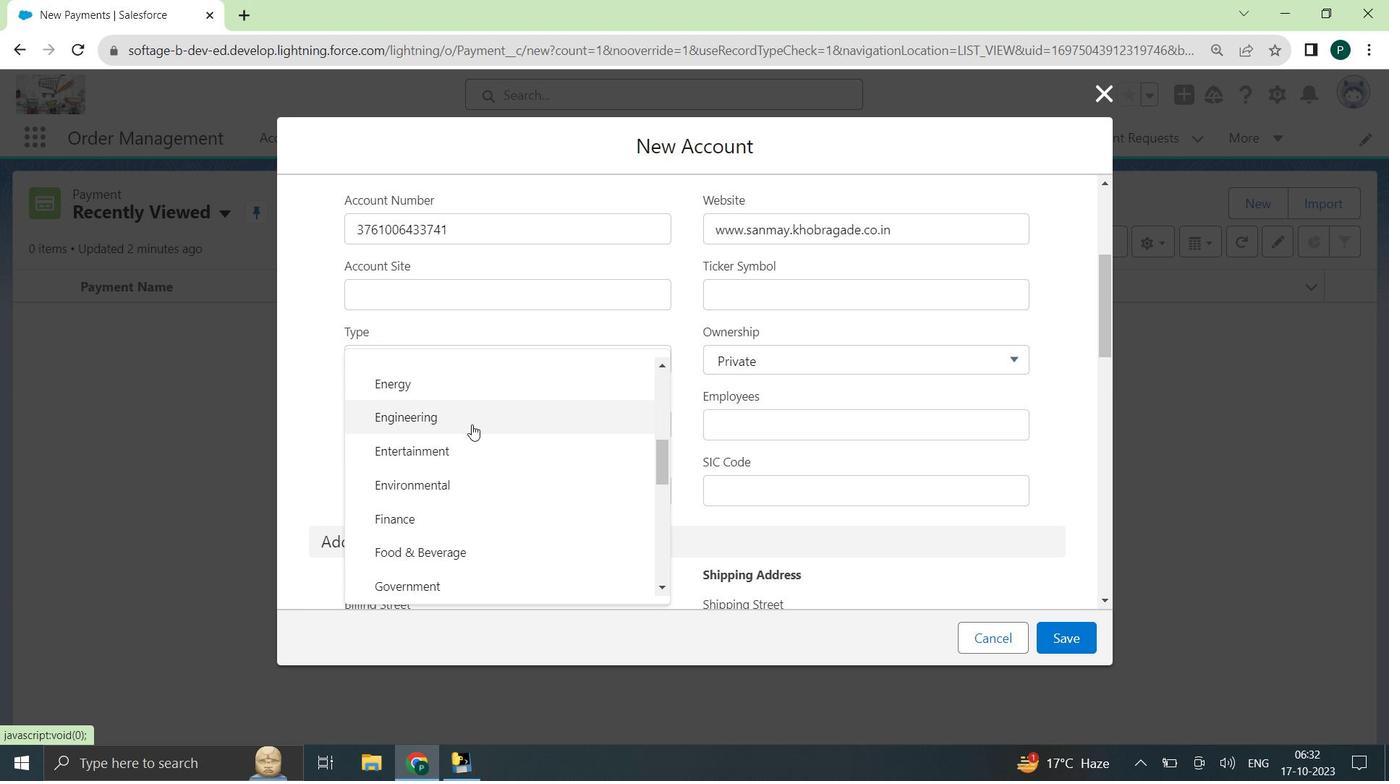 
Action: Mouse scrolled (473, 420) with delta (0, 0)
Screenshot: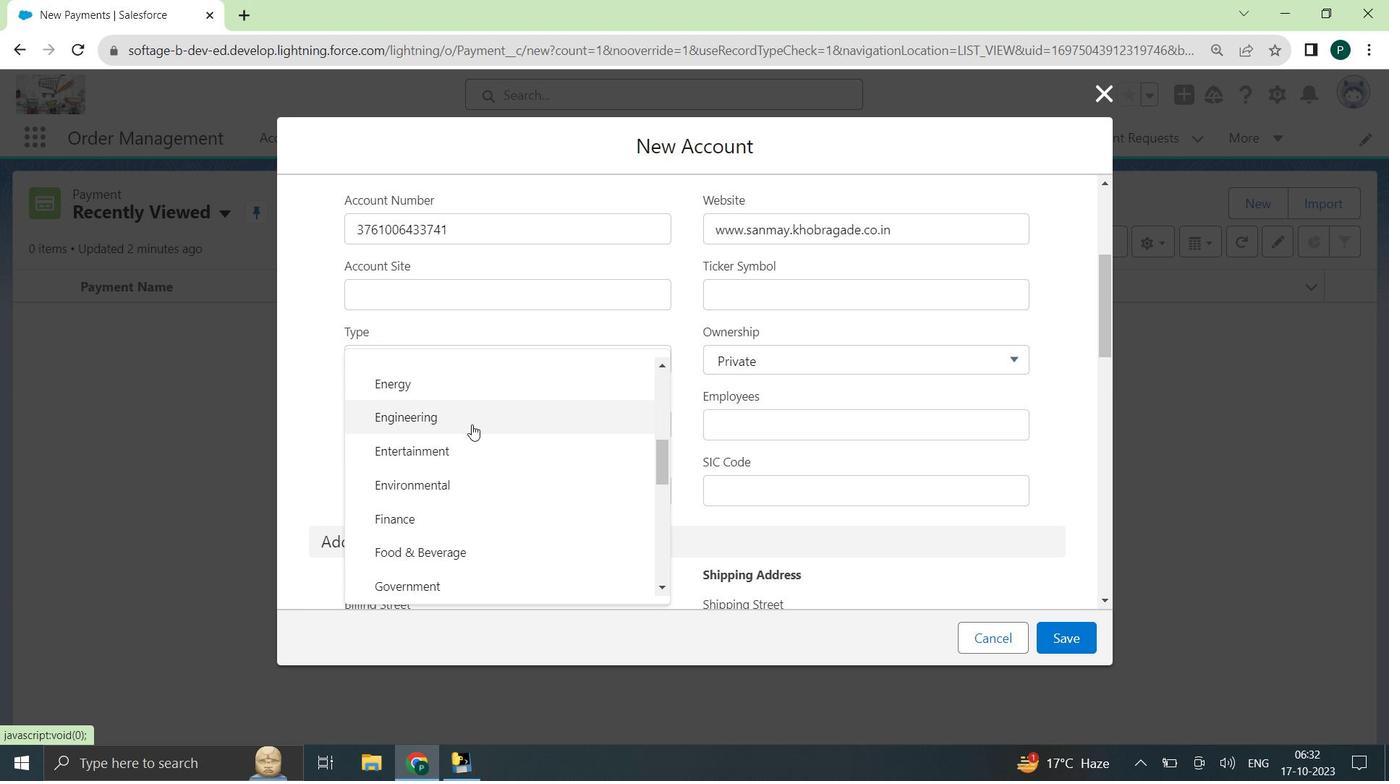 
Action: Mouse moved to (445, 494)
Screenshot: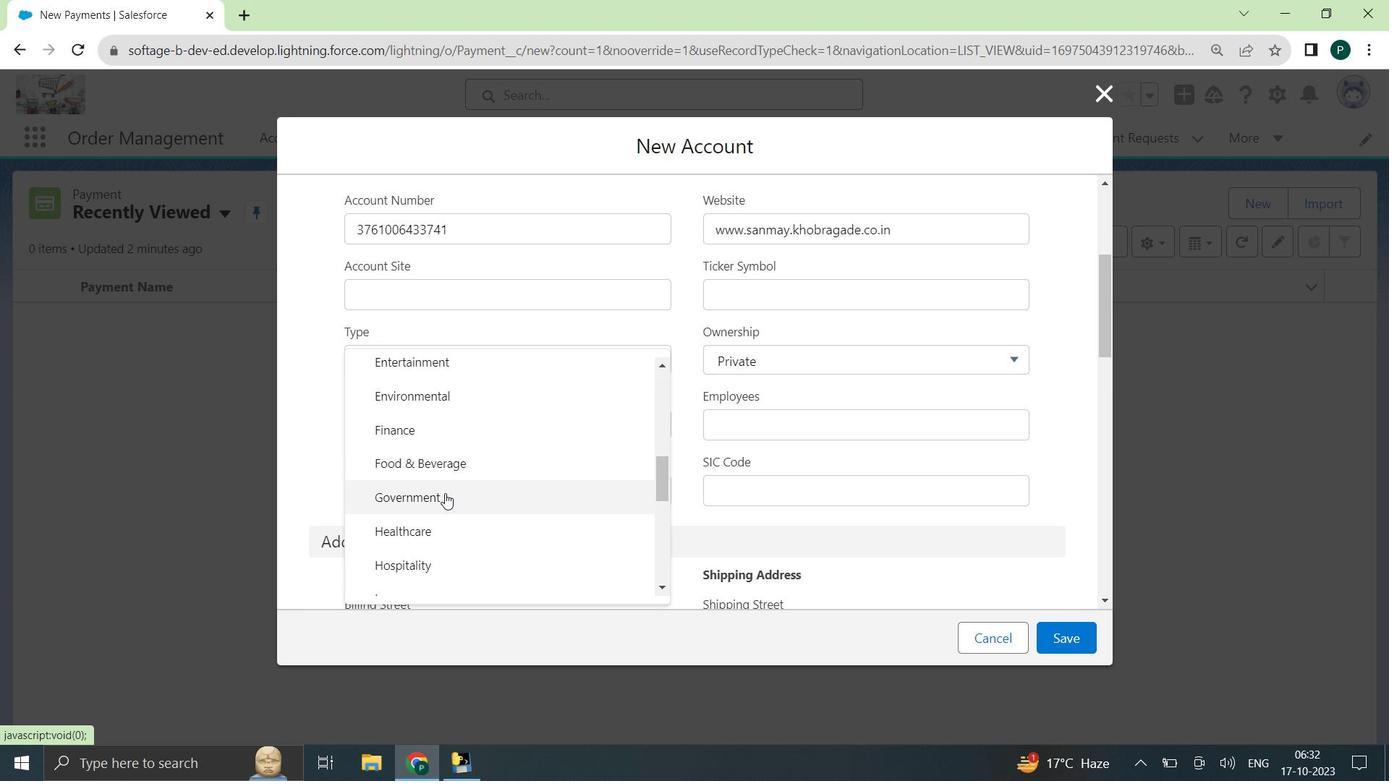 
Action: Mouse scrolled (445, 493) with delta (0, 0)
Screenshot: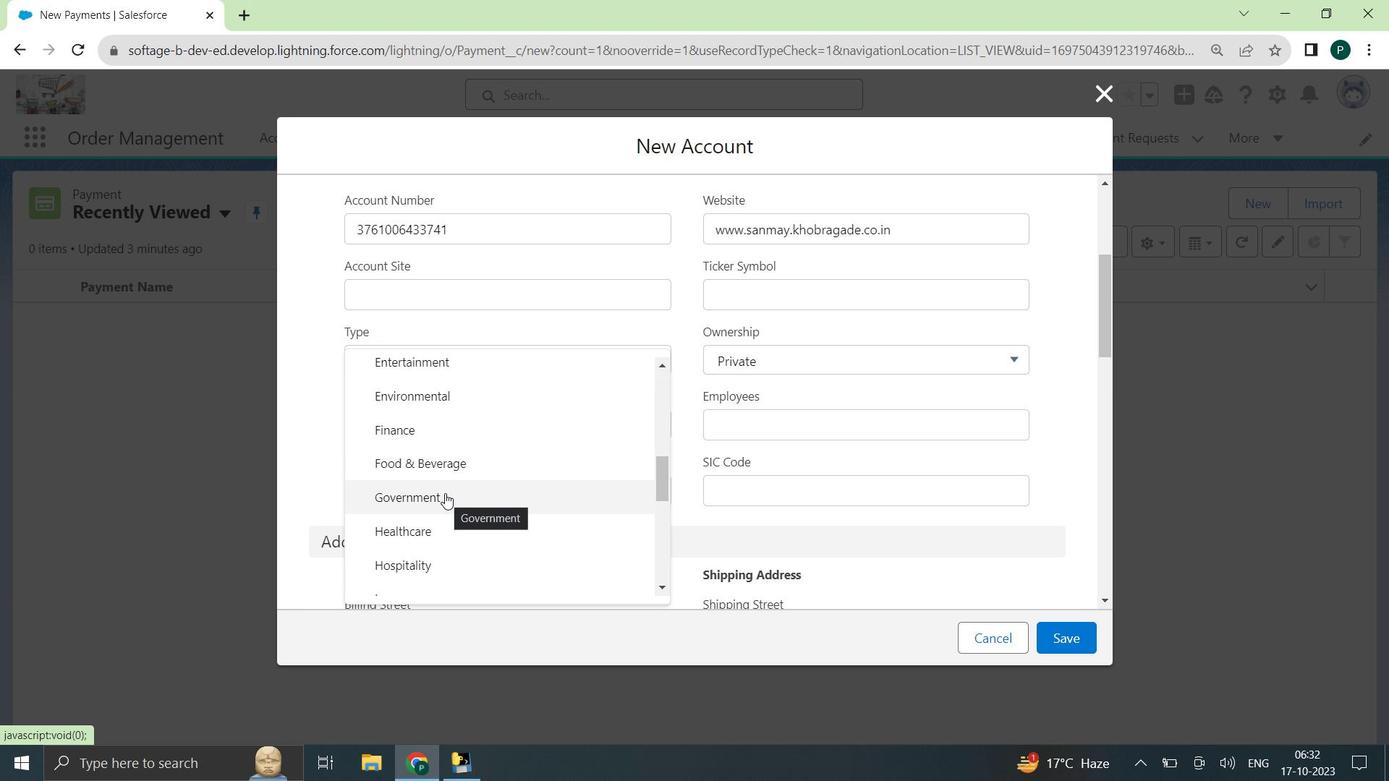 
Action: Mouse moved to (446, 491)
Screenshot: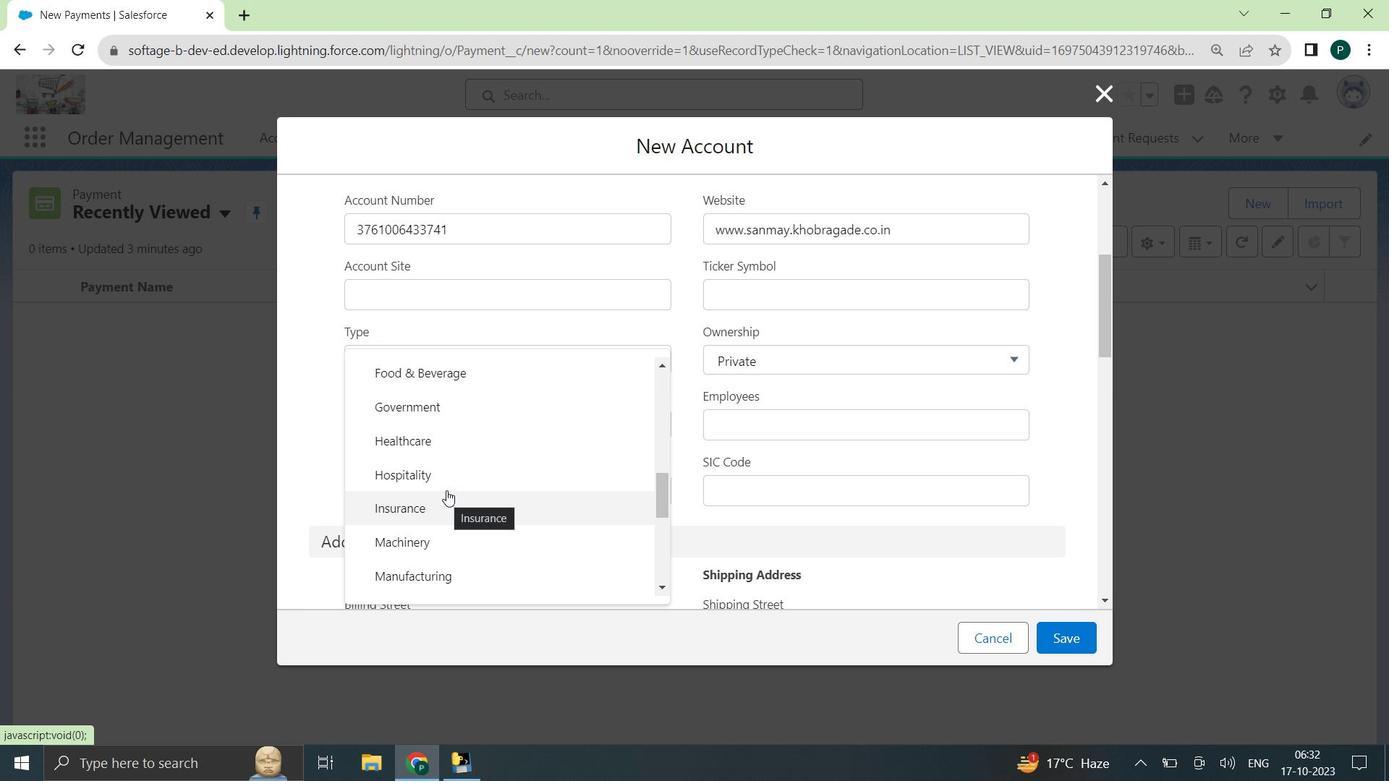 
Action: Mouse scrolled (446, 490) with delta (0, 0)
Screenshot: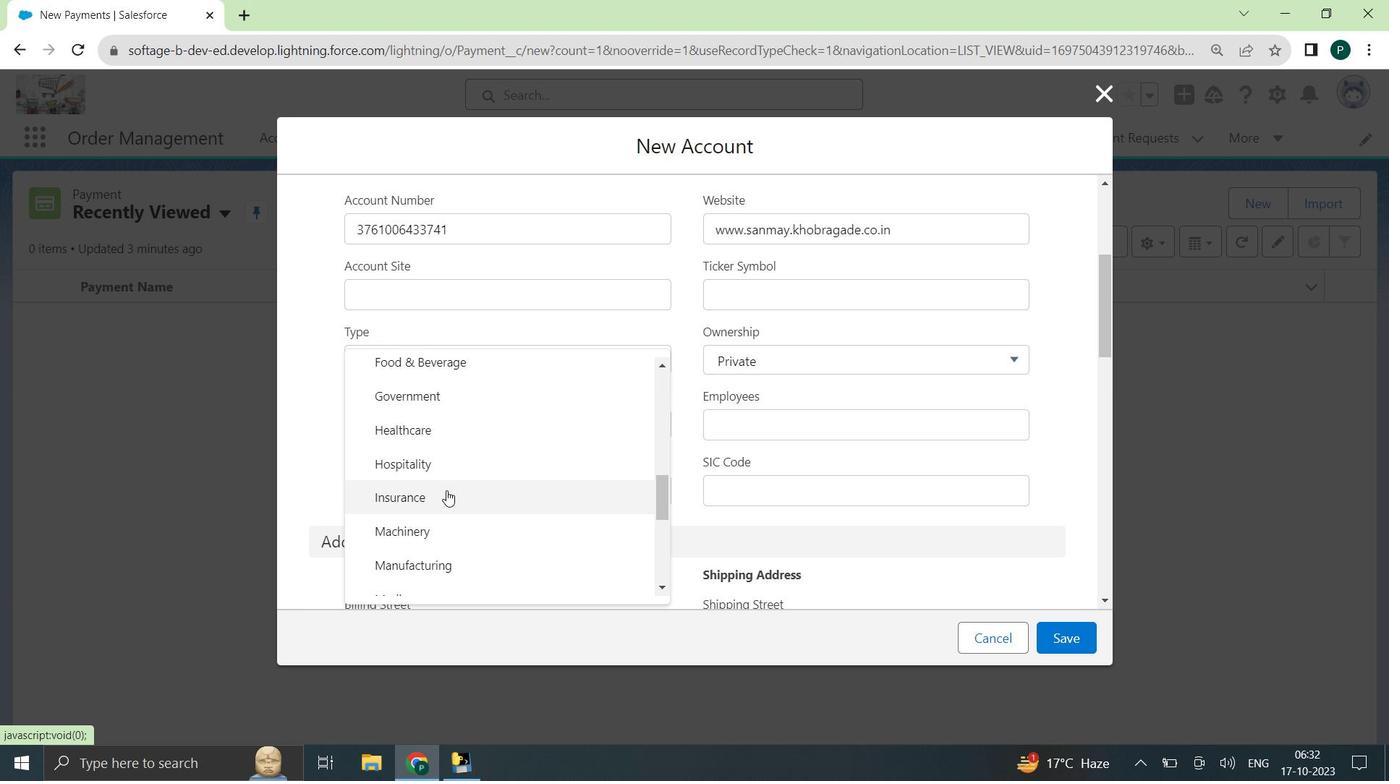 
Action: Mouse scrolled (446, 490) with delta (0, 0)
Screenshot: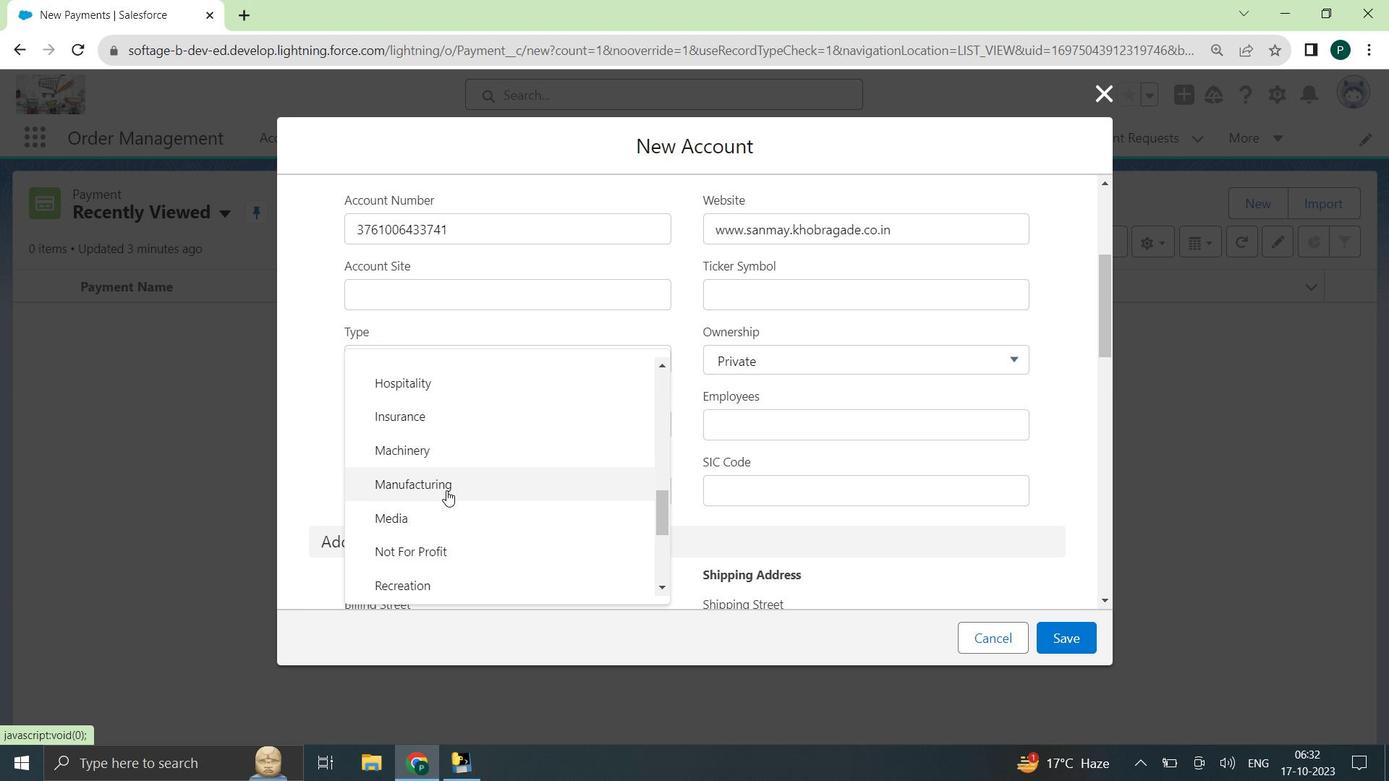 
Action: Mouse moved to (446, 489)
Screenshot: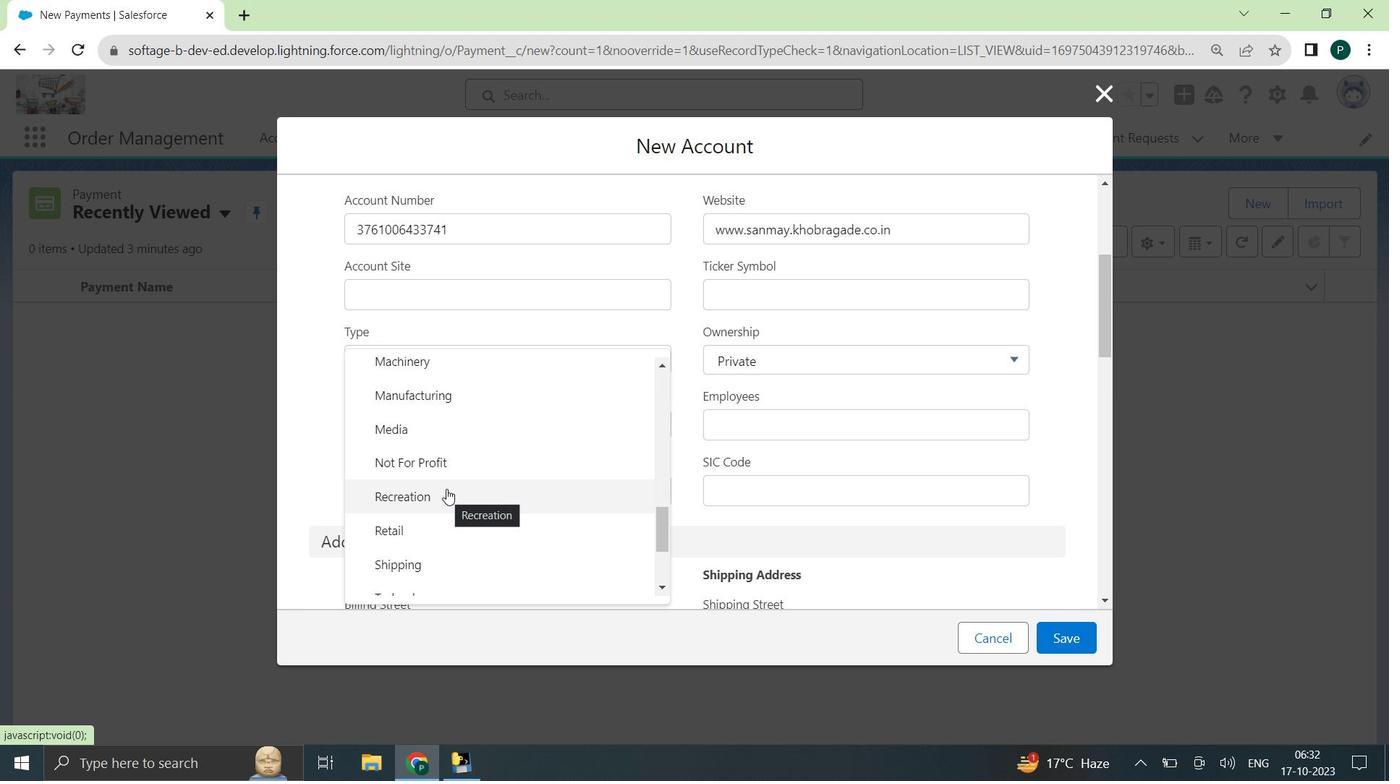 
Action: Mouse scrolled (446, 488) with delta (0, 0)
Screenshot: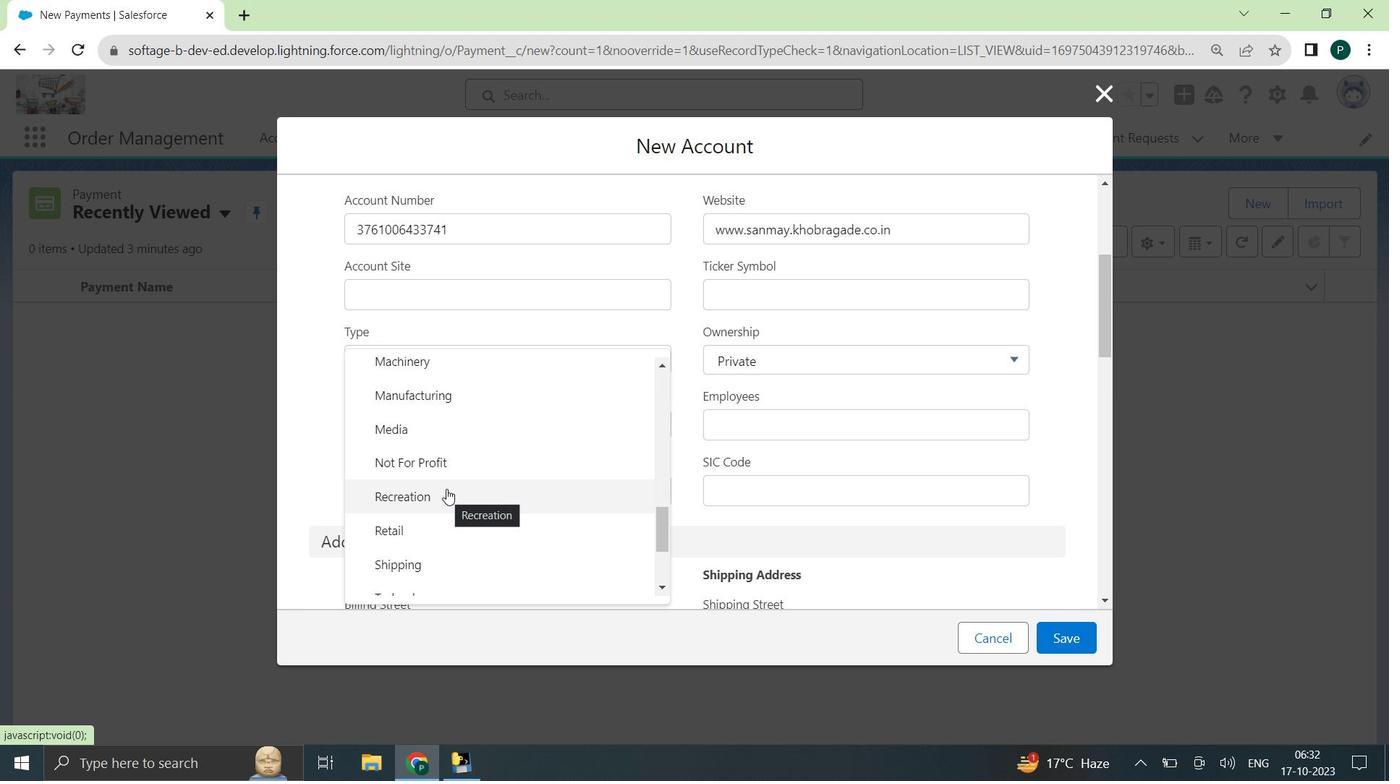 
Action: Mouse scrolled (446, 488) with delta (0, 0)
Screenshot: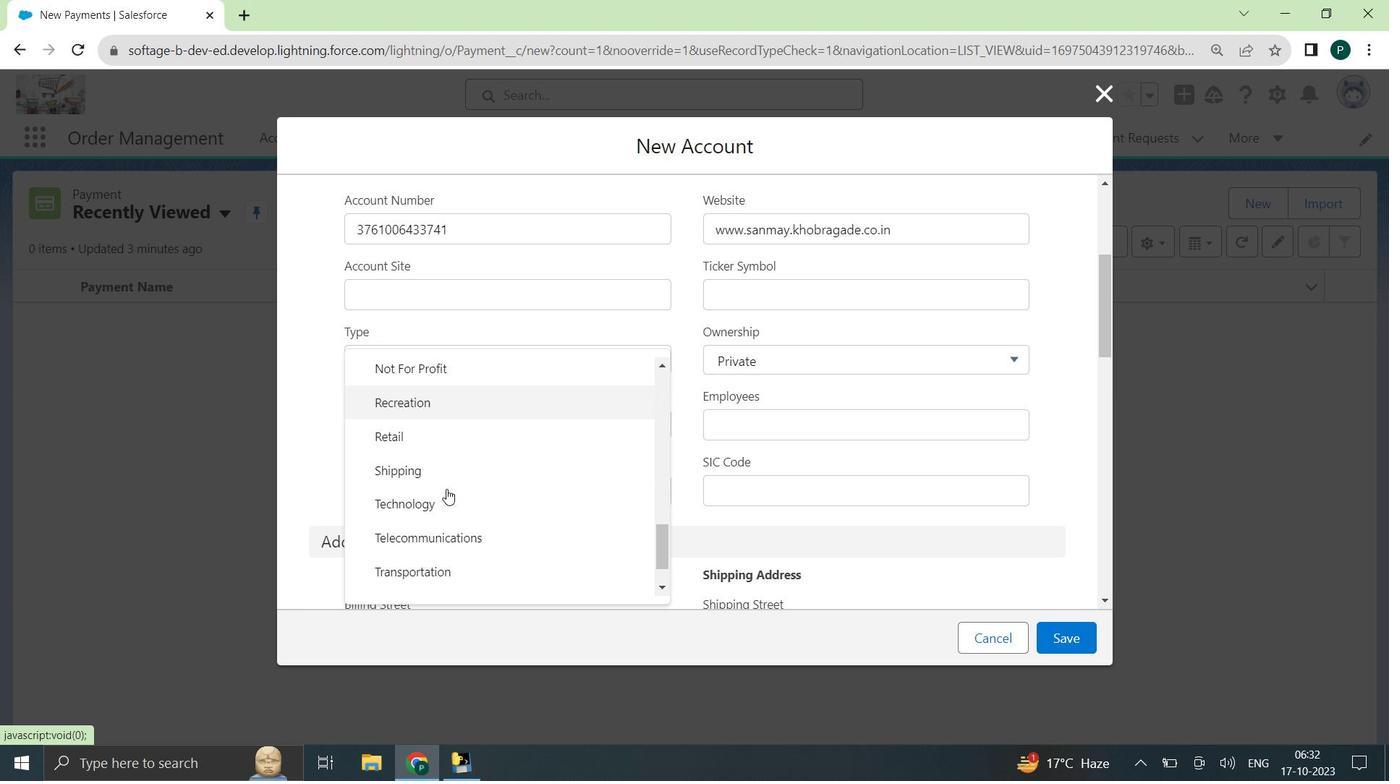 
Action: Mouse moved to (443, 489)
Screenshot: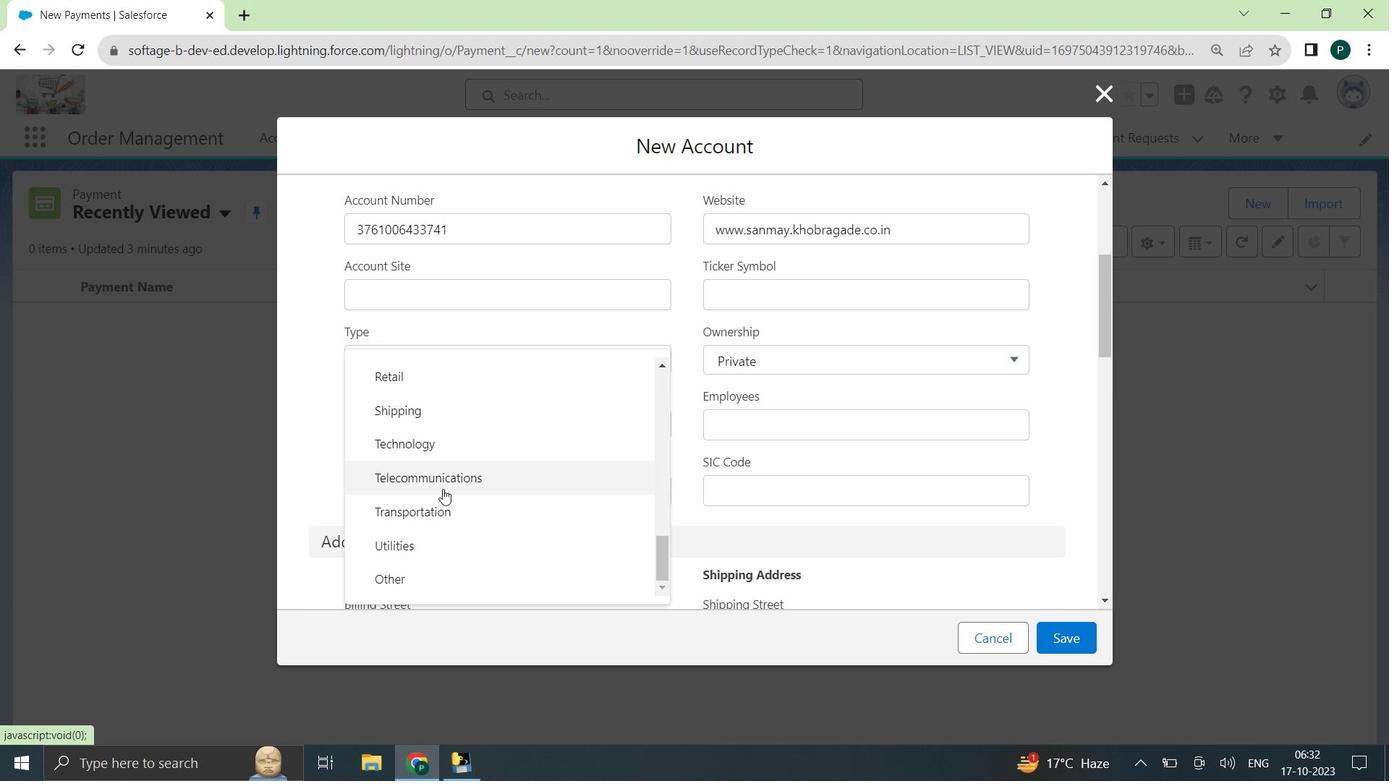 
Action: Mouse scrolled (443, 488) with delta (0, 0)
Screenshot: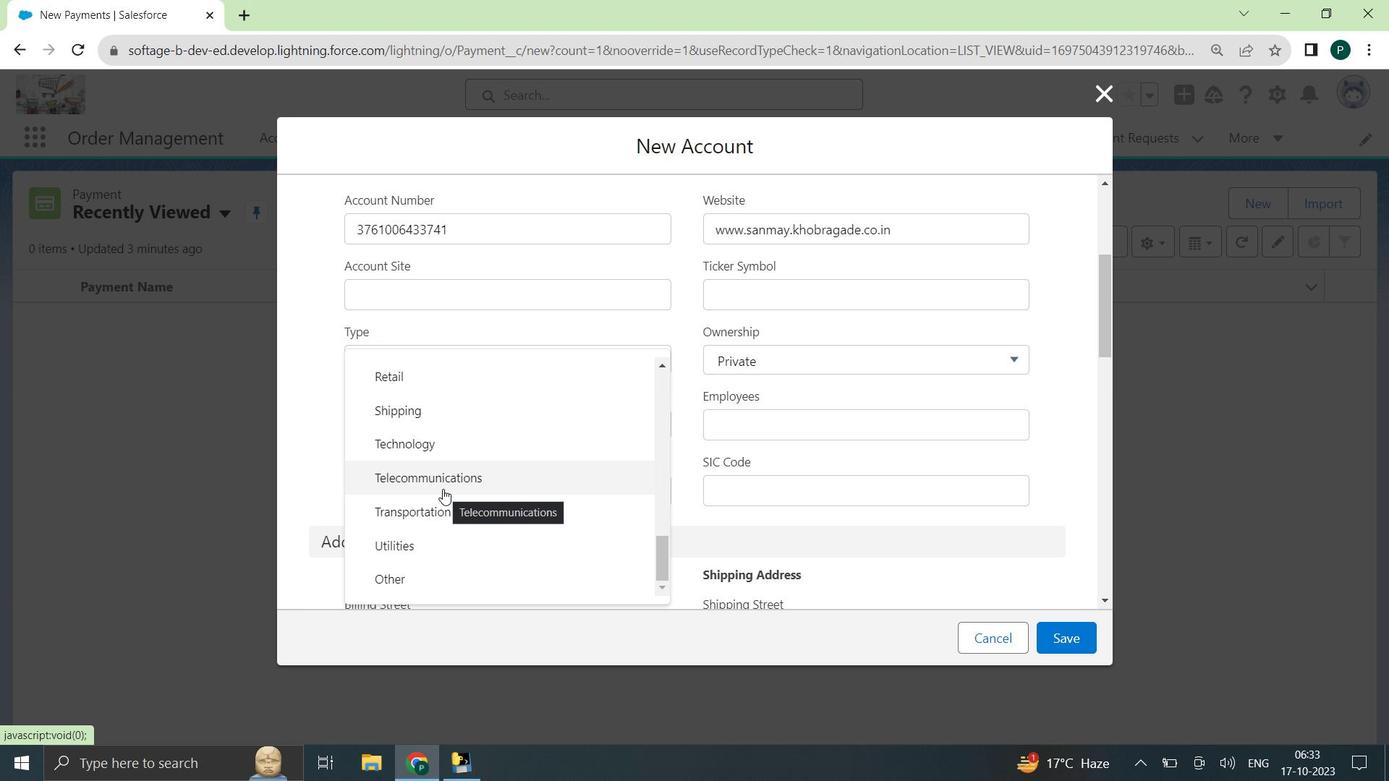 
Action: Mouse scrolled (443, 488) with delta (0, 0)
Screenshot: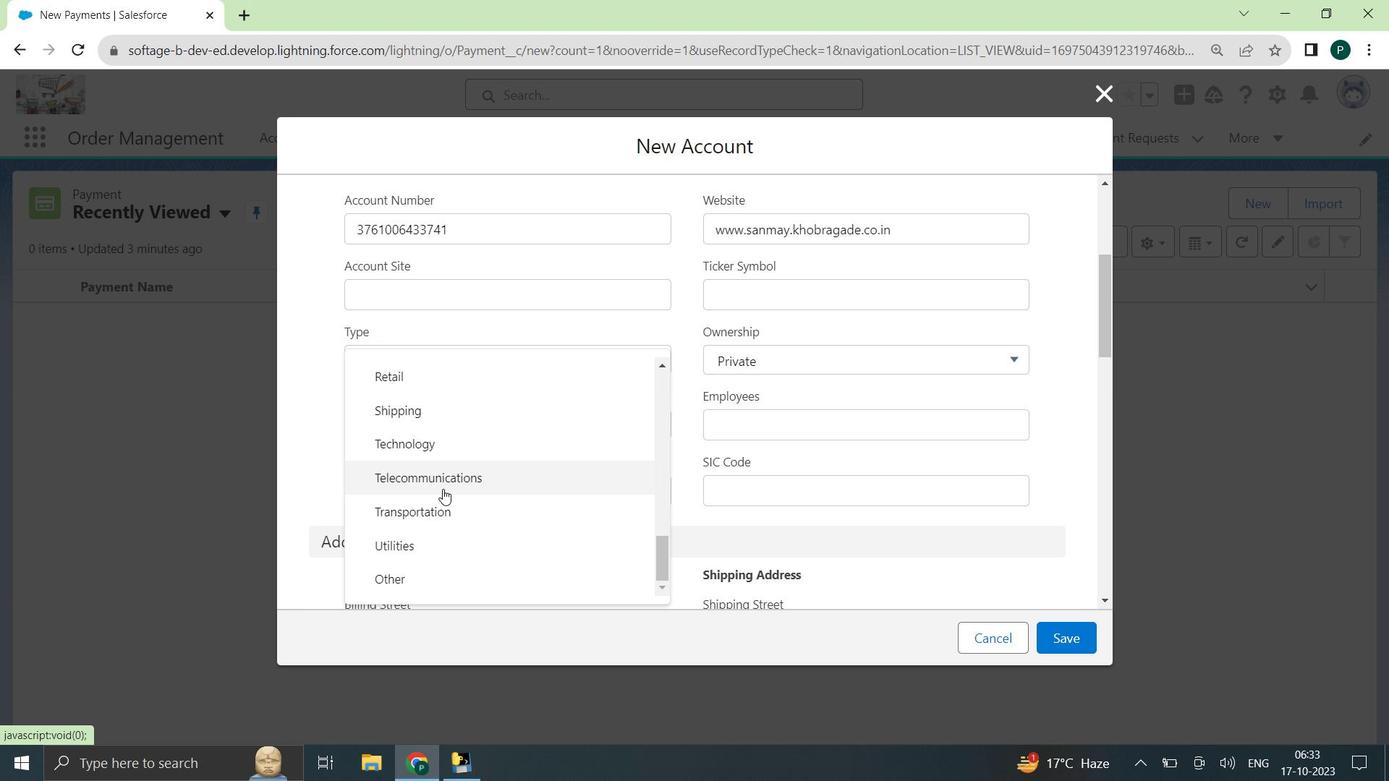 
Action: Mouse scrolled (443, 488) with delta (0, 0)
Screenshot: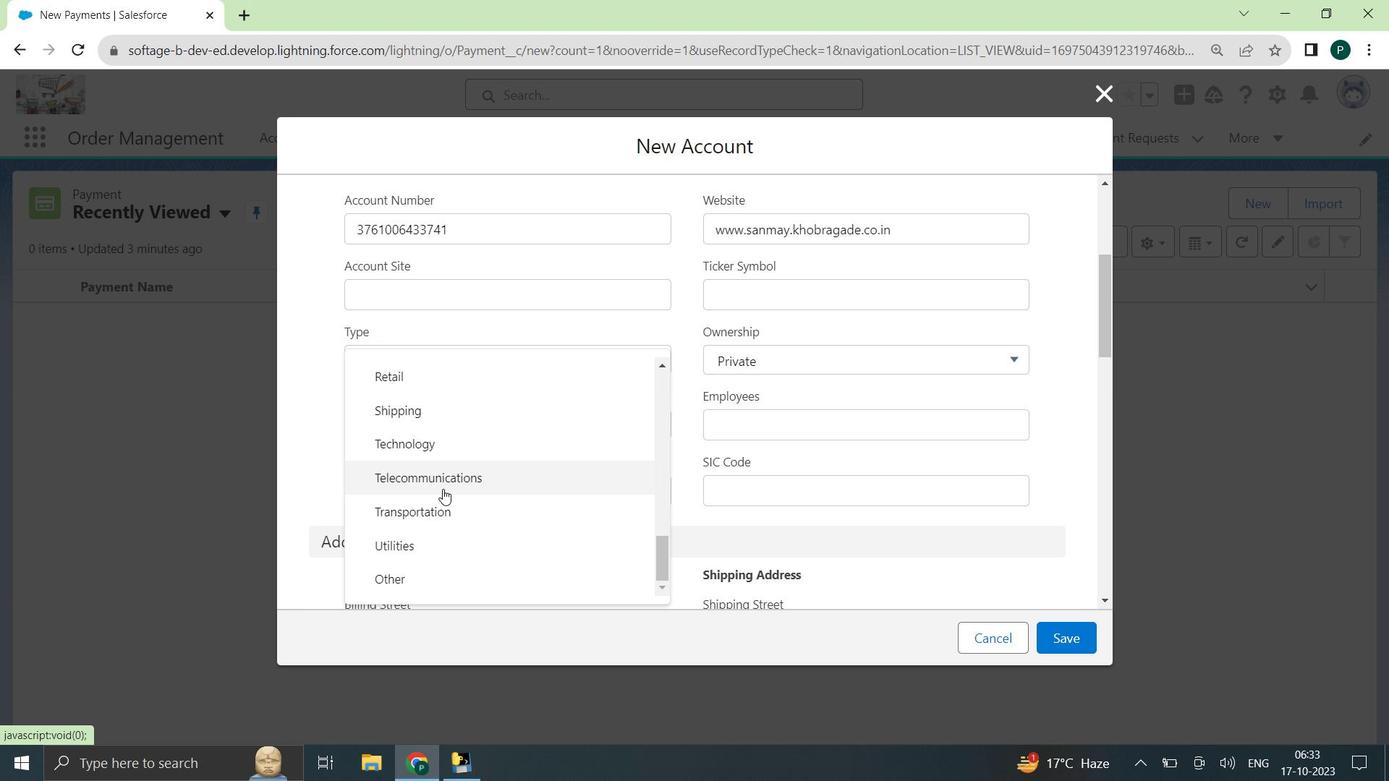 
Action: Mouse moved to (440, 511)
Screenshot: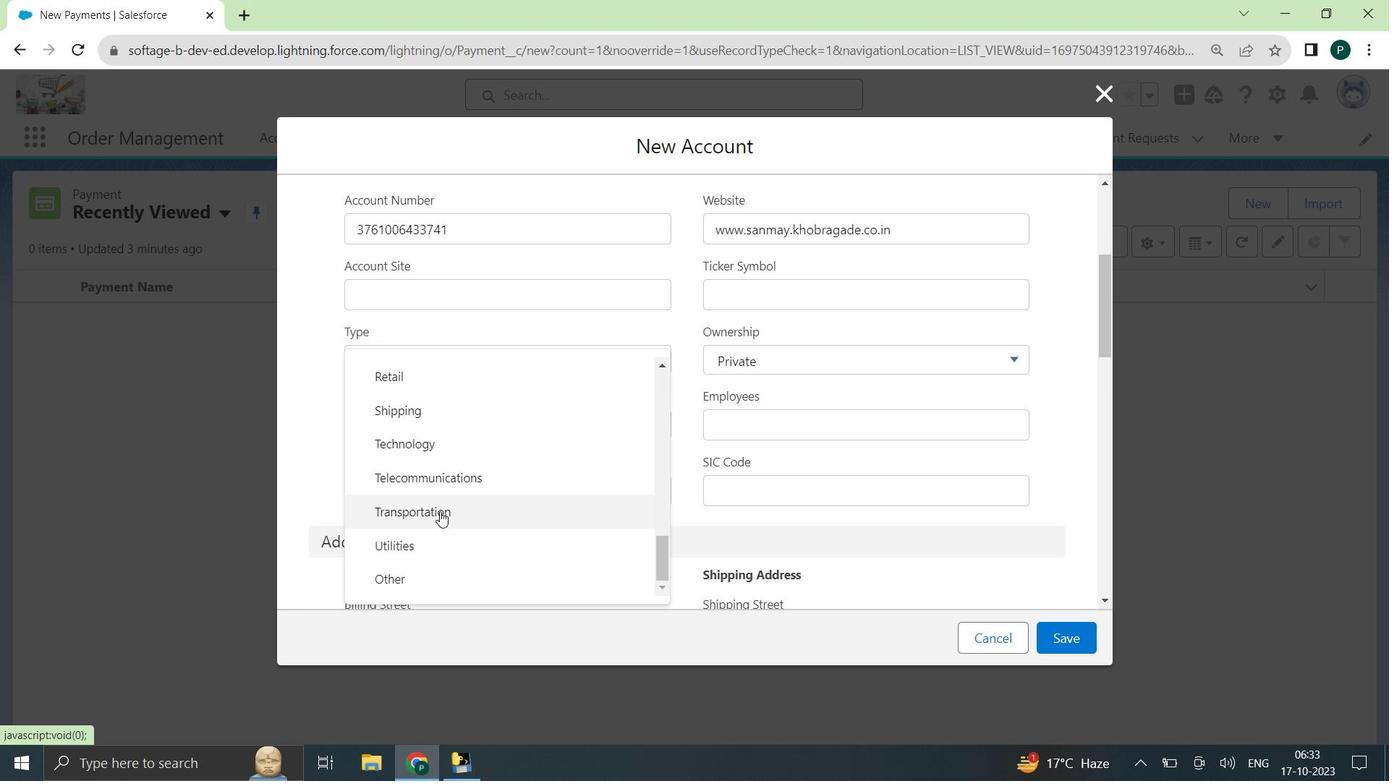 
Action: Mouse pressed left at (440, 511)
Screenshot: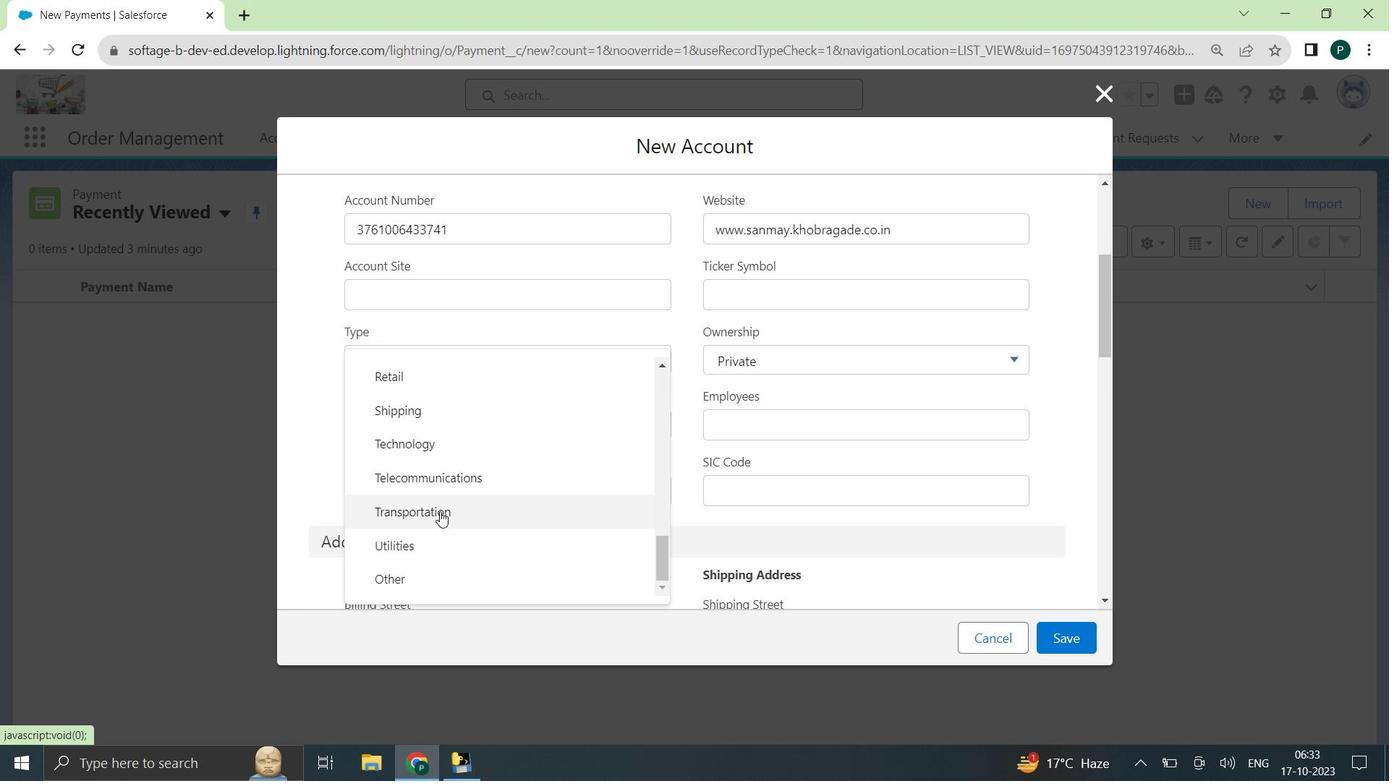 
Action: Mouse moved to (775, 422)
Screenshot: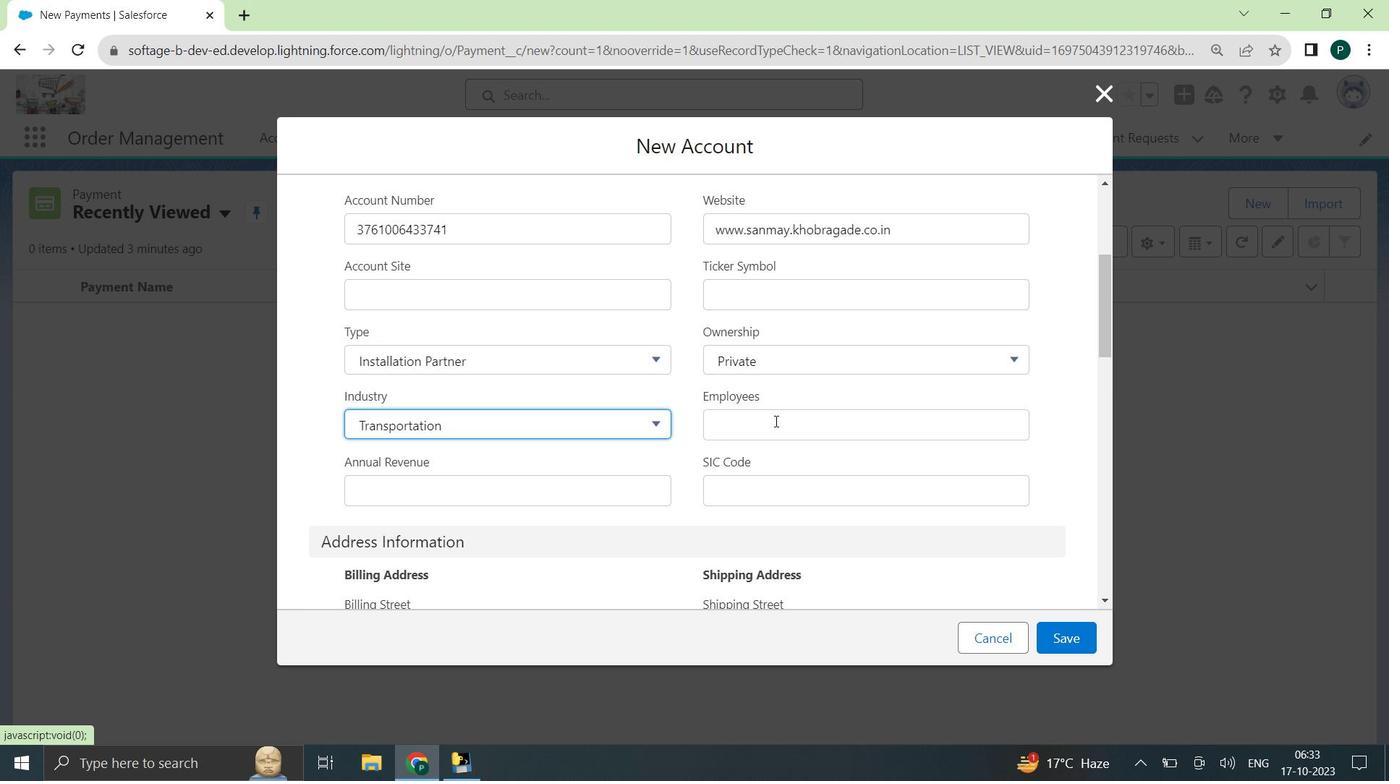 
Action: Mouse pressed left at (775, 422)
Screenshot: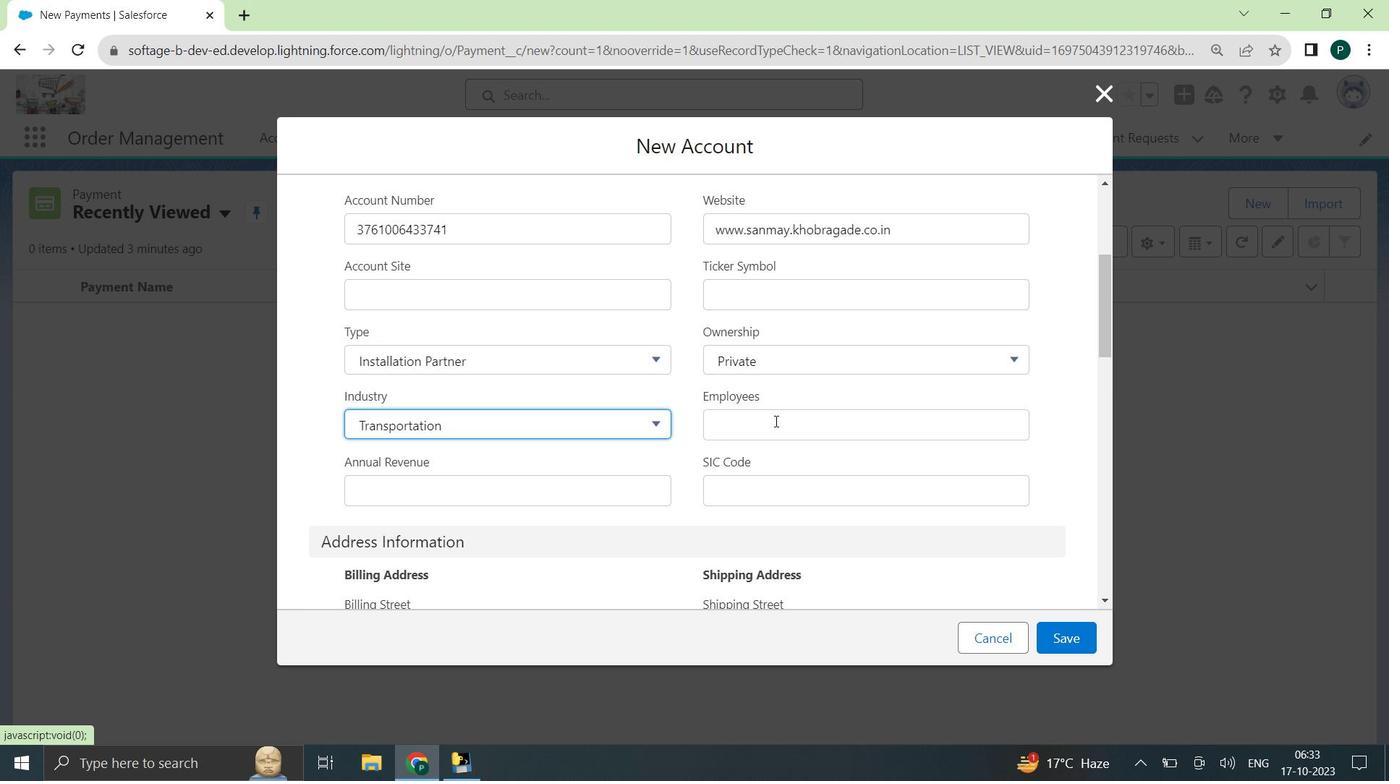 
Action: Mouse moved to (773, 422)
Screenshot: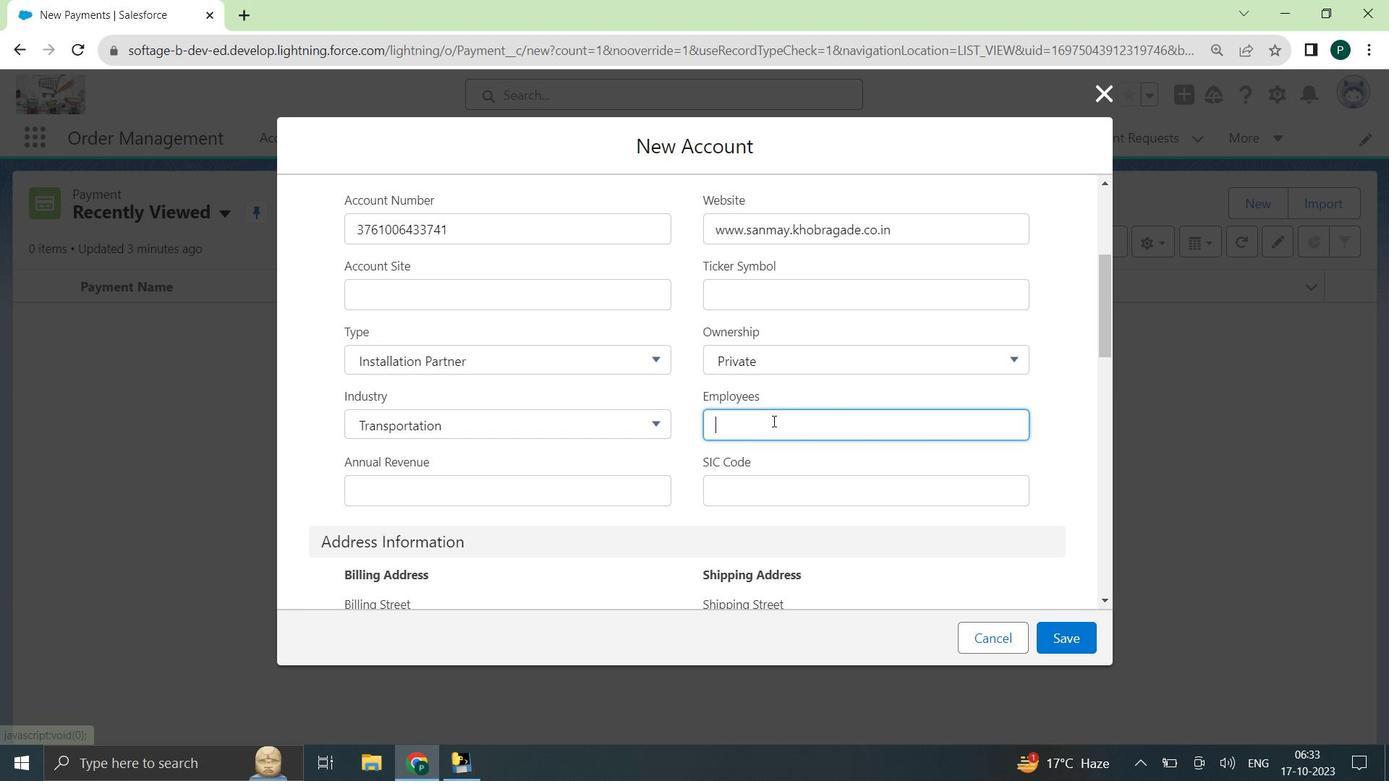 
Action: Key pressed 1500
Screenshot: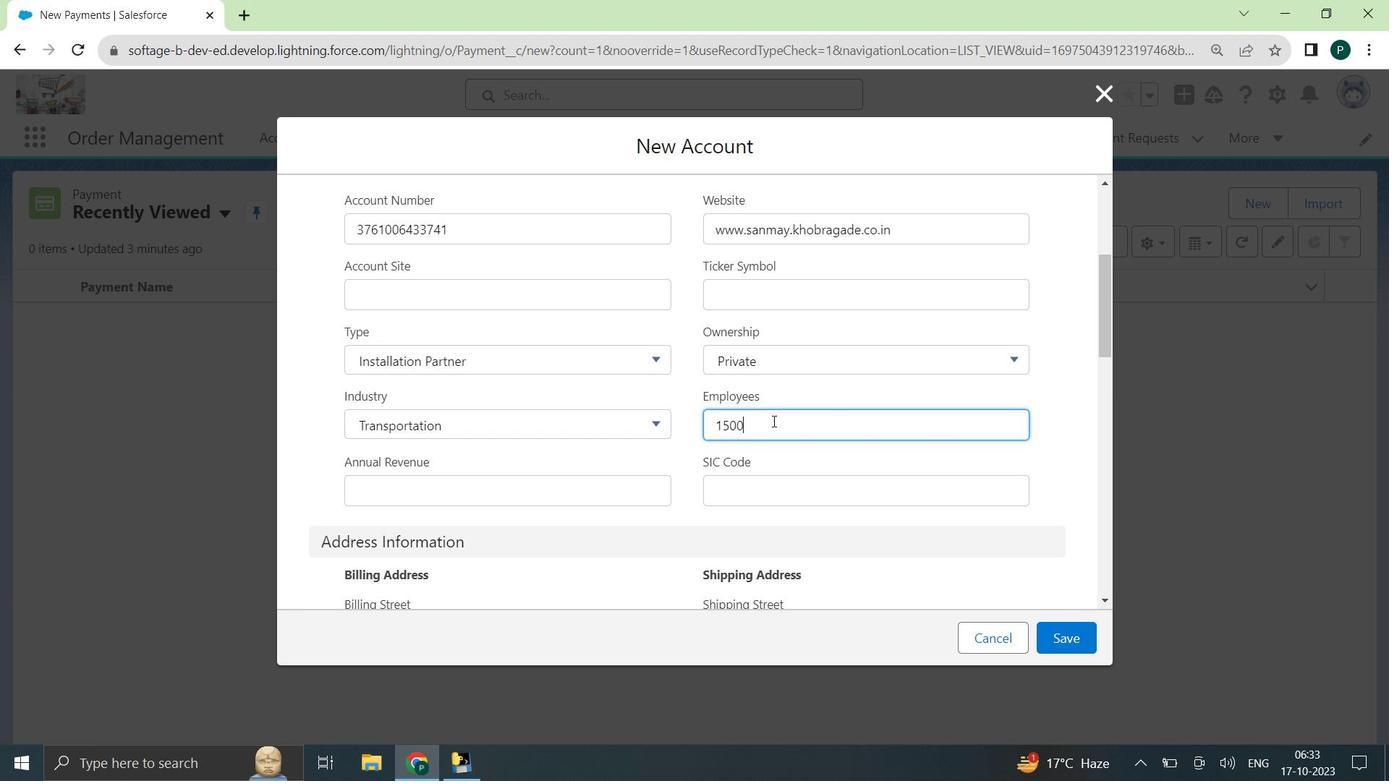
Action: Mouse moved to (439, 489)
Screenshot: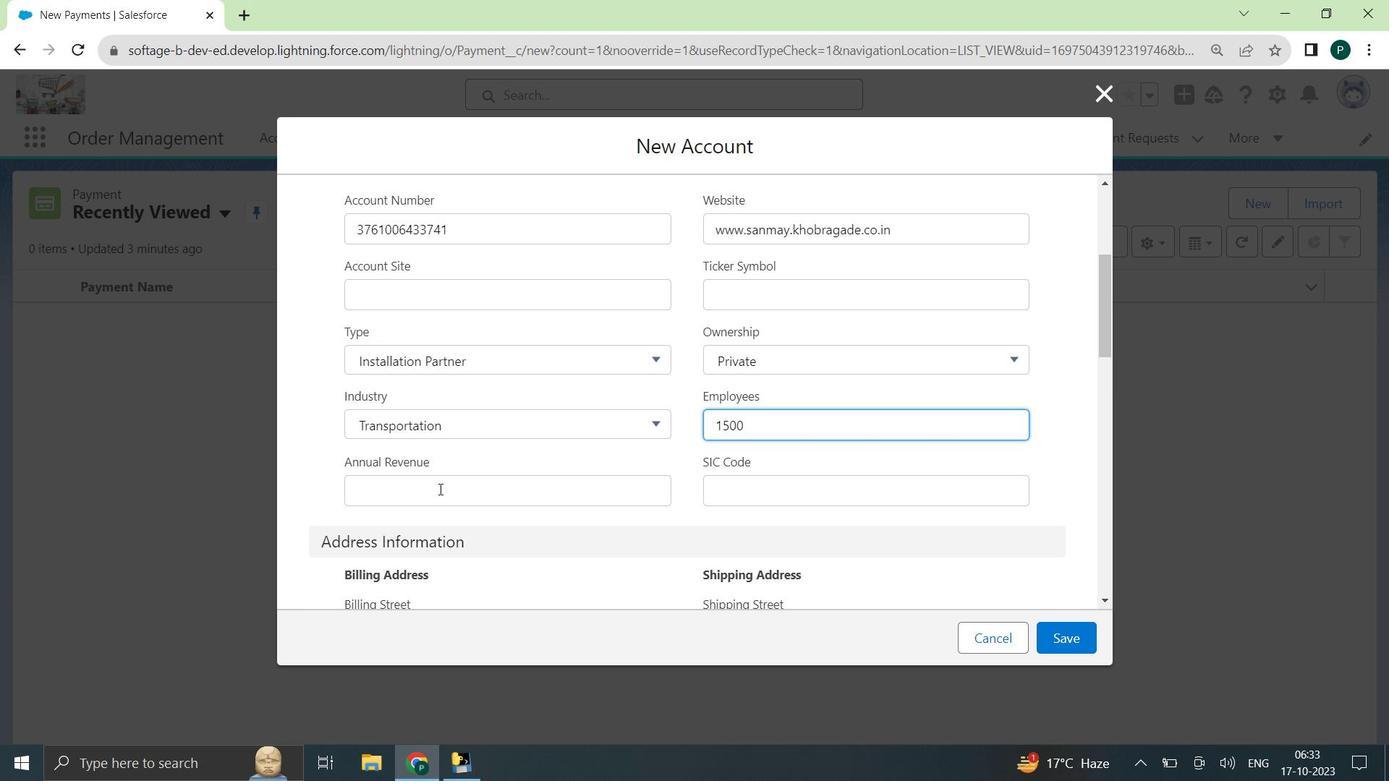 
Action: Mouse pressed left at (439, 489)
Screenshot: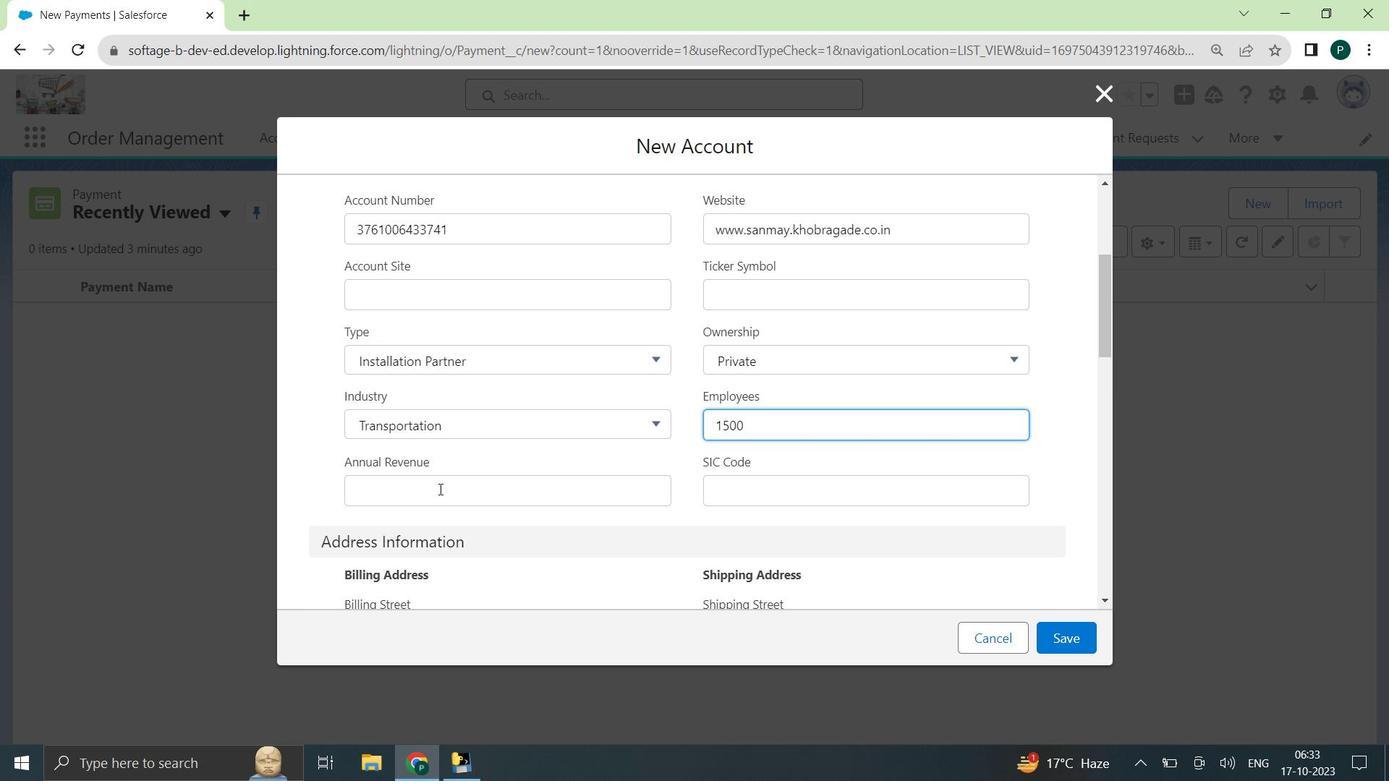 
Action: Key pressed 10000000
Screenshot: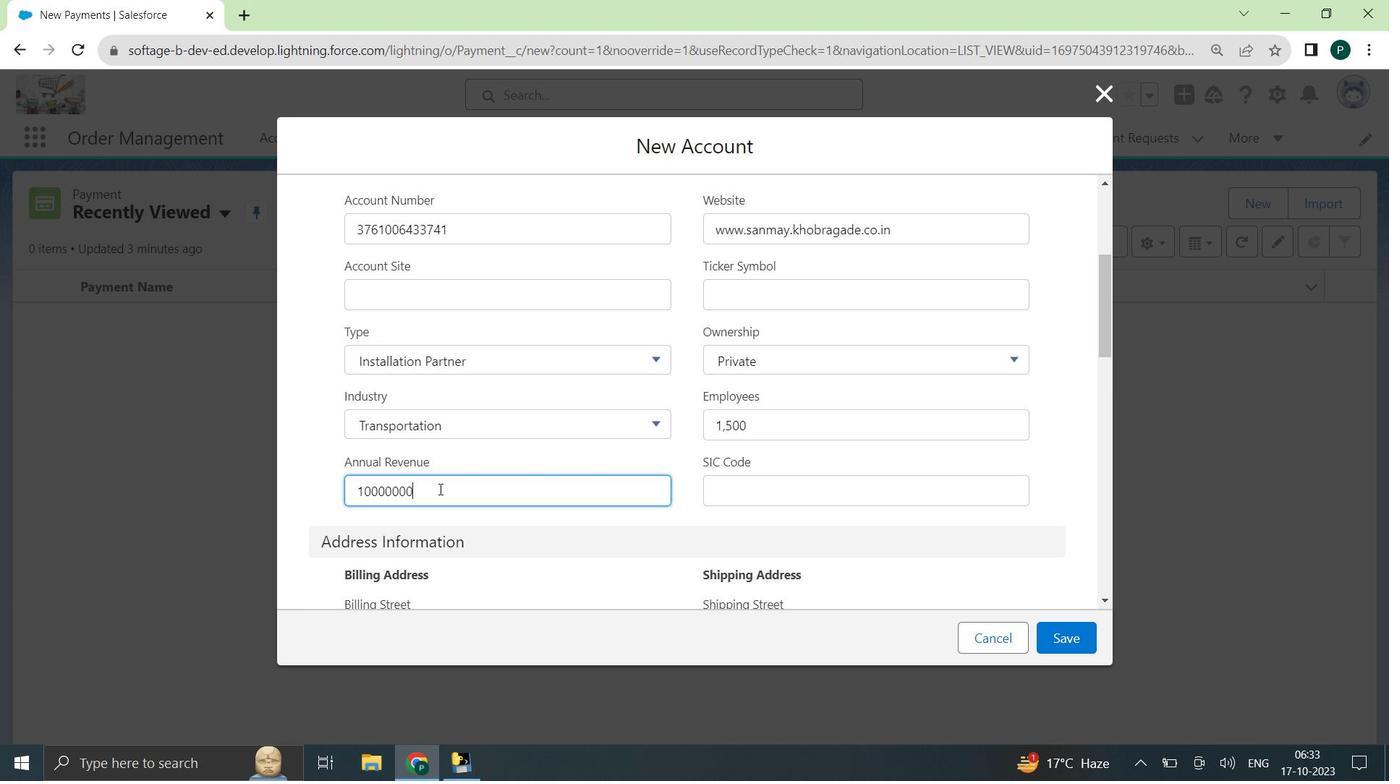 
Action: Mouse moved to (438, 485)
Screenshot: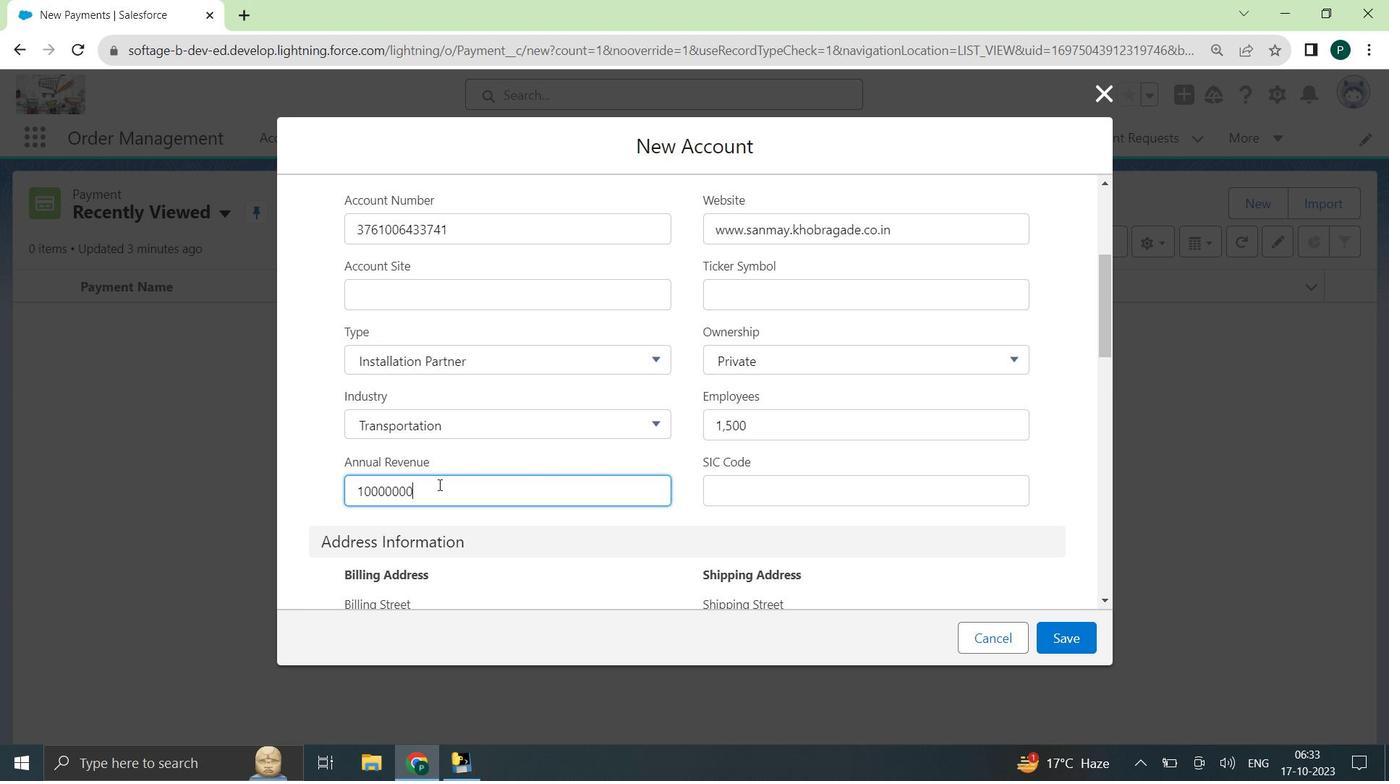 
Action: Mouse scrolled (438, 484) with delta (0, 0)
Screenshot: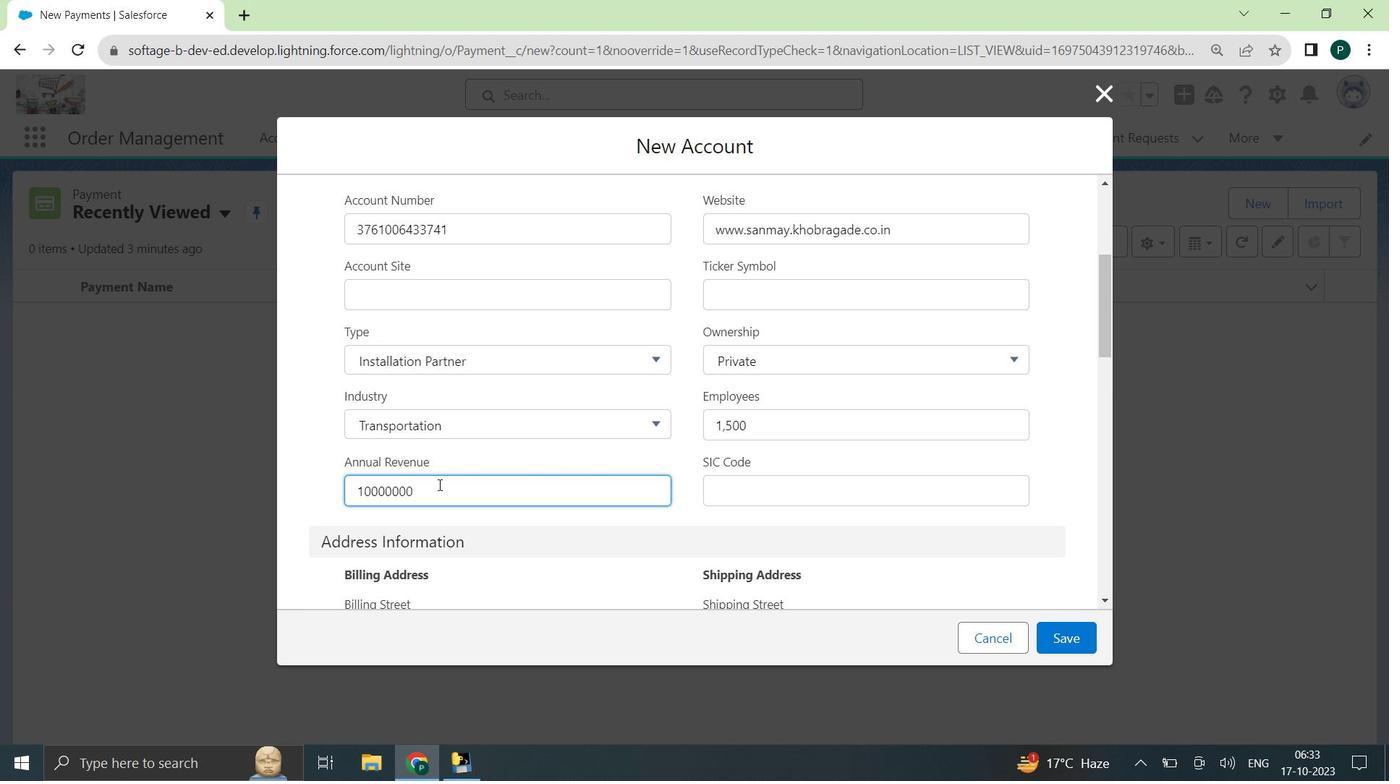 
Action: Mouse scrolled (438, 484) with delta (0, 0)
Screenshot: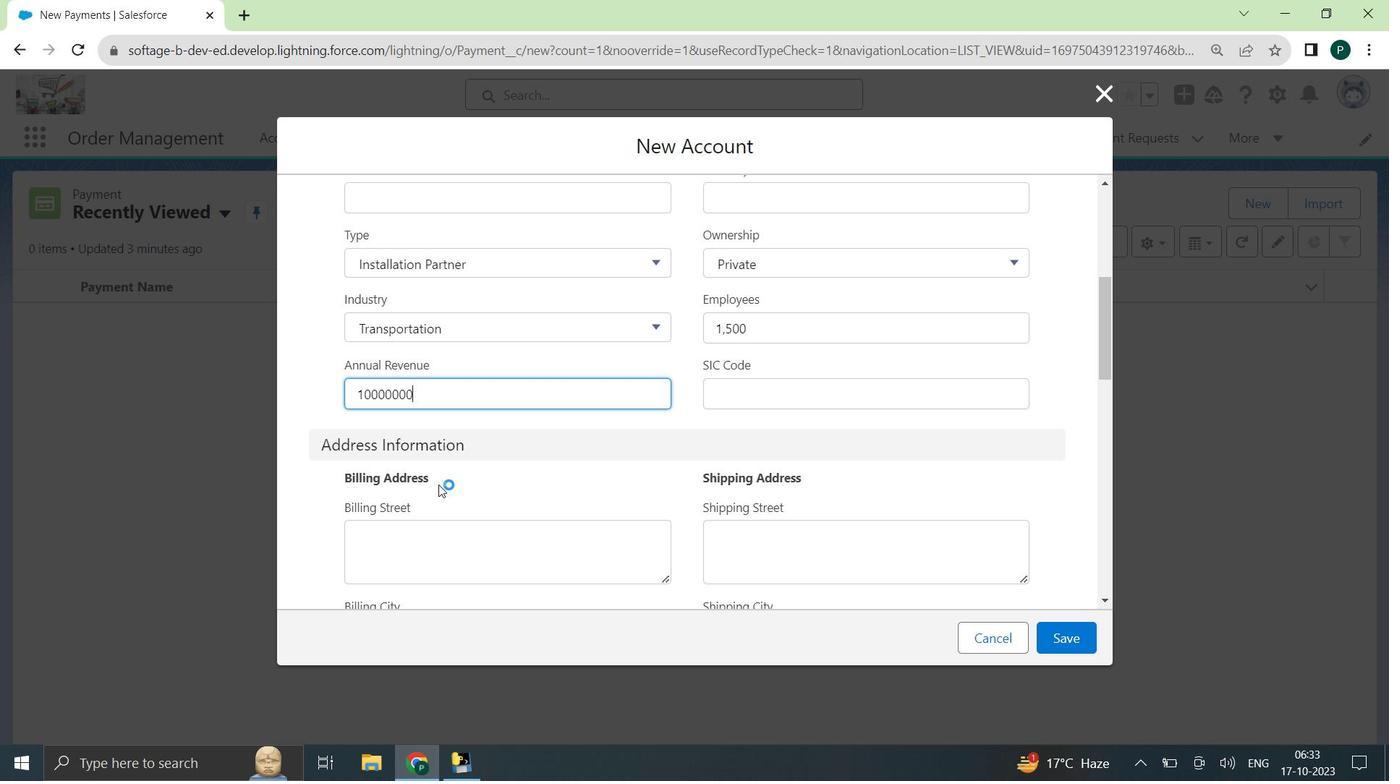 
Action: Mouse scrolled (438, 484) with delta (0, 0)
Screenshot: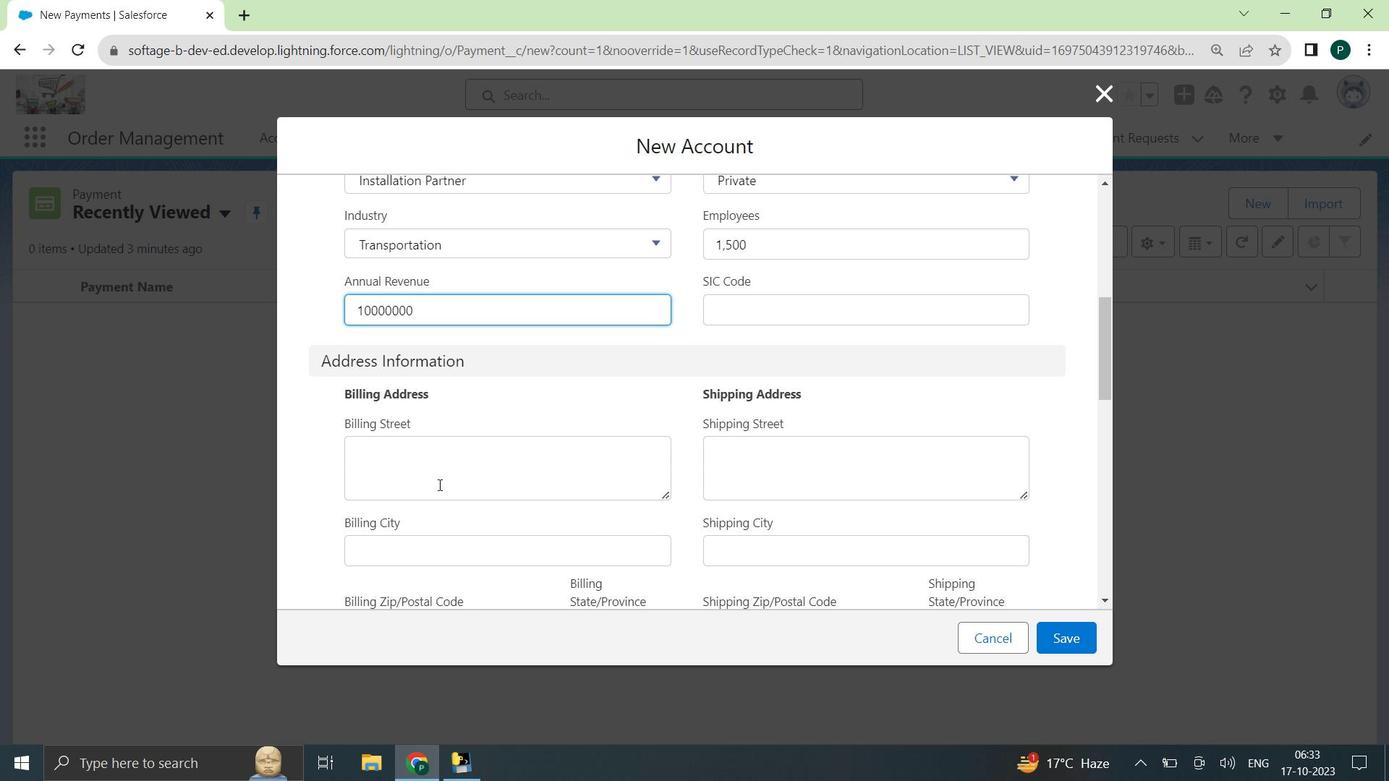 
Action: Mouse moved to (447, 358)
Screenshot: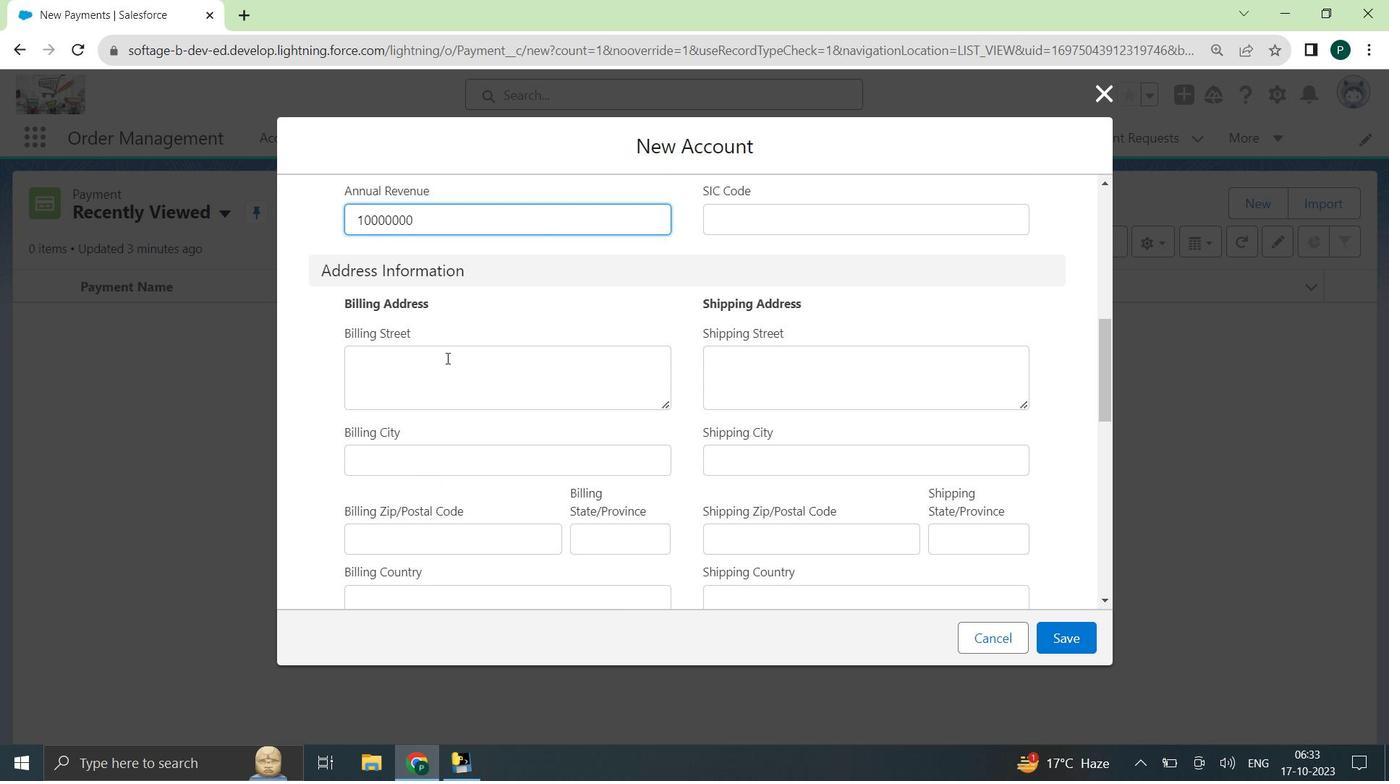 
Action: Mouse pressed left at (447, 358)
Screenshot: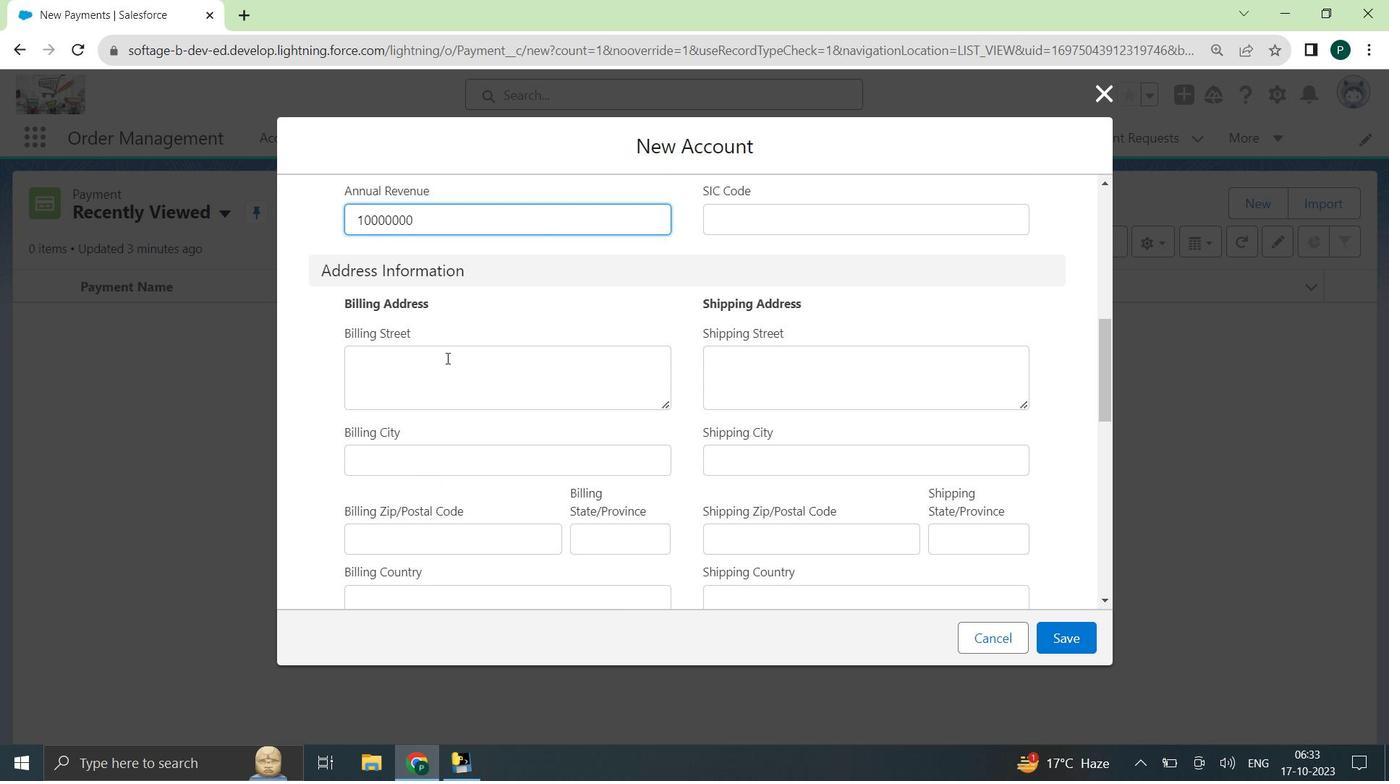 
Action: Key pressed 41/<Key.shift>D<Key.space><Key.shift>Film<Key.space><Key.shift>City<Key.space><Key.shift>Mumbai,<Key.space><Key.shift>Gorego<Key.backspace>aon<Key.space><Key.shift>Easr<Key.backspace>t<Key.shift_r><Key.shift_r><Key.shift_r><Key.shift_r><Key.shift_r><Key.shift_r><Key.shift_r><Key.shift_r><Key.shift_r><Key.shift_r><Key.shift_r>)<Key.left><Key.left><Key.left><Key.left><Key.left><Key.shift_r><Key.shift_r><Key.shift_r><Key.shift_r><Key.shift_r><Key.shift_r><Key.shift_r><Key.shift_r><Key.shift_r><Key.shift_r><Key.shift_r><Key.shift_r><Key.shift_r><Key.shift_r><Key.shift_r><Key.shift_r><Key.shift_r><Key.shift_r><Key.shift_r><Key.shift_r><Key.shift_r><Key.shift_r><Key.shift_r>(
Screenshot: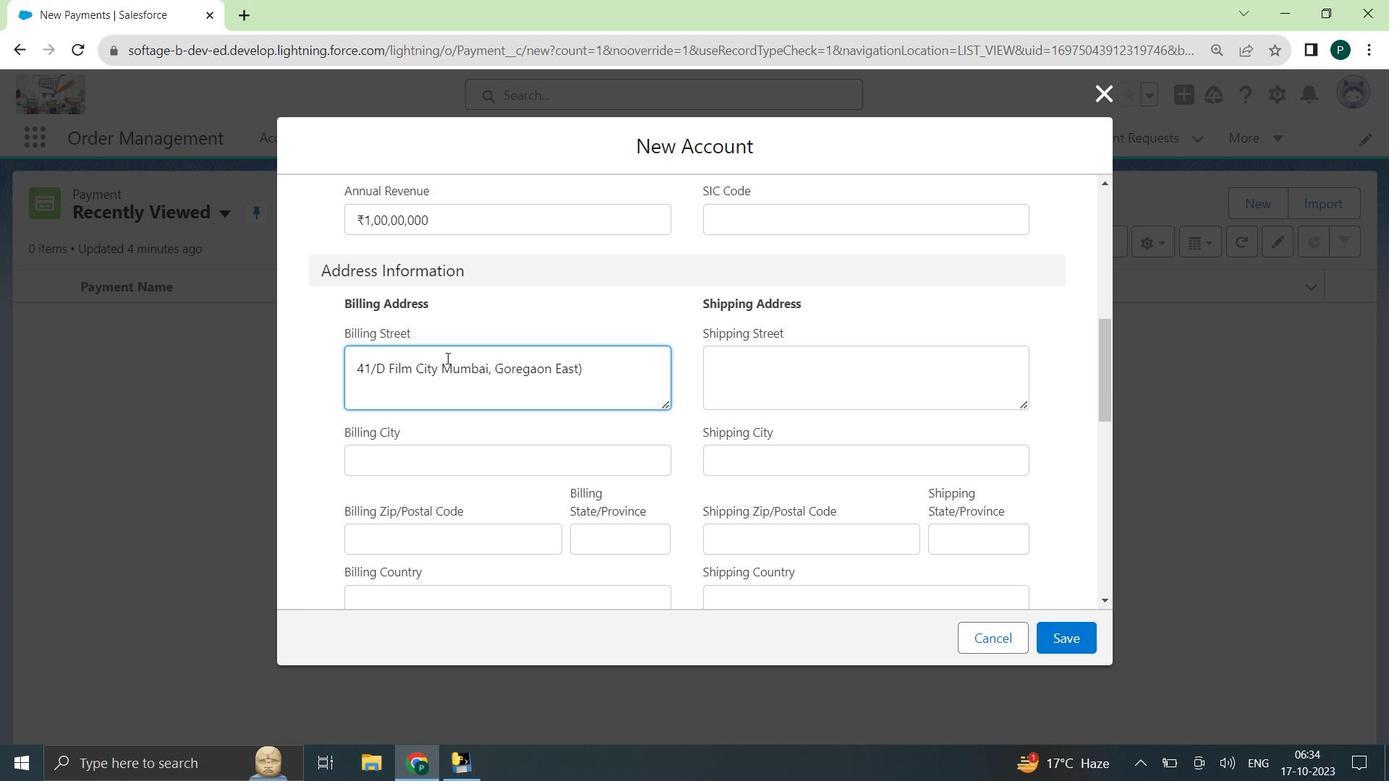 
Action: Mouse moved to (605, 364)
Screenshot: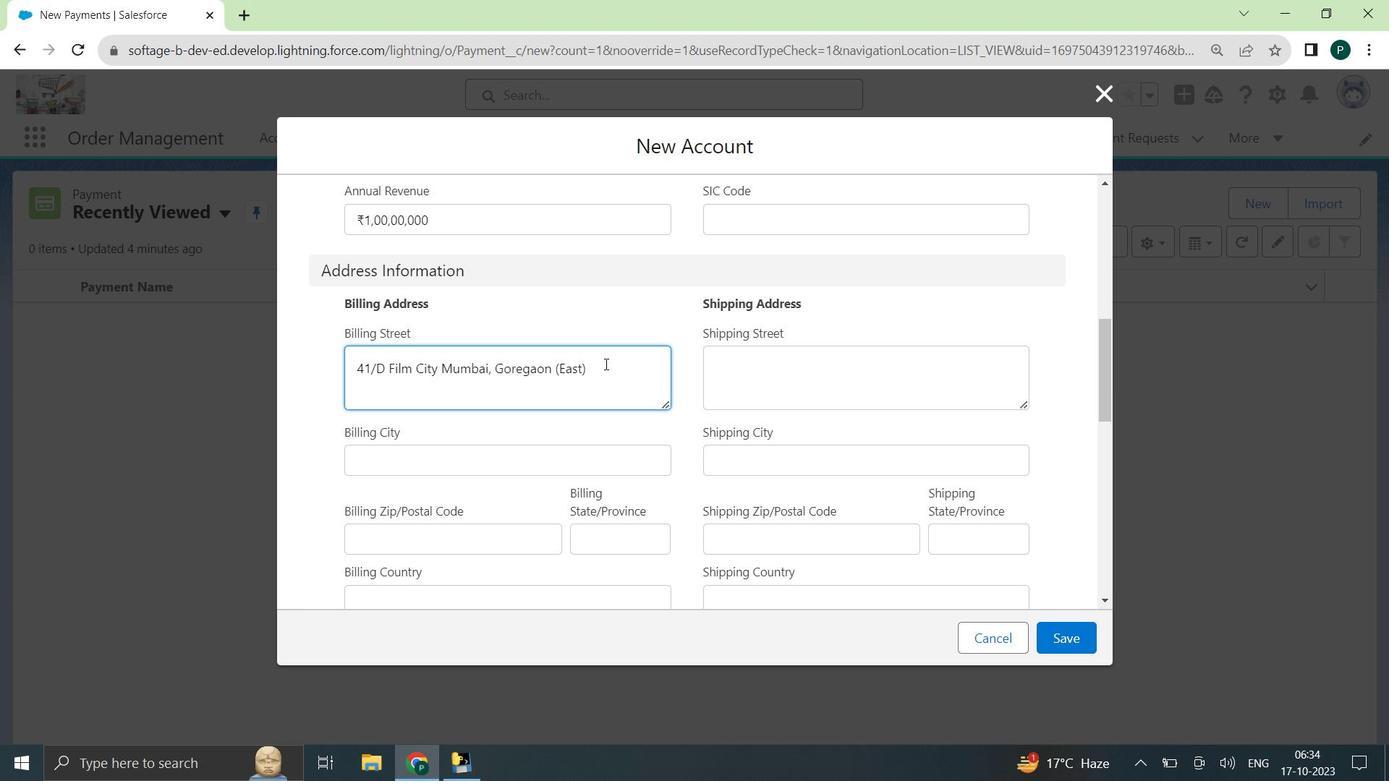 
Action: Mouse pressed left at (605, 364)
Screenshot: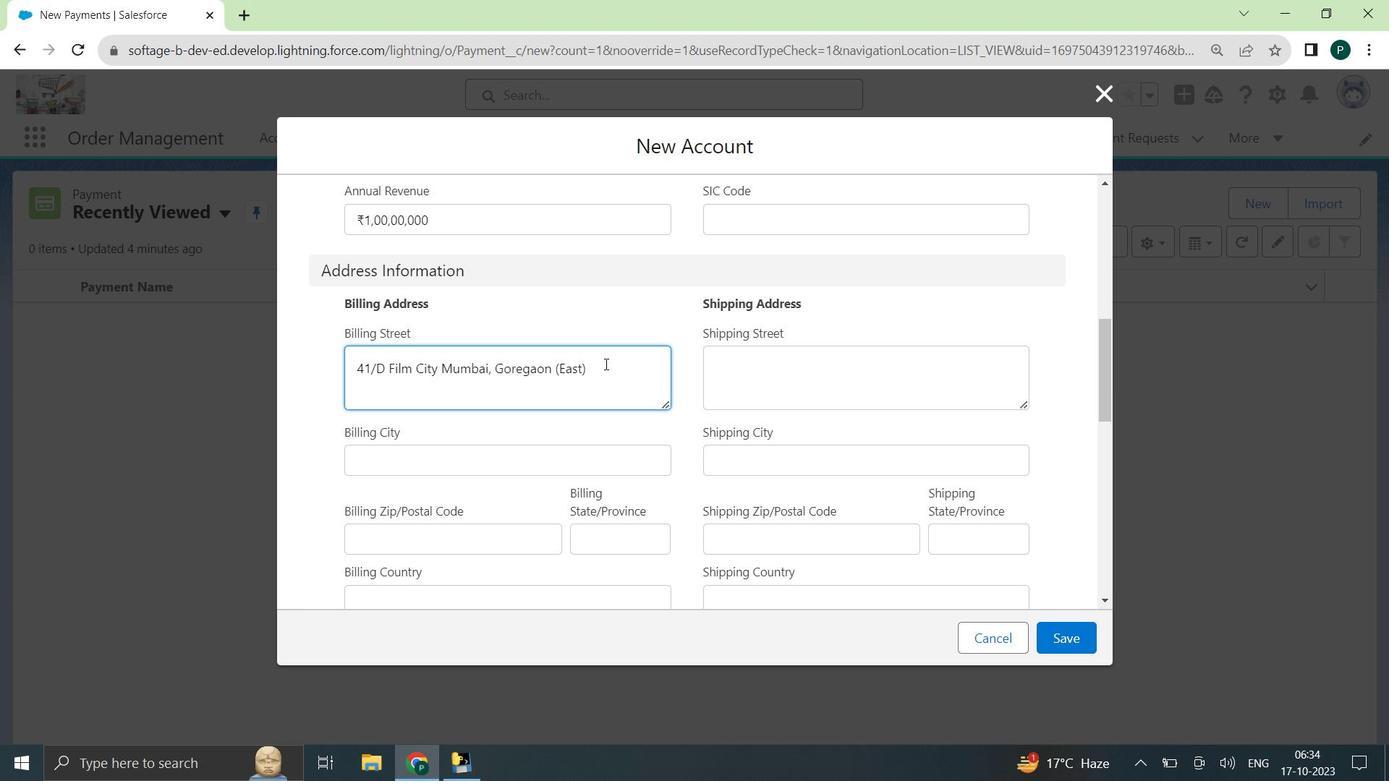 
Action: Mouse moved to (600, 367)
Screenshot: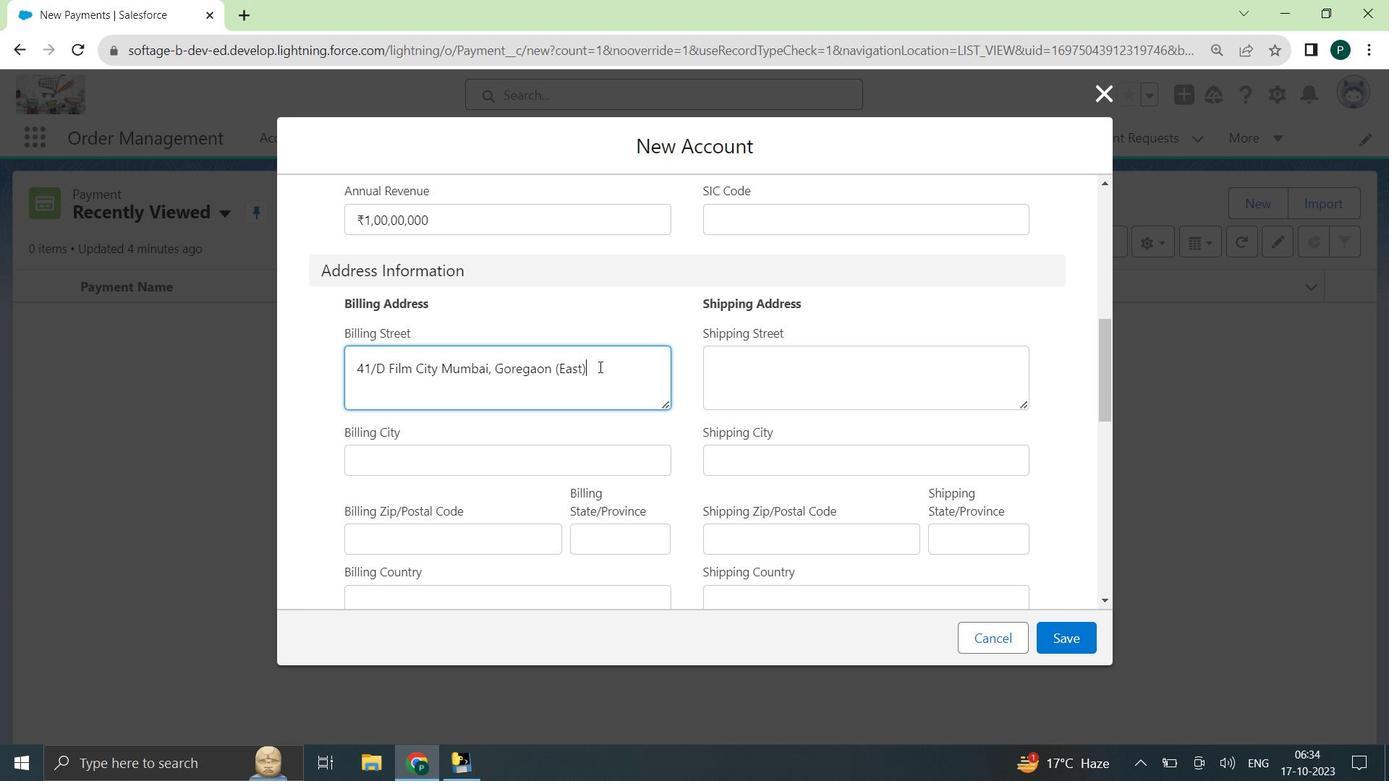 
Action: Key pressed ,<Key.space><Key.shift>Borivali<Key.space><Key.shift><Key.shift><Key.shift><Key.shift><Key.shift><Key.shift><Key.shift><Key.shift><Key.shift><Key.shift><Key.shift><Key.shift><Key.shift><Key.shift><Key.shift><Key.shift><Key.shift><Key.shift><Key.shift><Key.shift><Key.shift><Key.shift><Key.shift><Key.shift><Key.shift><Key.shift><Key.shift><Key.shift><Key.shift><Key.shift><Key.shift><Key.shift><Key.shift><Key.shift><Key.shift><Key.shift><Key.shift><Key.shift><Key.shift><Key.shift><Key.shift><Key.shift><Key.shift><Key.shift><Key.shift><Key.shift><Key.shift><Key.shift><Key.shift><Key.shift><Key.shift><Key.shift><Key.shift><Key.shift><Key.shift><Key.shift><Key.shift><Key.shift><Key.shift><Key.shift><Key.shift><Key.shift><Key.shift><Key.shift><Key.shift><Key.shift><Key.shift>Station
Screenshot: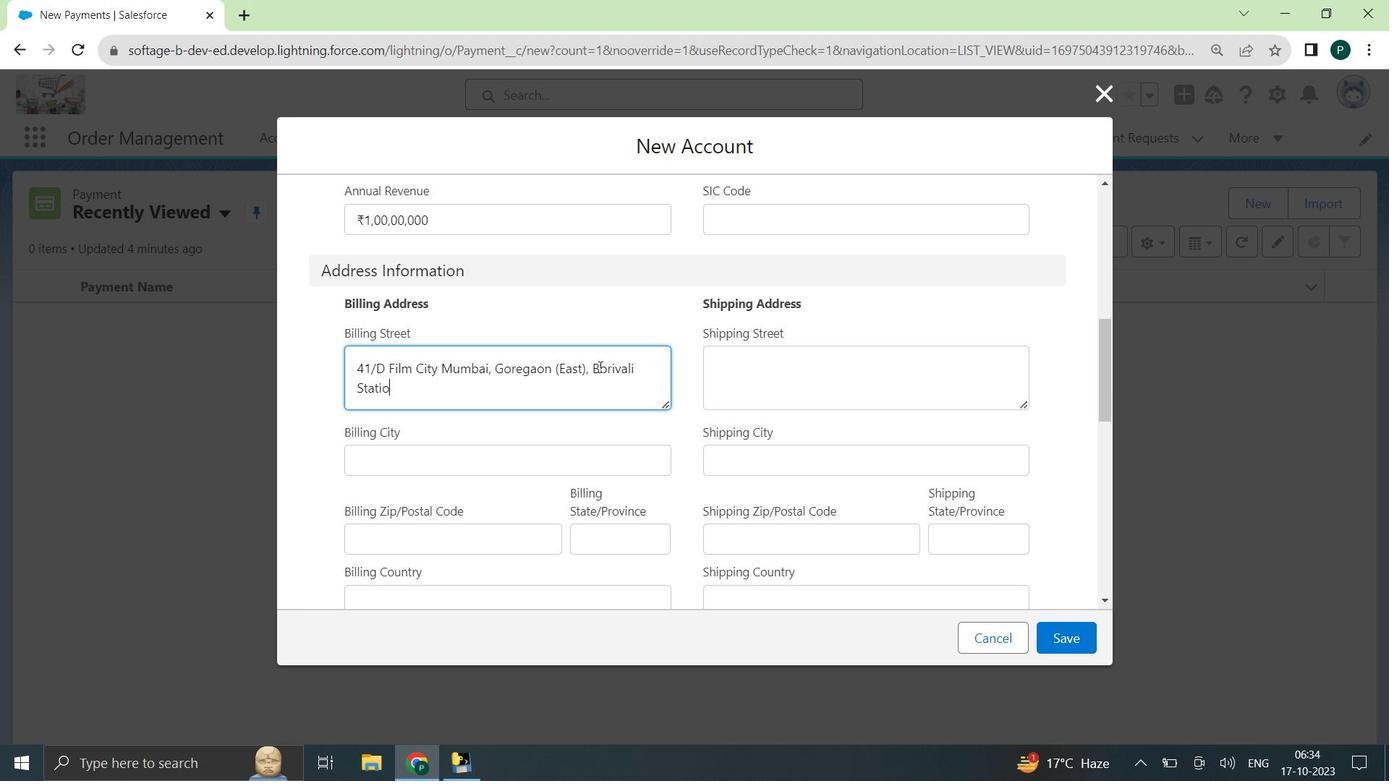 
Action: Mouse moved to (576, 474)
Screenshot: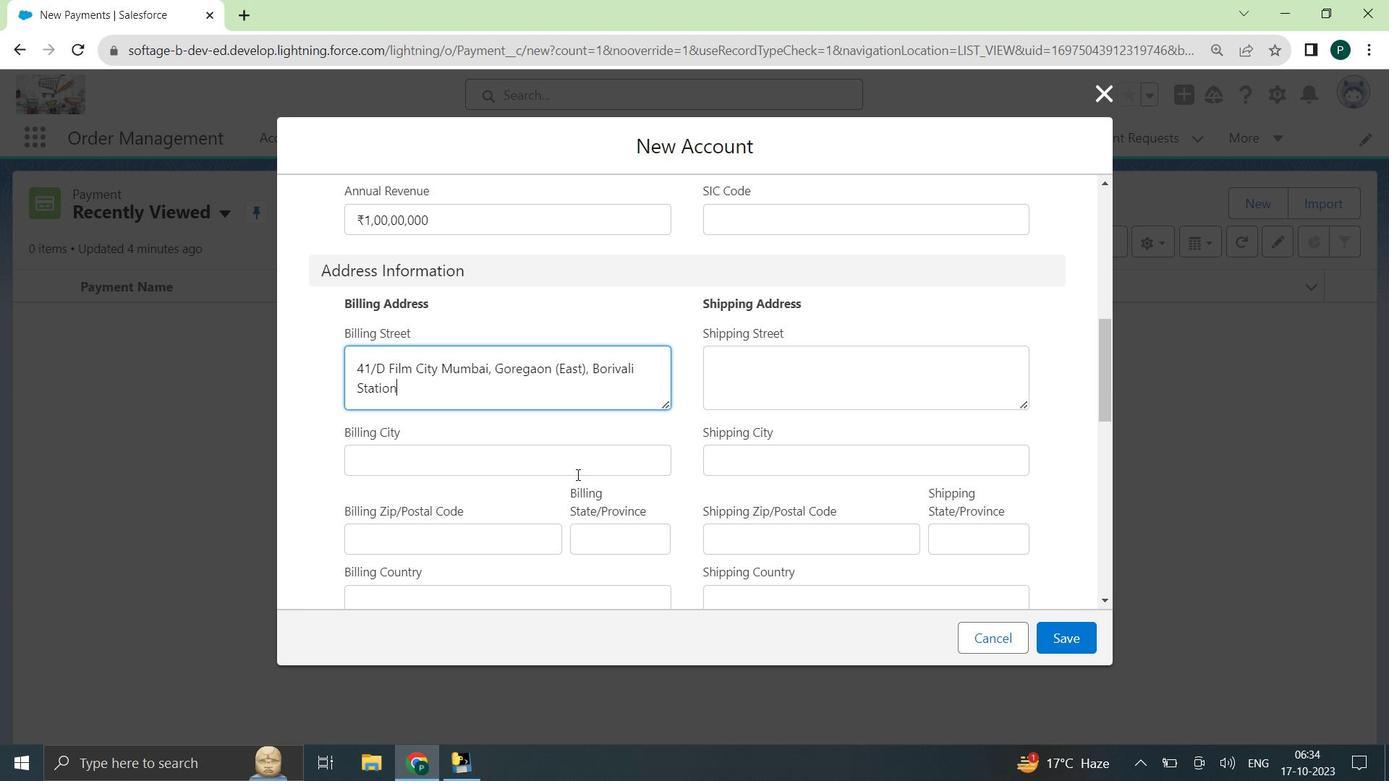 
Action: Mouse pressed left at (576, 474)
Screenshot: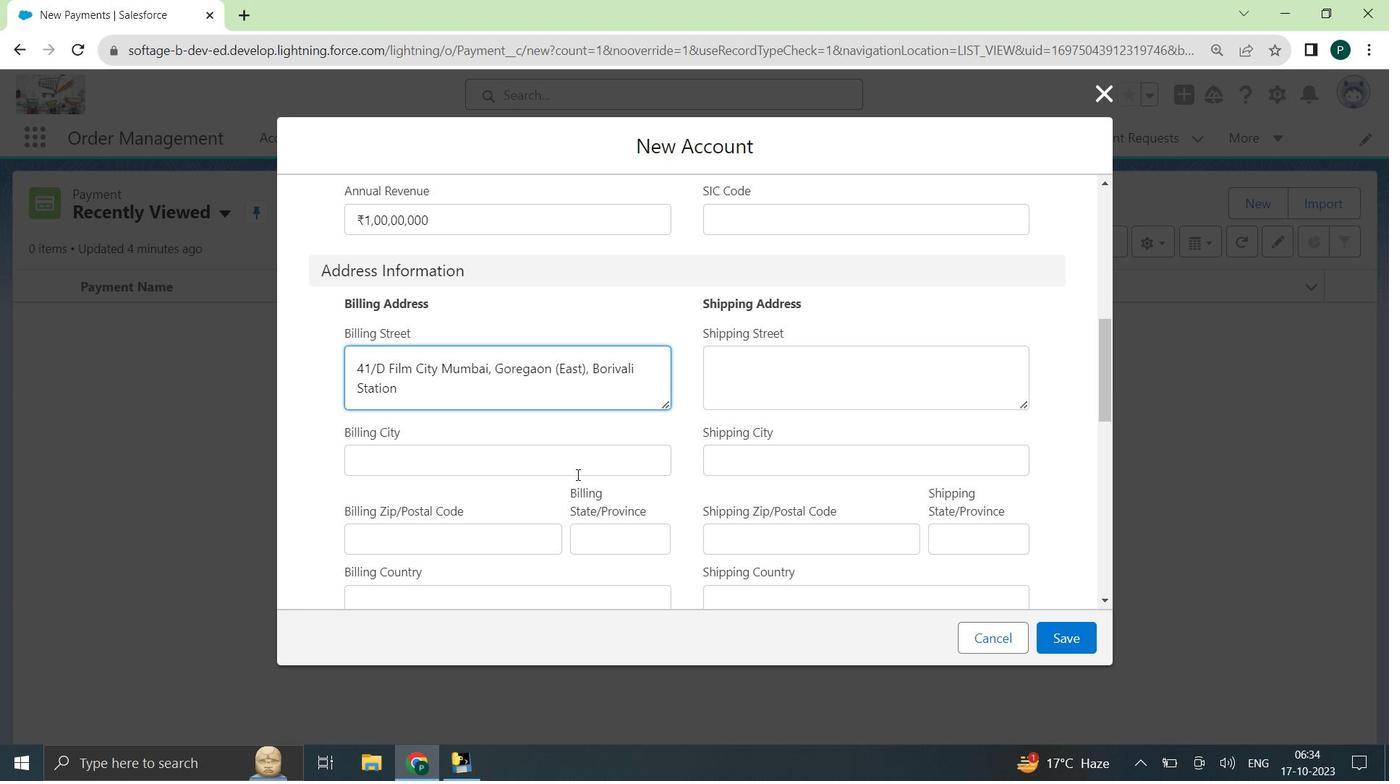 
Action: Key pressed <Key.shift>Lakhandur
Screenshot: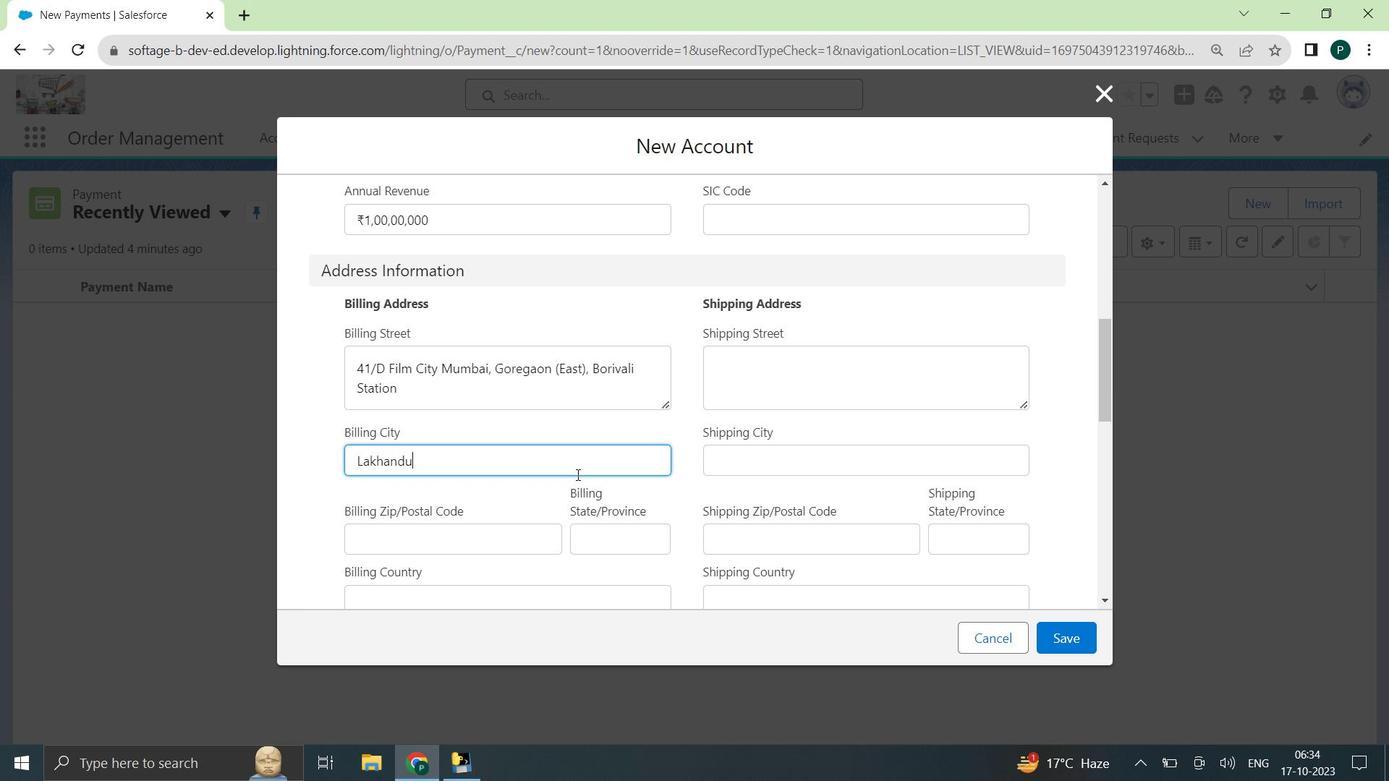 
Action: Mouse moved to (511, 421)
Screenshot: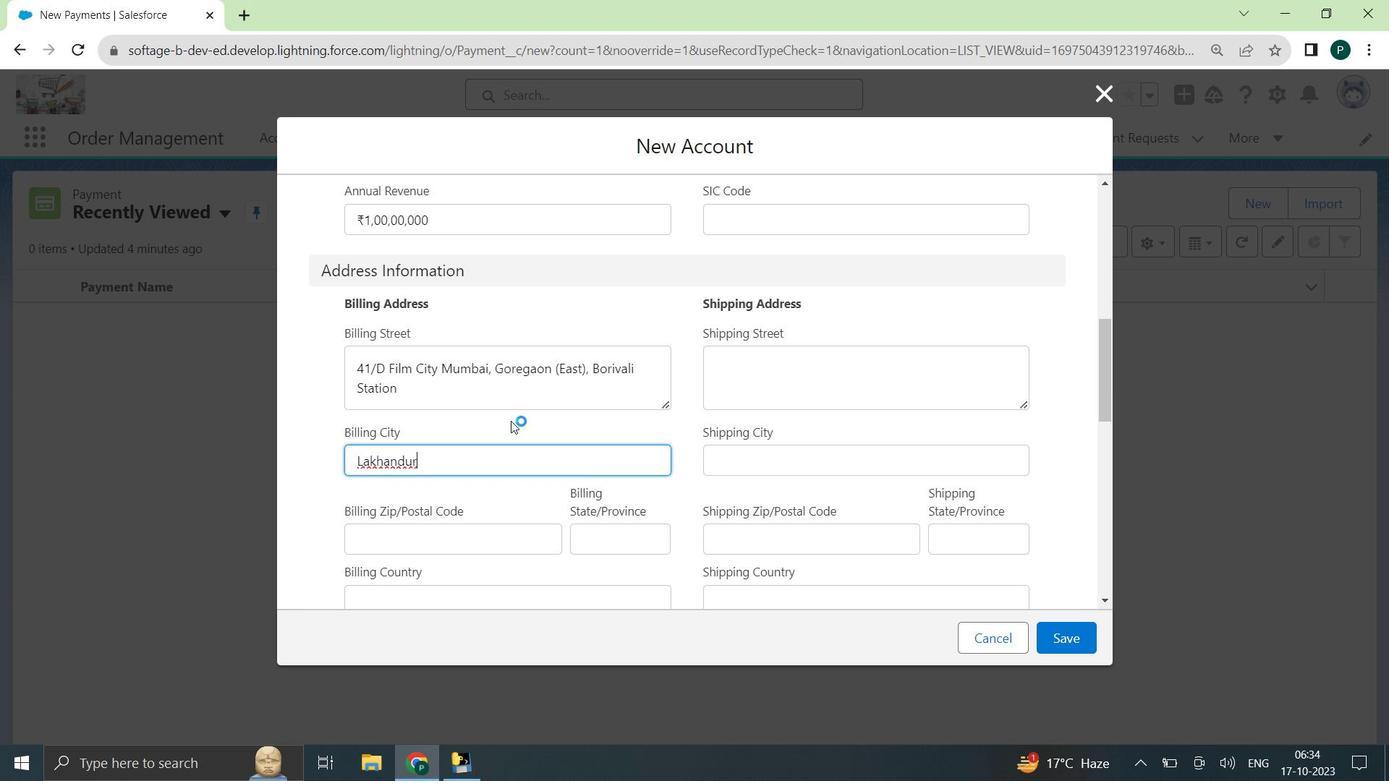 
Action: Mouse scrolled (511, 420) with delta (0, 0)
Screenshot: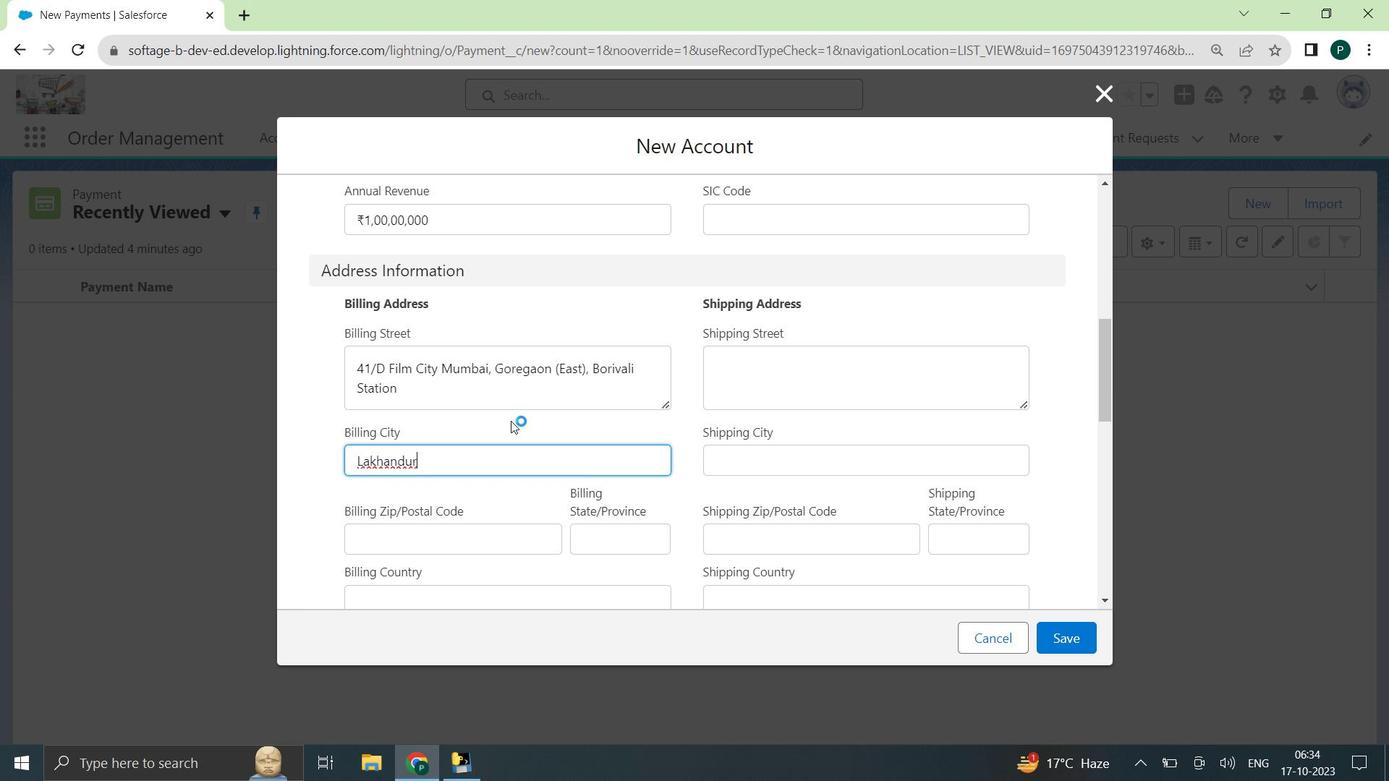 
Action: Mouse moved to (472, 435)
Screenshot: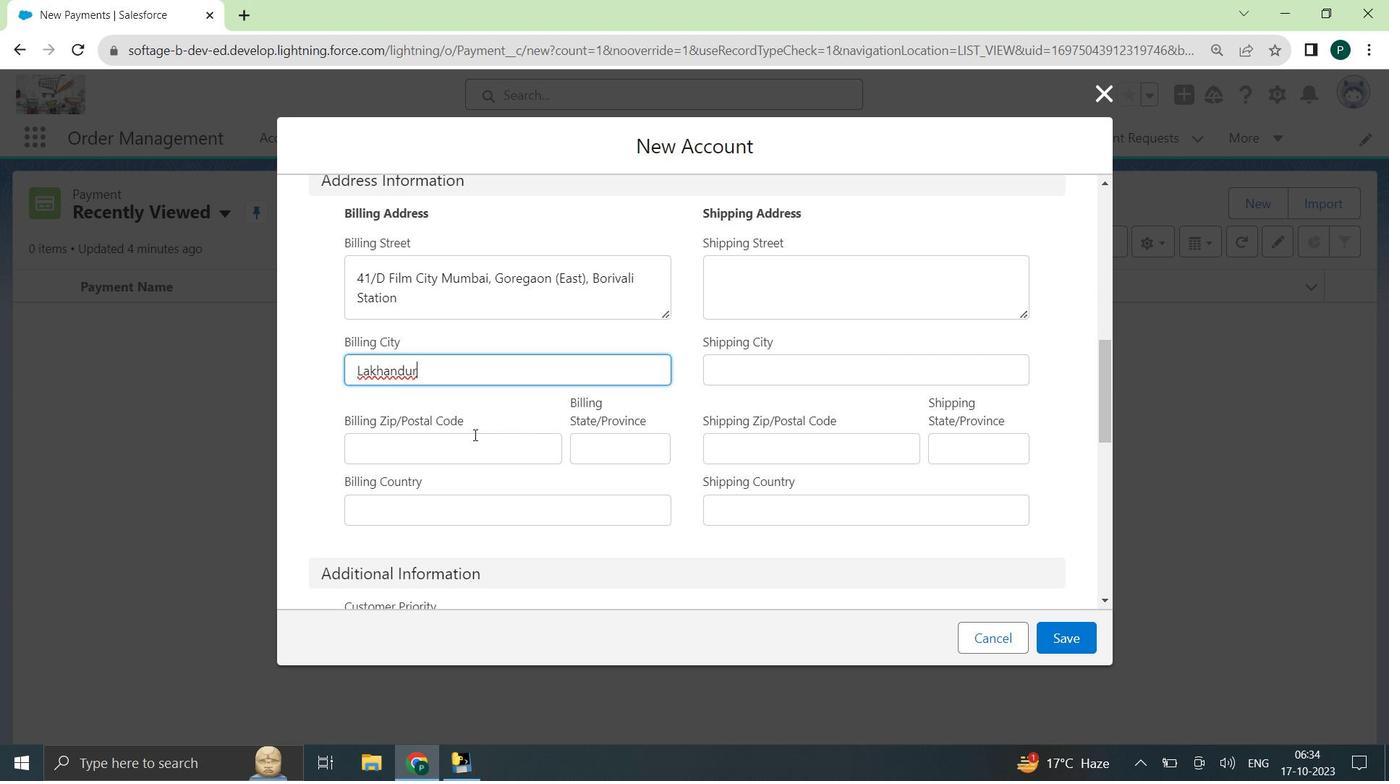 
Action: Mouse pressed left at (472, 435)
Screenshot: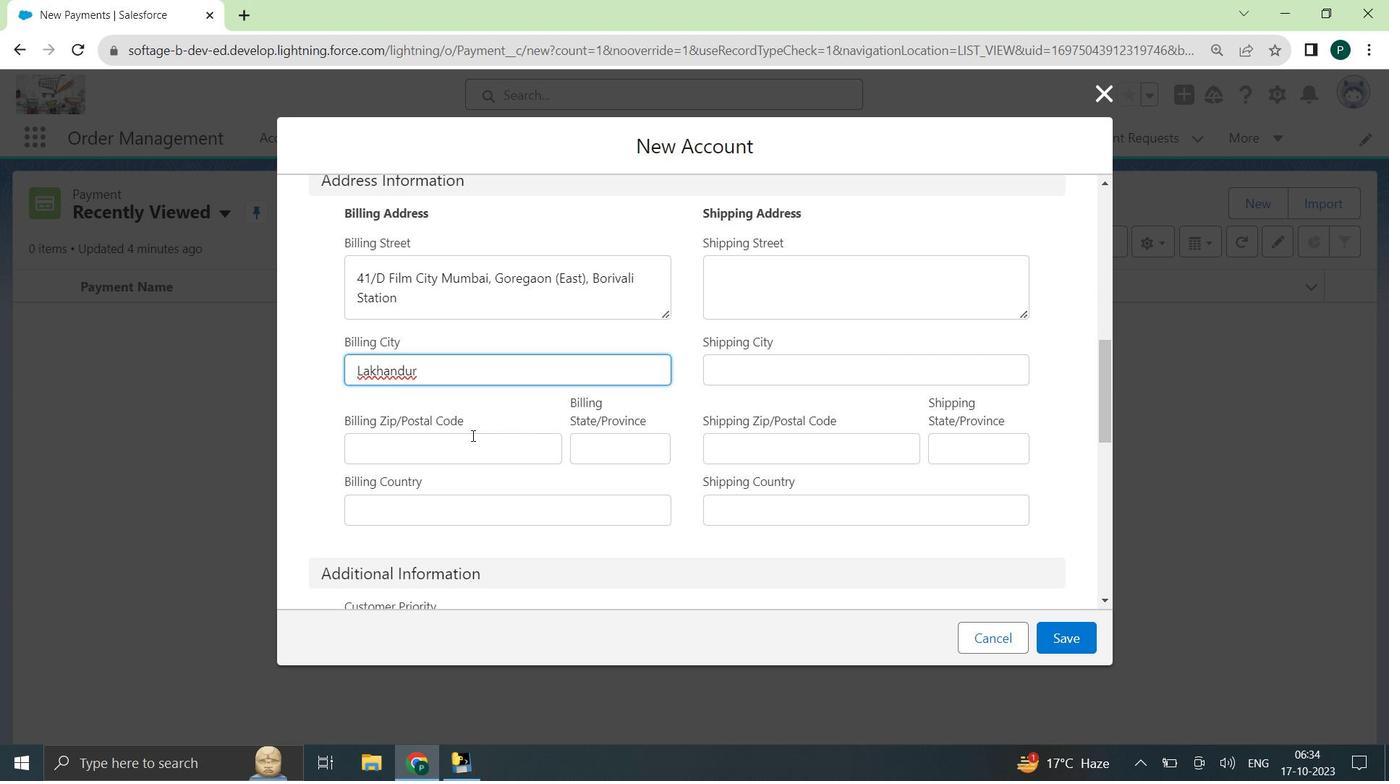 
Action: Mouse moved to (469, 437)
Screenshot: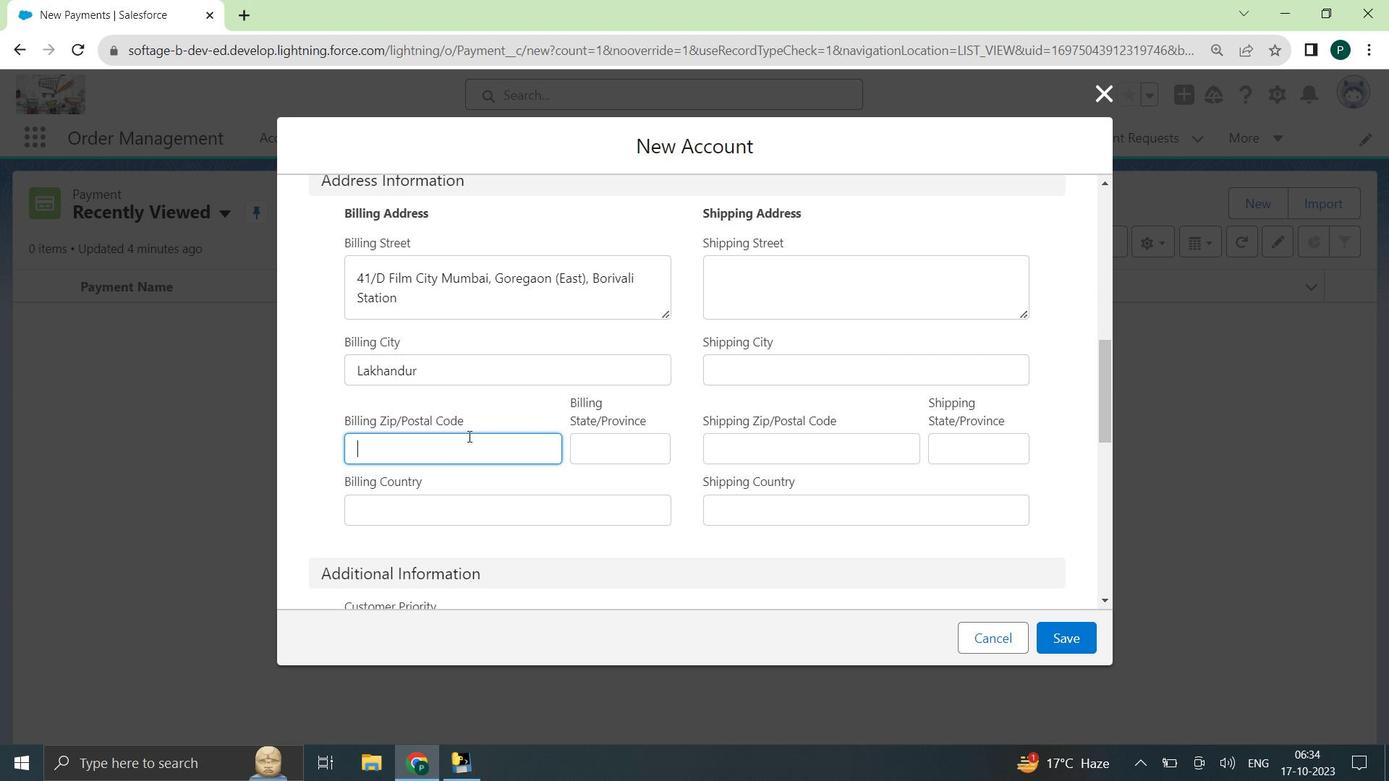 
Action: Key pressed 748411
Screenshot: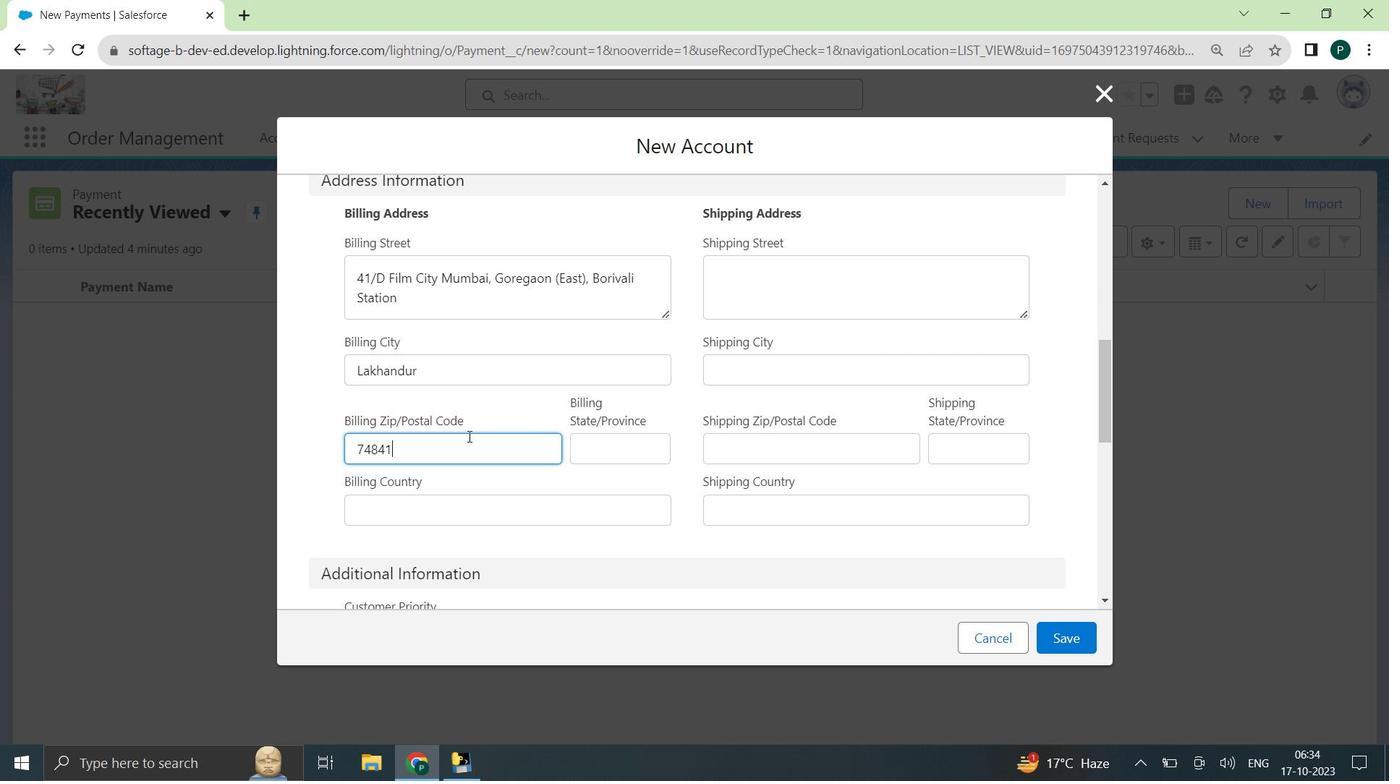 
Action: Mouse moved to (660, 451)
Screenshot: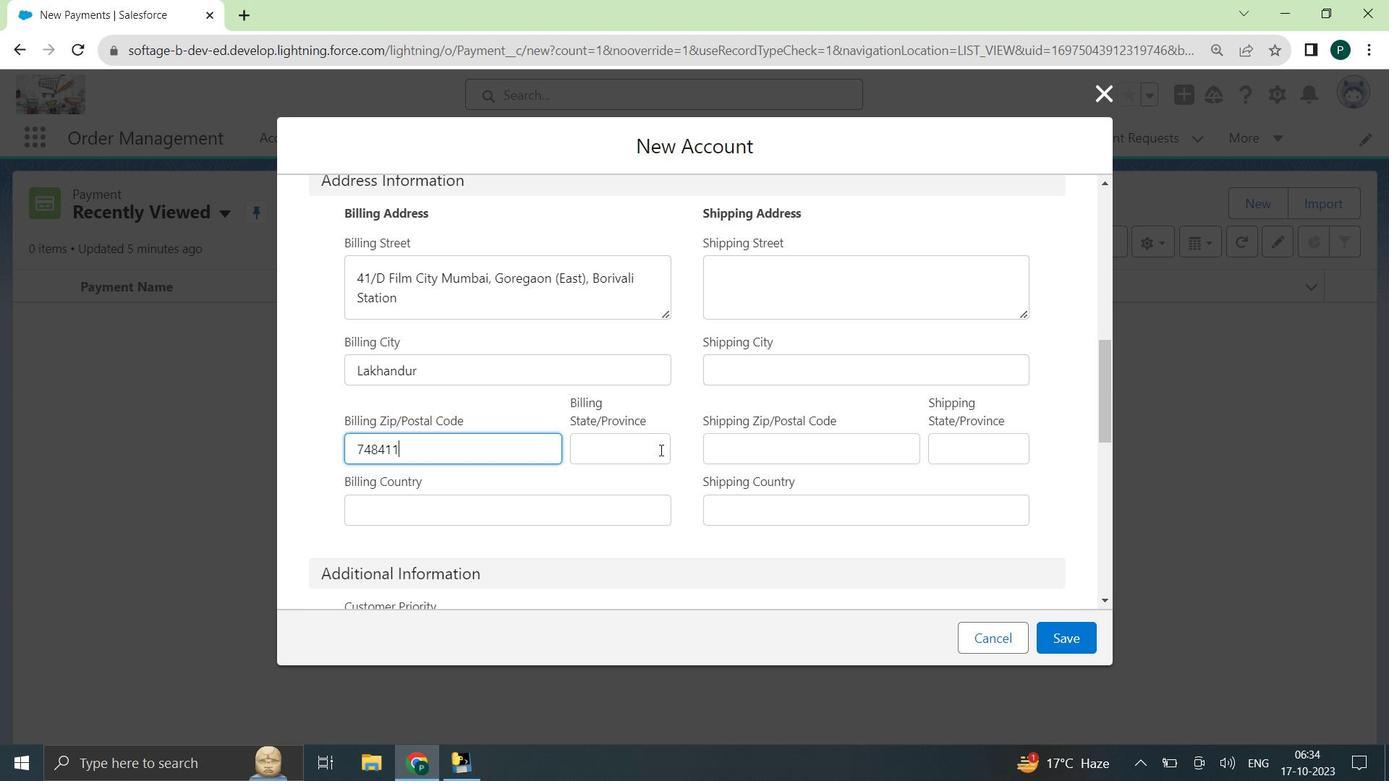 
Action: Mouse pressed left at (660, 451)
Screenshot: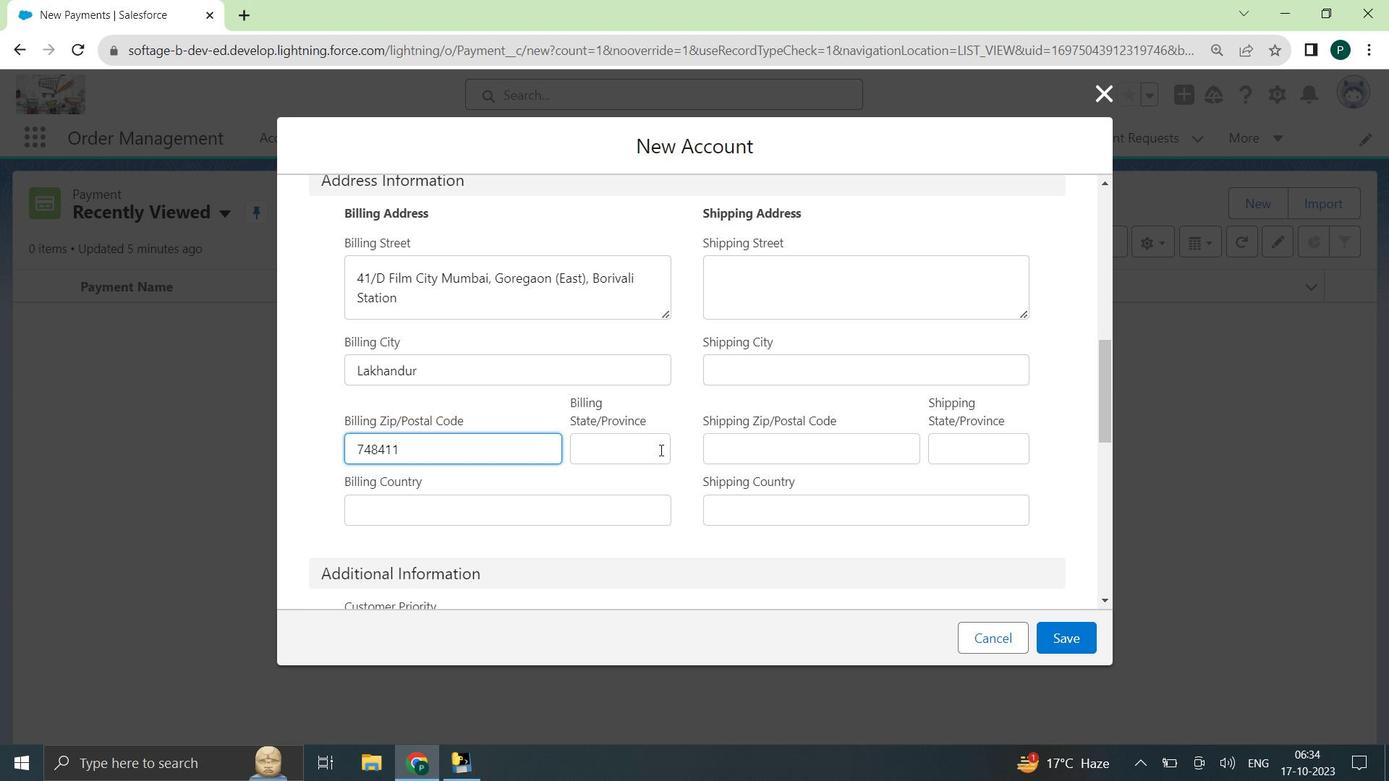 
Action: Key pressed 96<Key.backspace><Key.backspace><Key.shift>Maharashtra
Screenshot: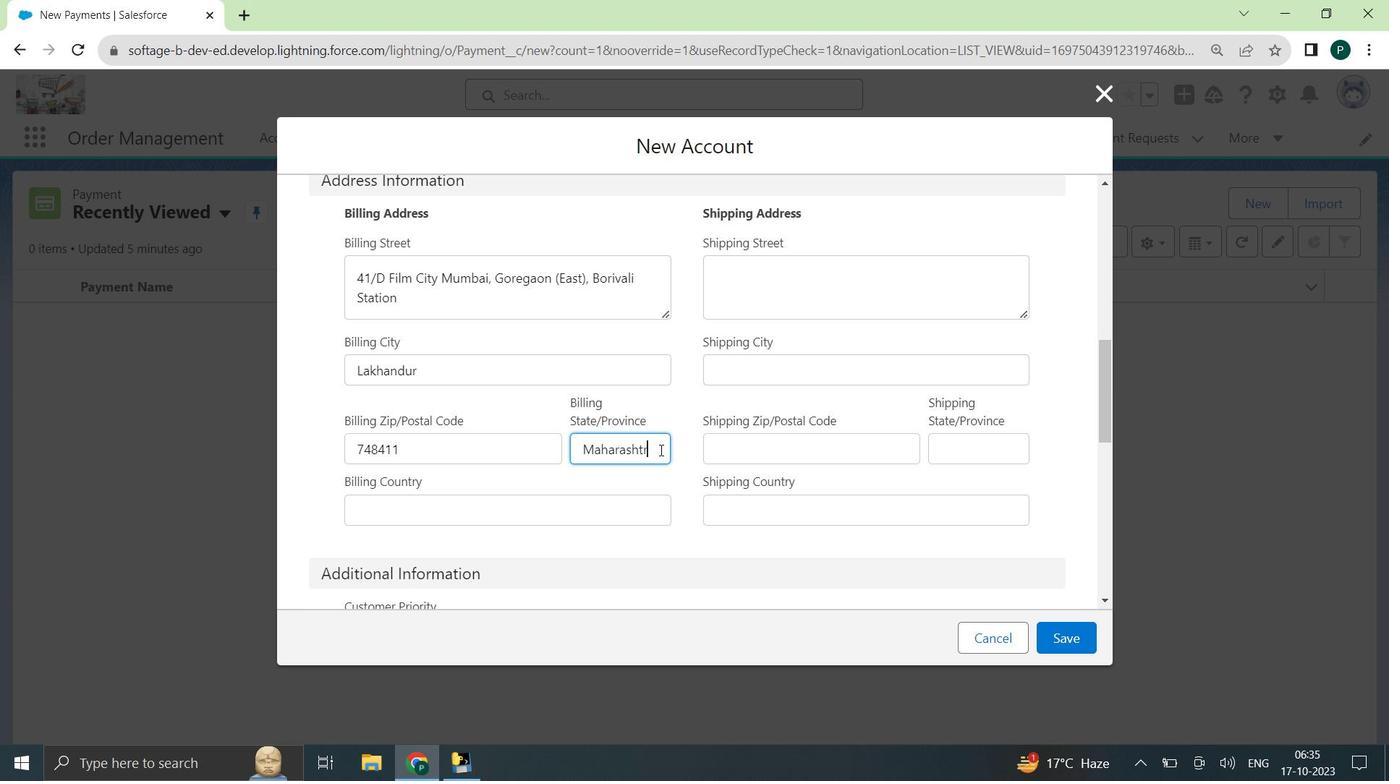 
Action: Mouse moved to (558, 510)
Screenshot: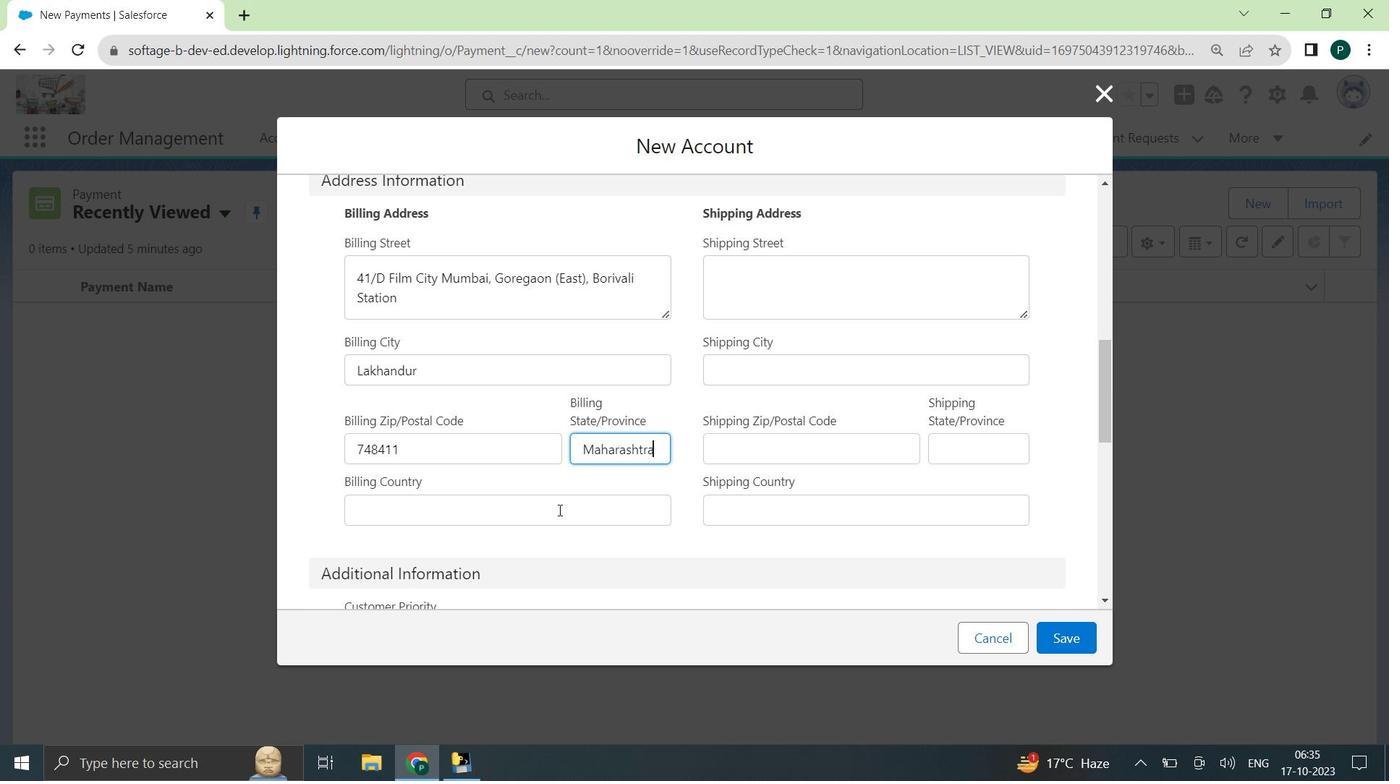 
Action: Mouse pressed left at (558, 510)
Screenshot: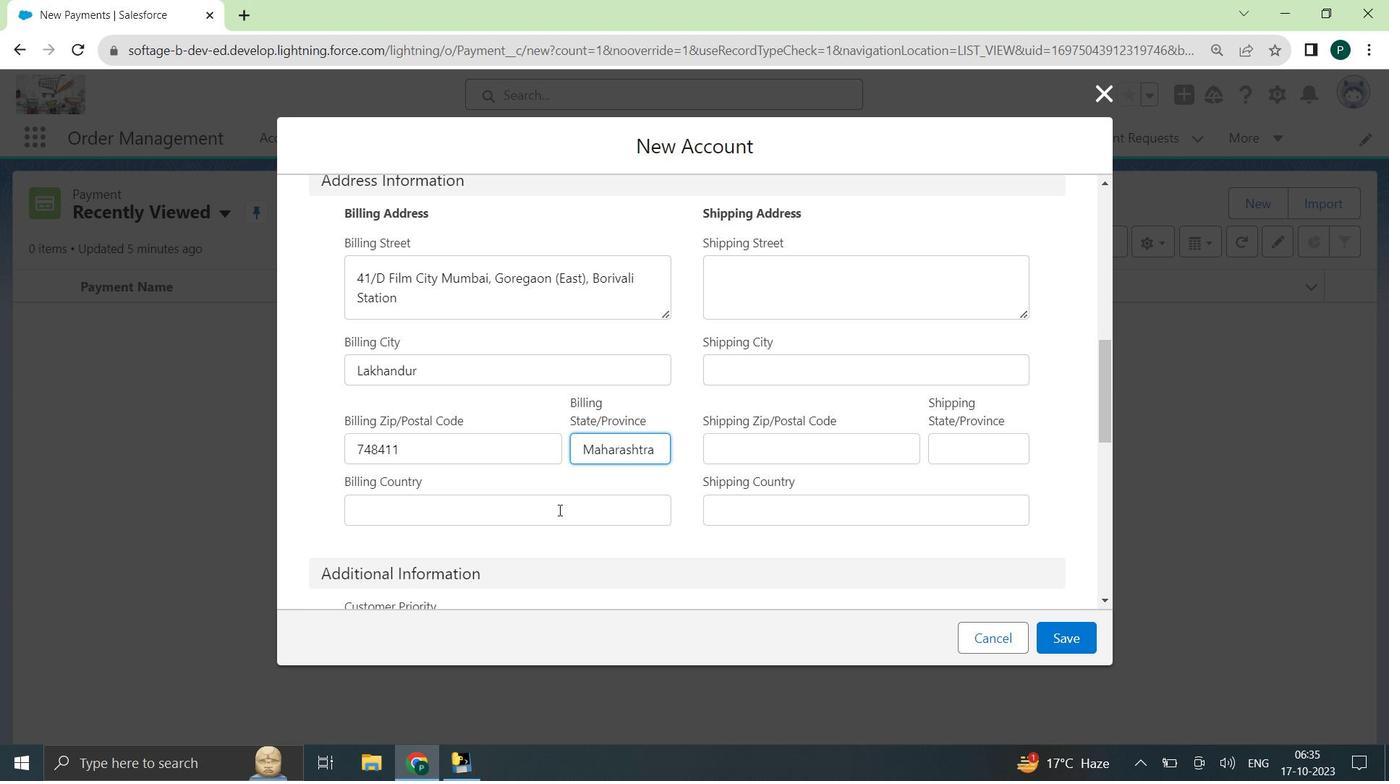 
Action: Key pressed <Key.shift>India
Screenshot: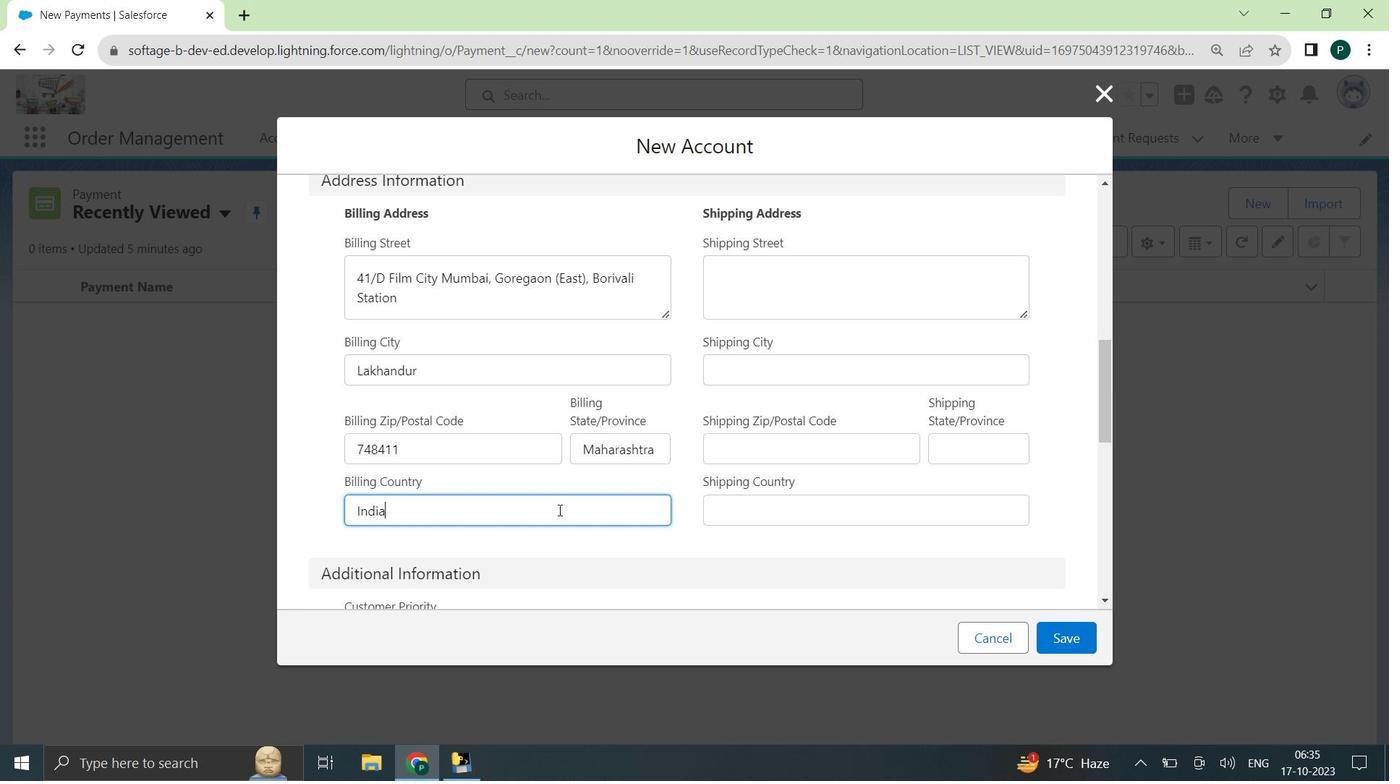 
Action: Mouse moved to (579, 494)
Screenshot: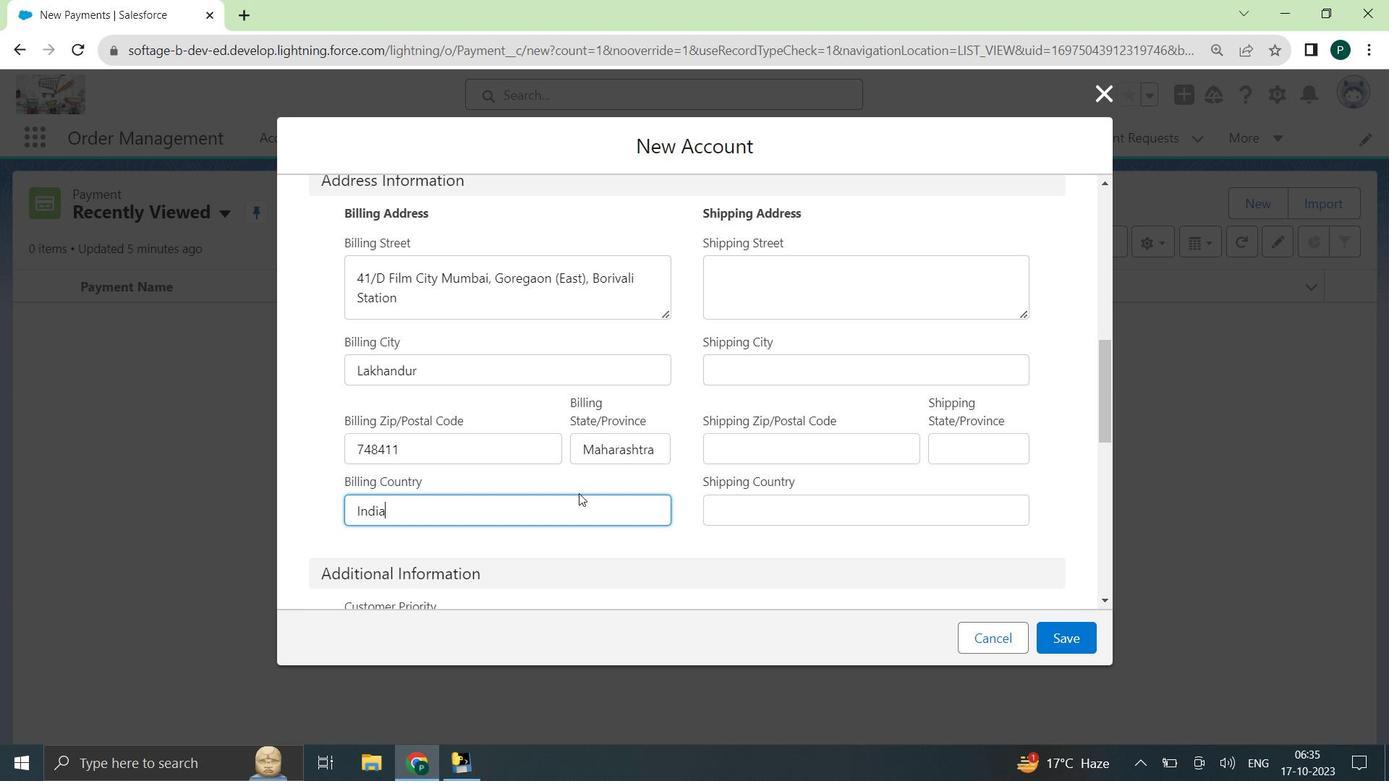 
Action: Mouse scrolled (579, 495) with delta (0, 0)
Screenshot: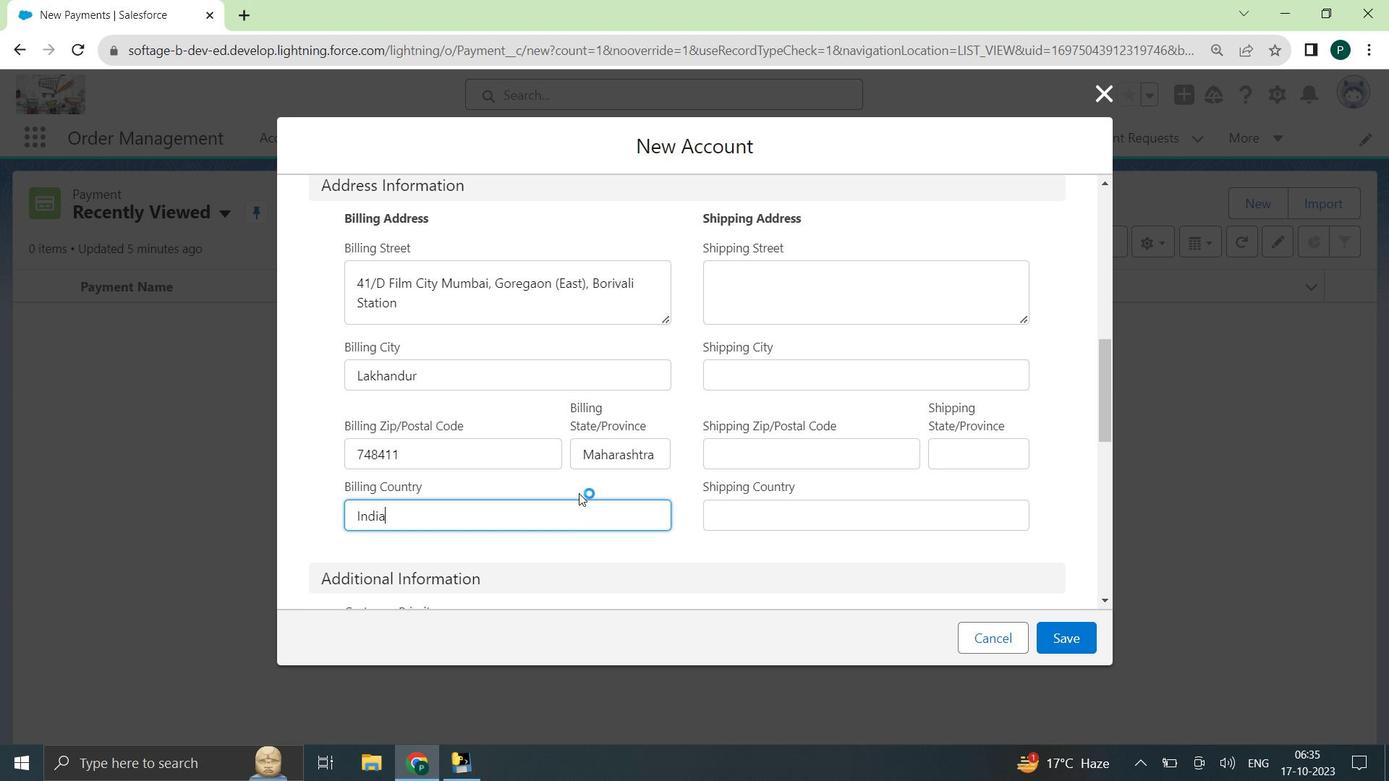 
Action: Mouse moved to (584, 487)
Screenshot: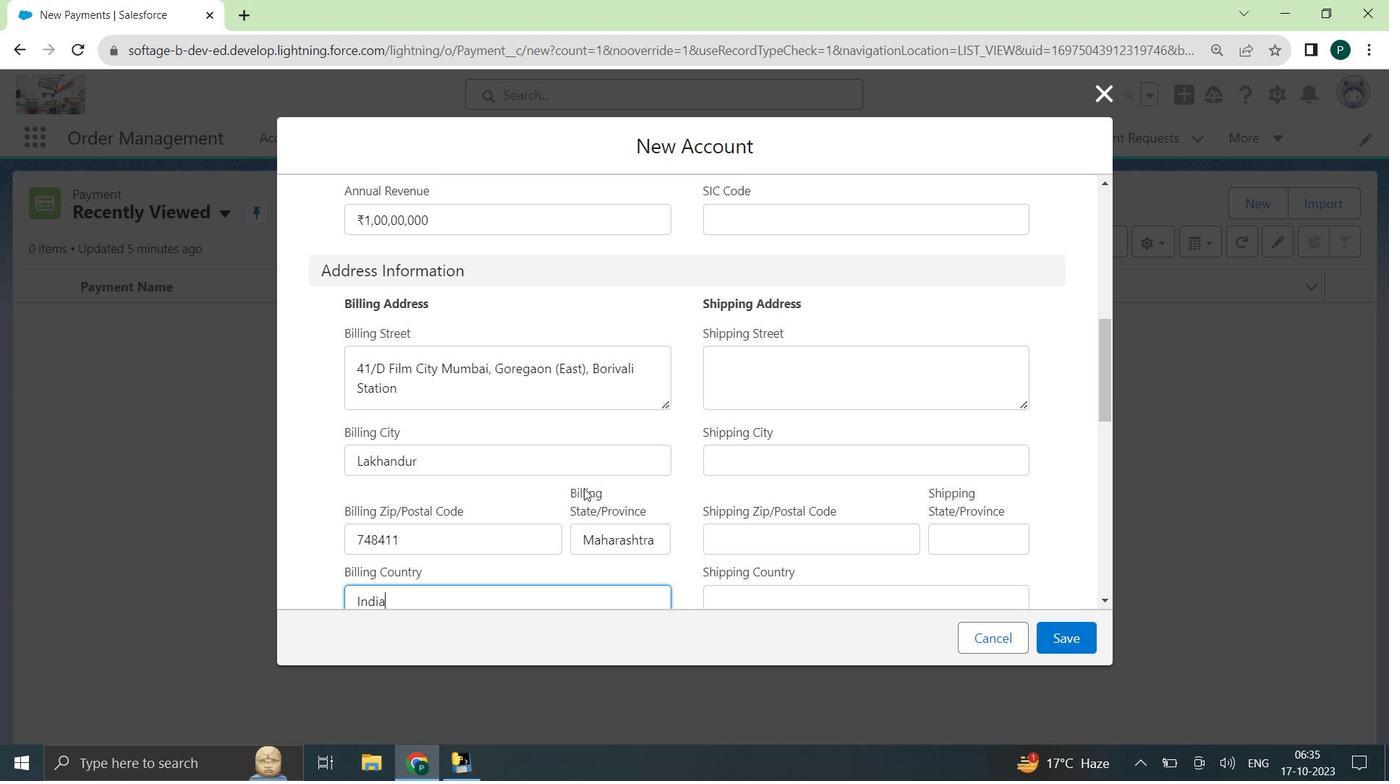 
Action: Mouse scrolled (584, 487) with delta (0, 0)
Screenshot: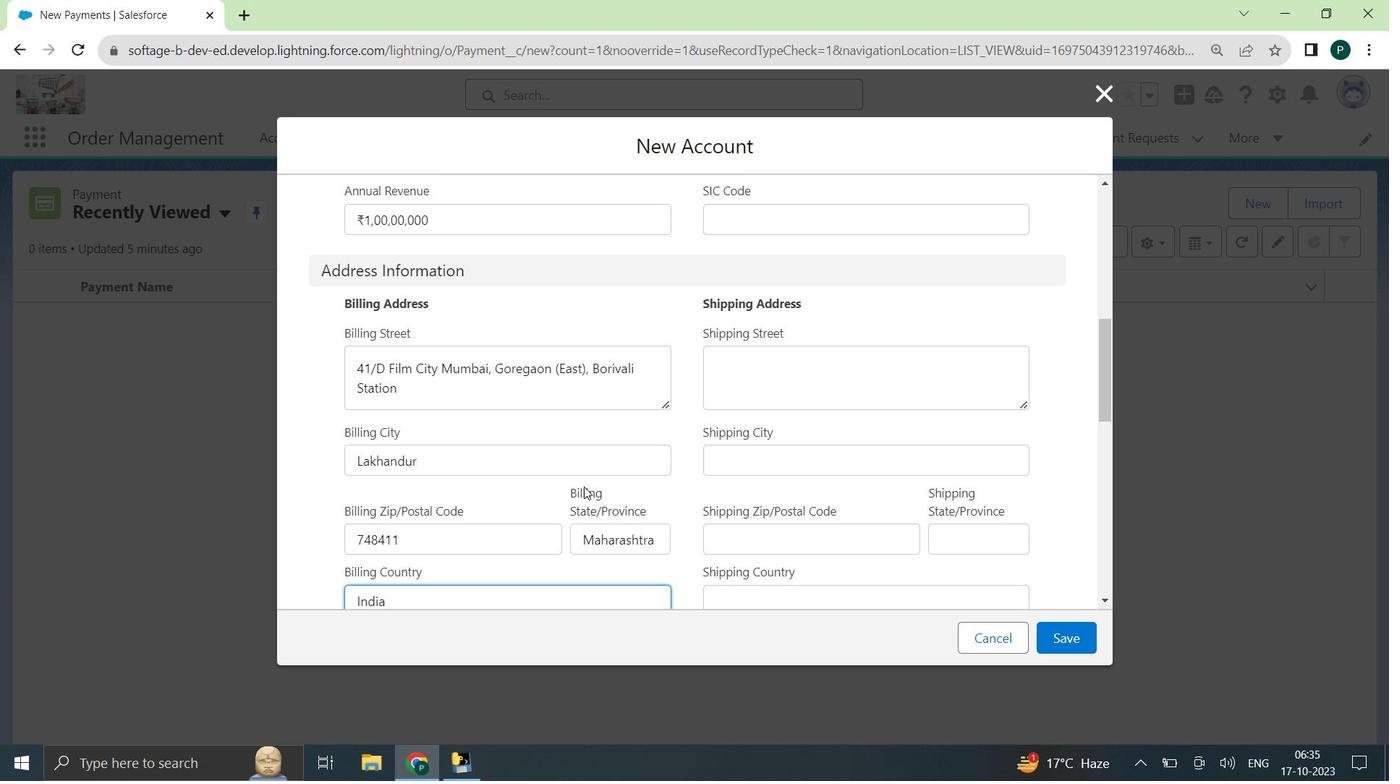 
Action: Mouse moved to (593, 482)
Screenshot: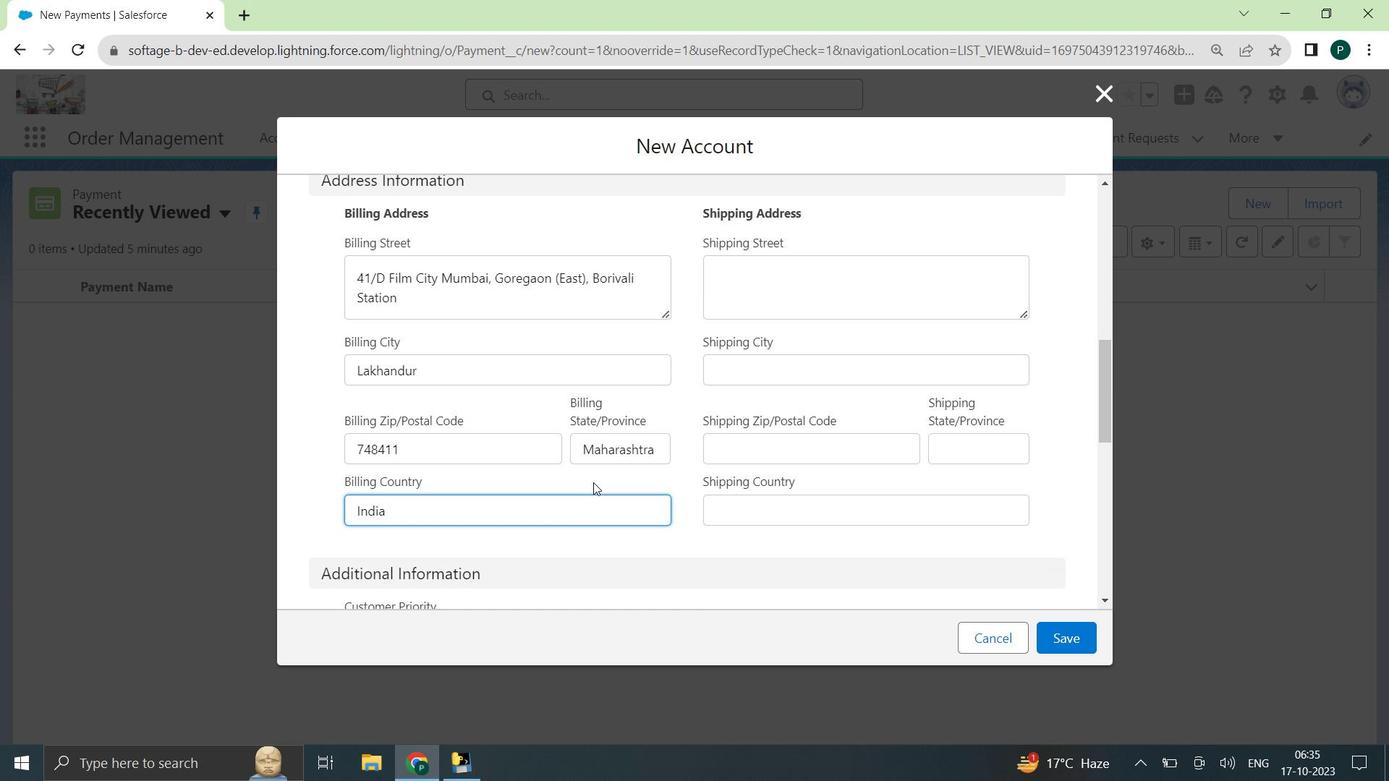 
Action: Mouse scrolled (593, 482) with delta (0, 0)
Screenshot: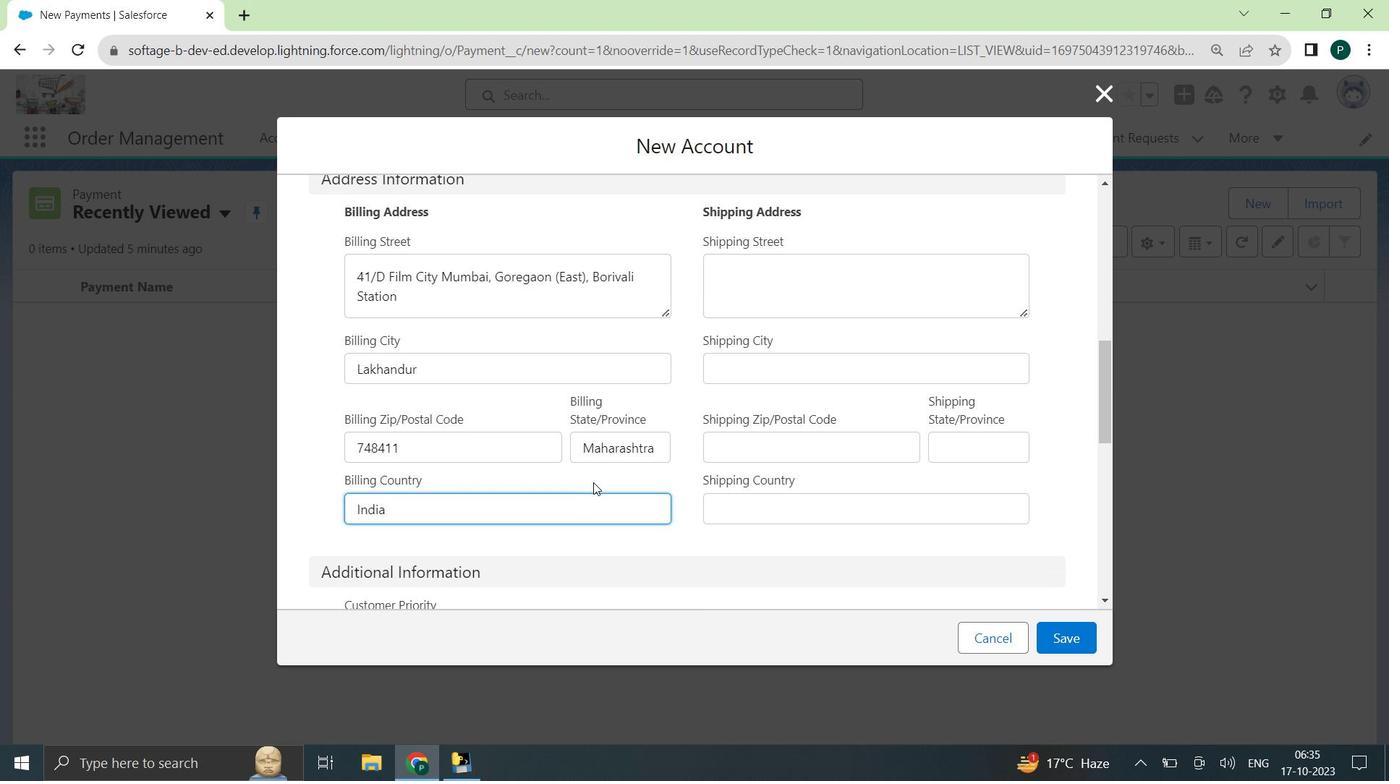 
Action: Mouse moved to (844, 224)
Screenshot: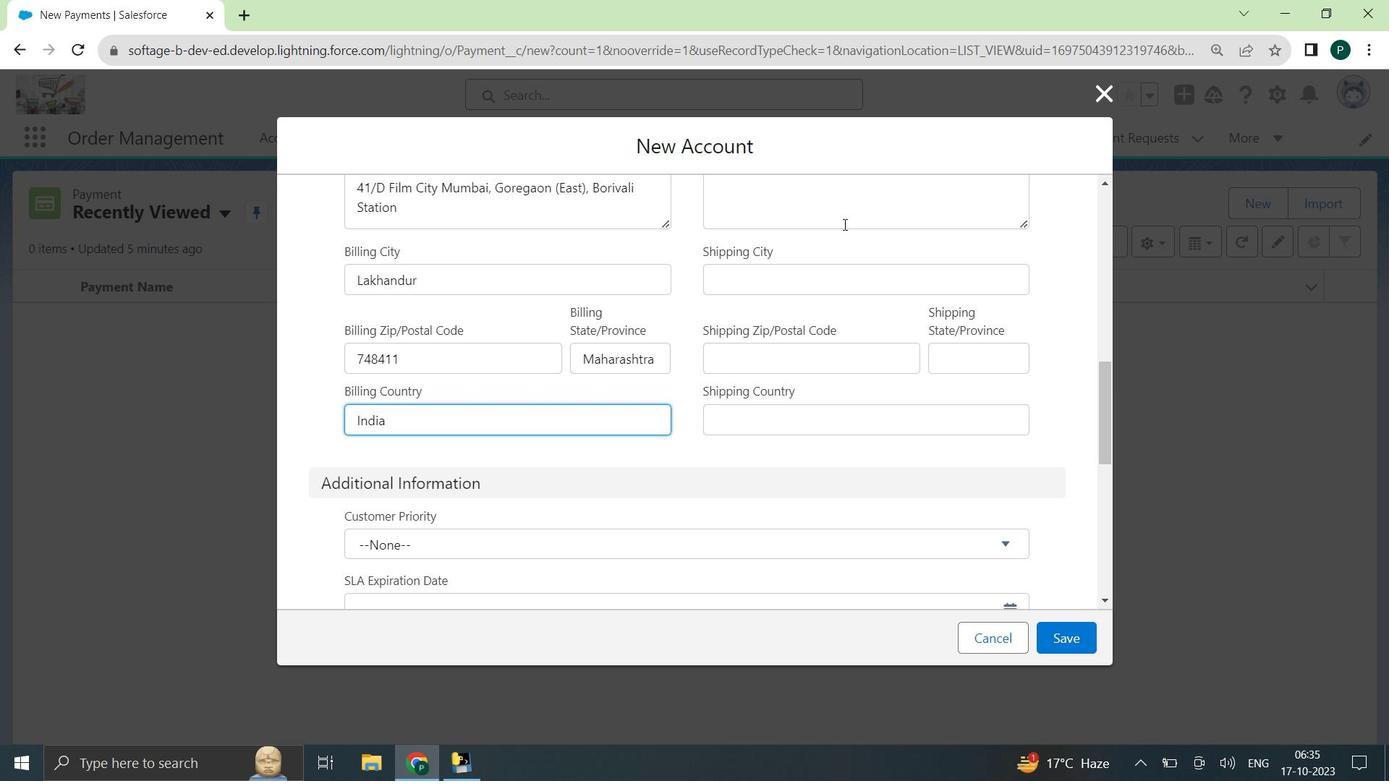 
Action: Mouse scrolled (844, 225) with delta (0, 0)
Screenshot: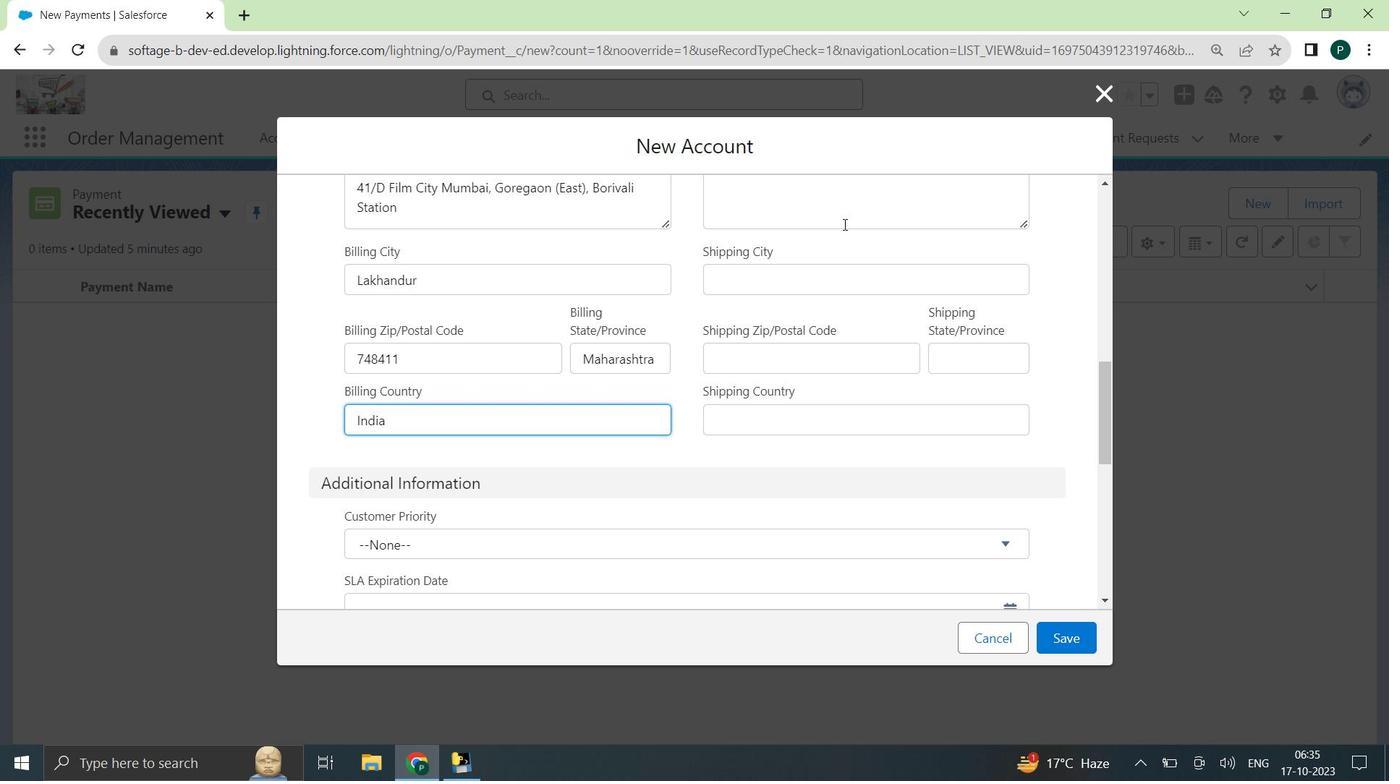 
Action: Mouse moved to (834, 267)
Screenshot: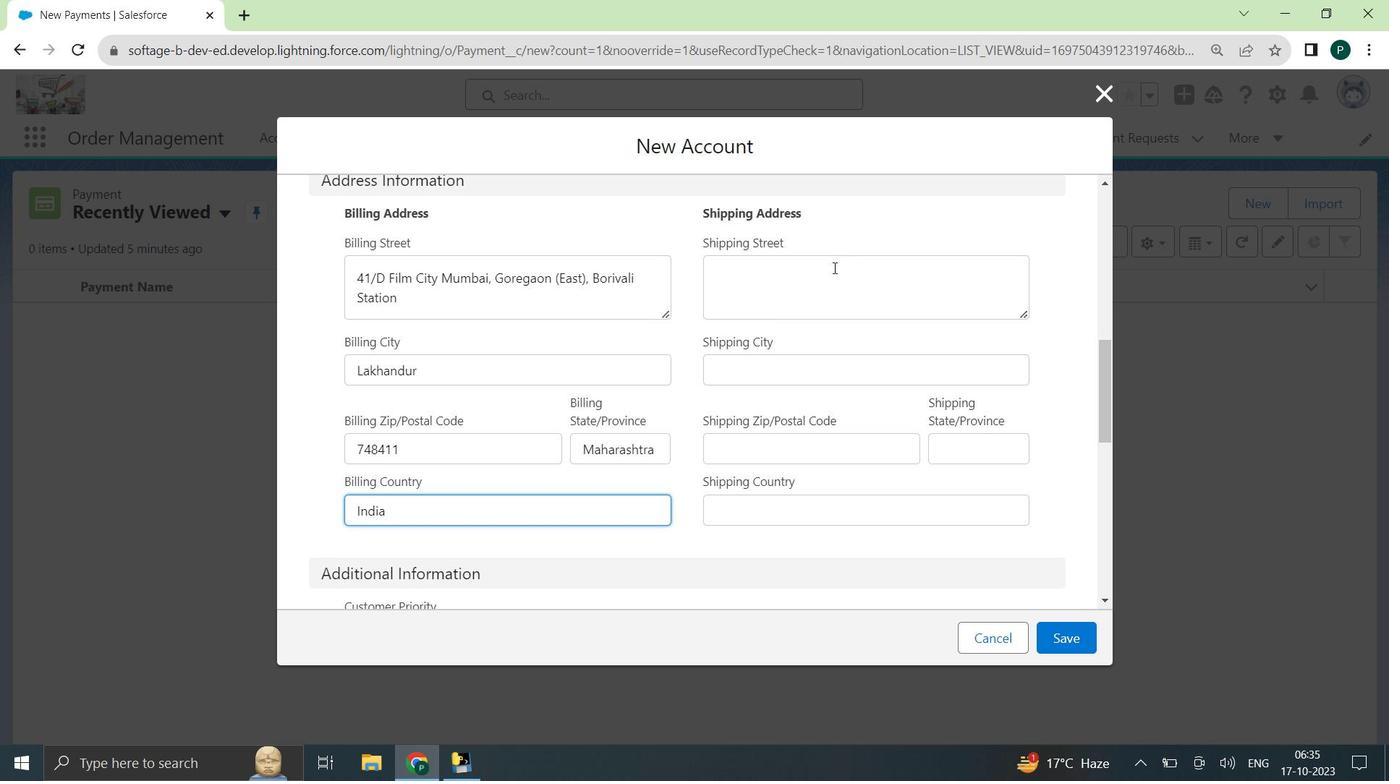 
Action: Mouse pressed left at (834, 267)
Screenshot: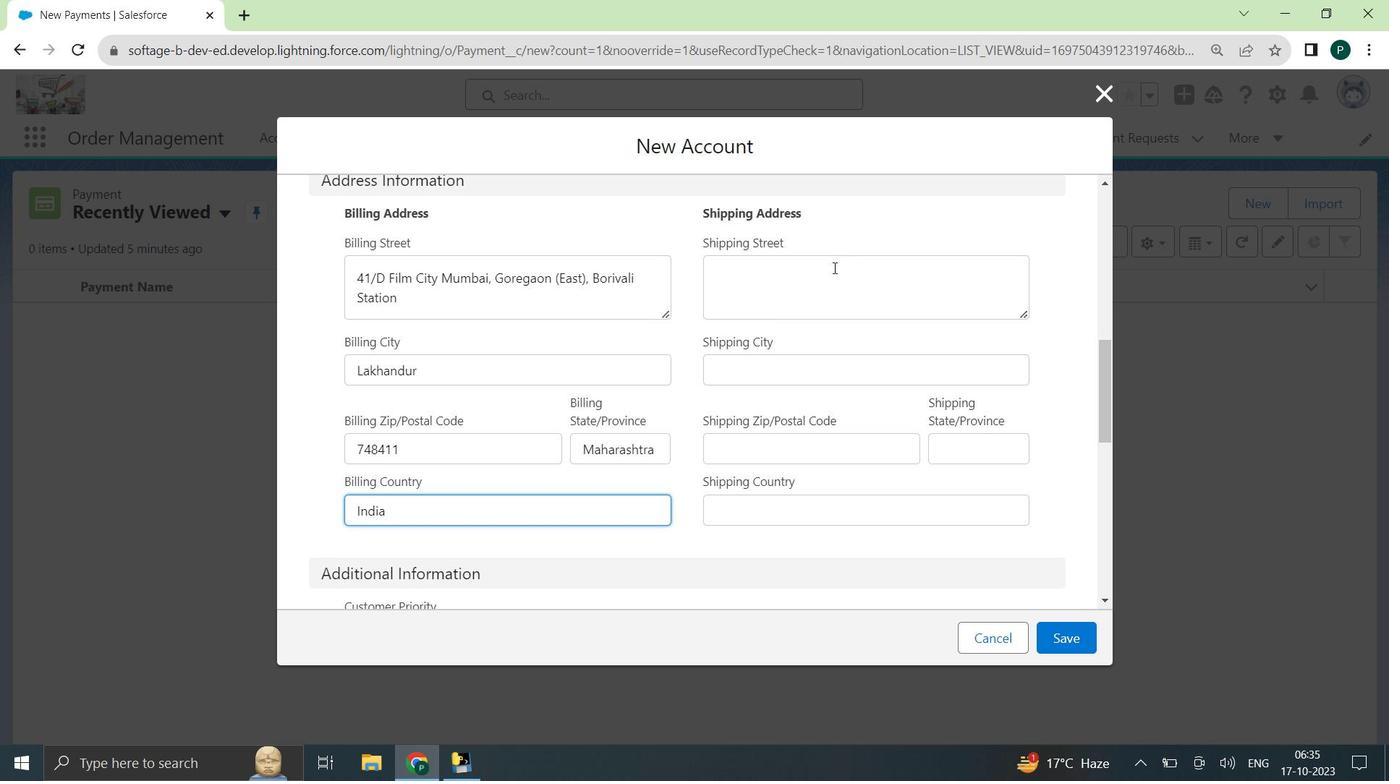 
Action: Key pressed 45/<Key.shift_r>p<Key.backspace><Key.shift_r>P<Key.space><Key.shift>Pali<Key.space><Key.shift>Hills,<Key.space><Key.shift>banjara<Key.left><Key.left><Key.left><Key.left><Key.left><Key.left><Key.backspace><Key.shift>B<Key.right><Key.right><Key.right><Key.right><Key.right><Key.right><Key.space><Key.shift>Road,<Key.space><Key.shift>H<Key.backspace><Key.shift>Jubliee<Key.space><Key.shift>mall<Key.left><Key.left><Key.left><Key.backspace><Key.shift>M<Key.right><Key.right><Key.right><Key.space><Key.shift>Street,<Key.space><Key.shift><Key.shift><Key.shift><Key.shift><Key.shift><Key.shift><Key.shift><Key.shift><Key.shift><Key.shift><Key.shift><Key.shift><Key.shift><Key.shift><Key.shift><Key.shift><Key.shift><Key.shift><Key.shift><Key.shift><Key.shift><Key.shift><Key.shift><Key.shift><Key.shift><Key.shift><Key.shift><Key.shift><Key.shift><Key.shift><Key.shift>Beiging.
Screenshot: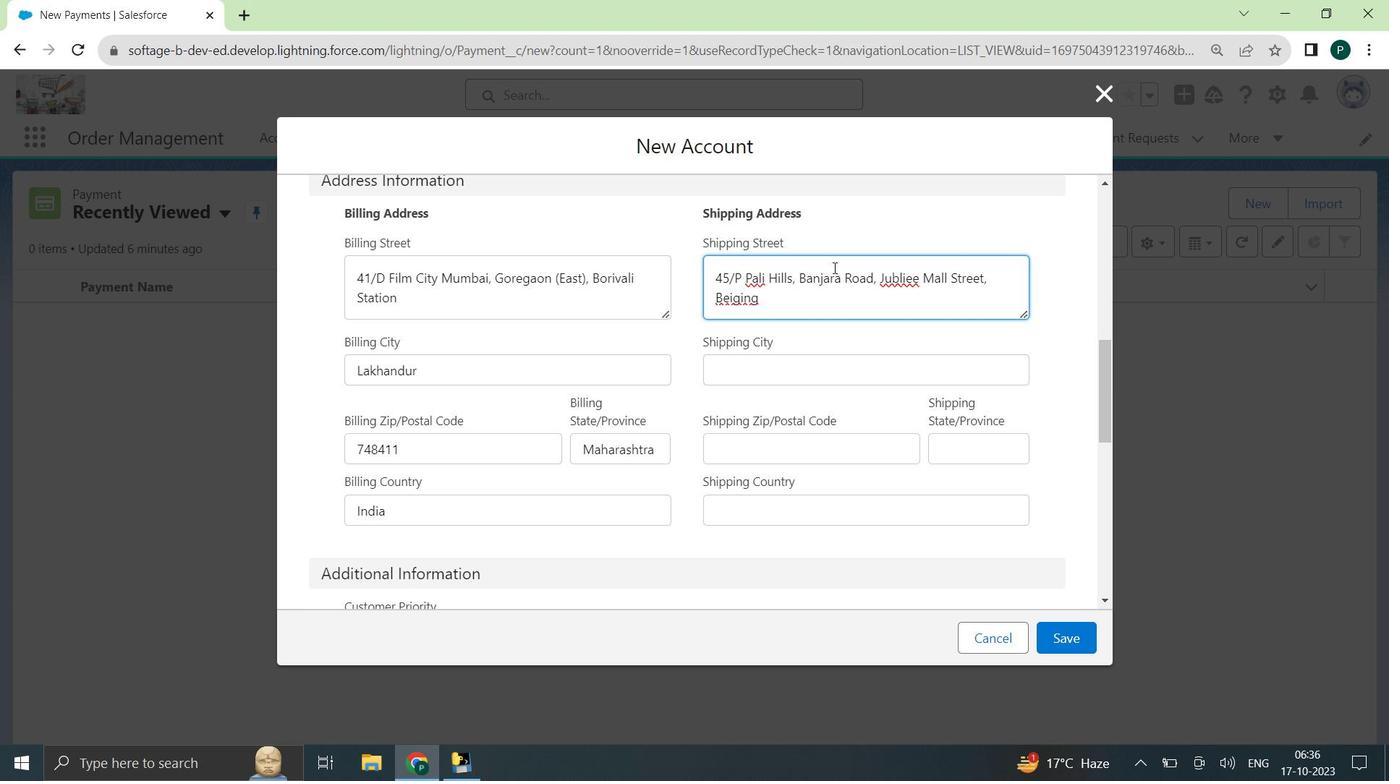 
Action: Mouse moved to (815, 367)
Screenshot: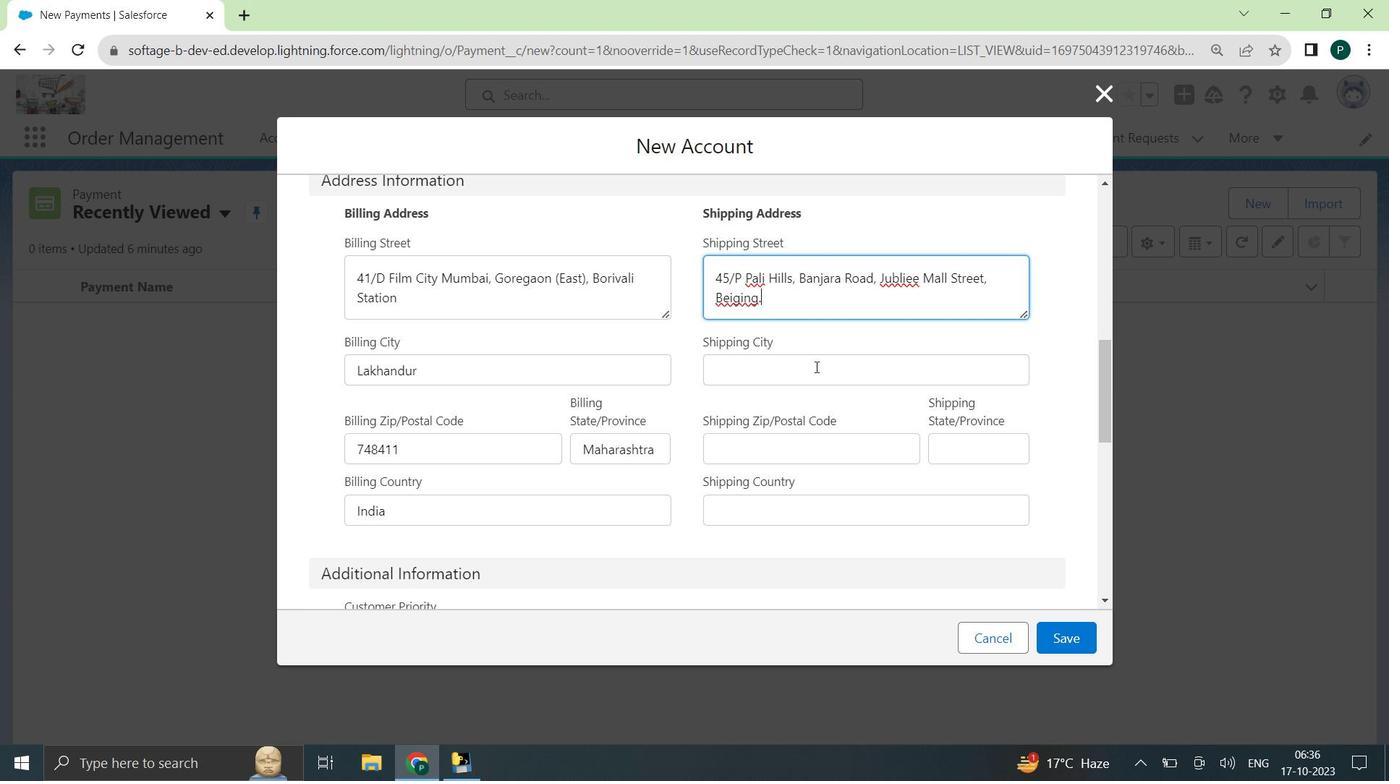 
Action: Mouse pressed left at (815, 367)
Screenshot: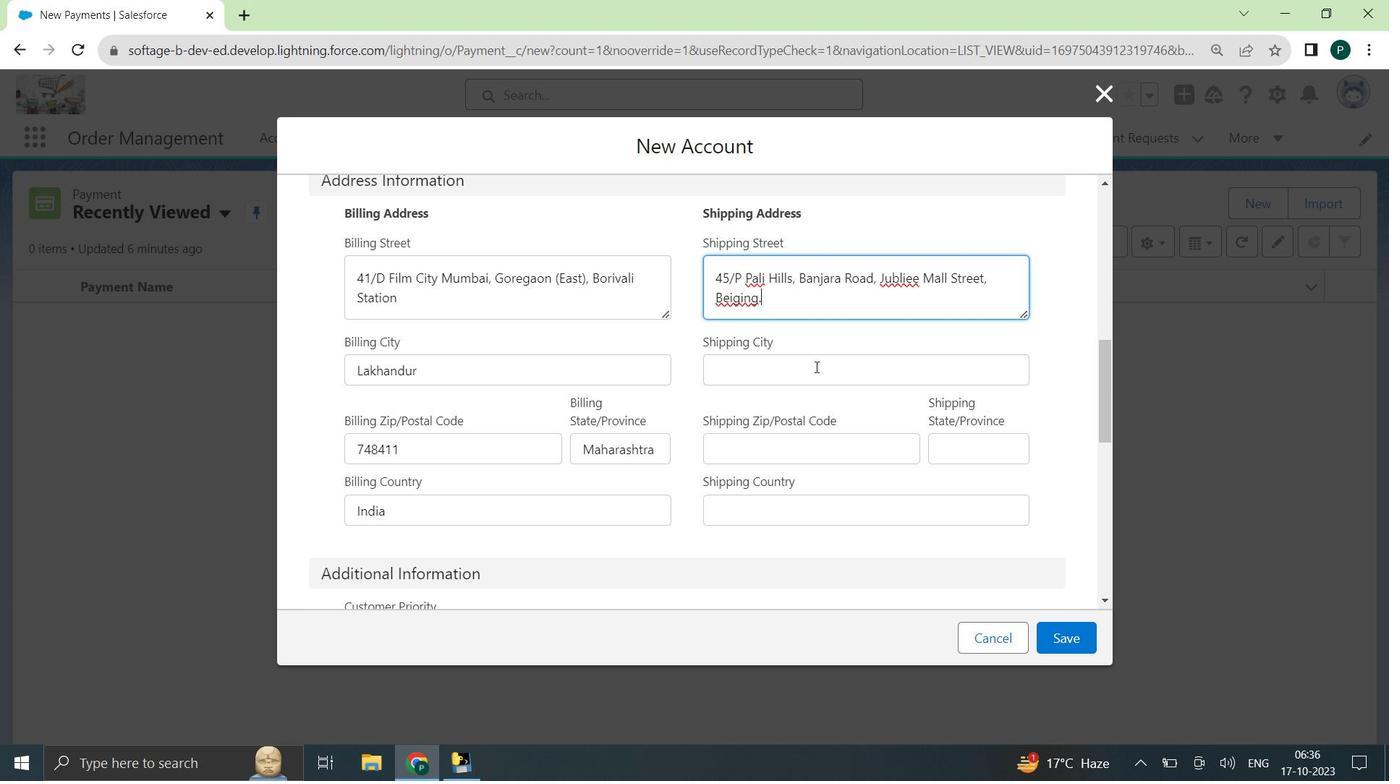 
Action: Key pressed <Key.shift>Beiging
Screenshot: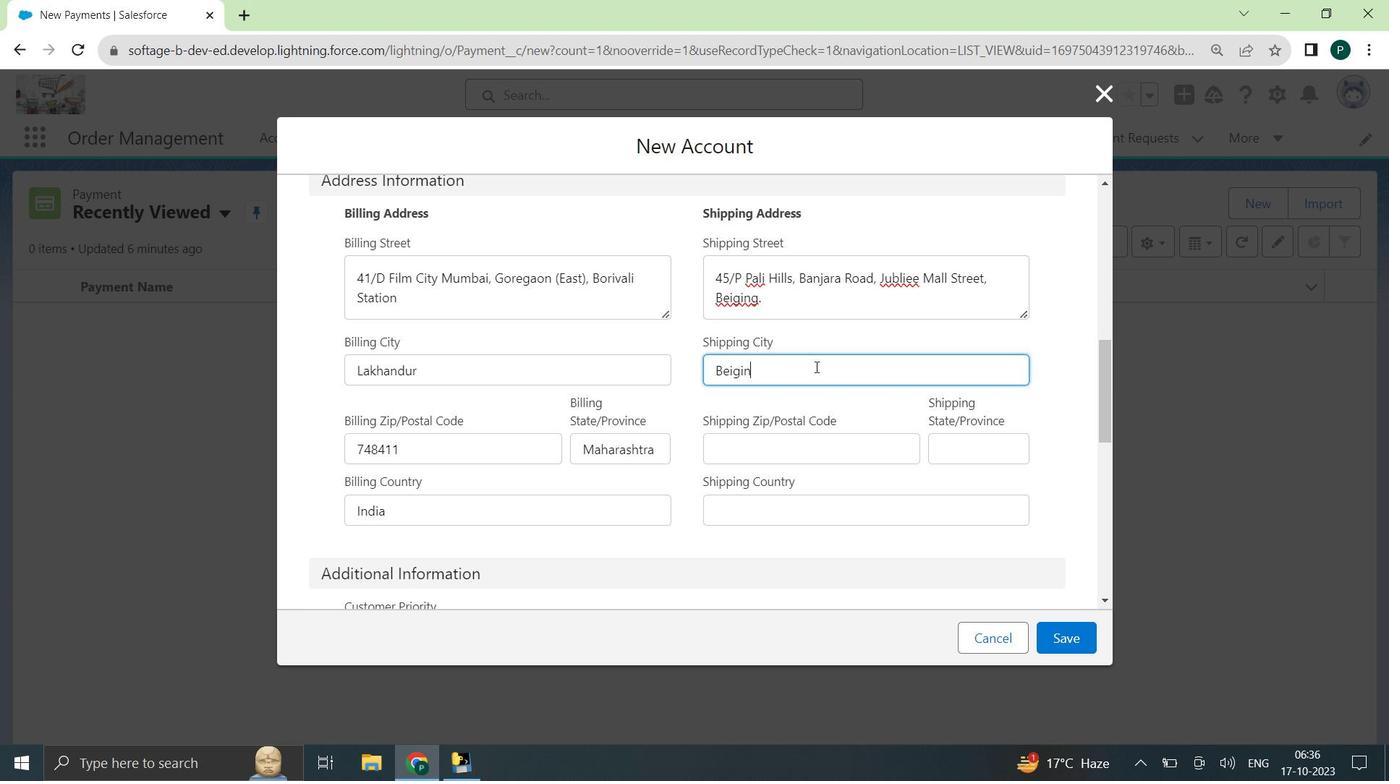 
Action: Mouse moved to (791, 451)
Screenshot: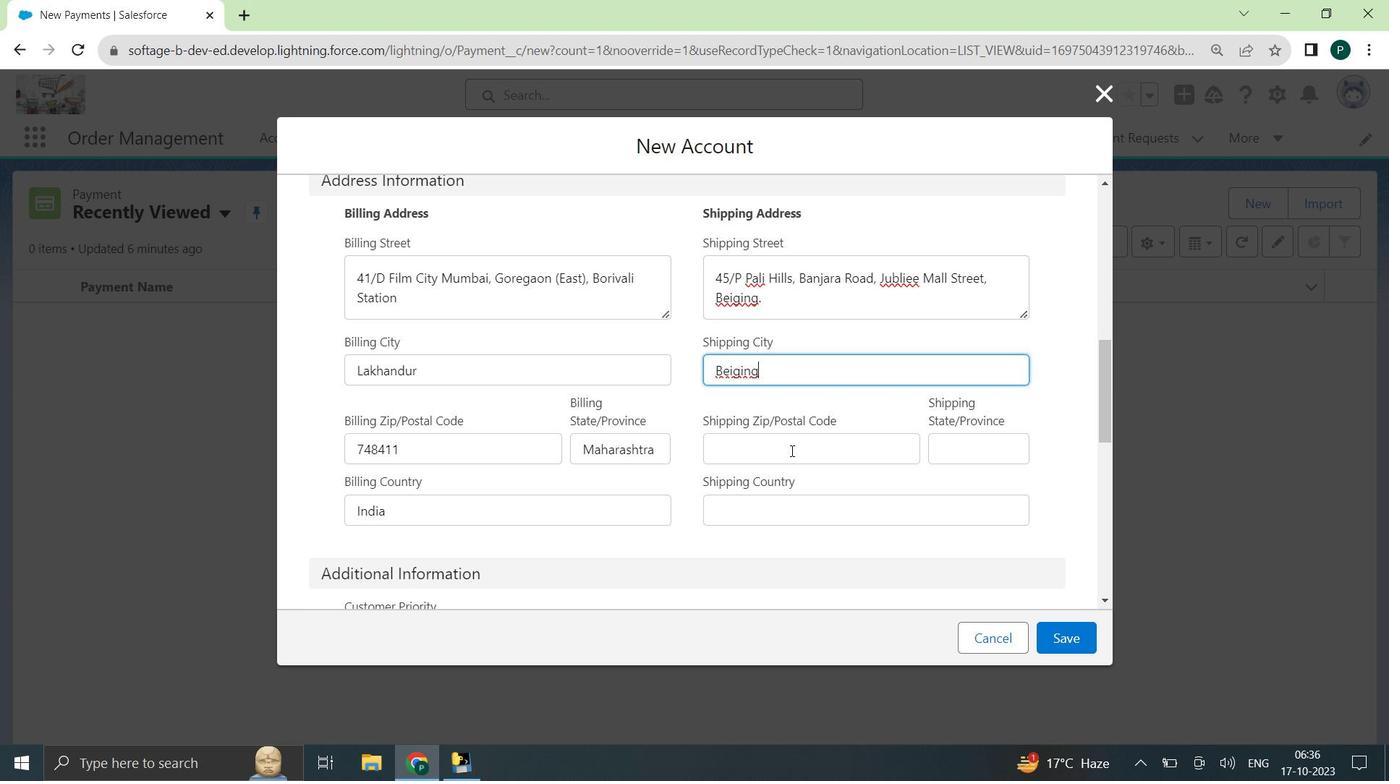 
Action: Mouse pressed left at (791, 451)
Screenshot: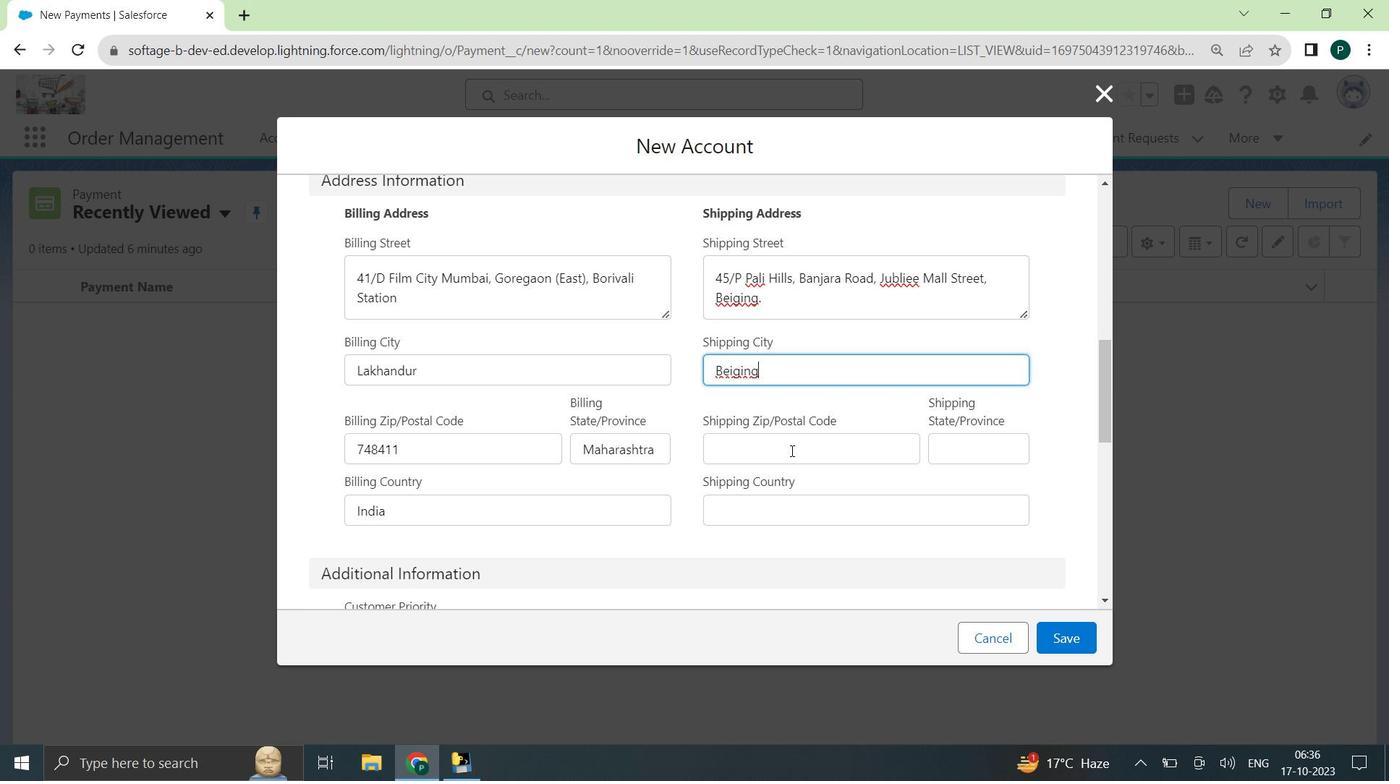 
Action: Key pressed 745122
Screenshot: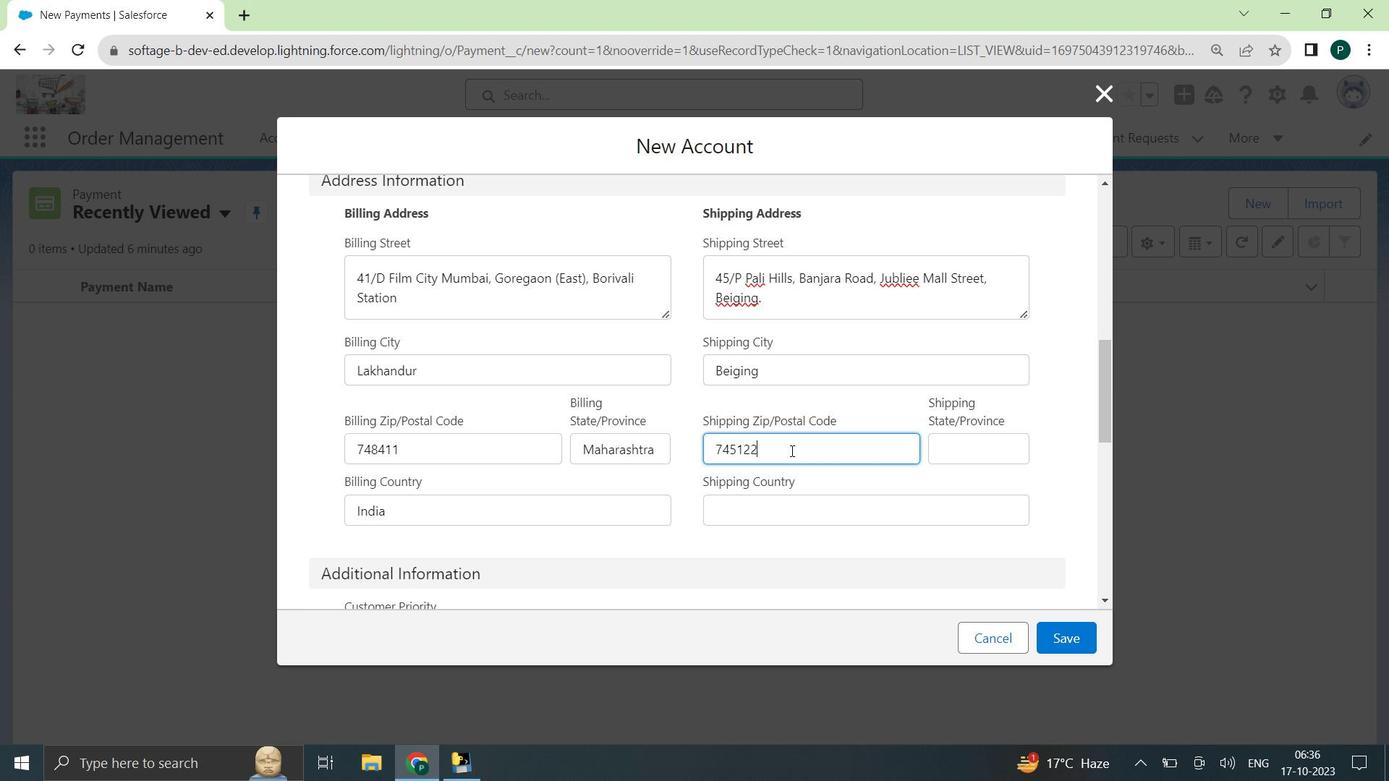
Action: Mouse moved to (960, 445)
Screenshot: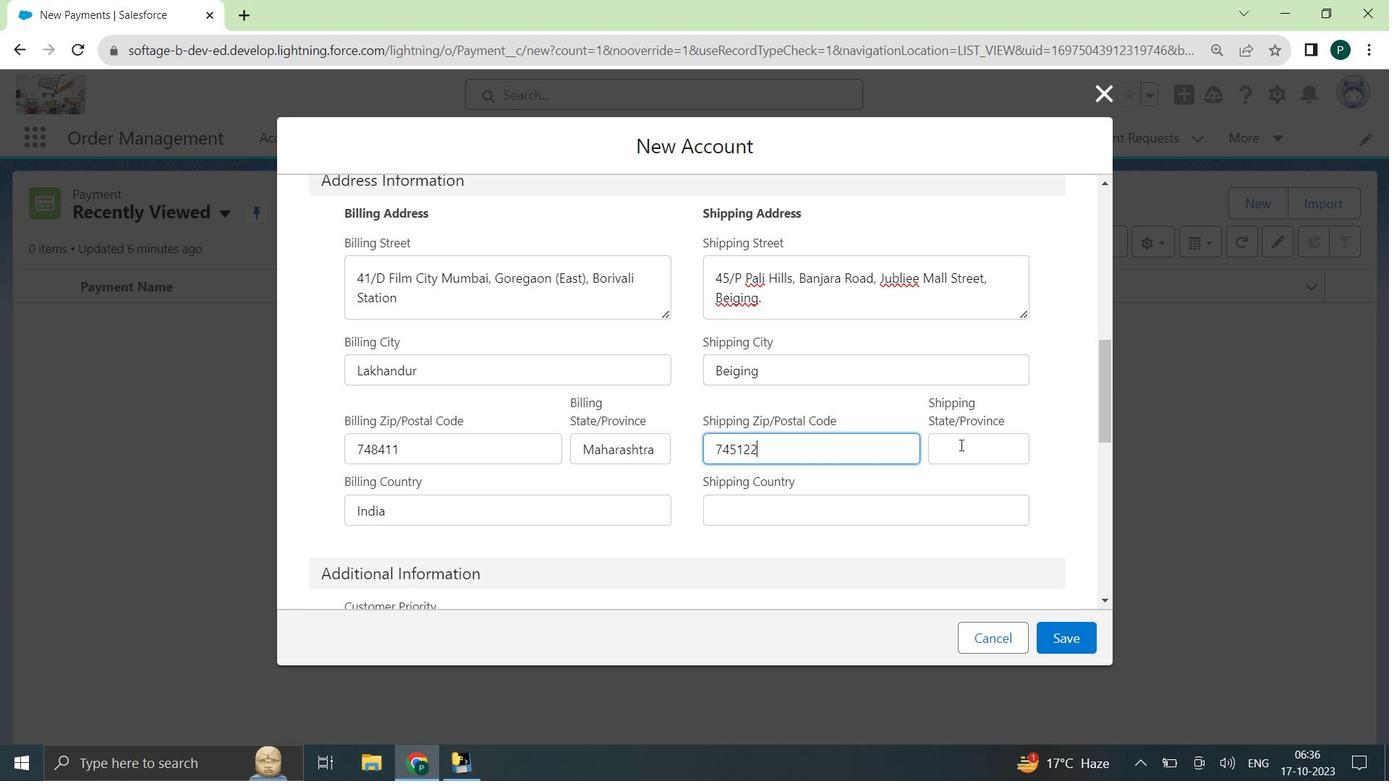 
Action: Mouse pressed left at (960, 445)
Screenshot: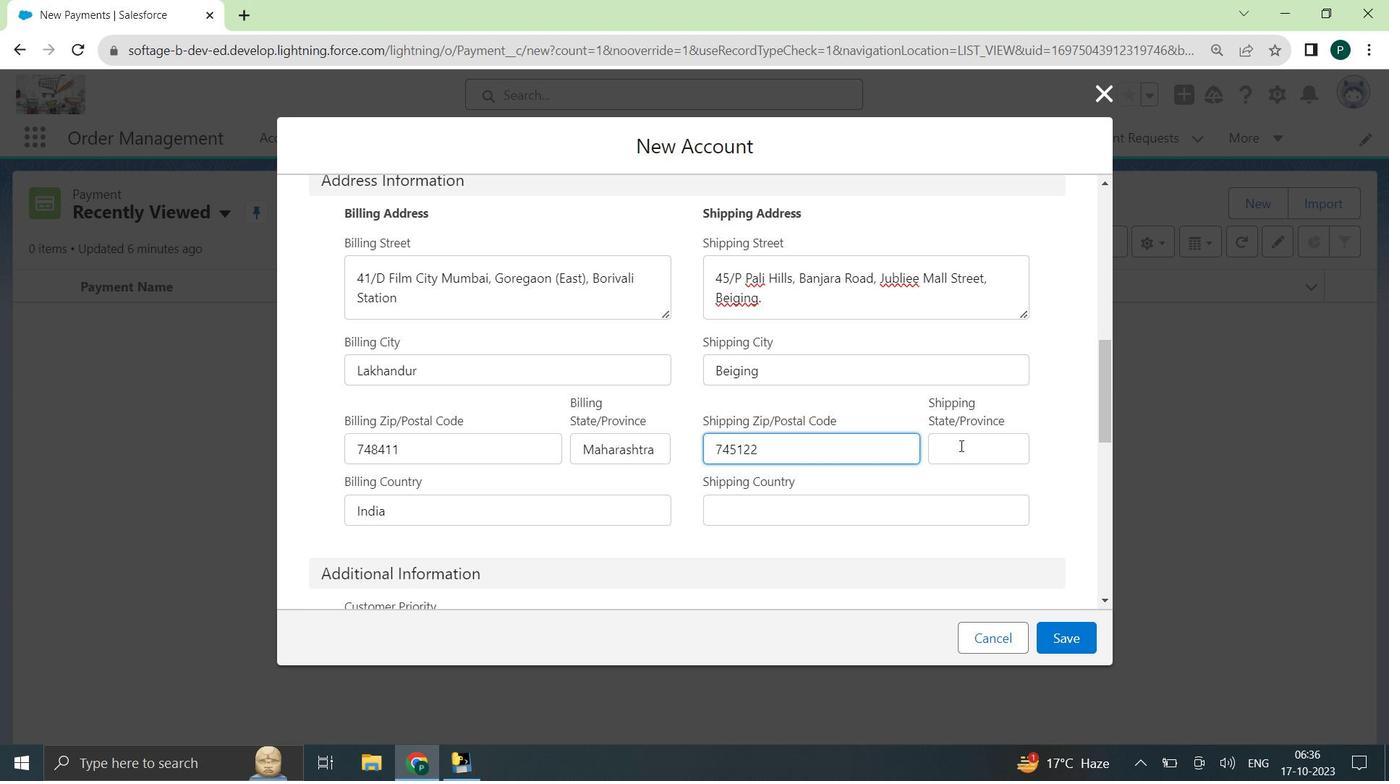 
Action: Key pressed <Key.shift>China
Screenshot: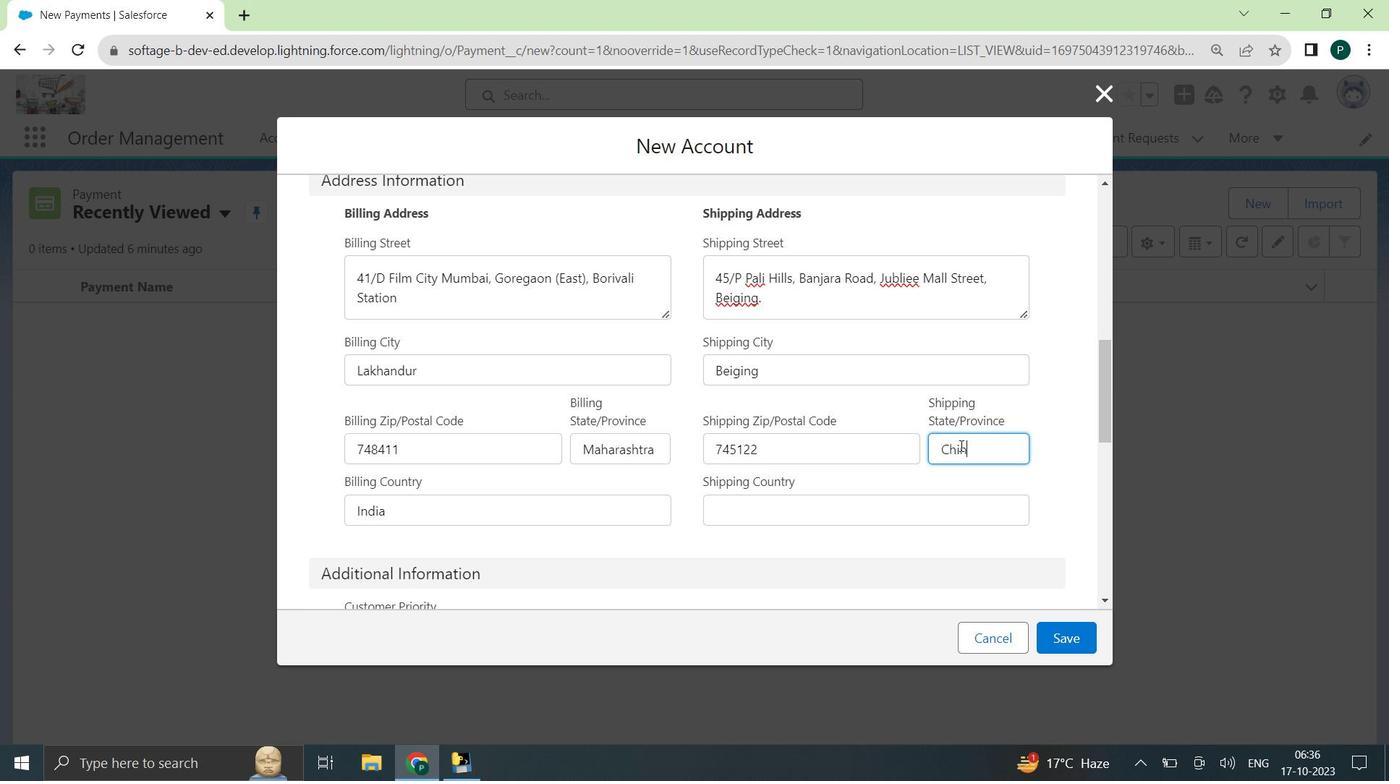 
Action: Mouse moved to (943, 449)
Screenshot: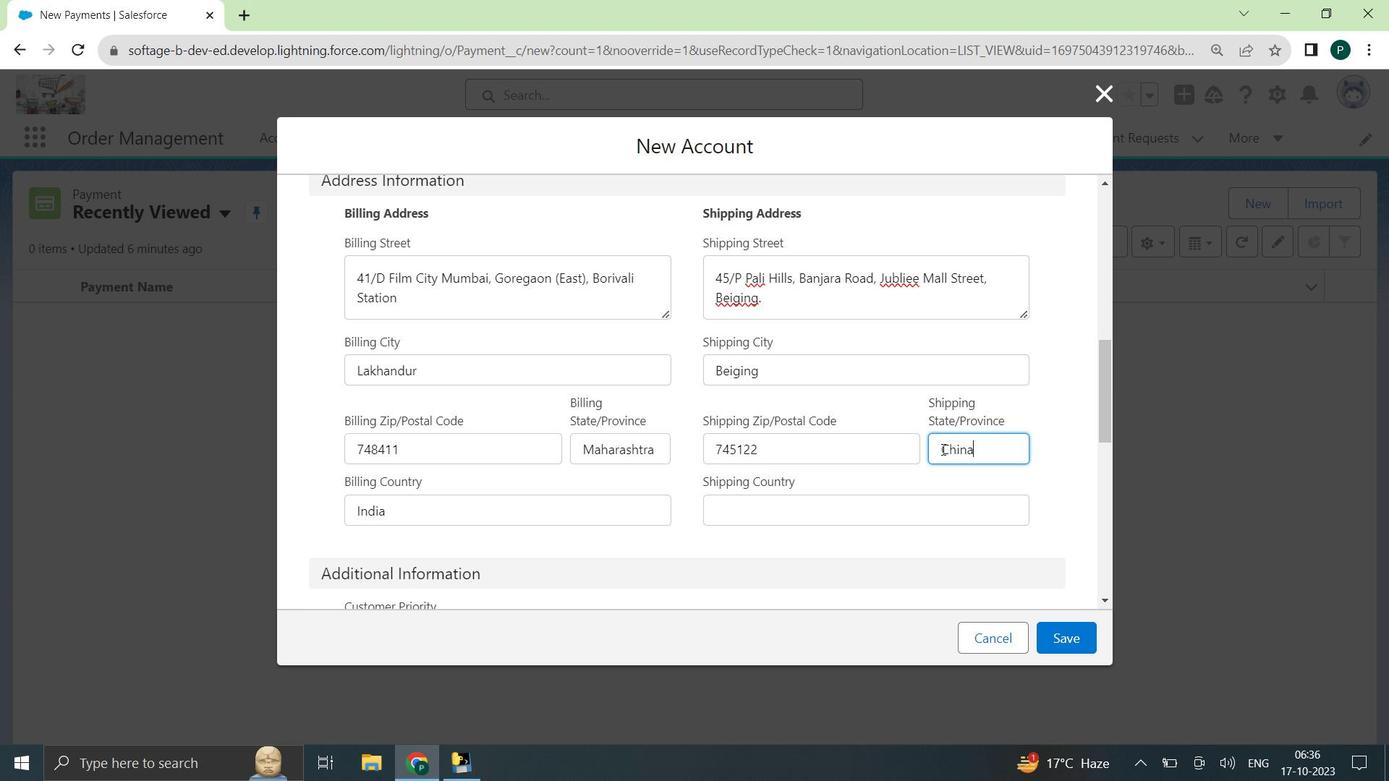 
Action: Mouse scrolled (943, 448) with delta (0, 0)
Screenshot: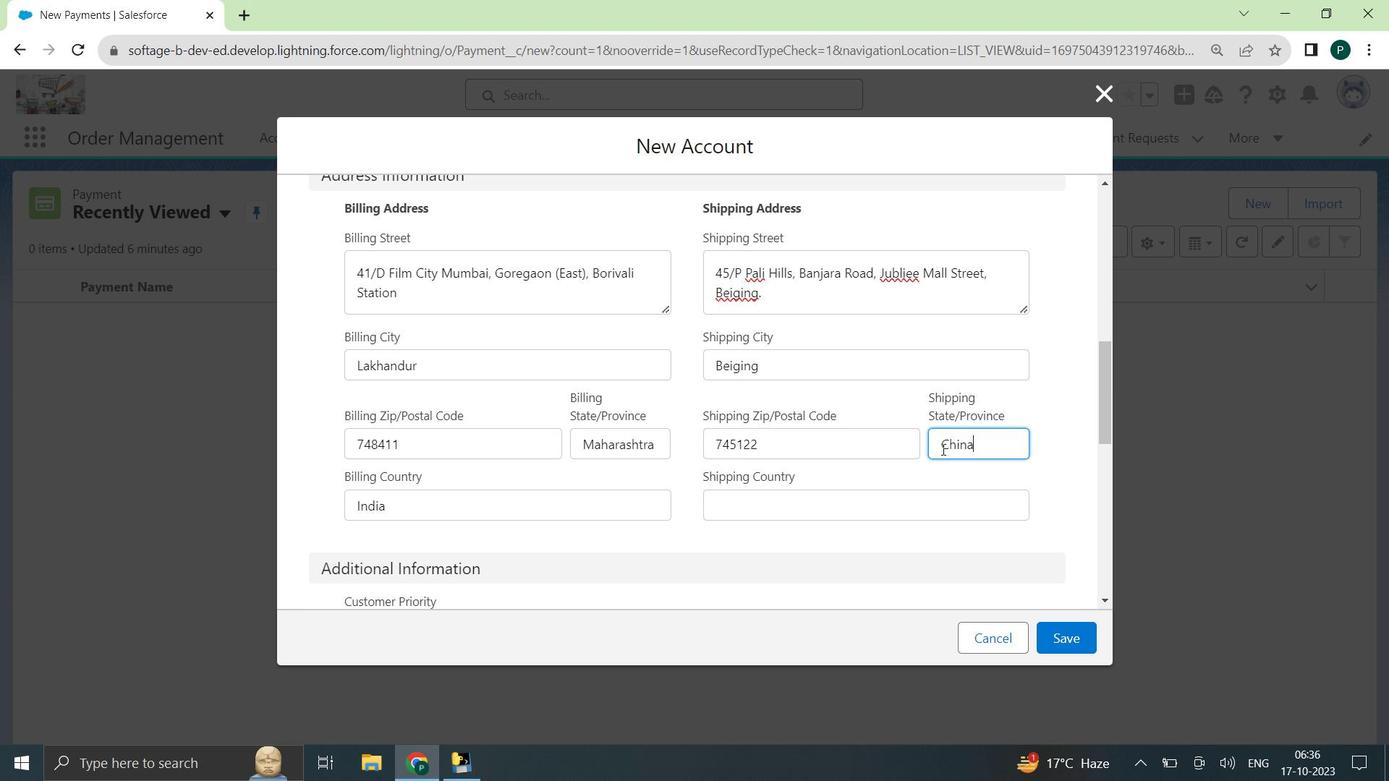 
Action: Mouse moved to (873, 431)
Screenshot: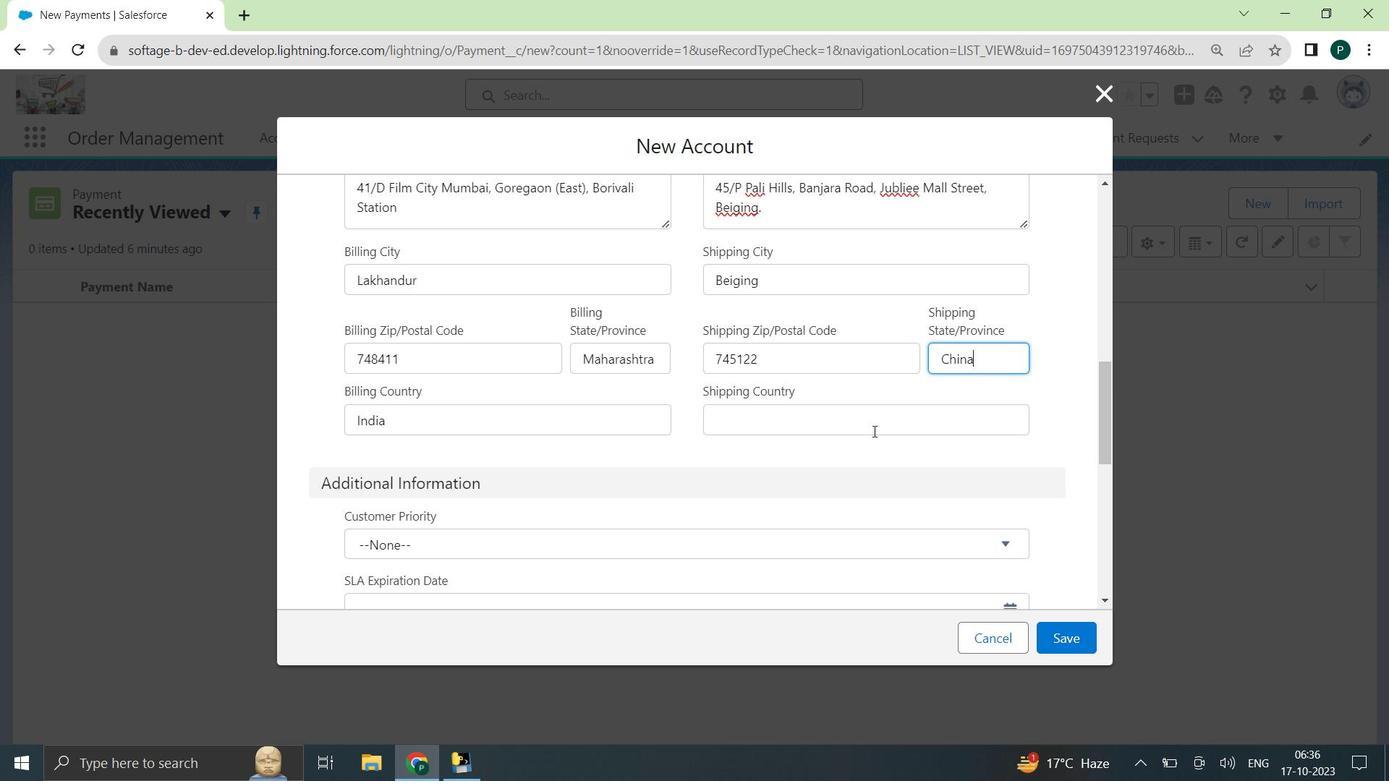 
Action: Mouse pressed left at (873, 431)
Screenshot: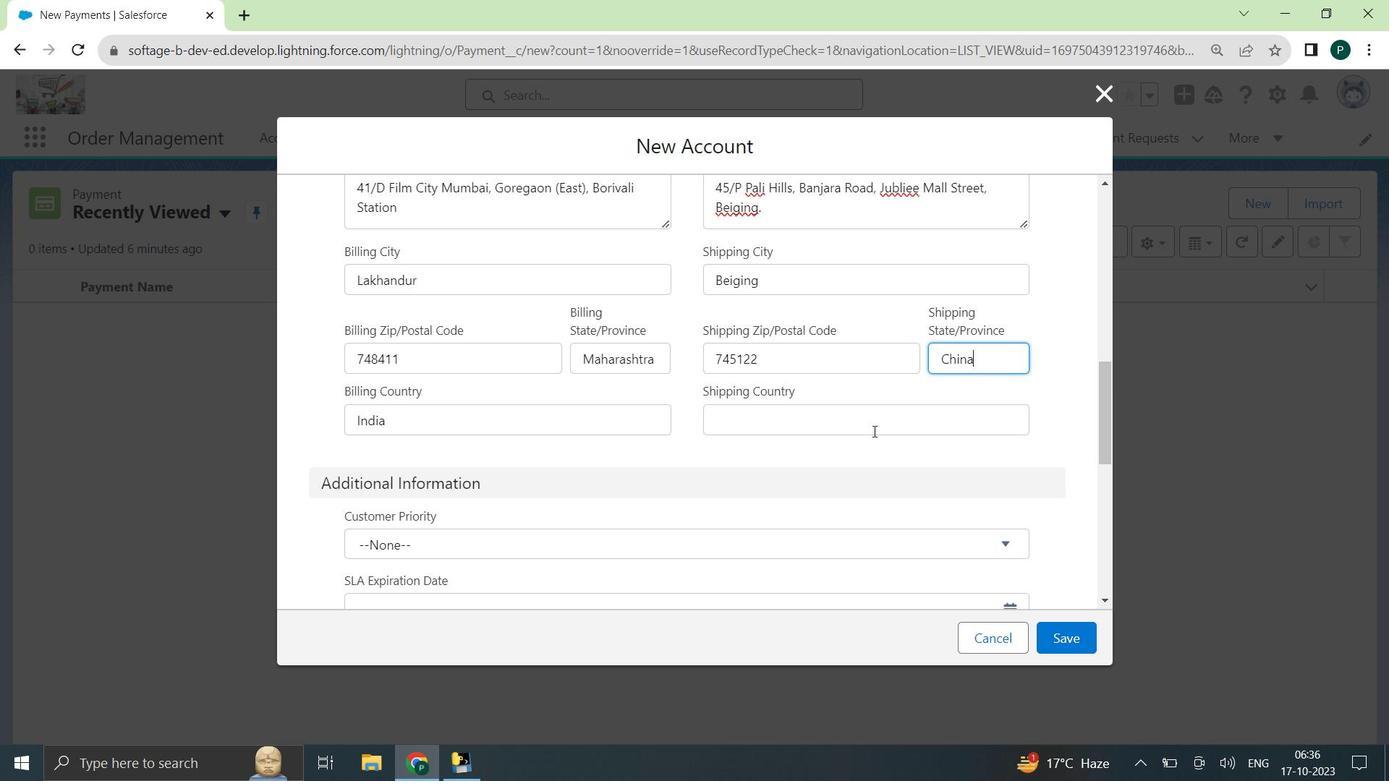
Action: Key pressed <Key.shift>India
Screenshot: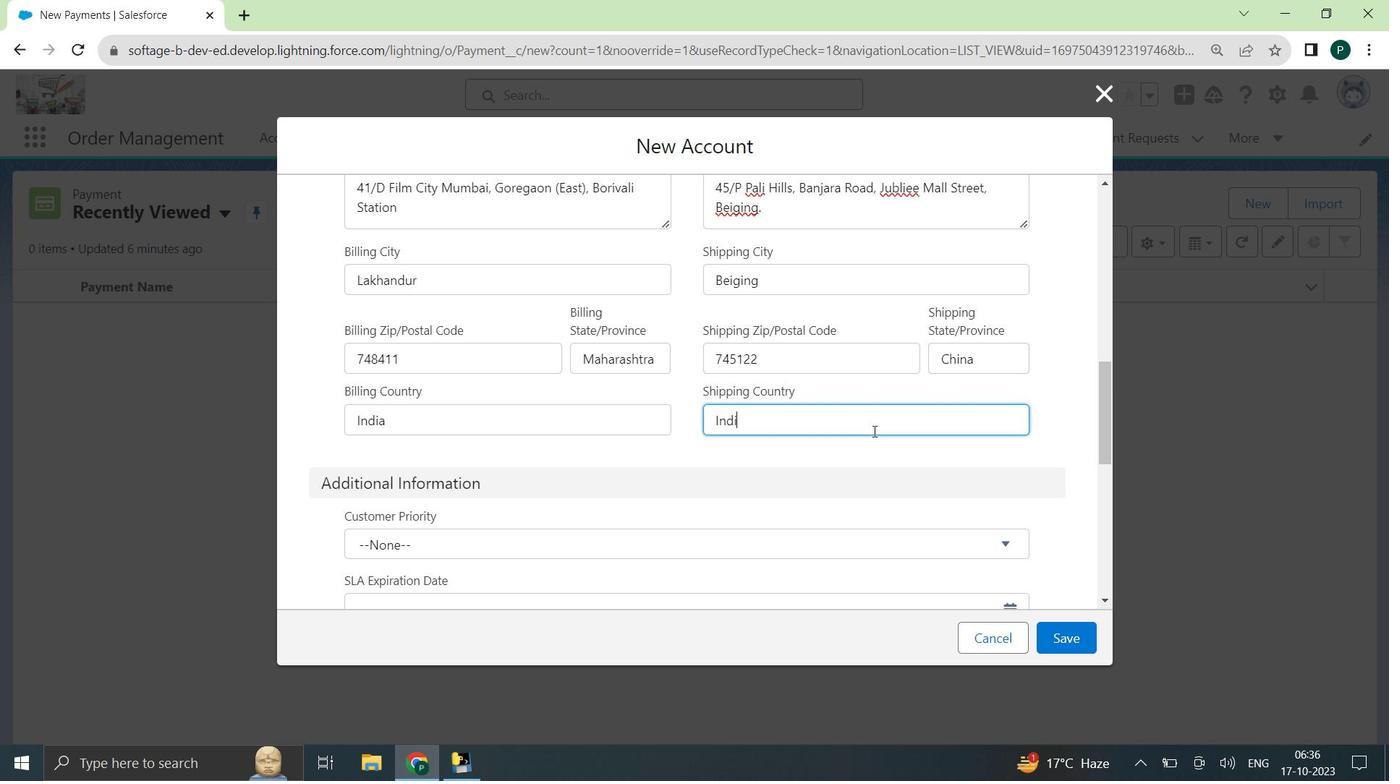 
Action: Mouse scrolled (873, 430) with delta (0, 0)
Screenshot: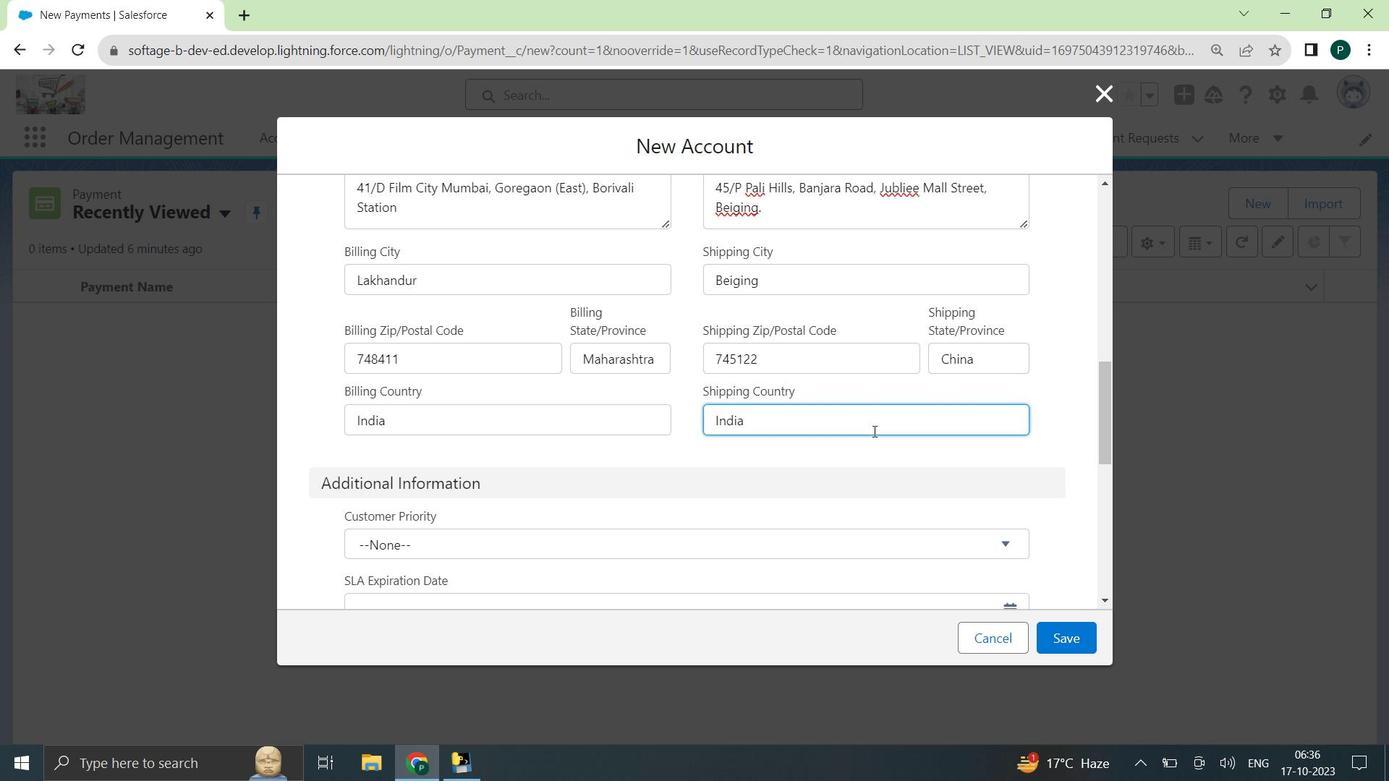 
Action: Mouse moved to (868, 431)
Screenshot: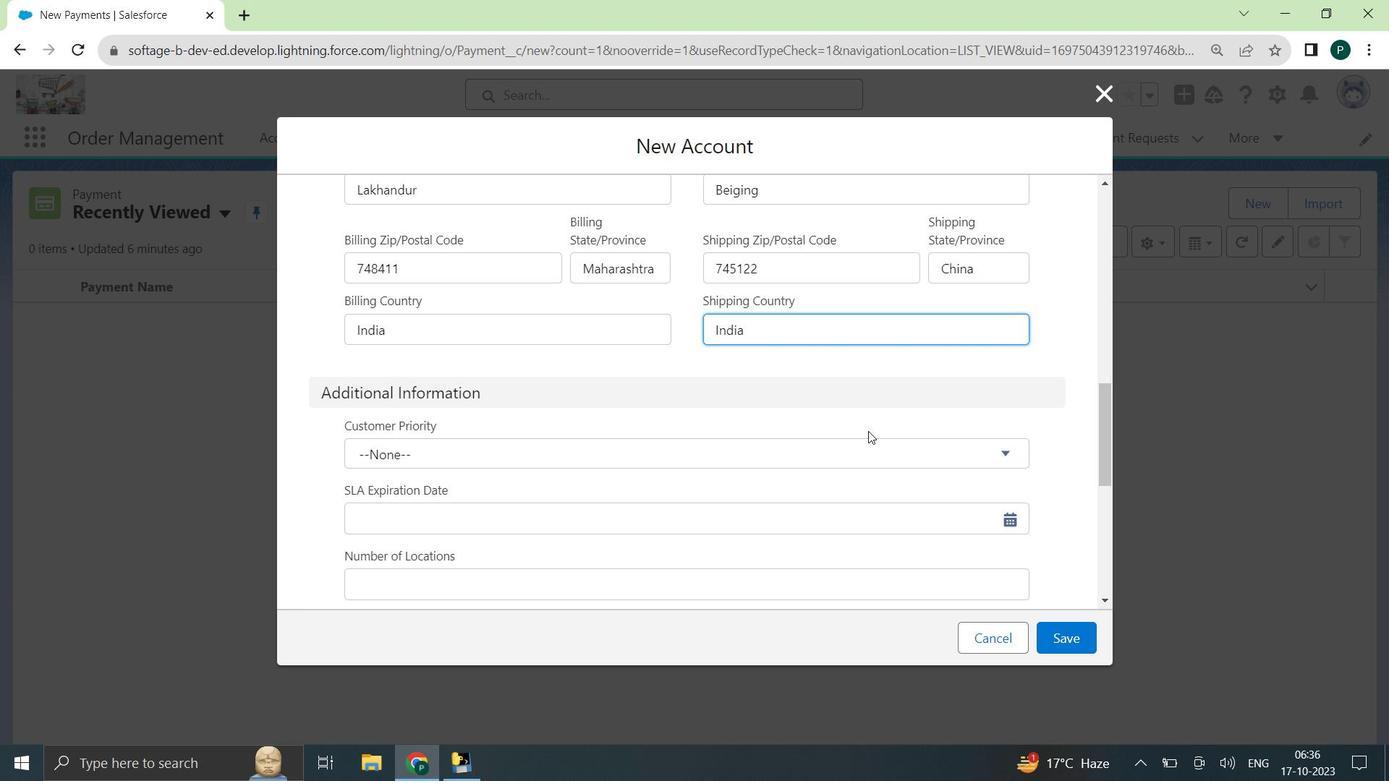 
Action: Mouse scrolled (868, 430) with delta (0, 0)
Screenshot: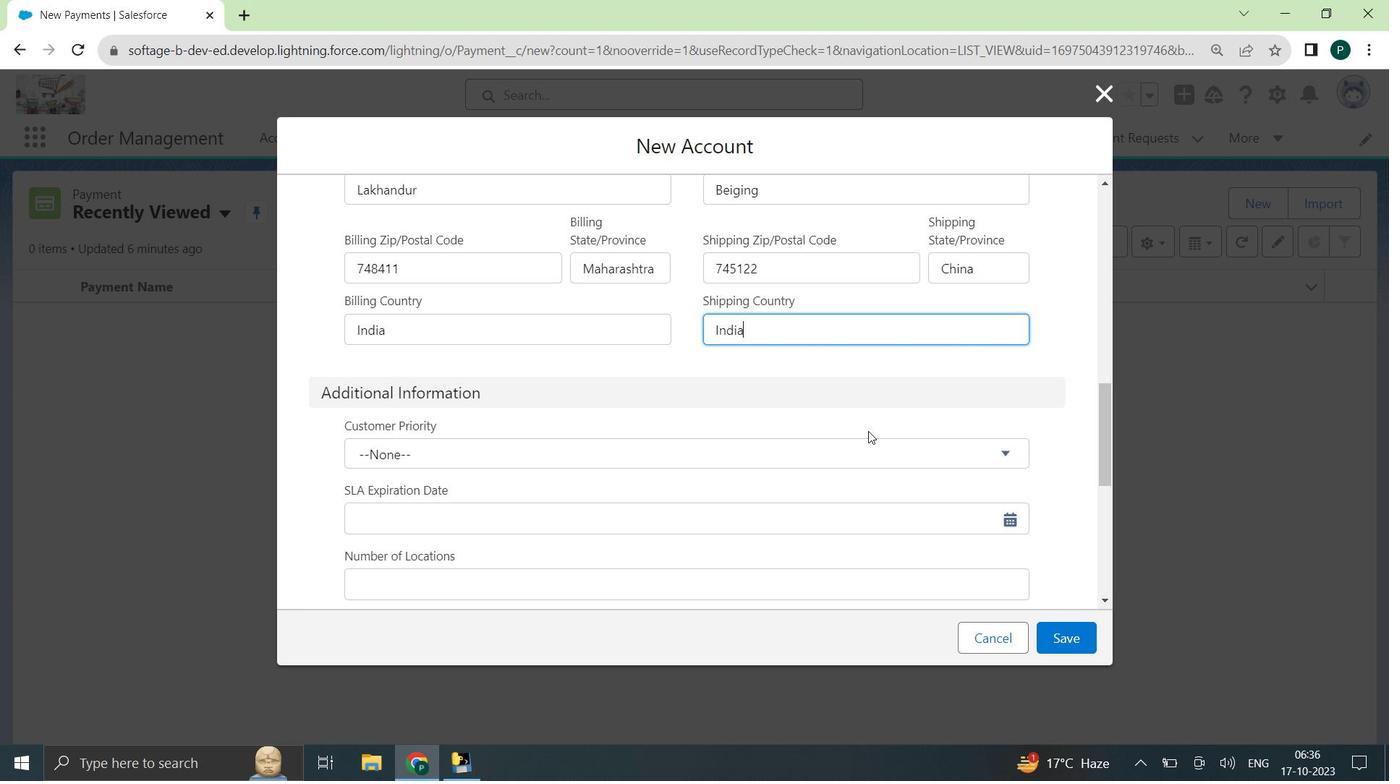 
Action: Mouse scrolled (868, 430) with delta (0, 0)
Screenshot: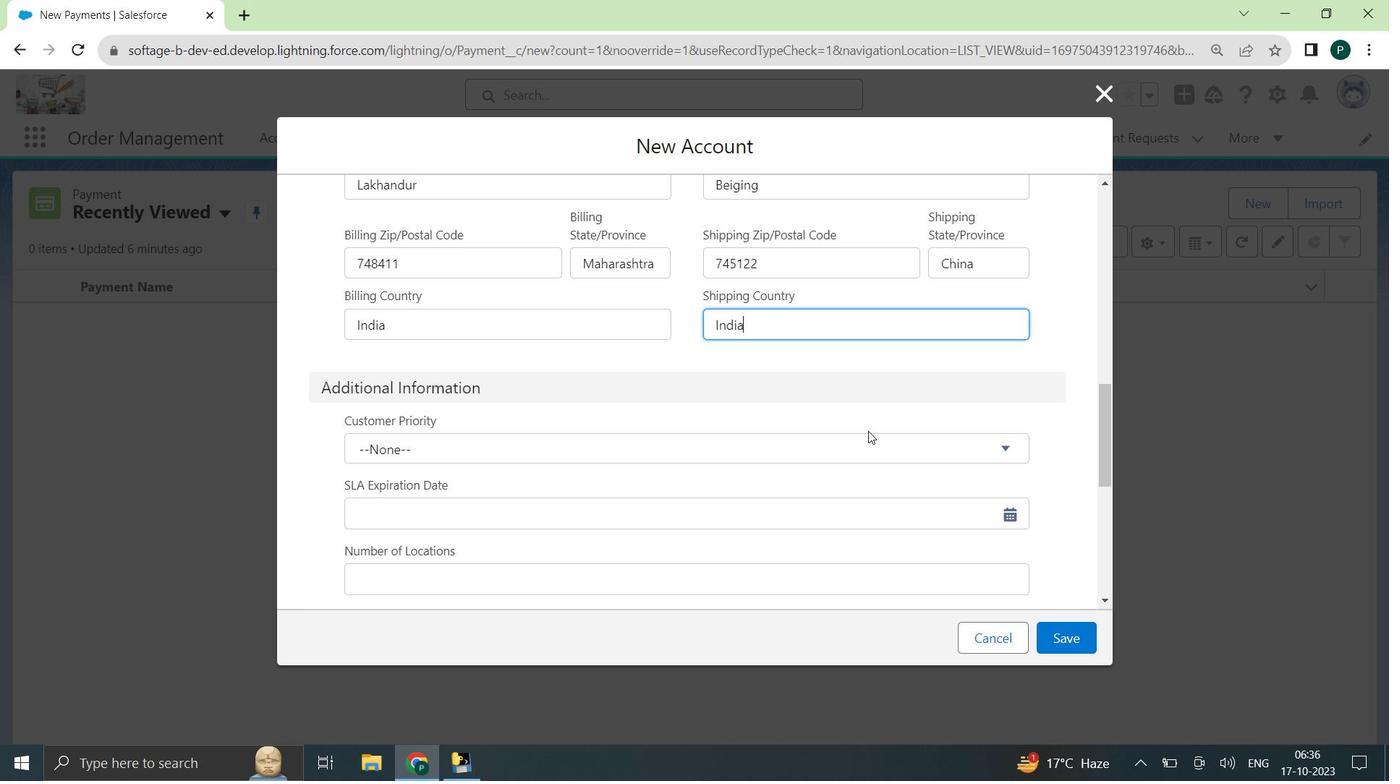 
Action: Mouse moved to (672, 269)
Screenshot: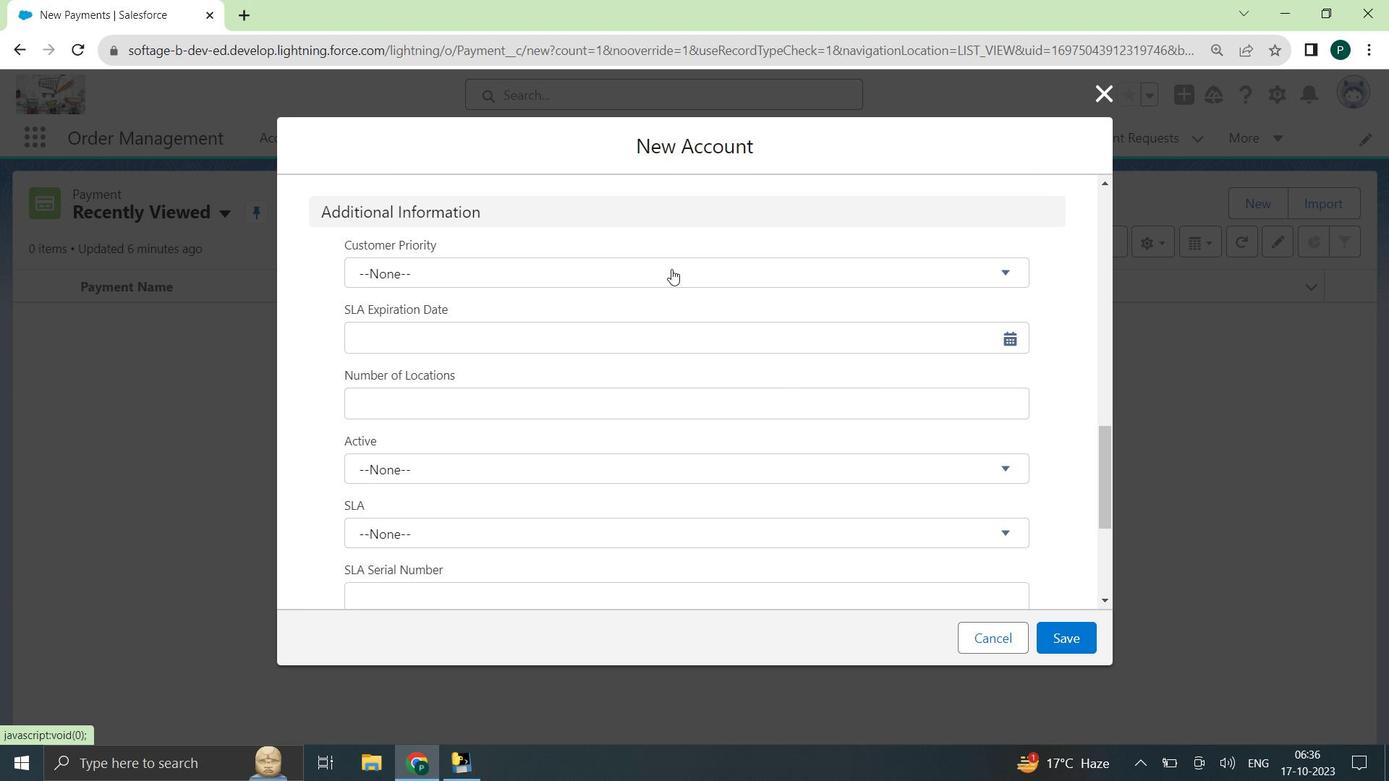 
Action: Mouse pressed left at (672, 269)
Screenshot: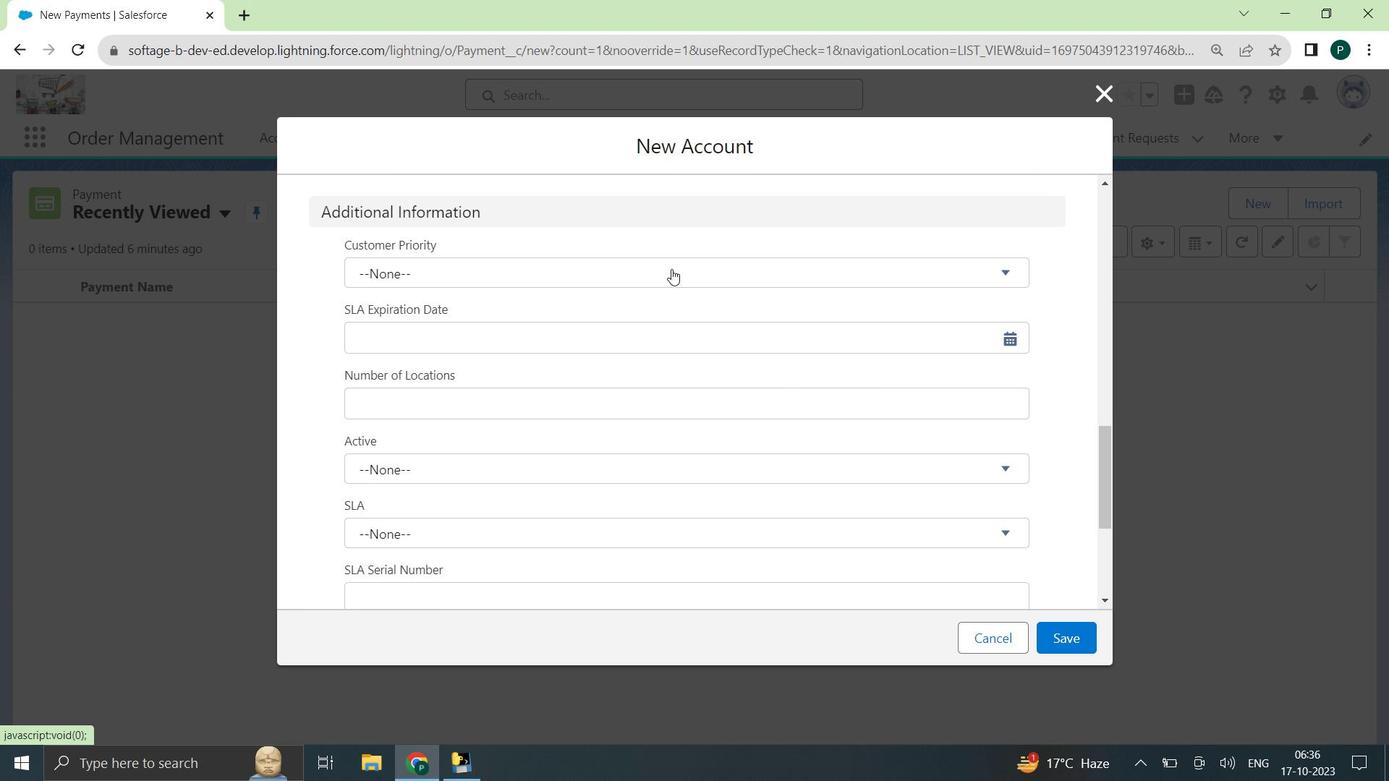 
Action: Mouse moved to (589, 412)
Screenshot: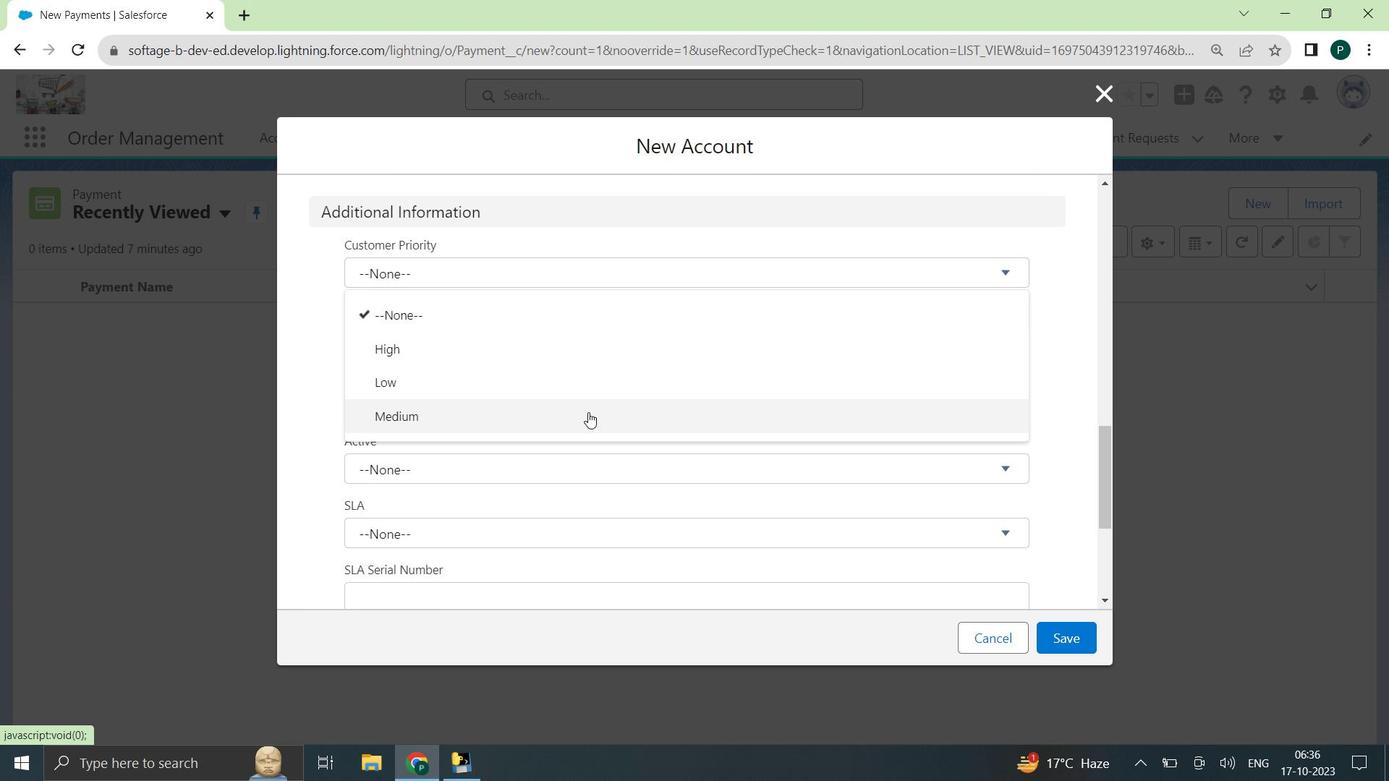 
Action: Mouse pressed left at (589, 412)
Screenshot: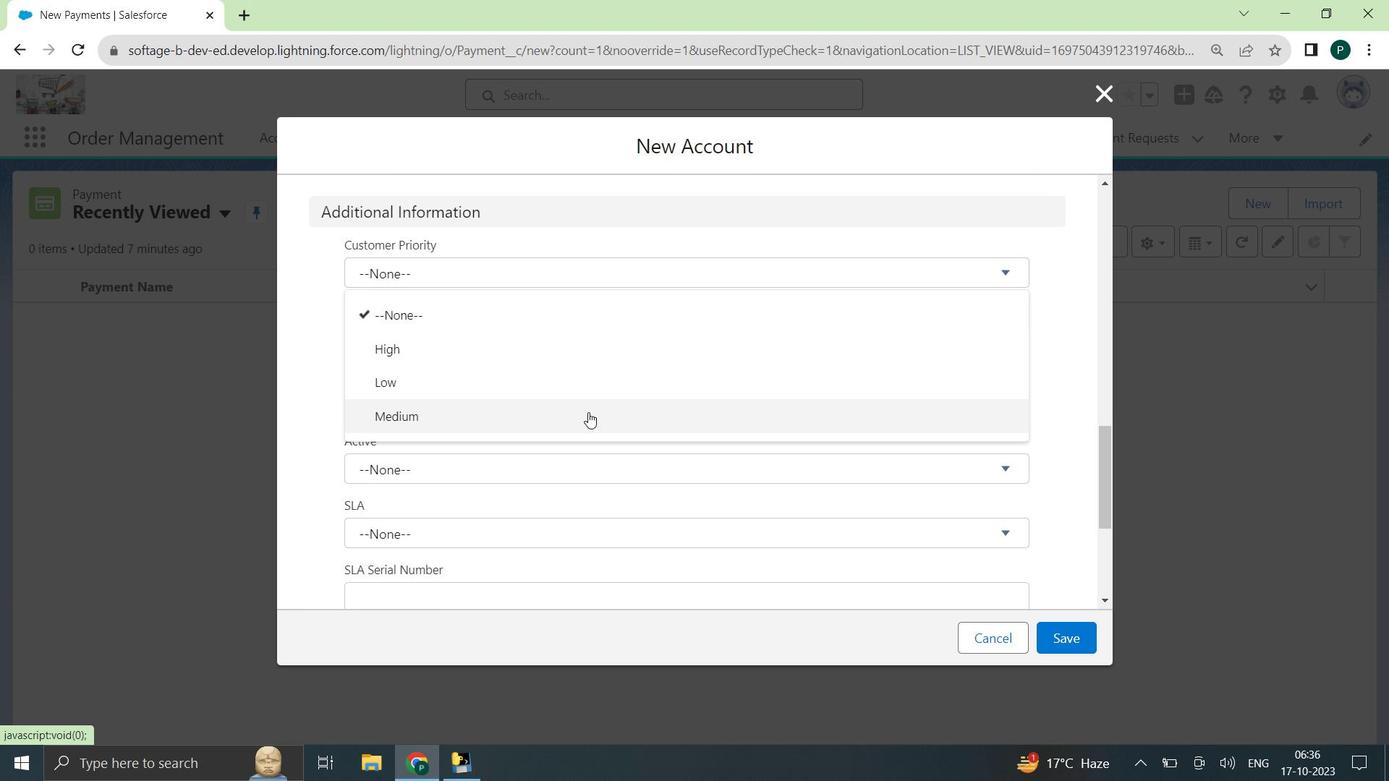 
Action: Mouse moved to (721, 287)
Screenshot: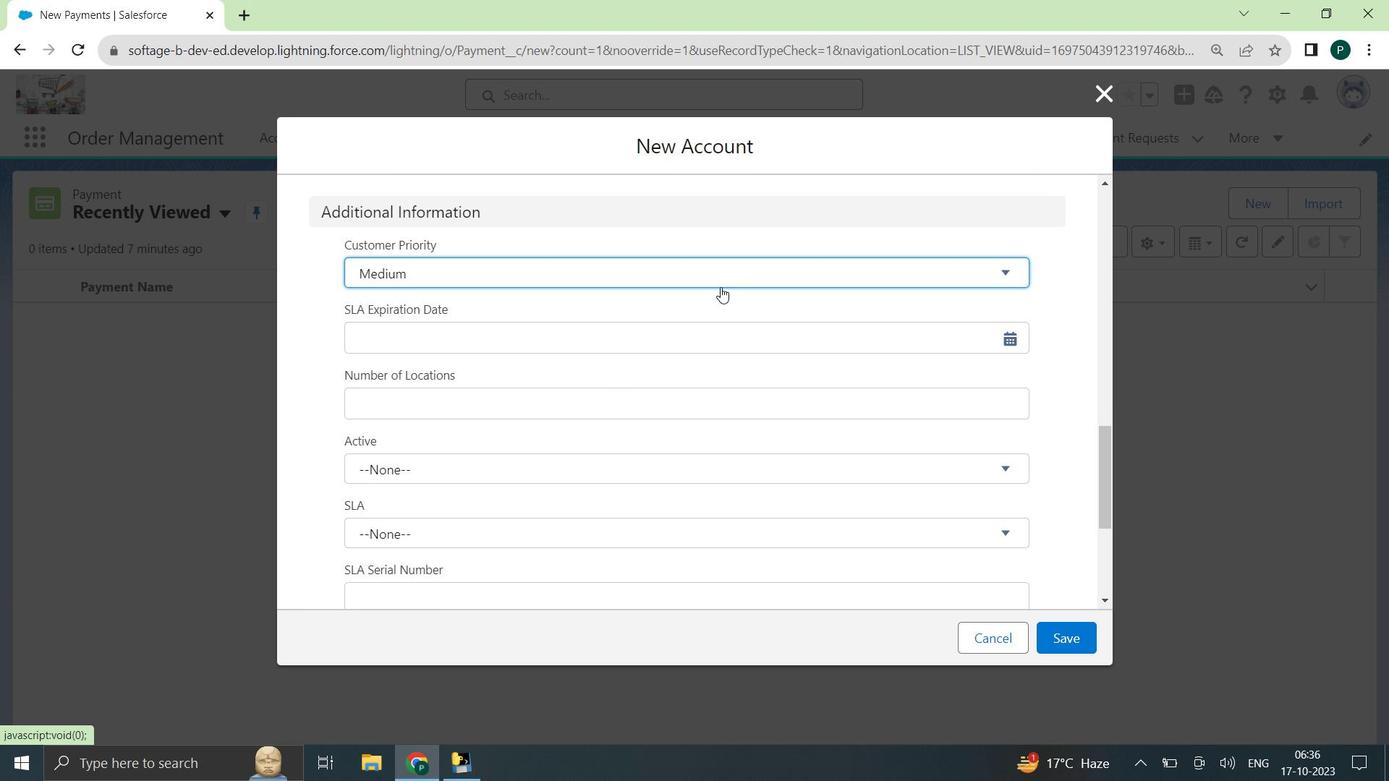 
Action: Mouse scrolled (721, 286) with delta (0, 0)
Screenshot: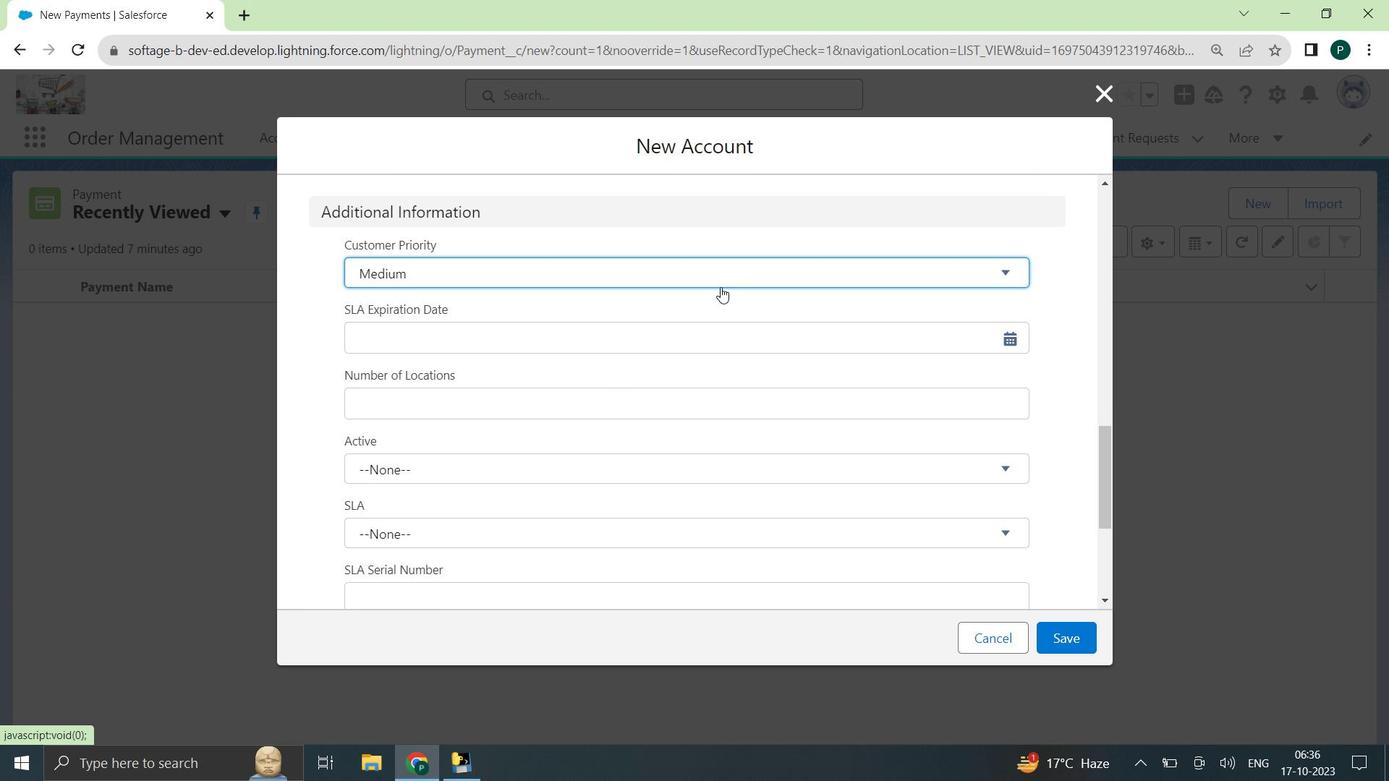 
Action: Mouse scrolled (721, 286) with delta (0, 0)
Screenshot: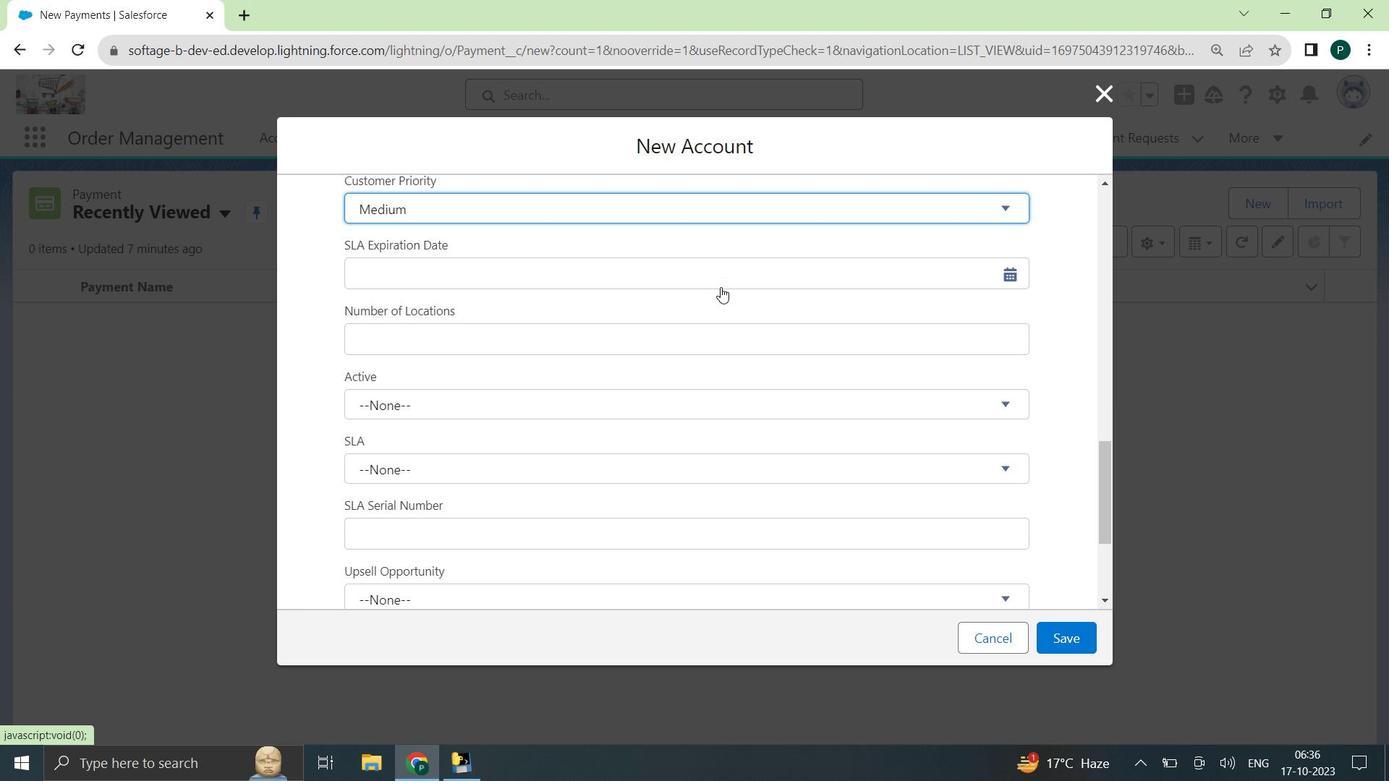 
Action: Mouse moved to (714, 269)
Screenshot: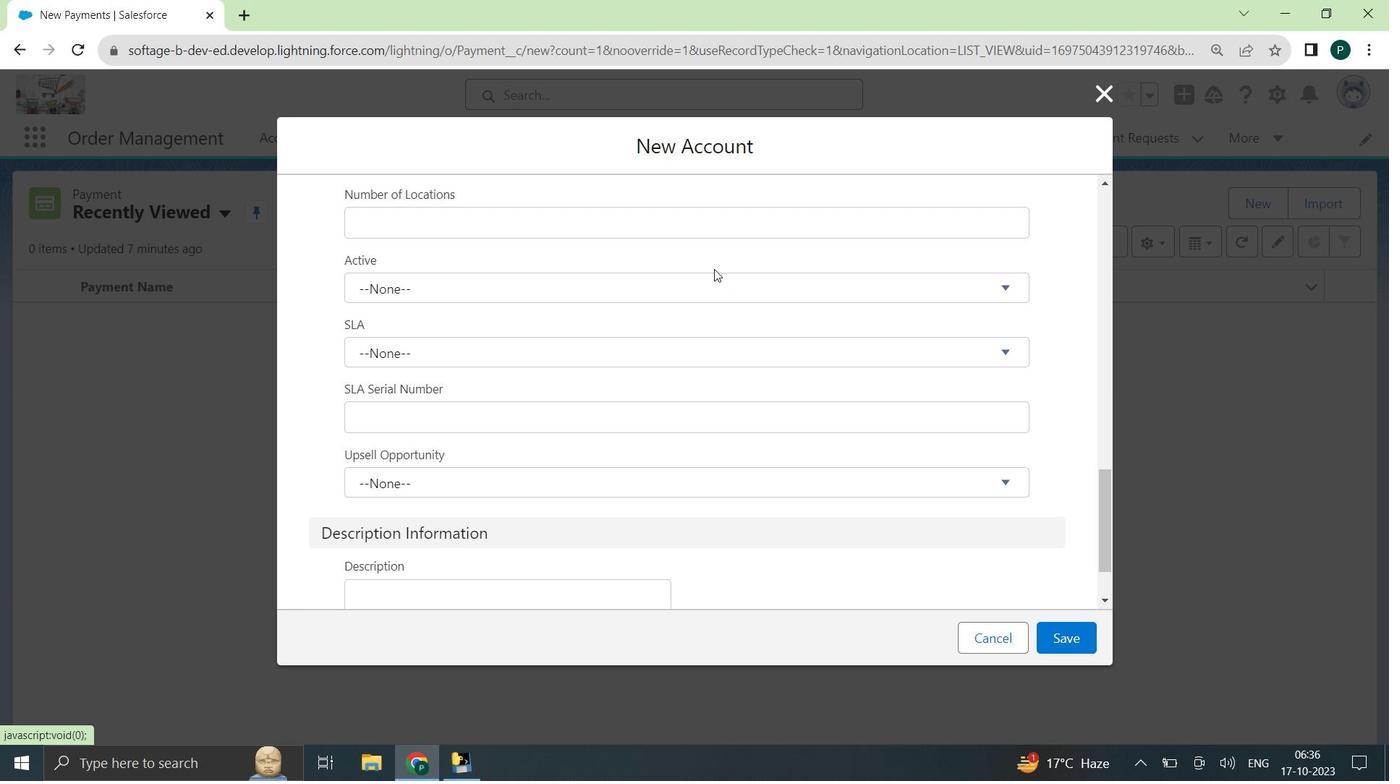 
Action: Mouse scrolled (714, 270) with delta (0, 0)
Screenshot: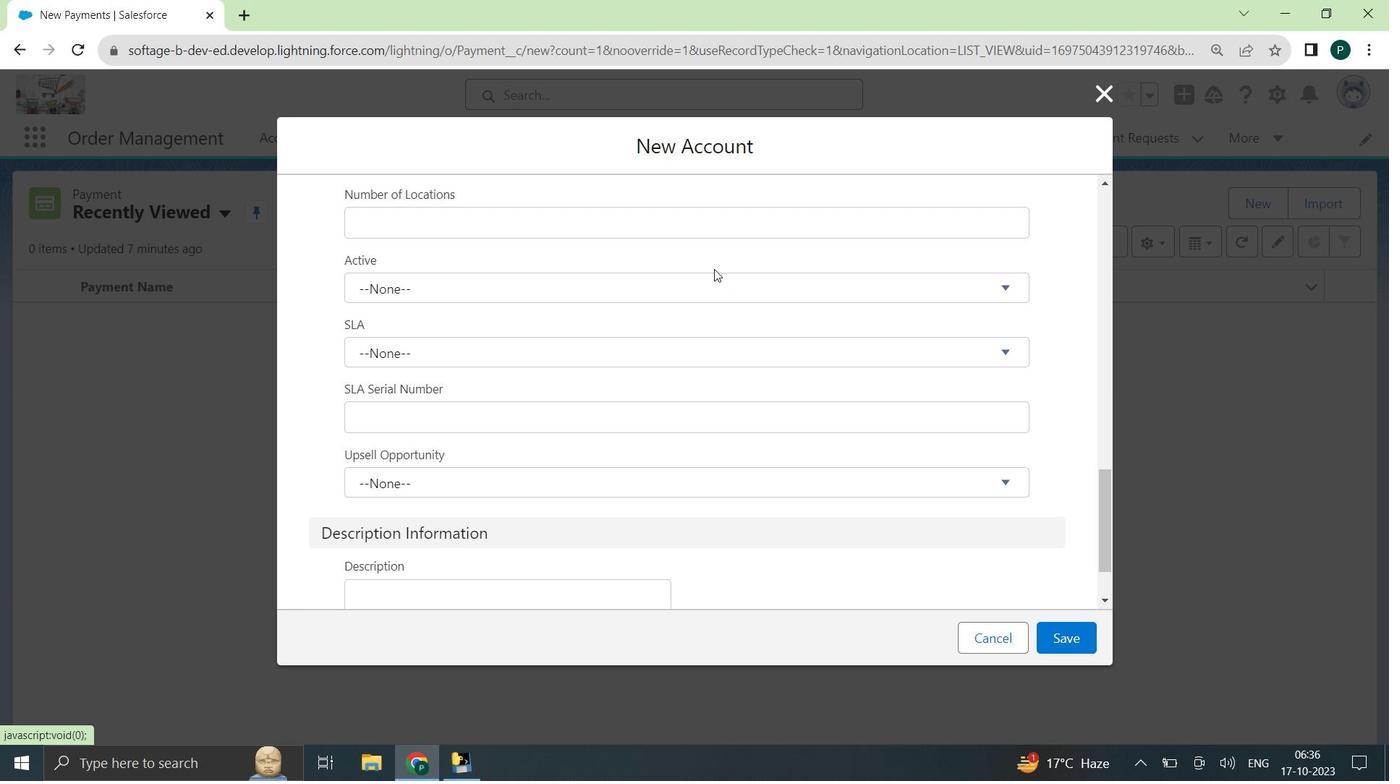 
Action: Mouse scrolled (714, 270) with delta (0, 0)
Screenshot: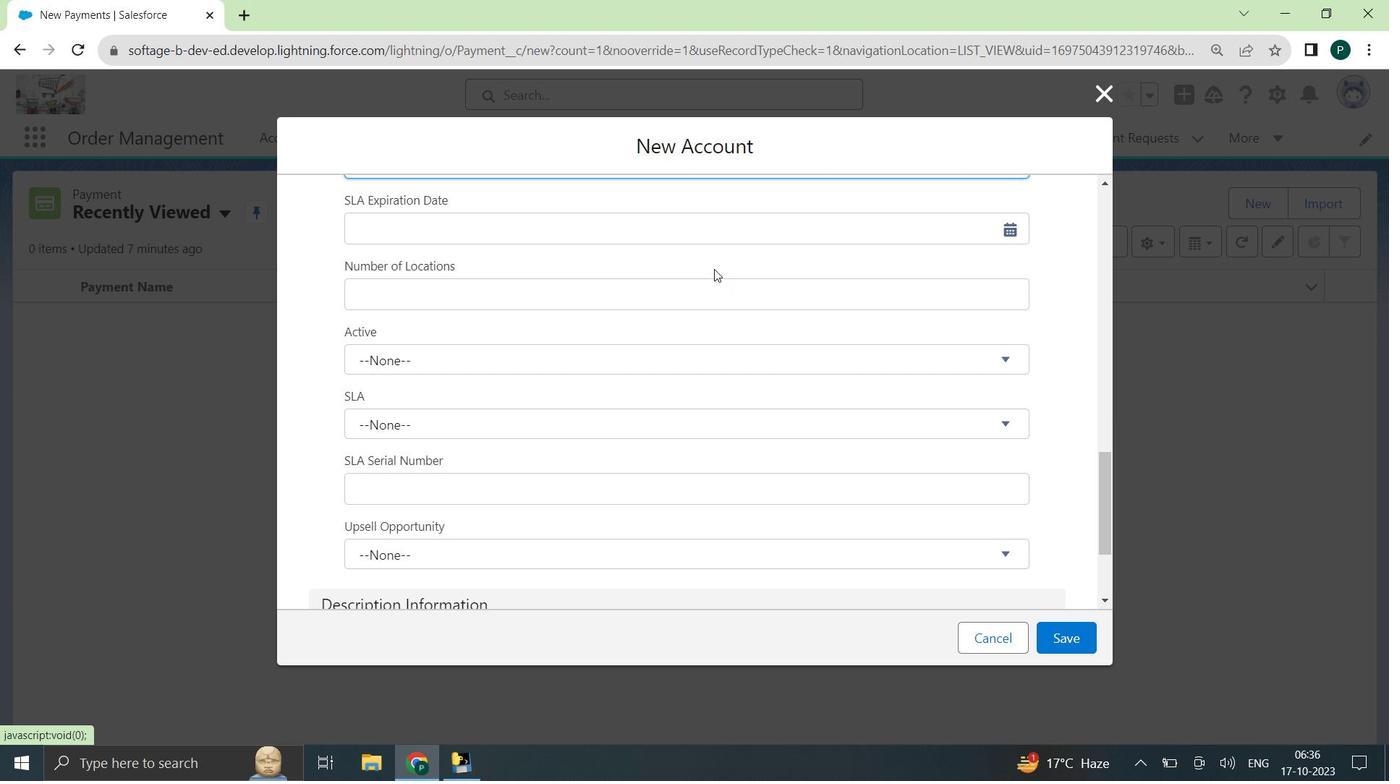 
Action: Mouse moved to (650, 332)
Screenshot: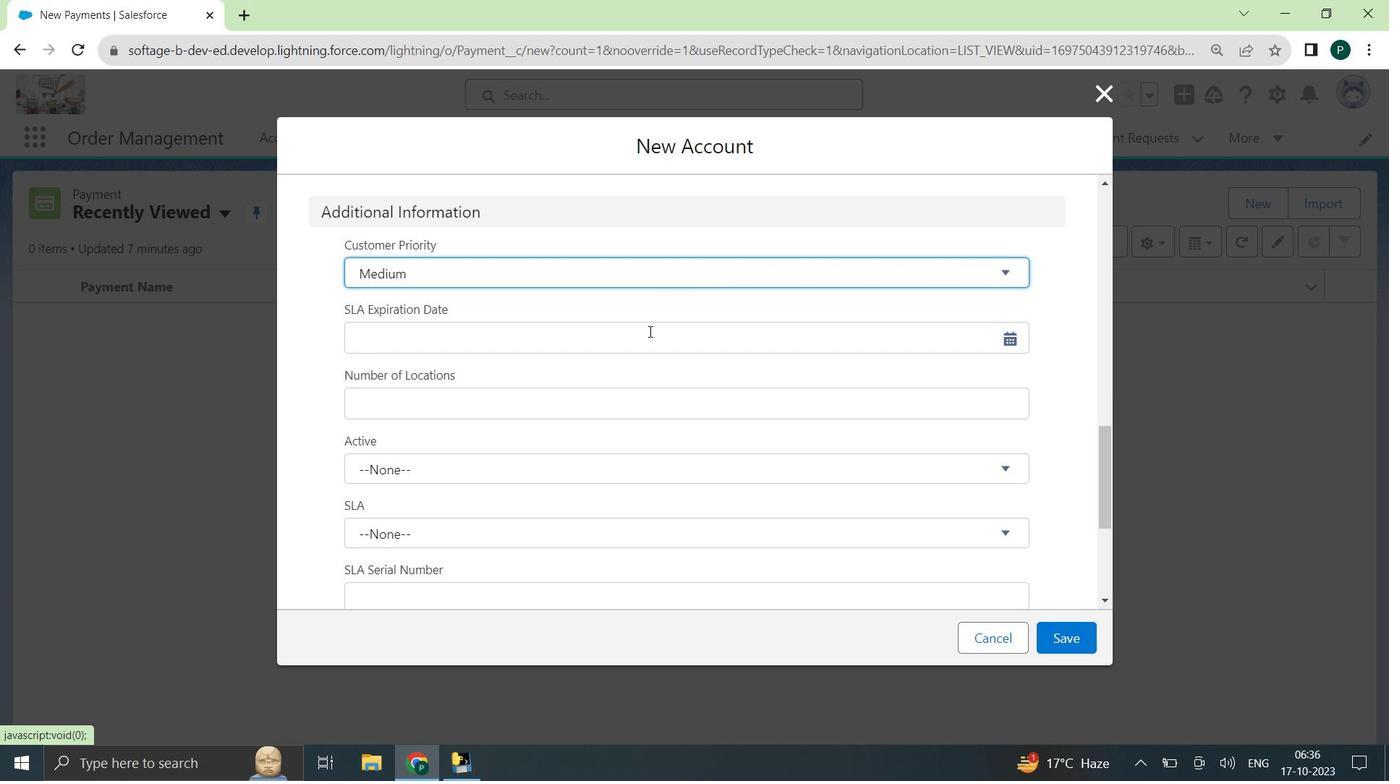 
Action: Mouse pressed left at (650, 332)
Screenshot: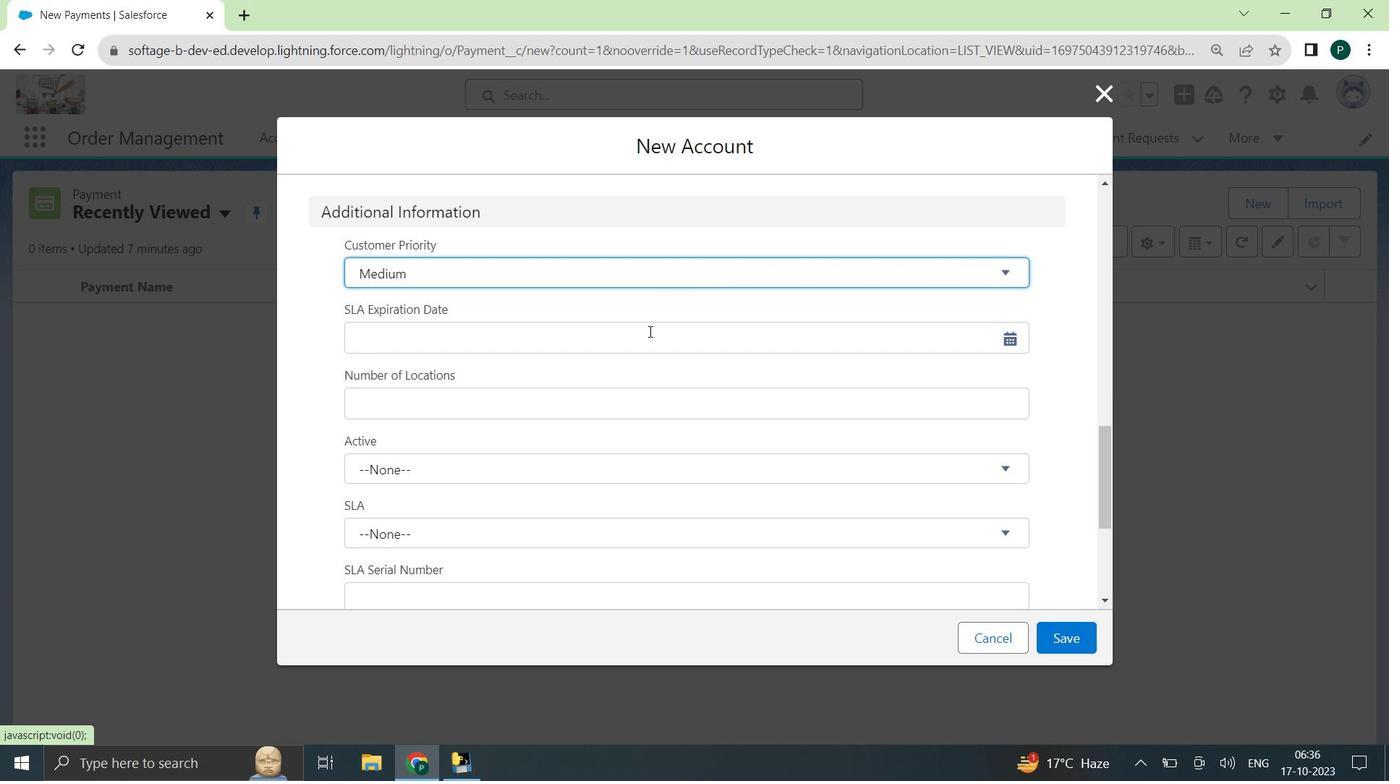 
Action: Mouse moved to (605, 270)
Screenshot: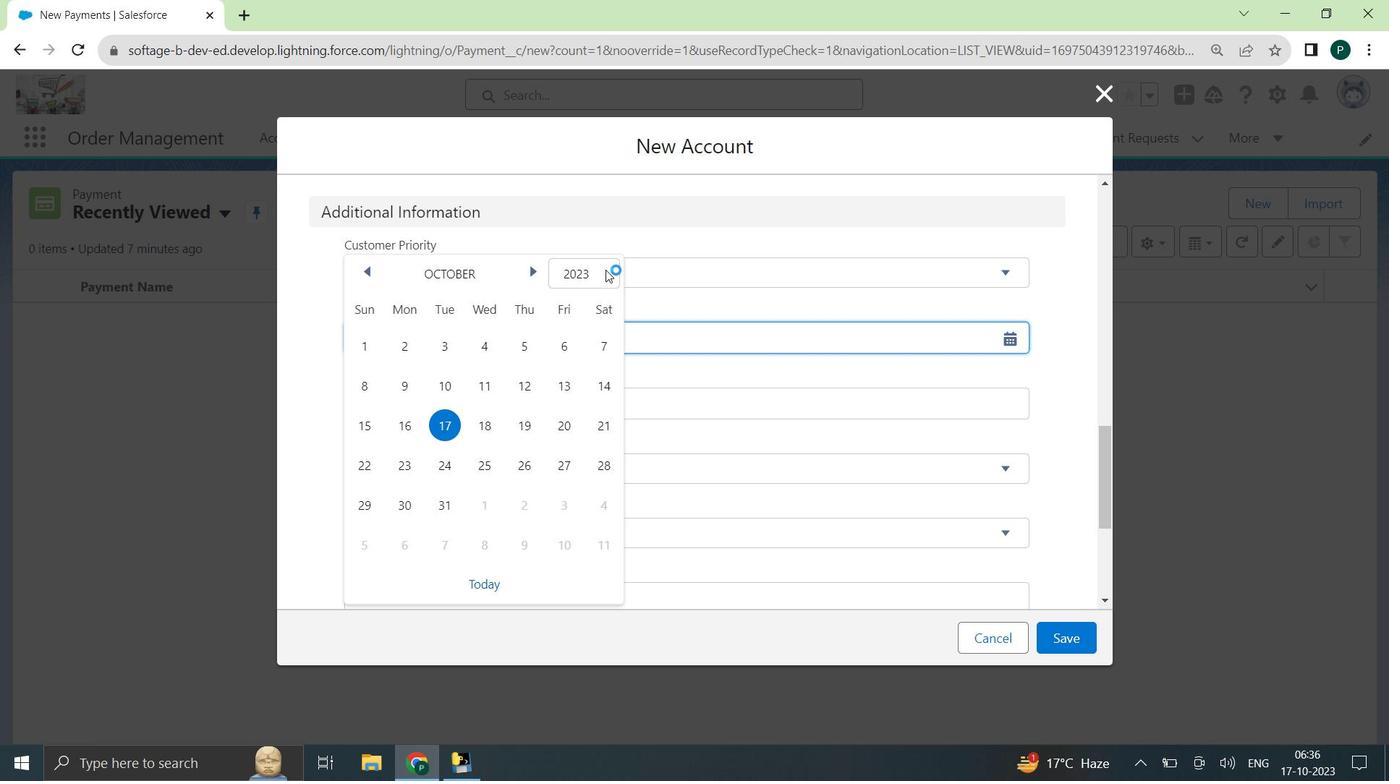 
Action: Mouse pressed left at (605, 270)
Screenshot: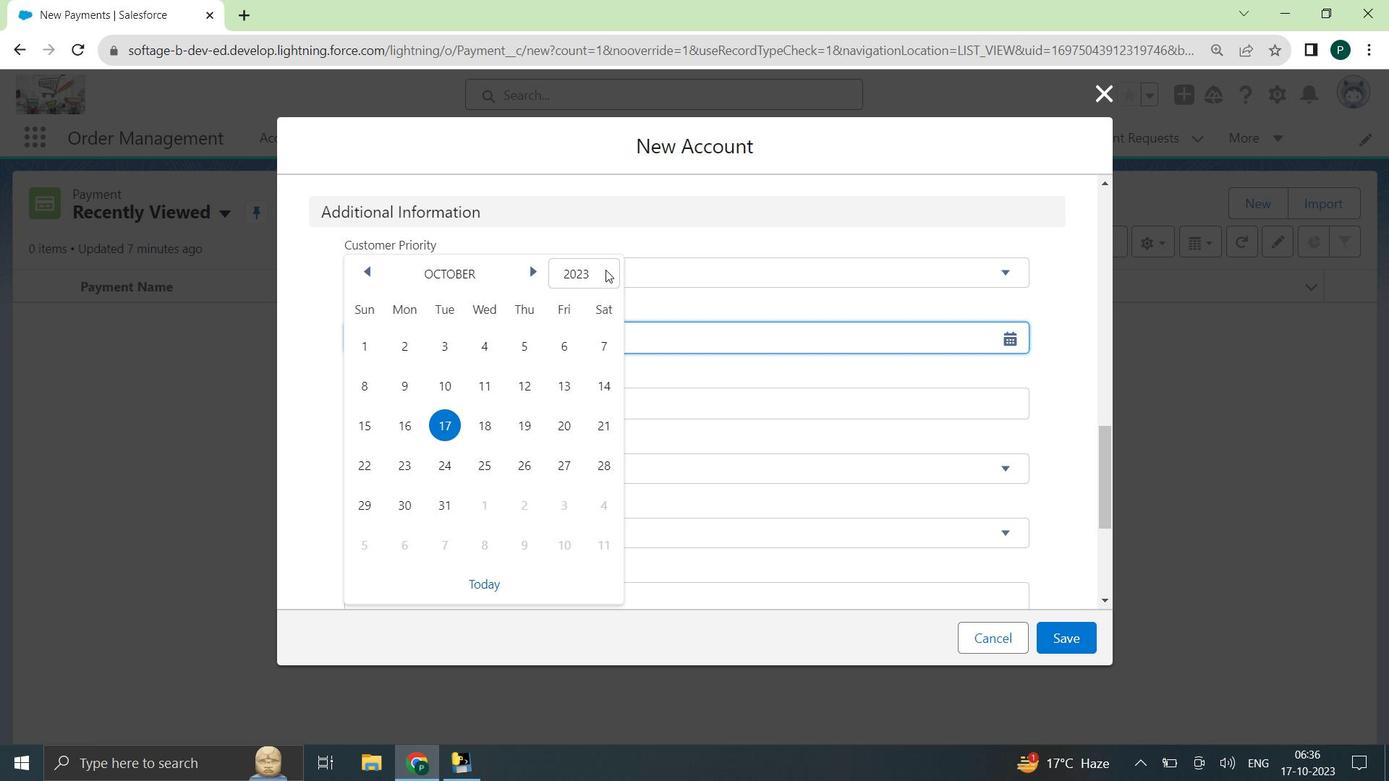 
Action: Mouse moved to (607, 495)
Screenshot: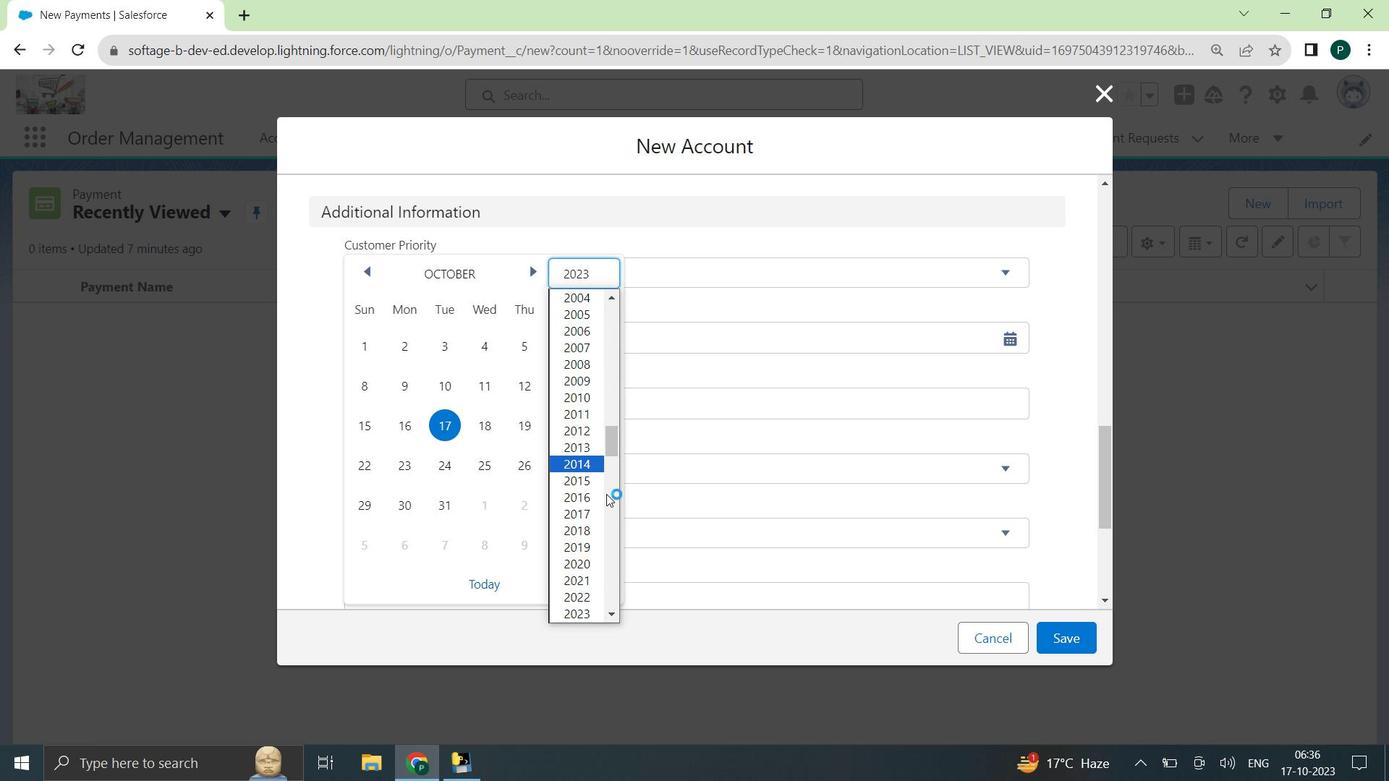 
Action: Mouse scrolled (607, 494) with delta (0, 0)
Screenshot: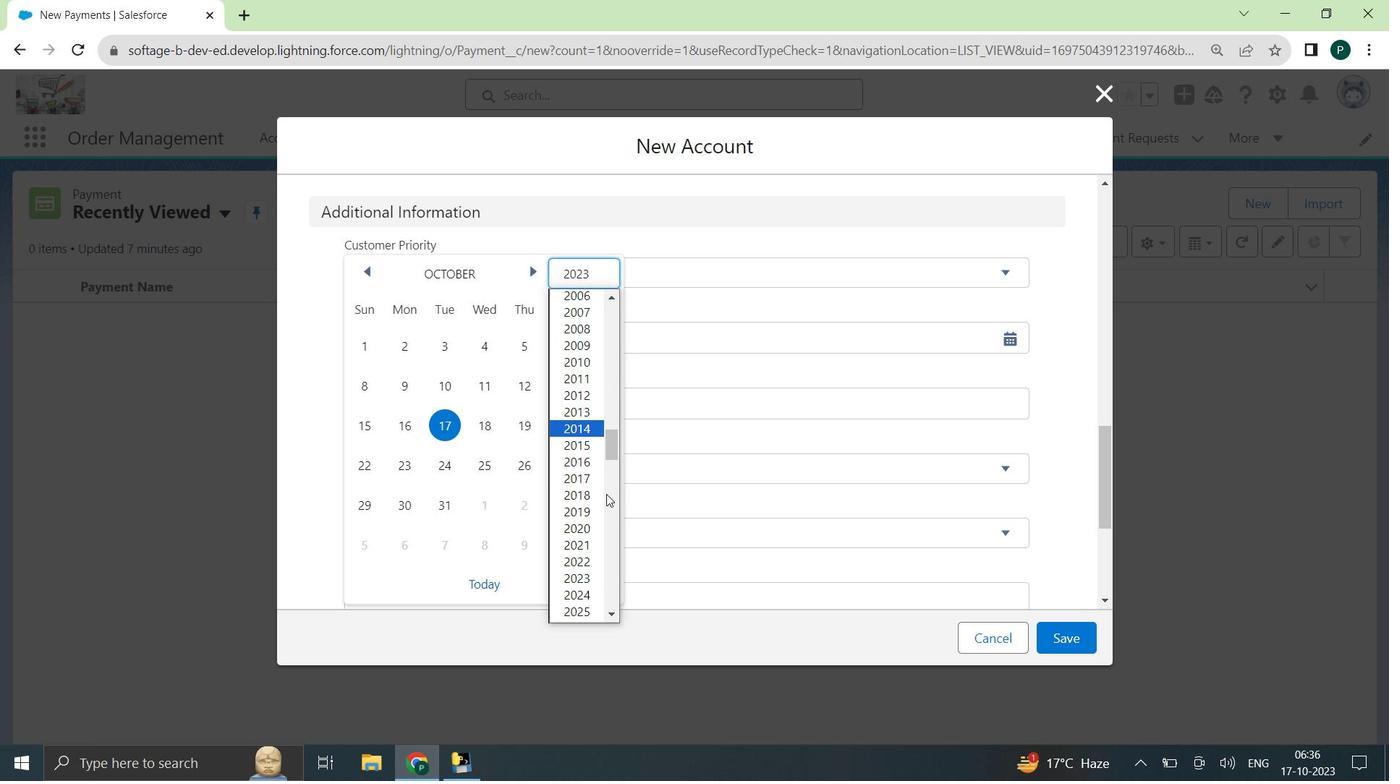 
Action: Mouse moved to (578, 520)
Screenshot: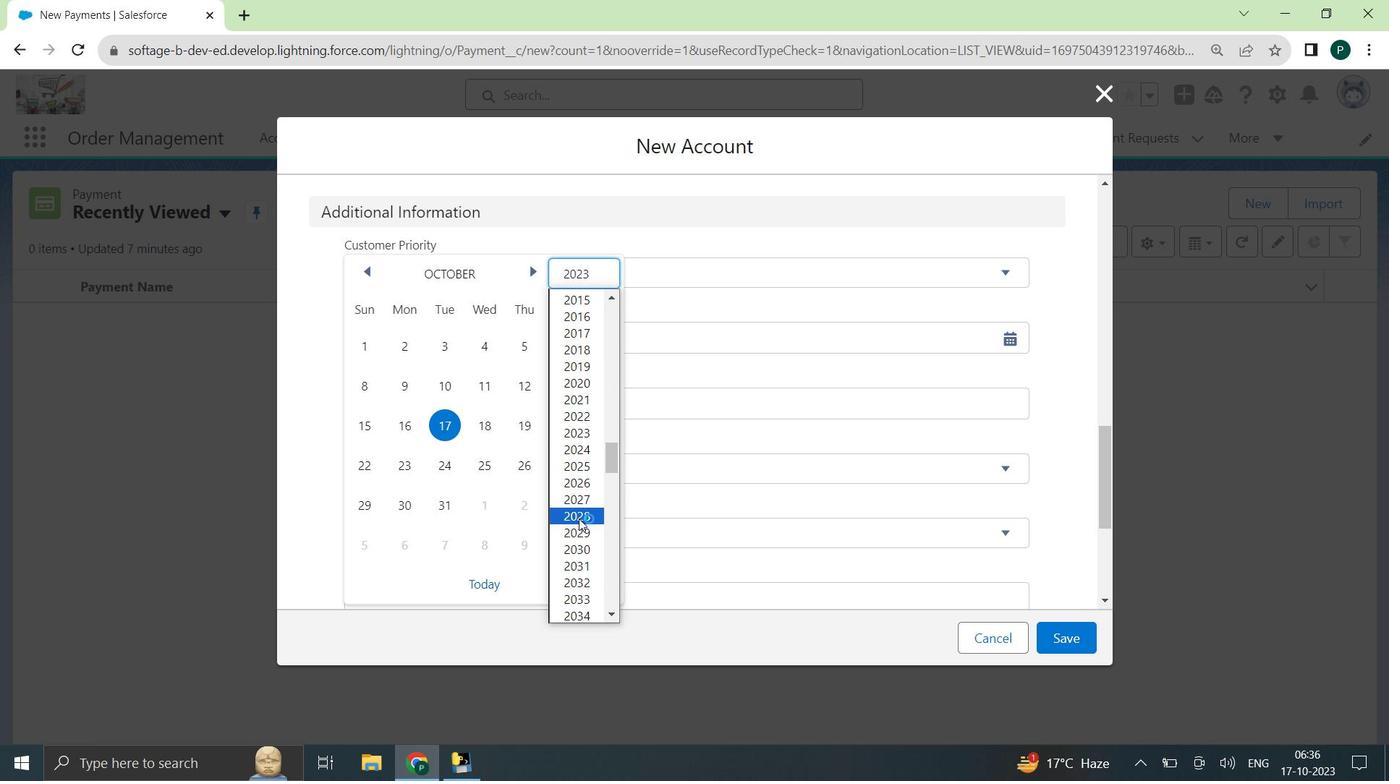 
Action: Mouse pressed left at (578, 520)
Screenshot: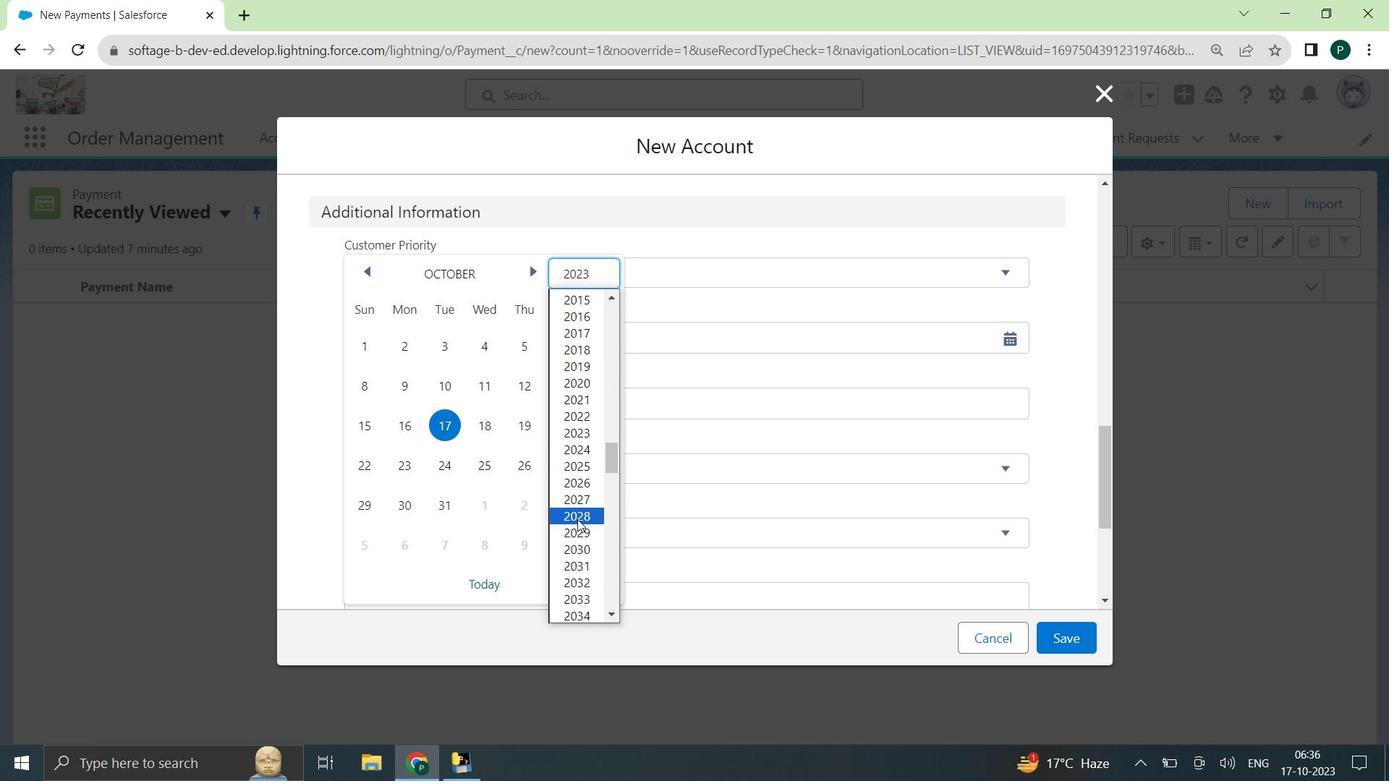 
Action: Mouse moved to (366, 278)
Screenshot: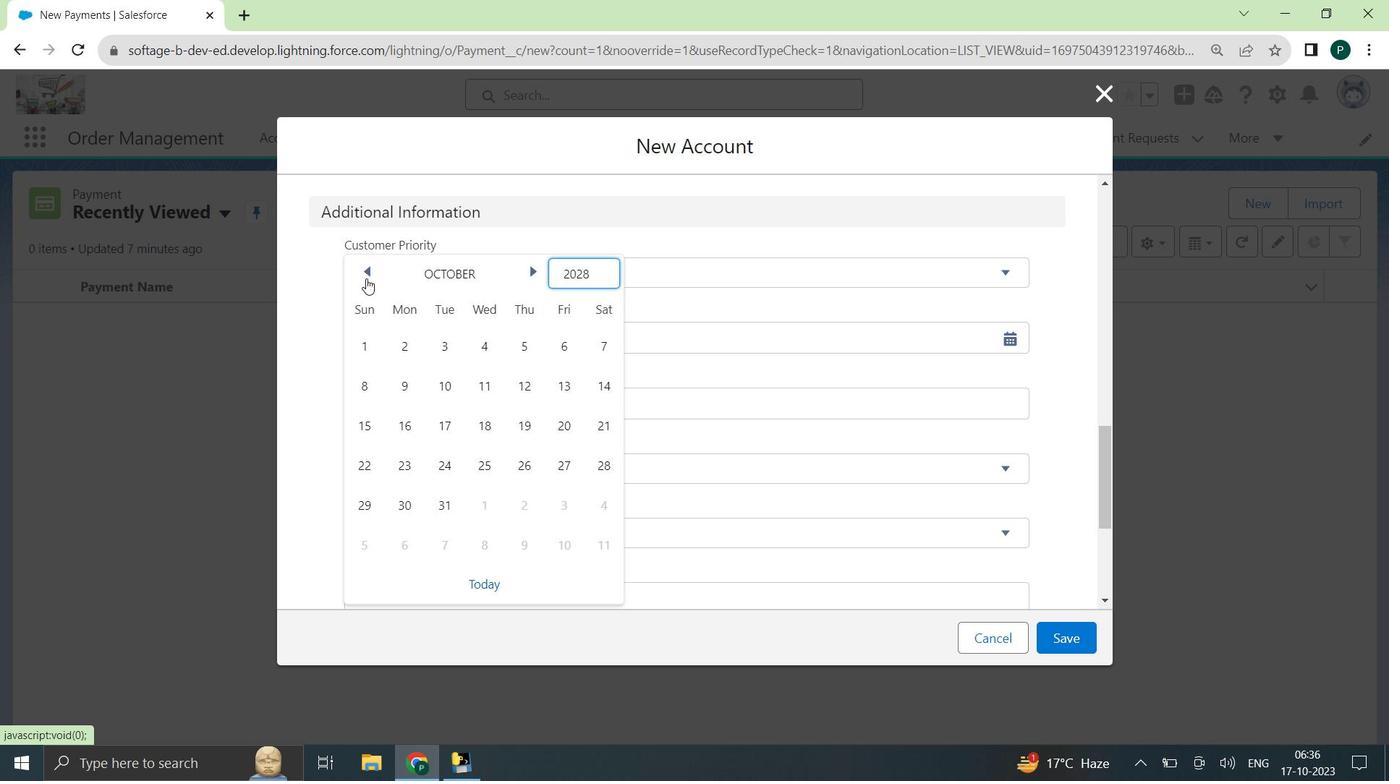 
Action: Mouse pressed left at (366, 278)
Screenshot: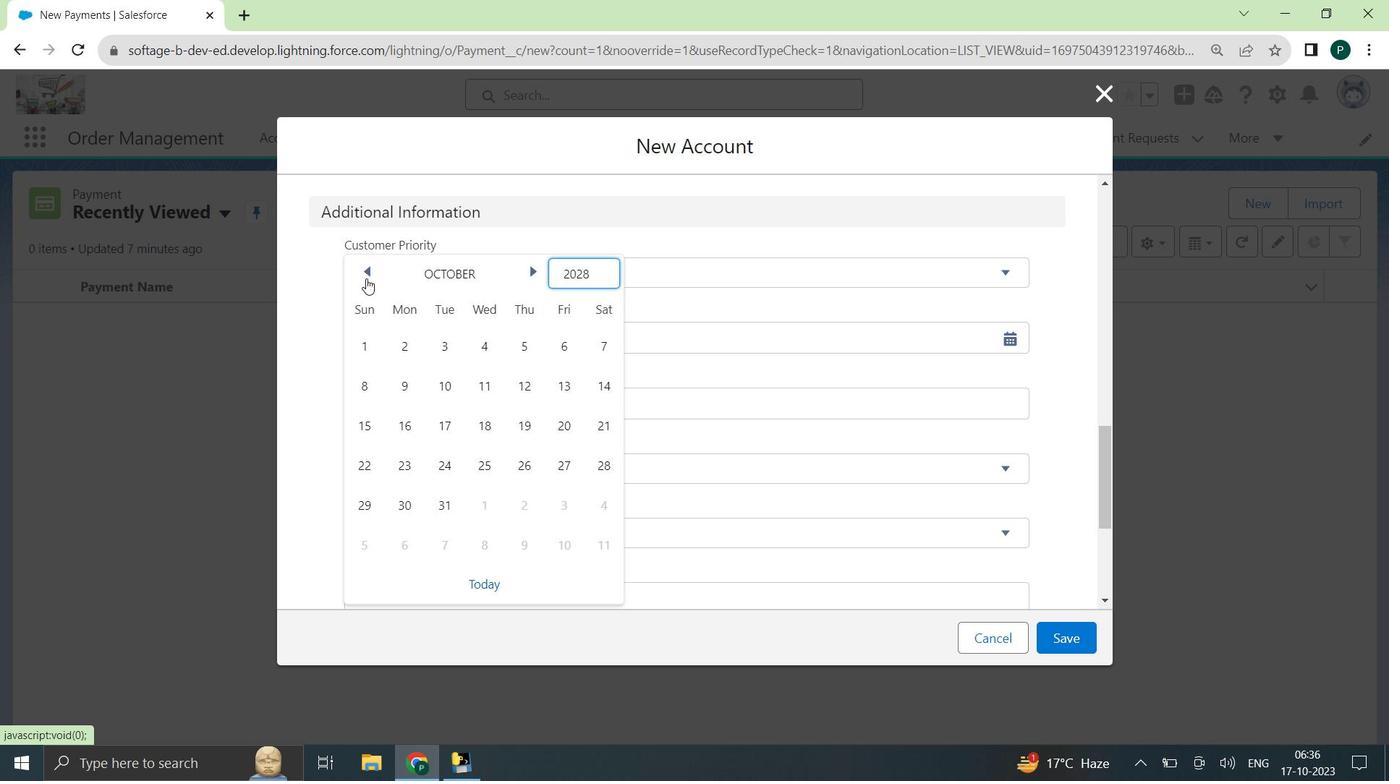 
Action: Mouse moved to (368, 277)
Screenshot: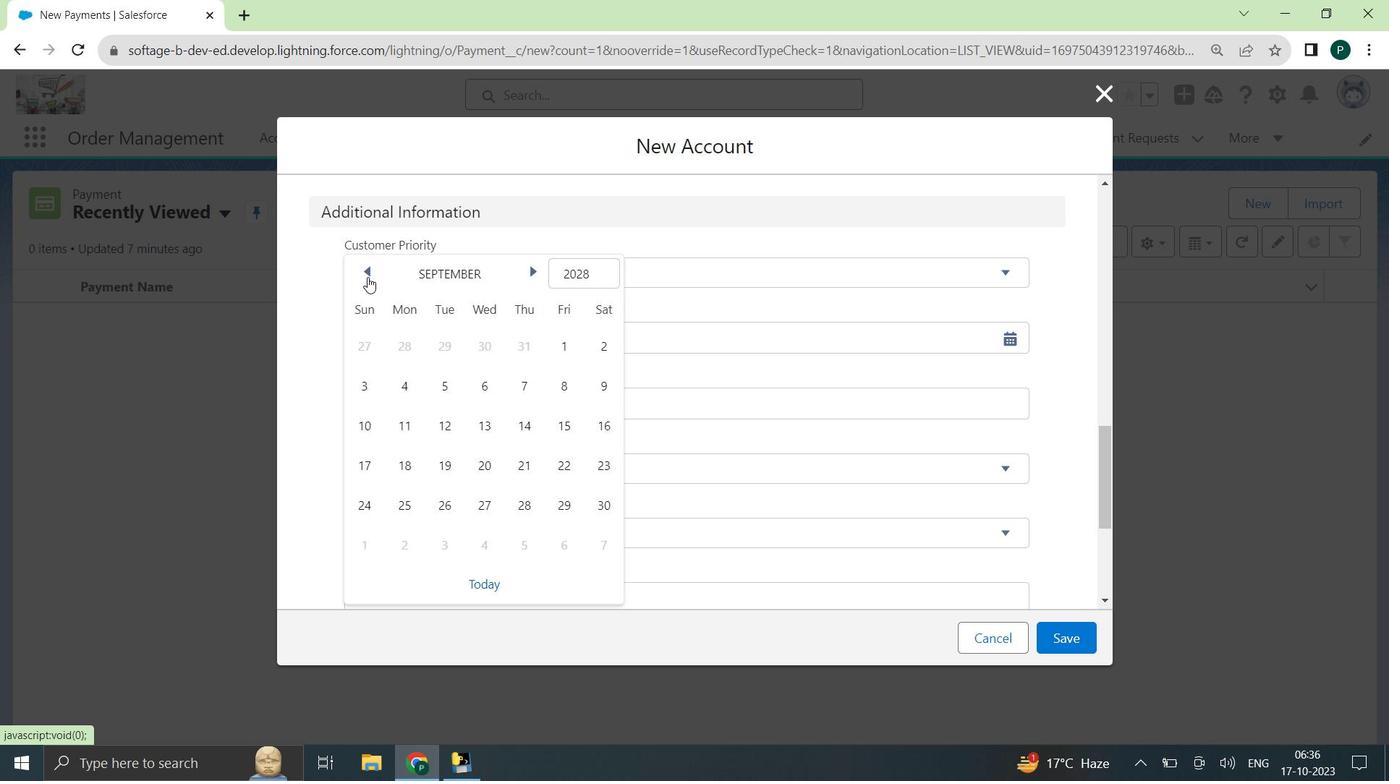 
Action: Mouse pressed left at (368, 277)
Screenshot: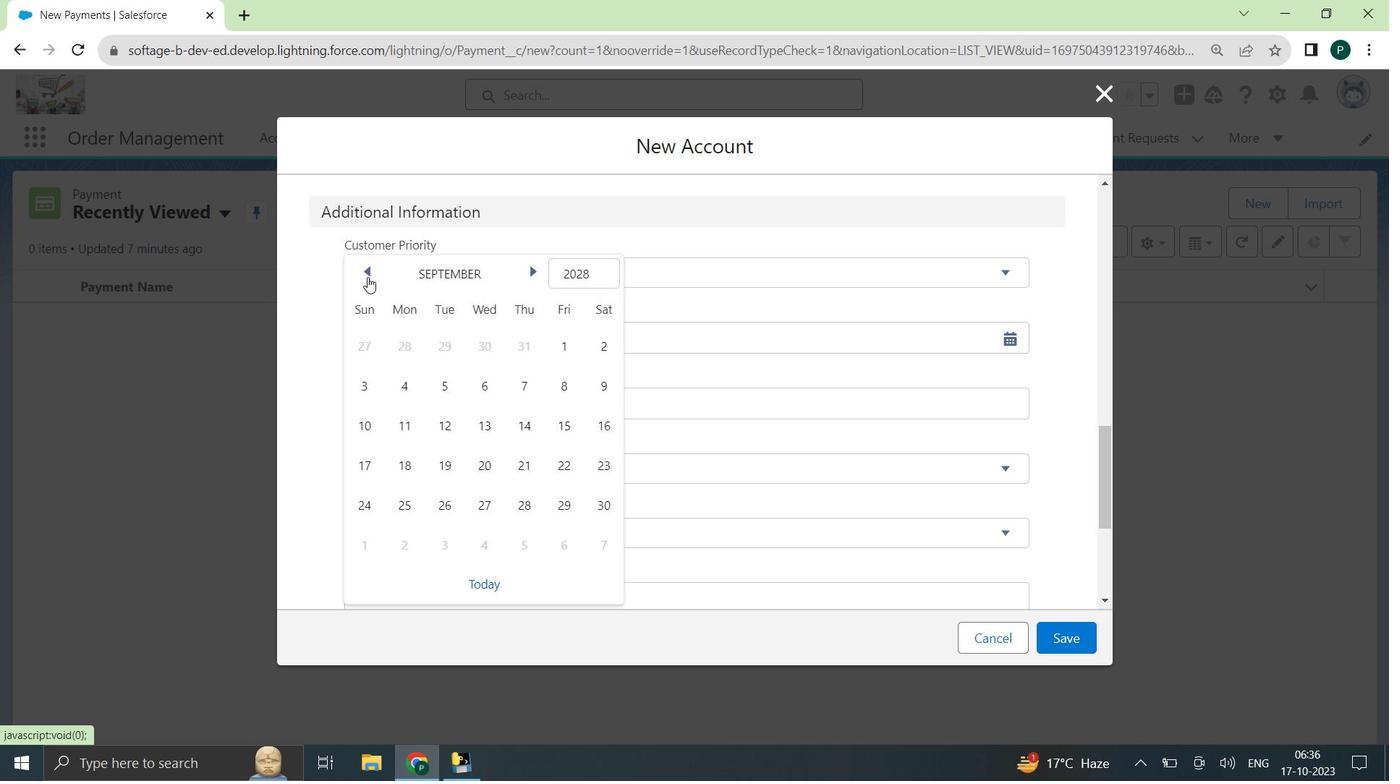 
Action: Mouse pressed left at (368, 277)
Screenshot: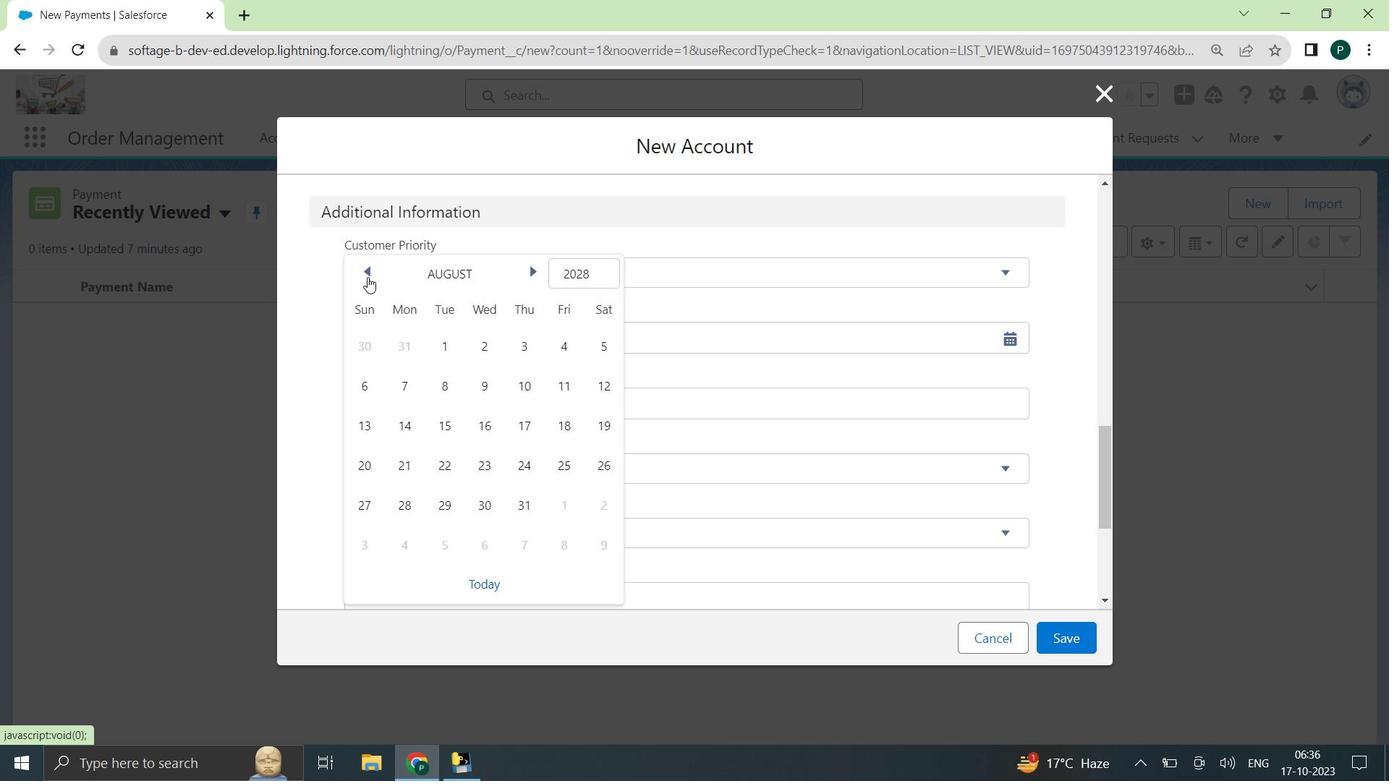 
Action: Mouse pressed left at (368, 277)
Screenshot: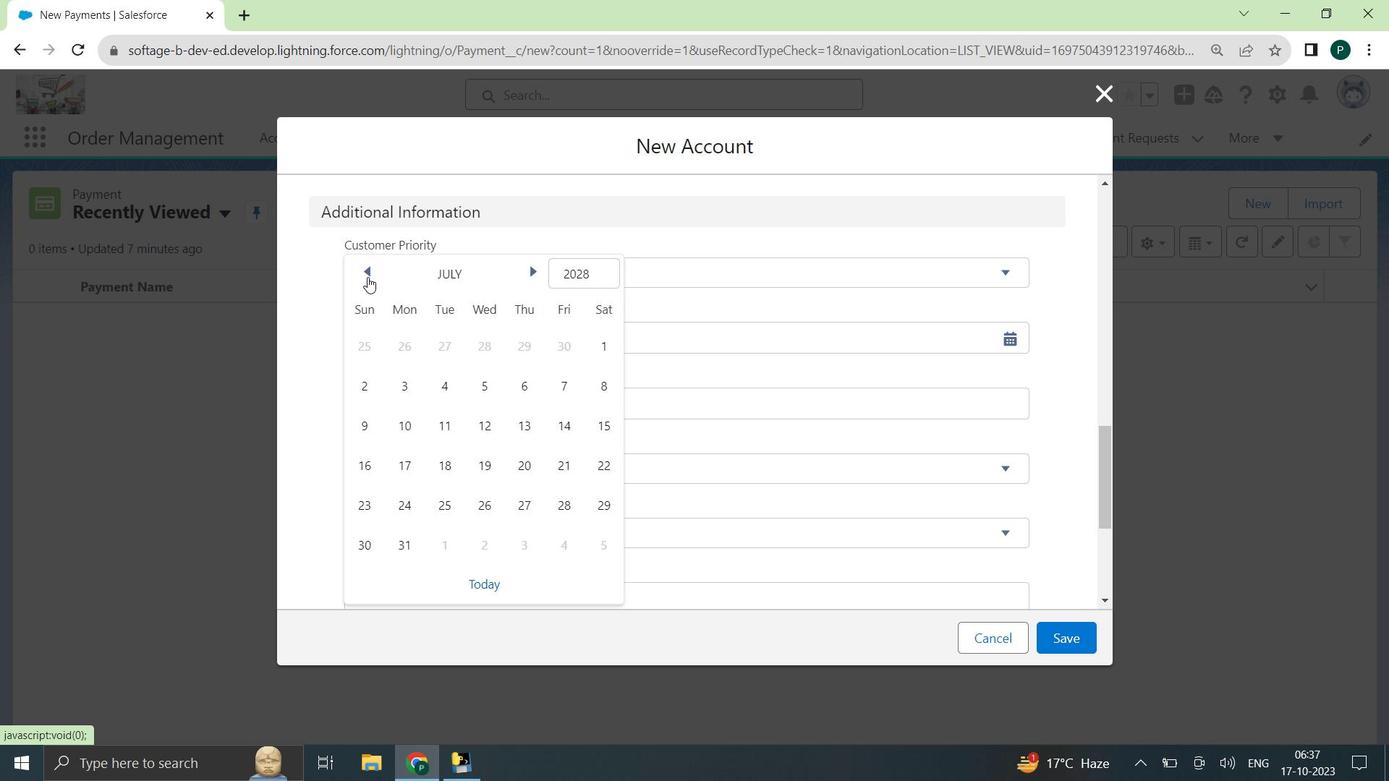 
Action: Mouse pressed left at (368, 277)
Screenshot: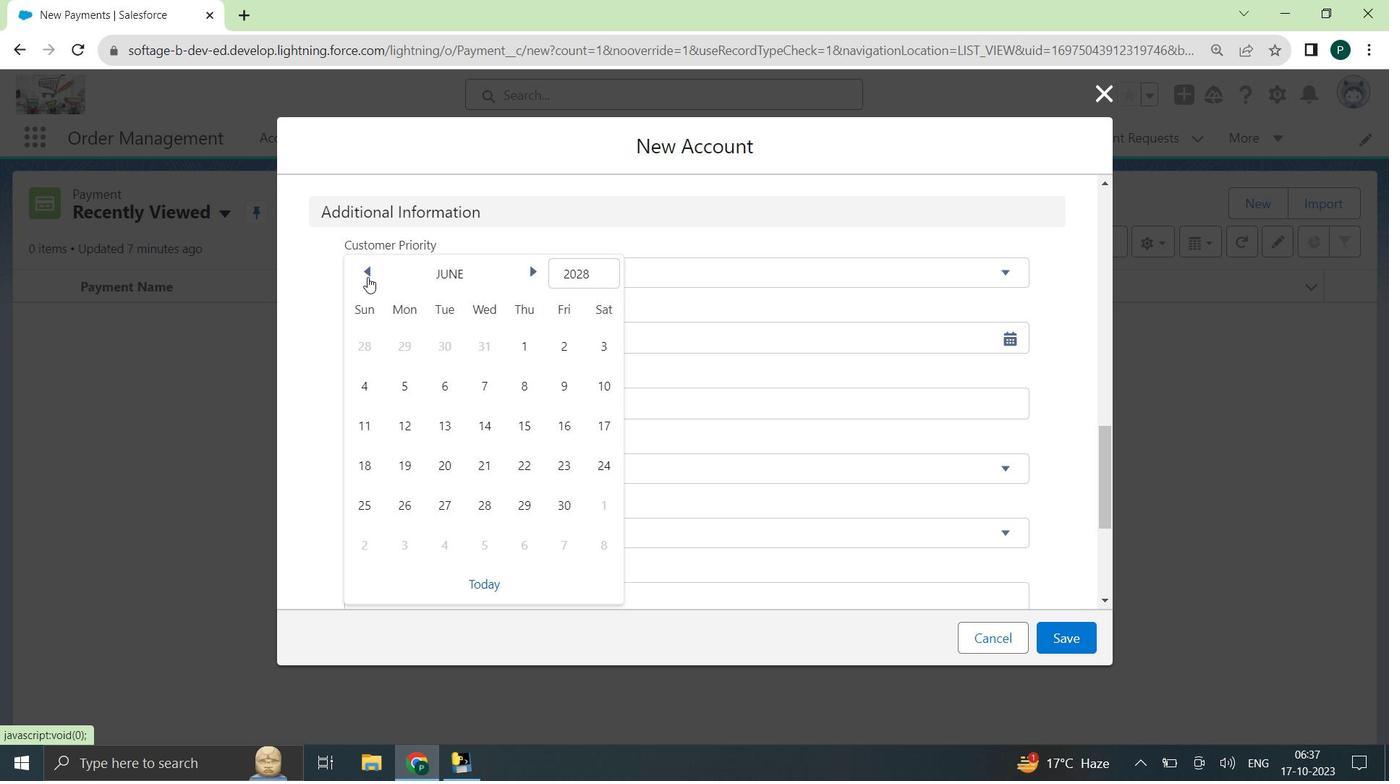 
Action: Mouse pressed left at (368, 277)
Screenshot: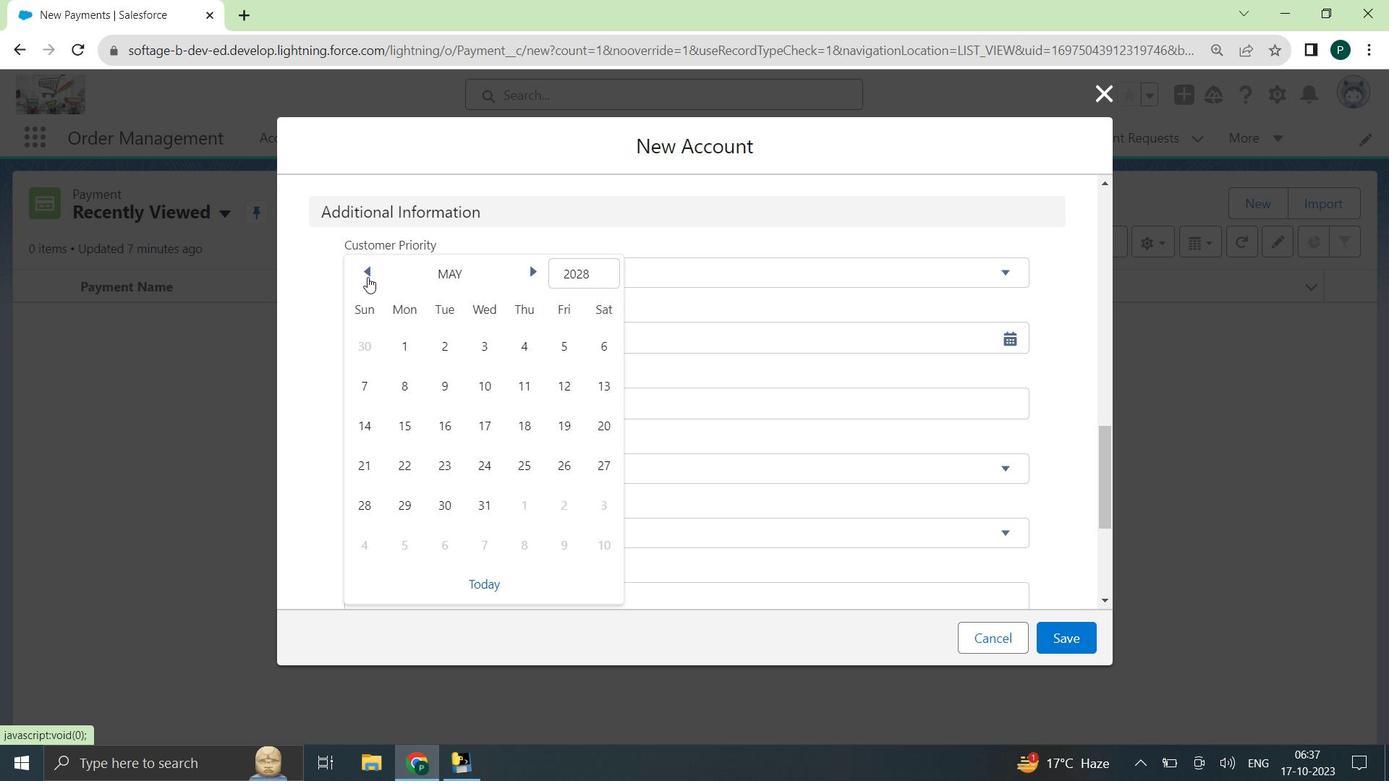 
Action: Mouse pressed left at (368, 277)
Screenshot: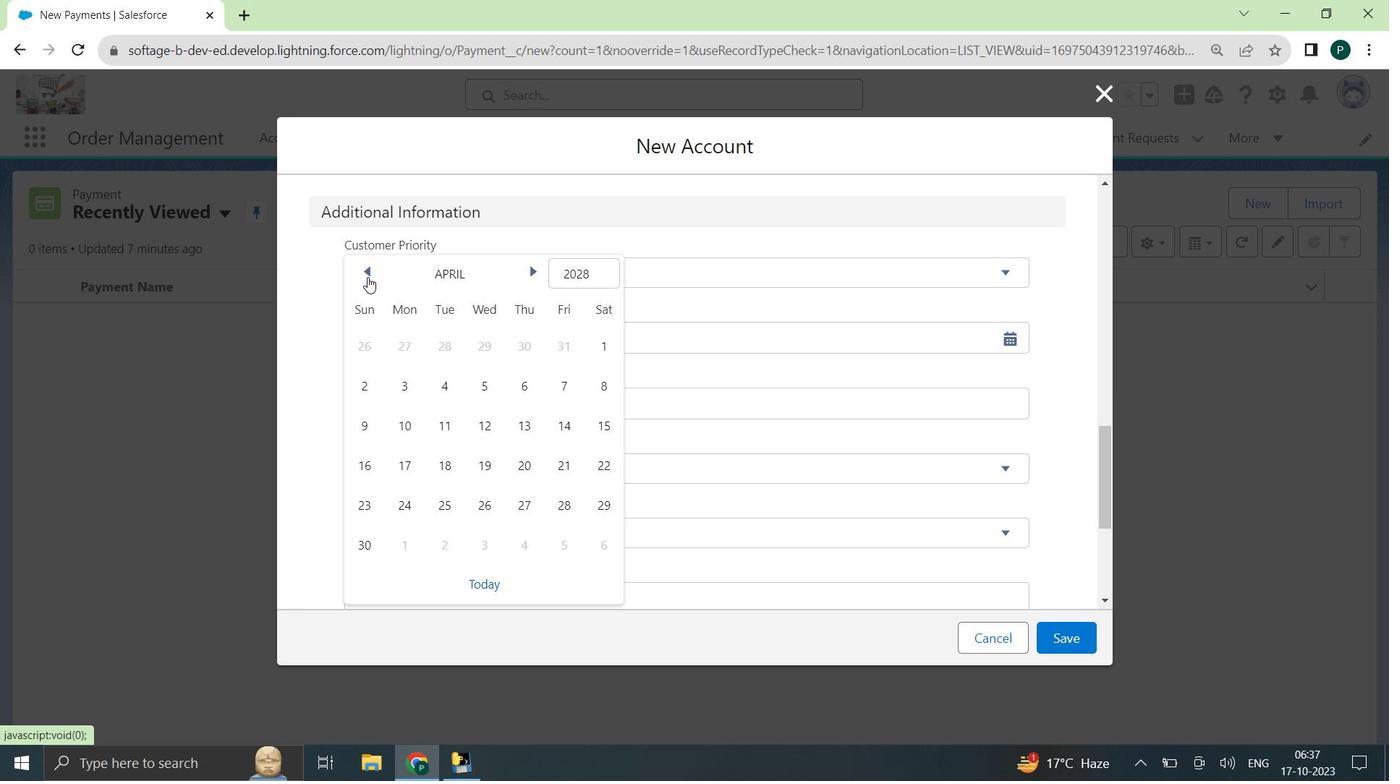 
Action: Mouse pressed left at (368, 277)
Screenshot: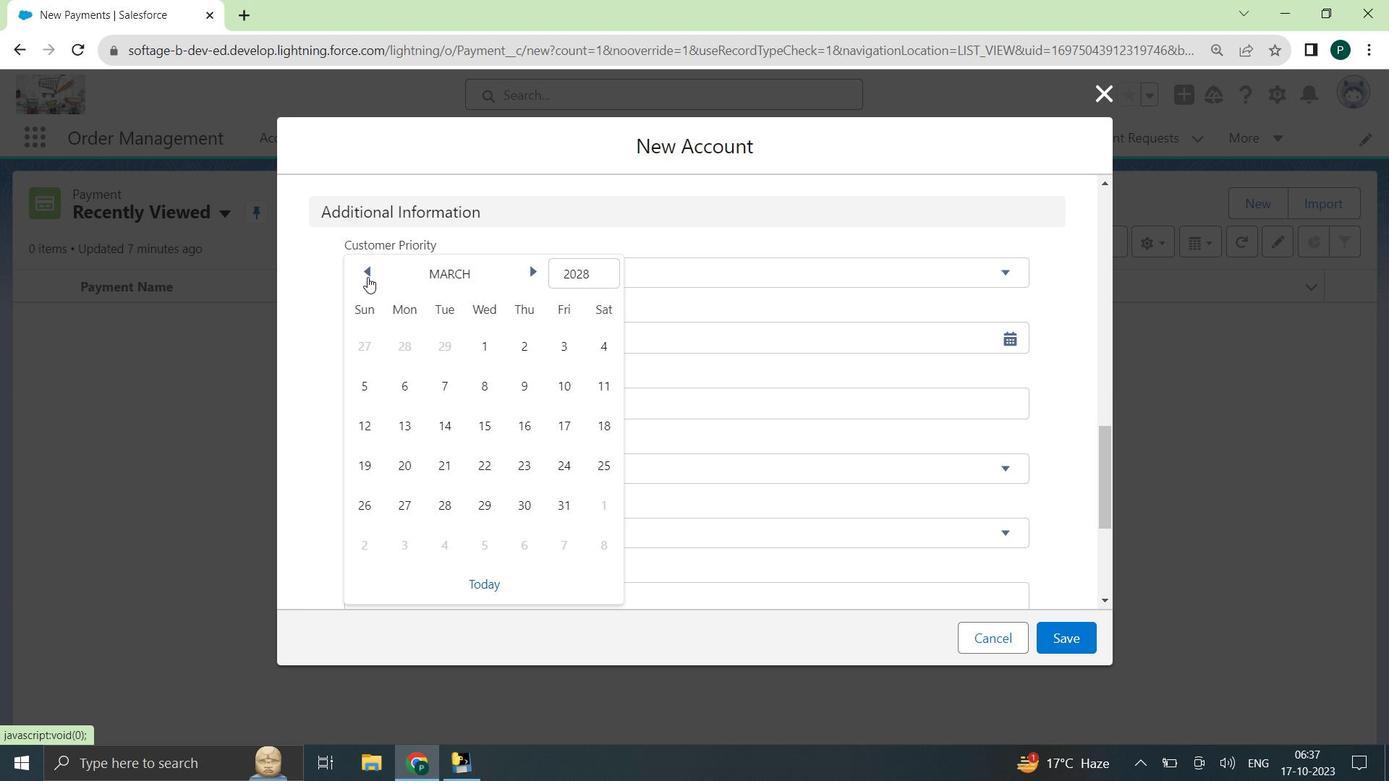 
Action: Mouse moved to (520, 379)
Screenshot: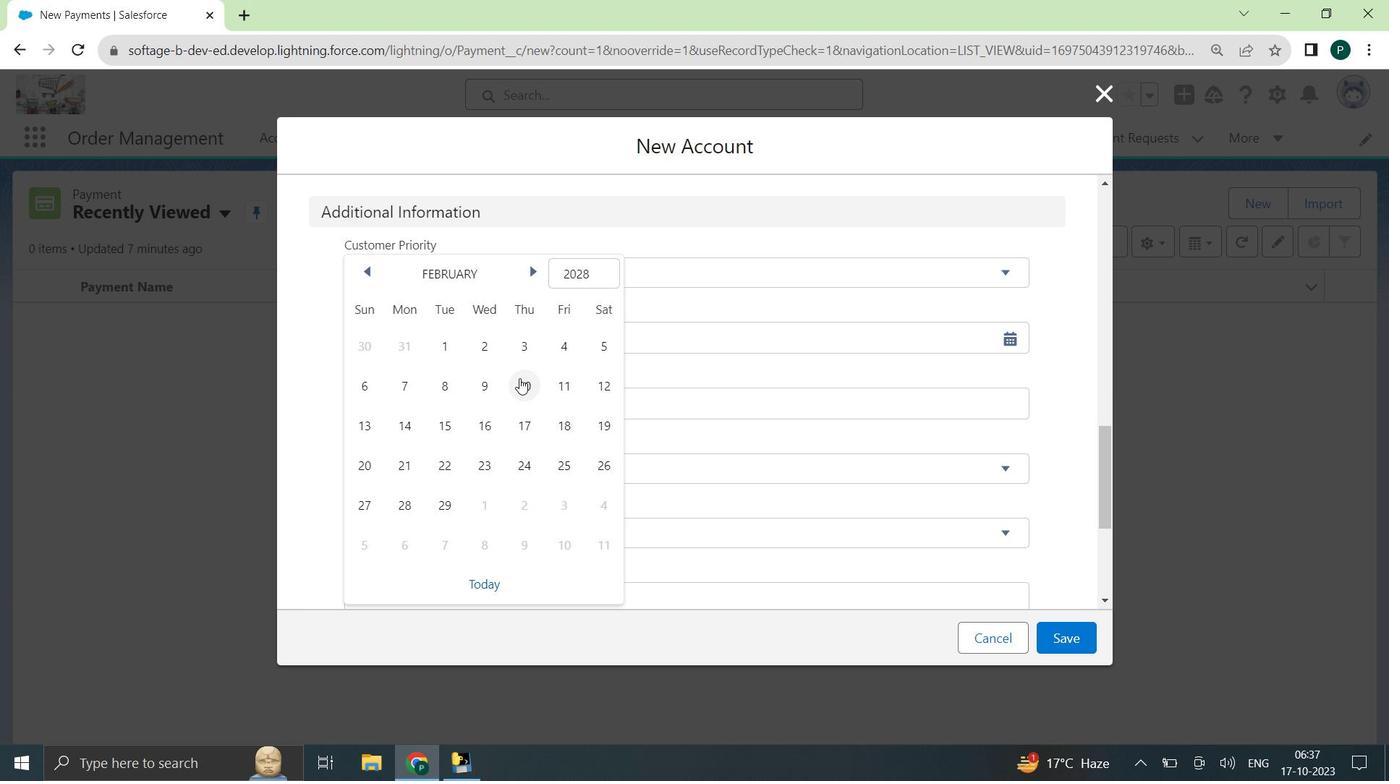 
Action: Mouse pressed left at (520, 379)
Screenshot: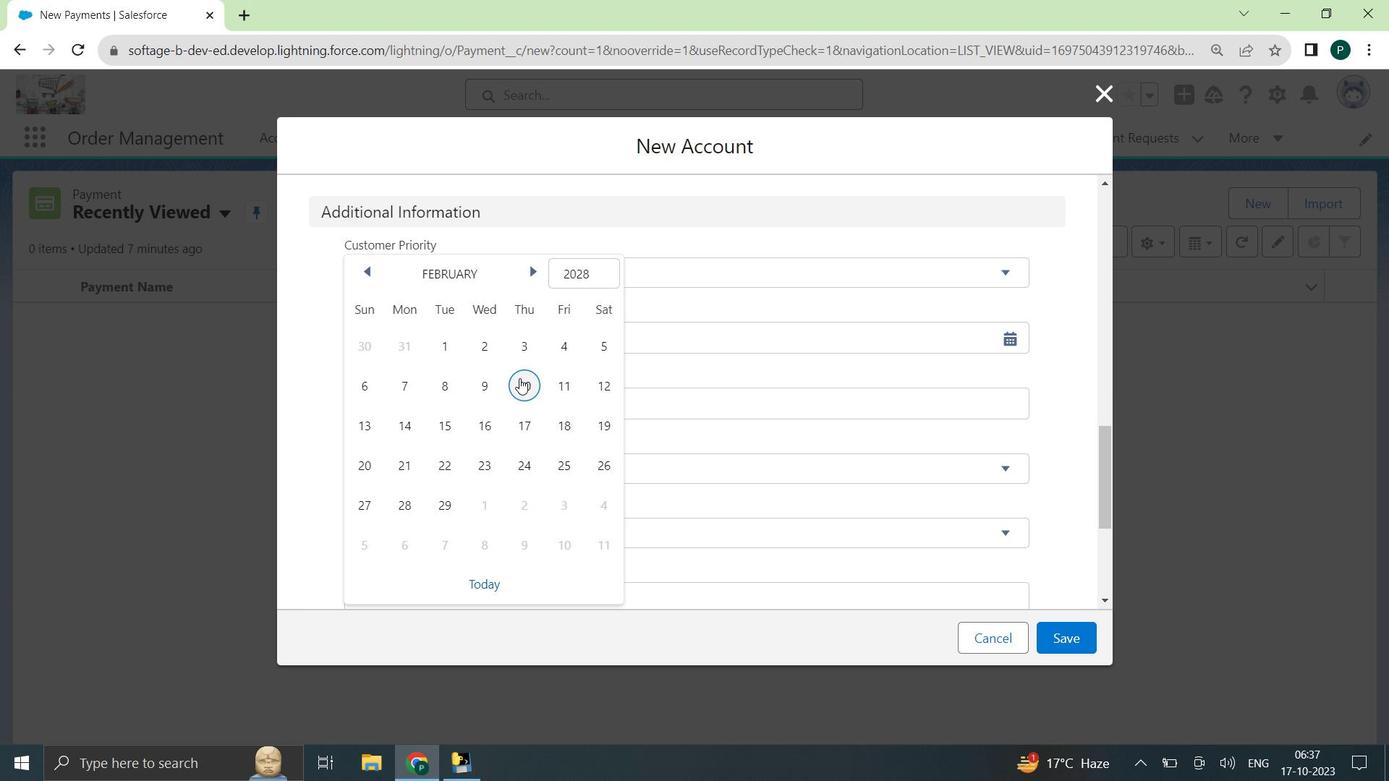 
Action: Mouse moved to (604, 330)
Screenshot: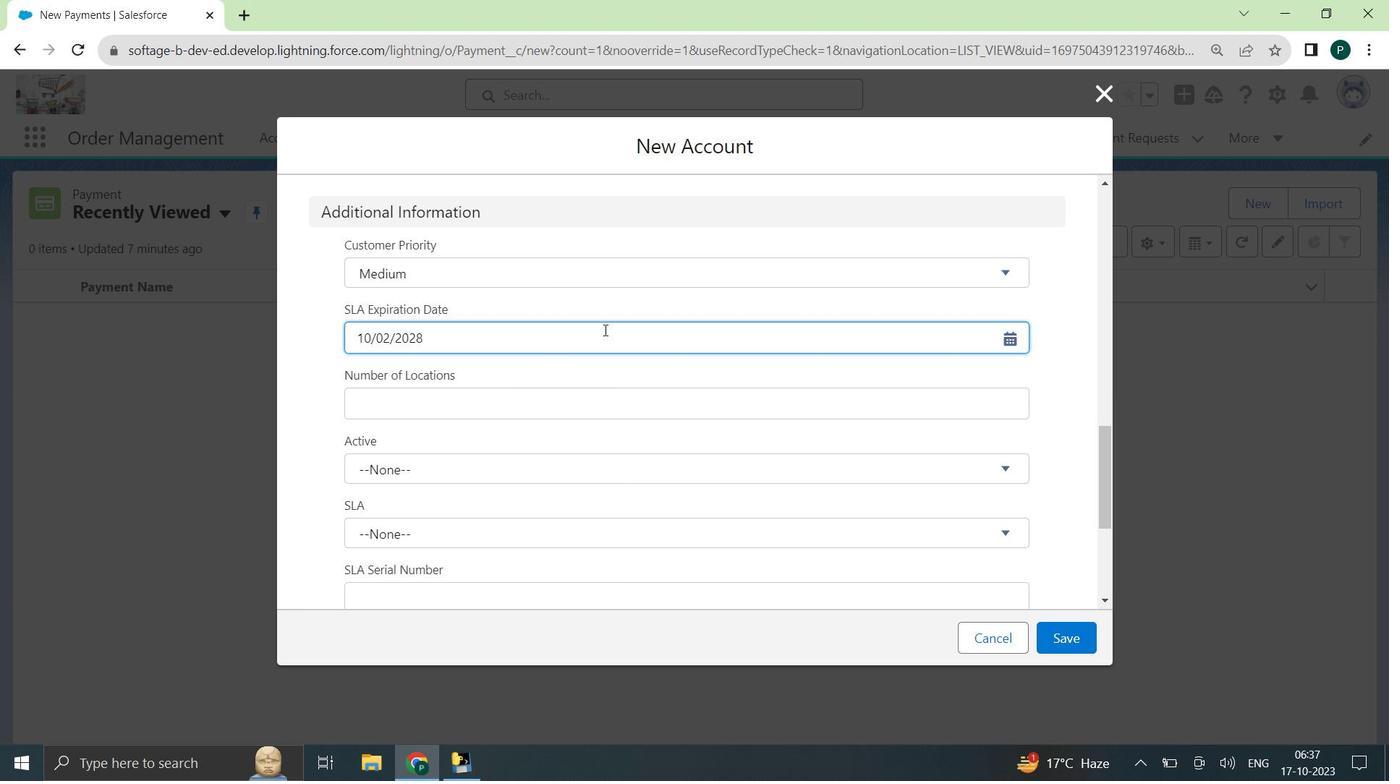 
Action: Mouse scrolled (604, 329) with delta (0, 0)
Screenshot: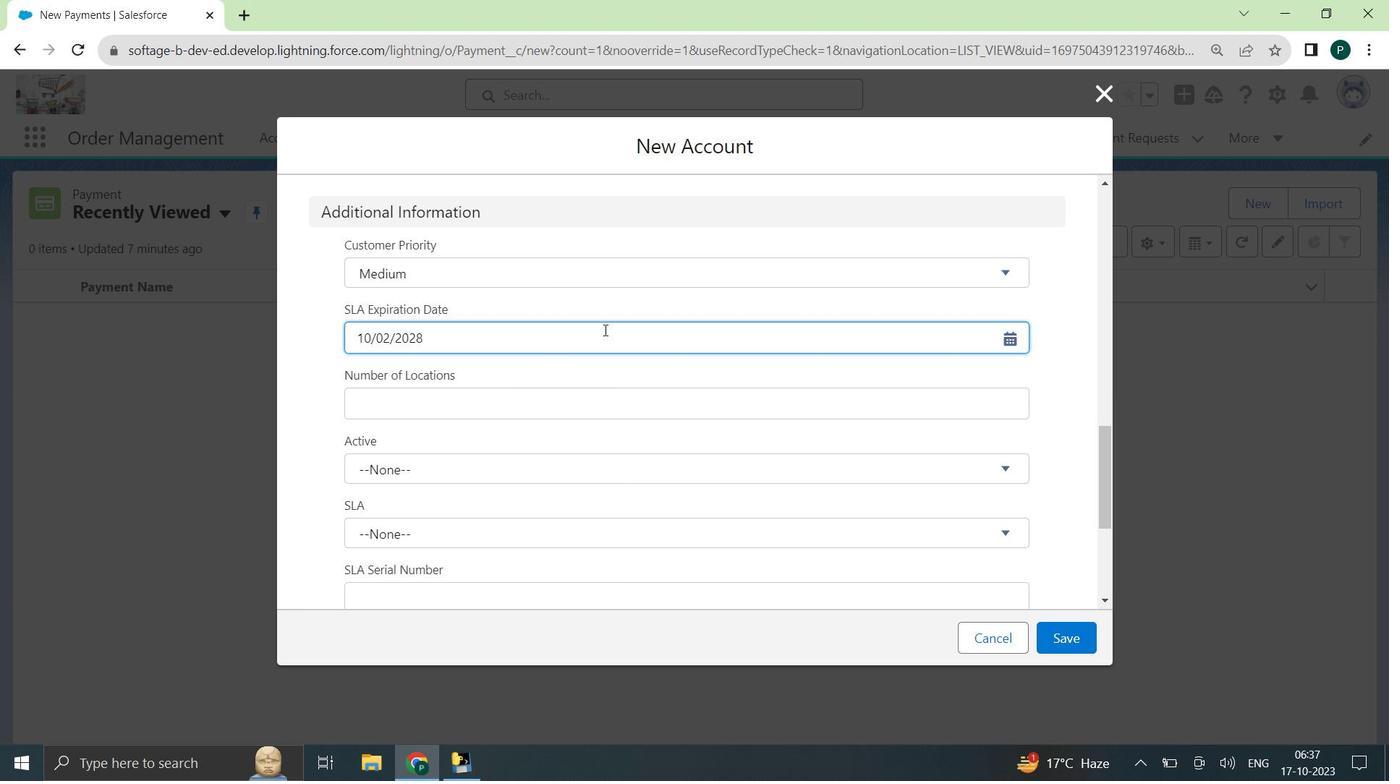
Action: Mouse moved to (610, 326)
Screenshot: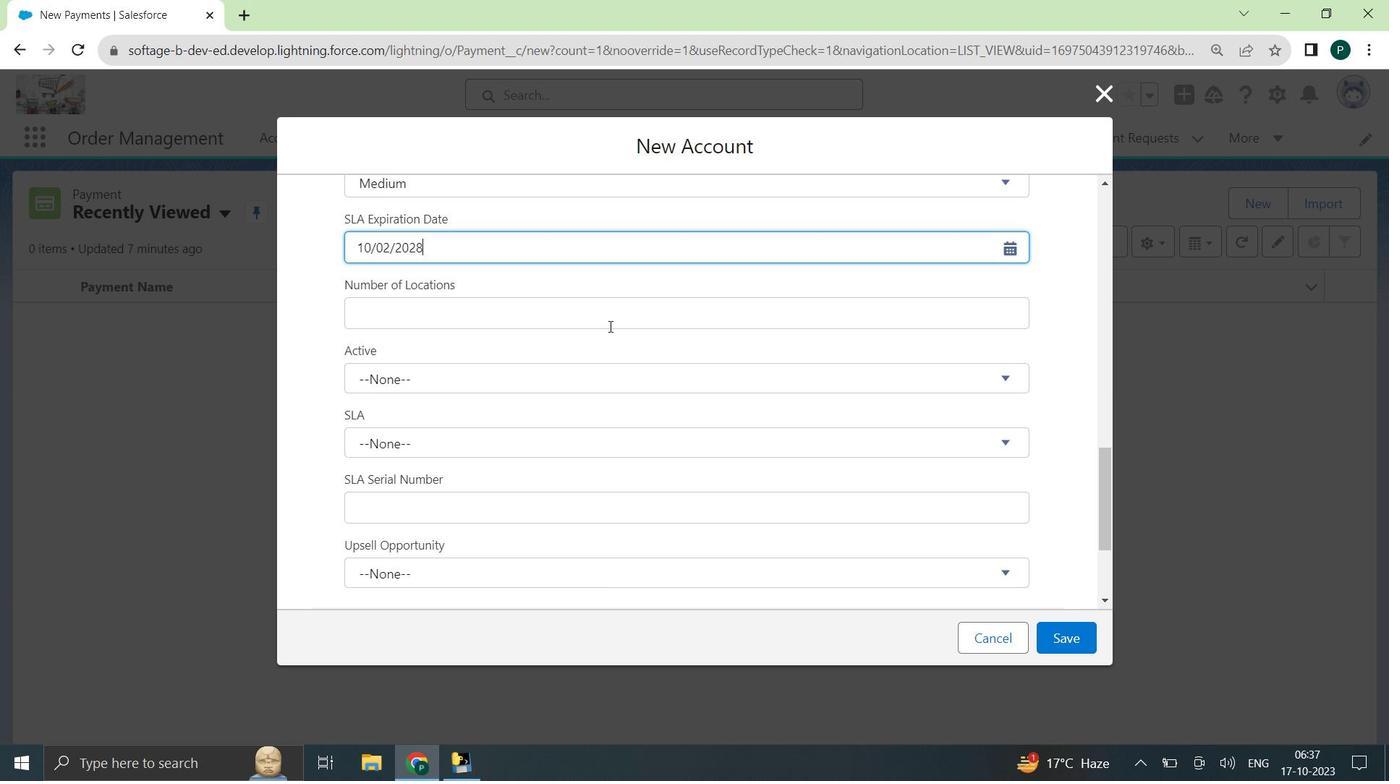 
Action: Mouse pressed left at (610, 326)
Screenshot: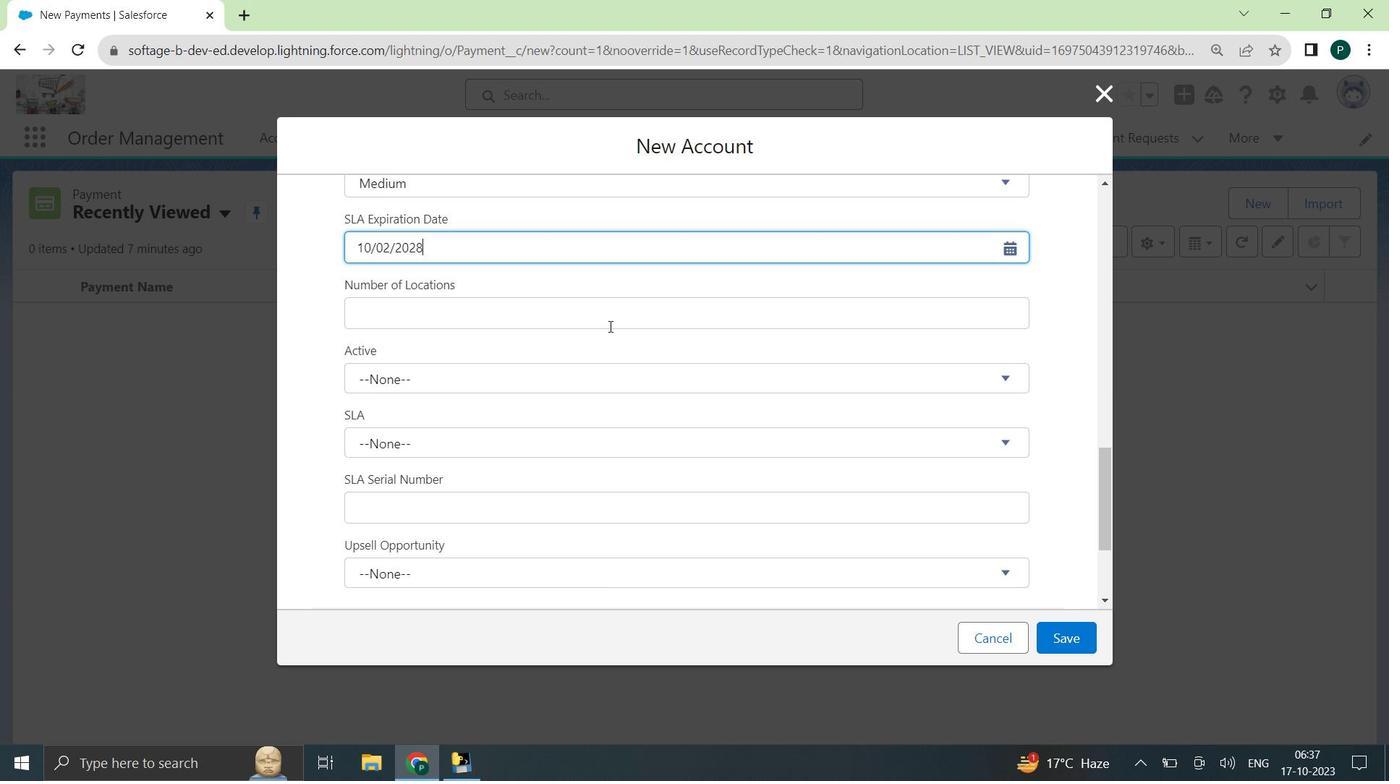 
Action: Mouse moved to (608, 325)
Screenshot: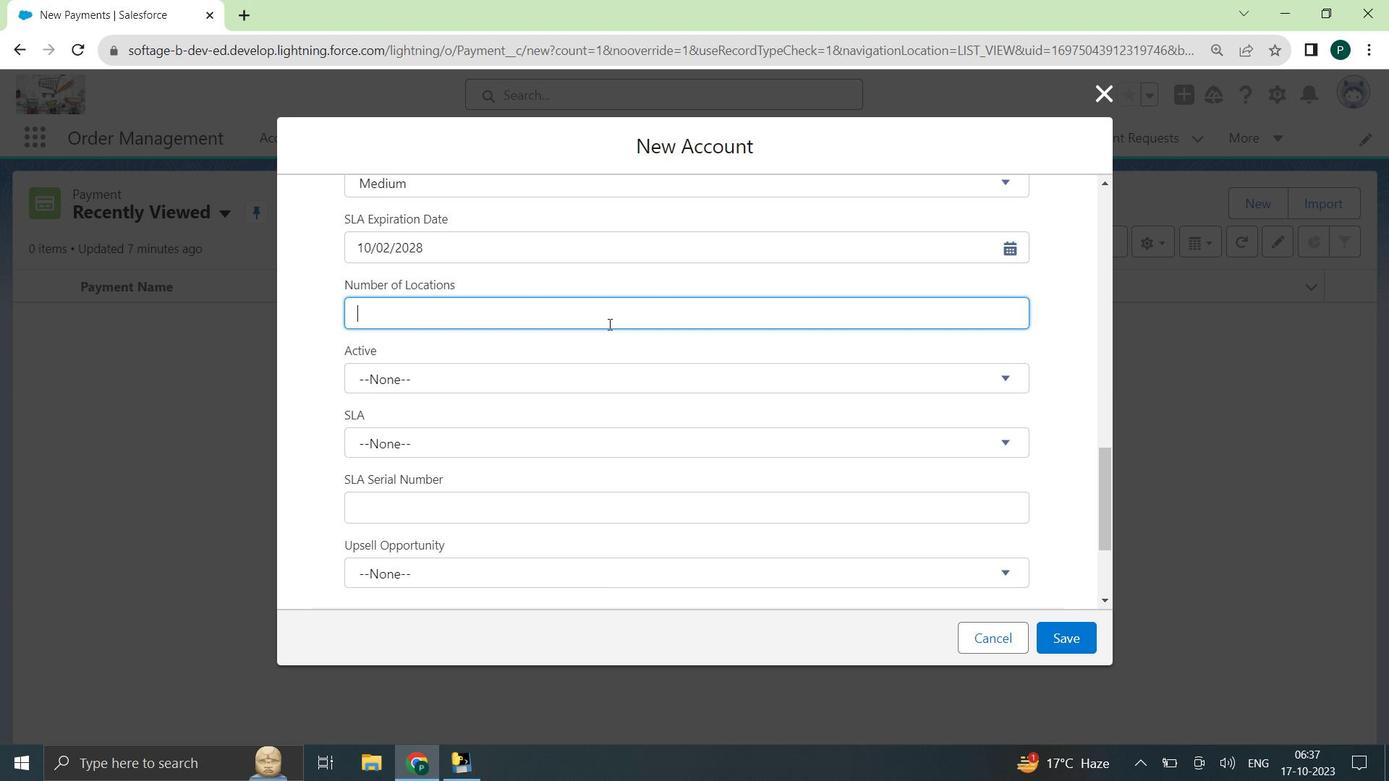 
Action: Key pressed 189
Screenshot: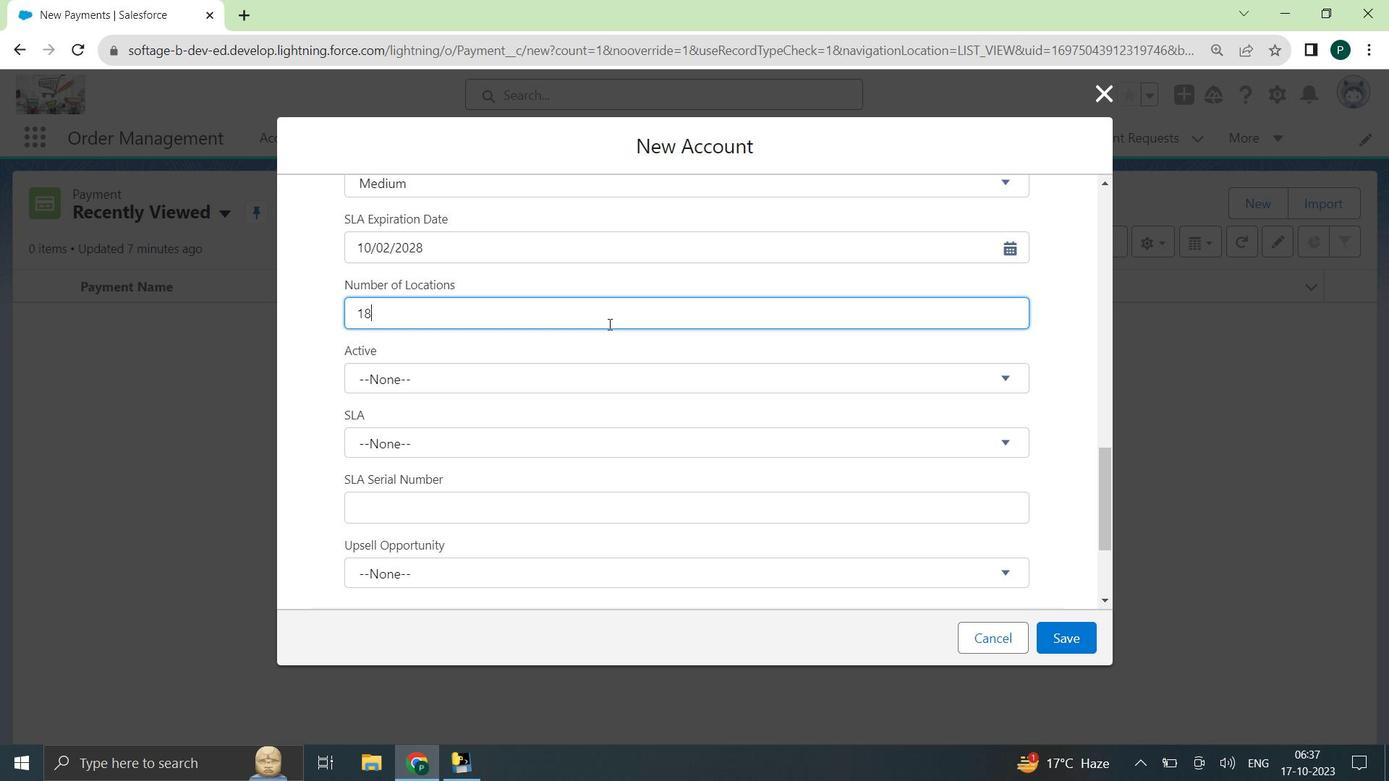 
Action: Mouse moved to (672, 372)
Screenshot: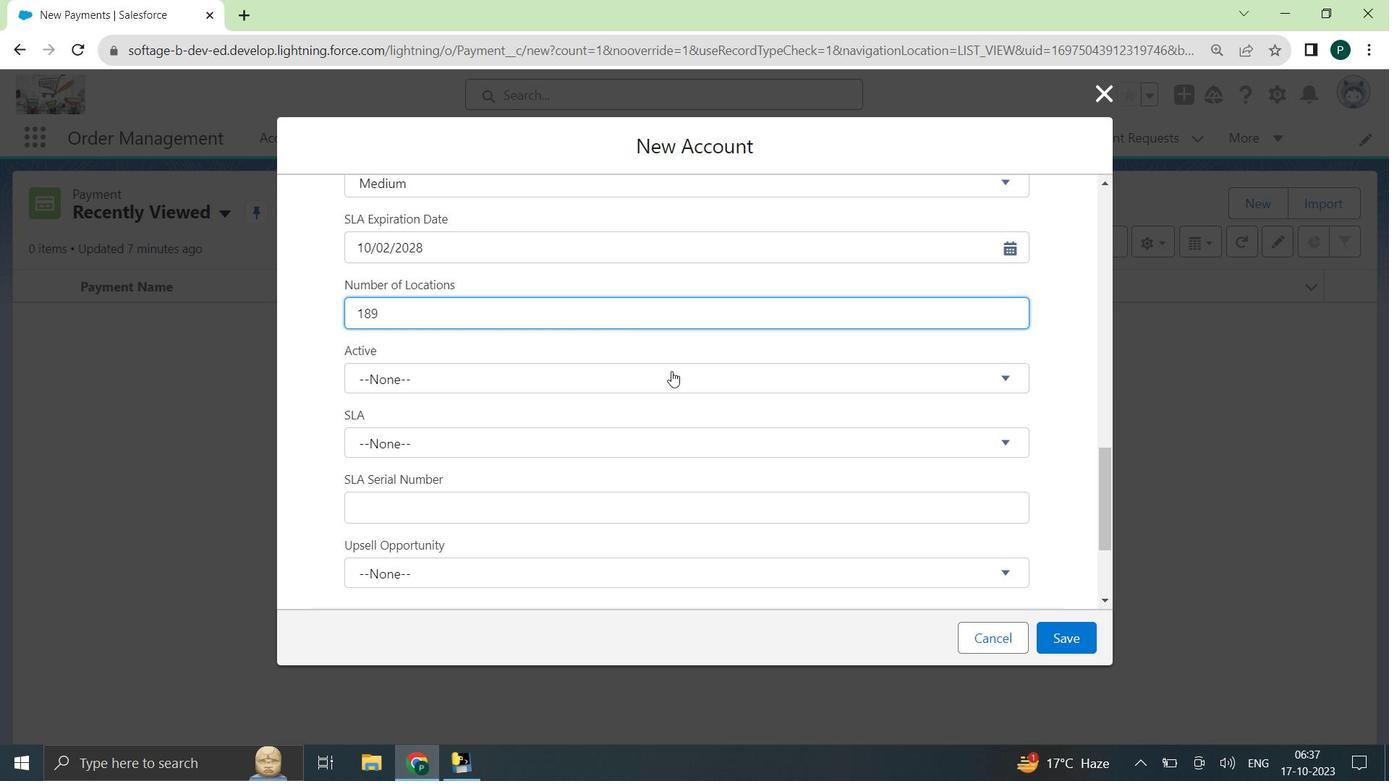 
Action: Mouse pressed left at (672, 372)
Screenshot: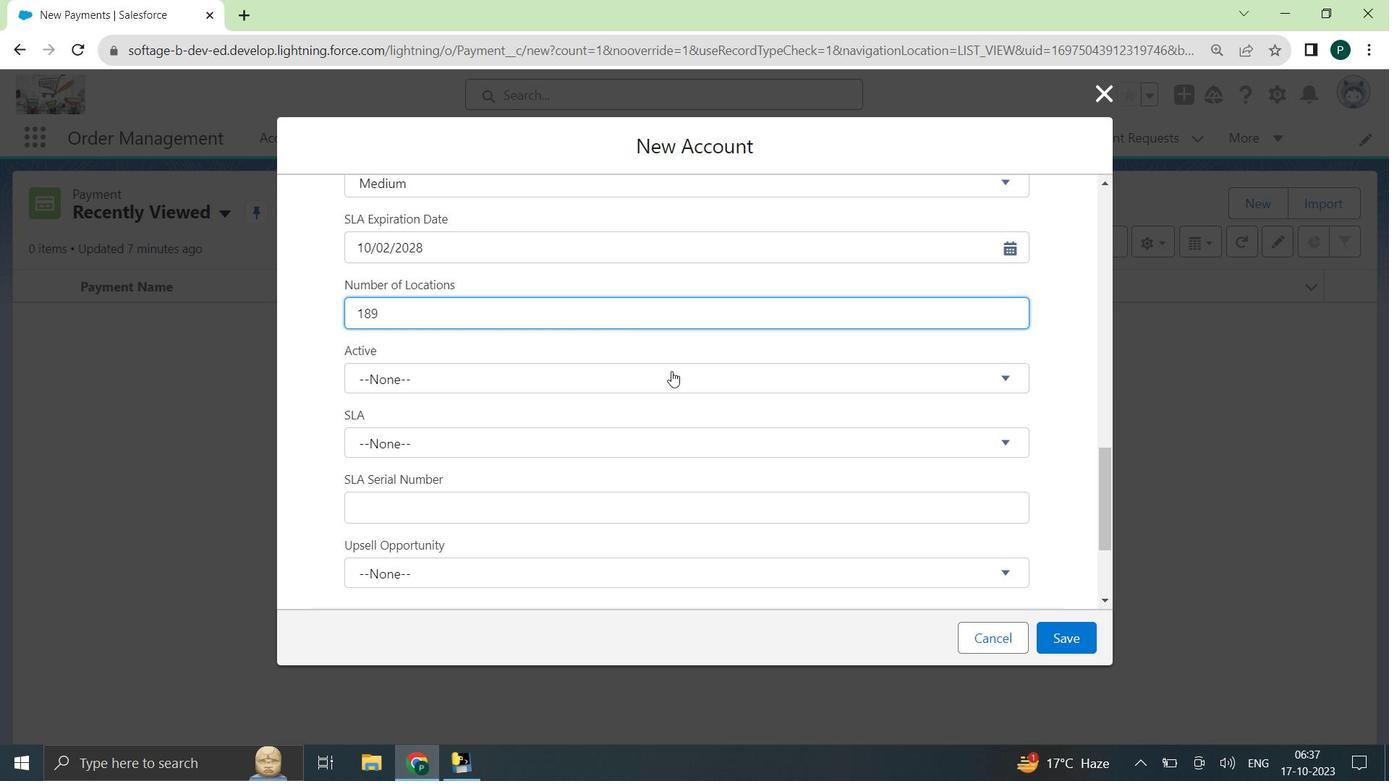 
Action: Mouse moved to (631, 482)
Screenshot: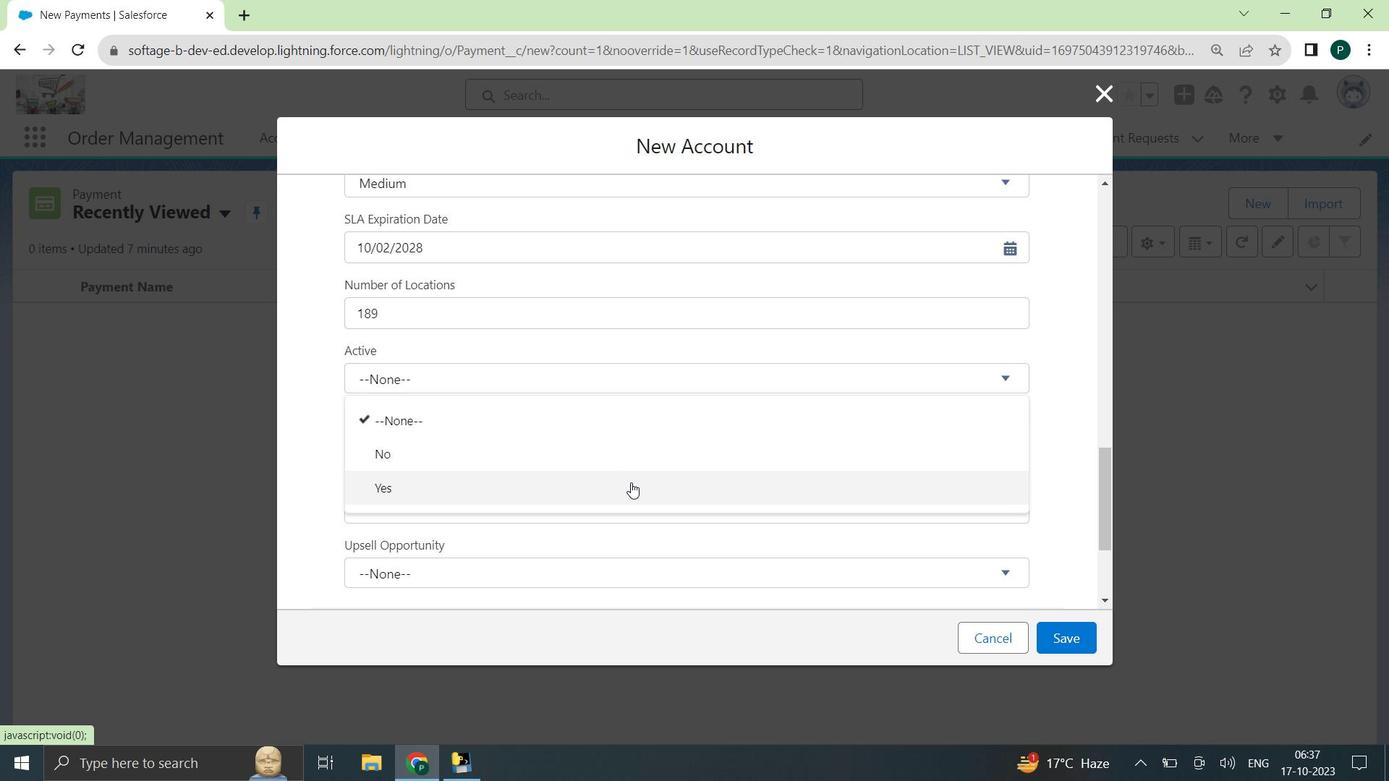 
Action: Mouse pressed left at (631, 482)
Screenshot: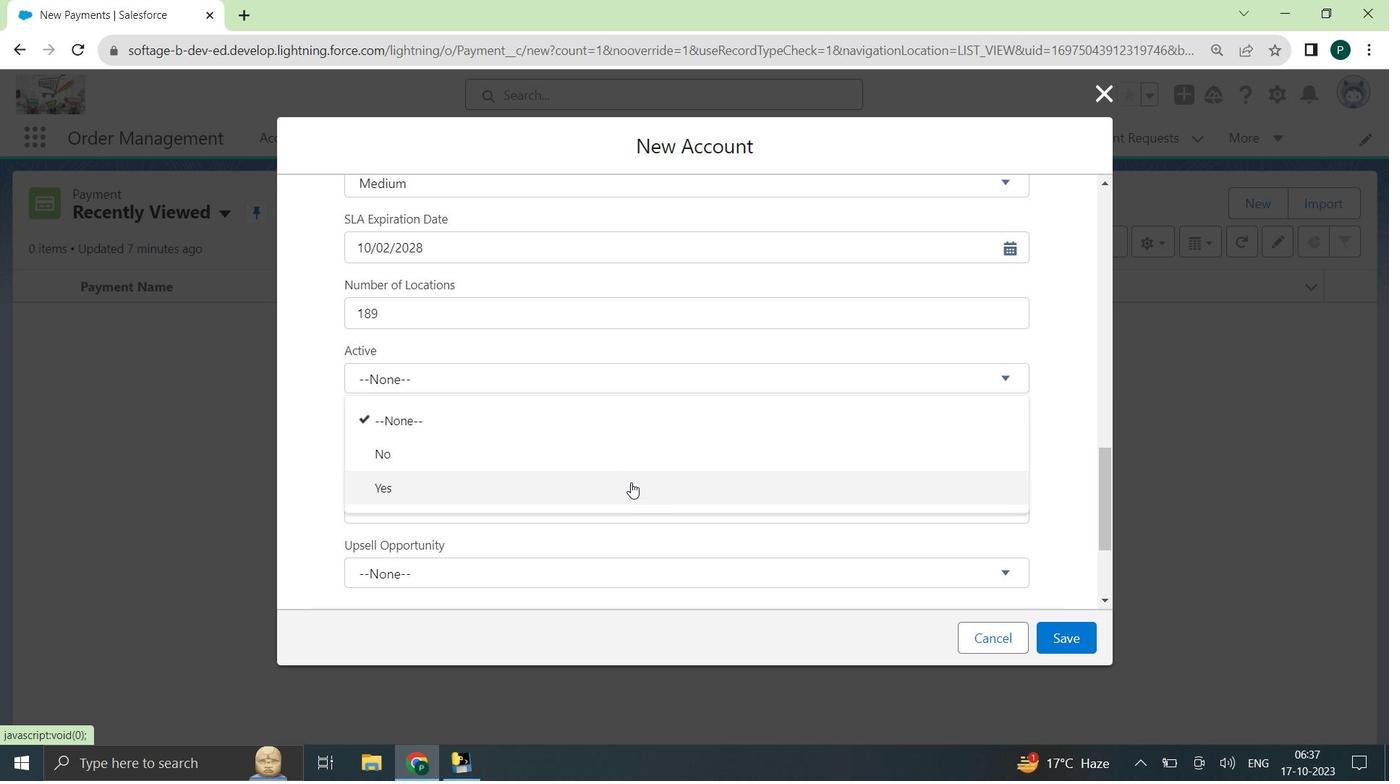 
Action: Mouse moved to (723, 446)
Screenshot: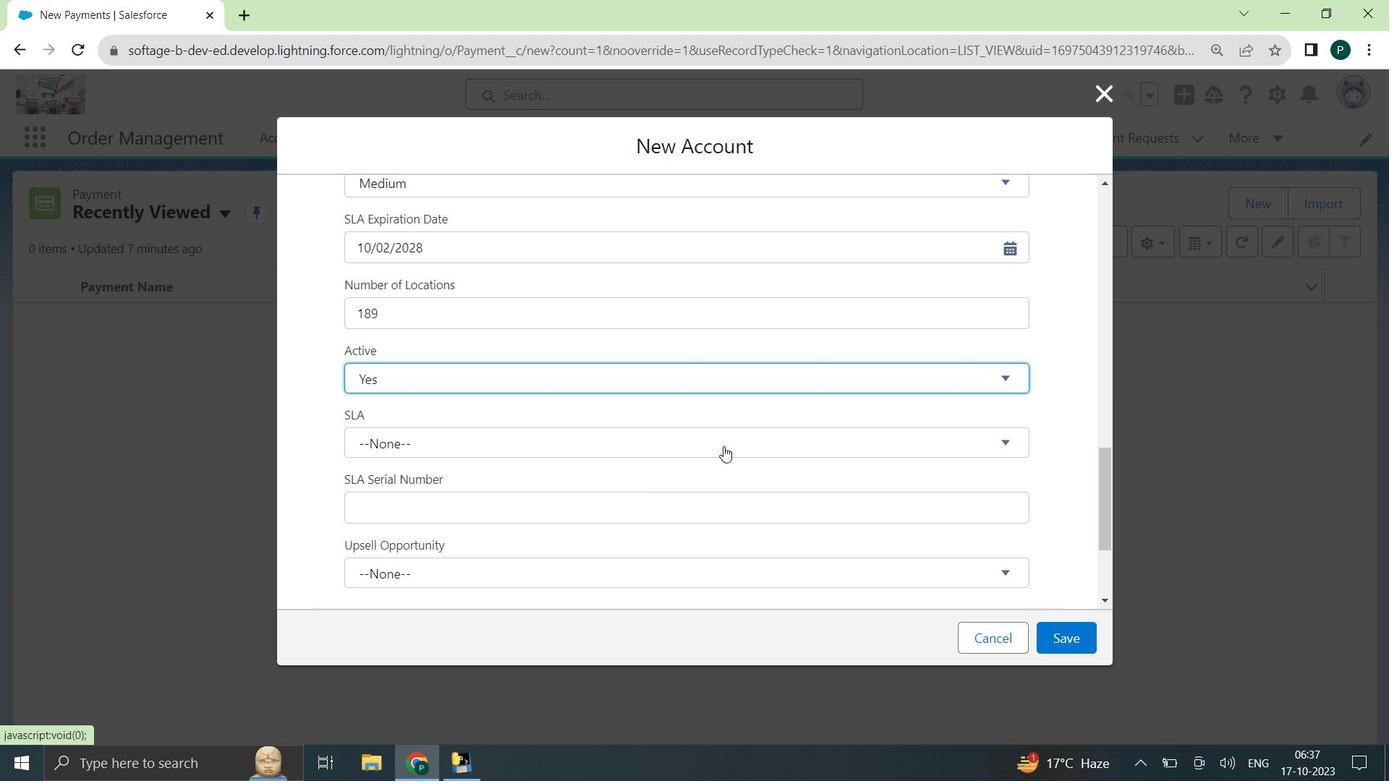 
Action: Mouse pressed left at (723, 446)
Screenshot: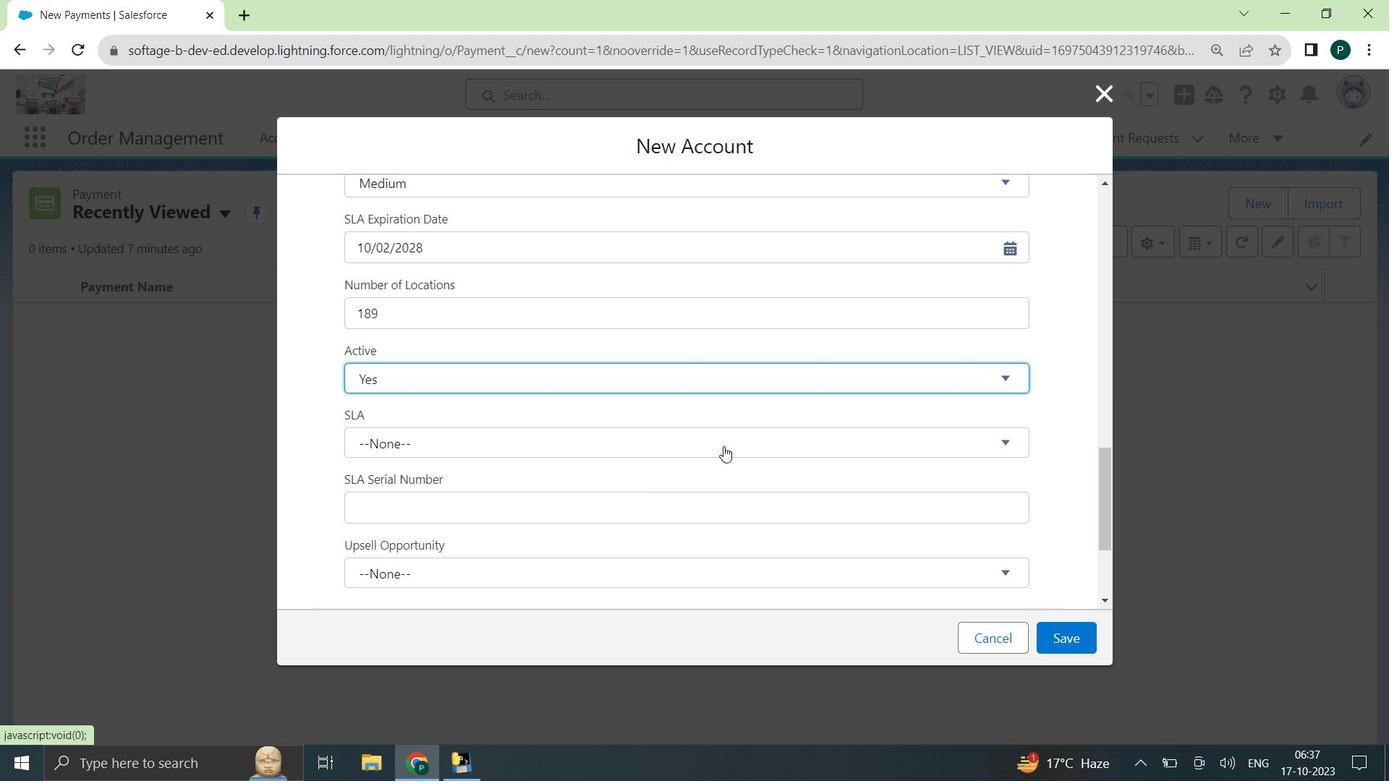 
Action: Mouse moved to (700, 456)
Screenshot: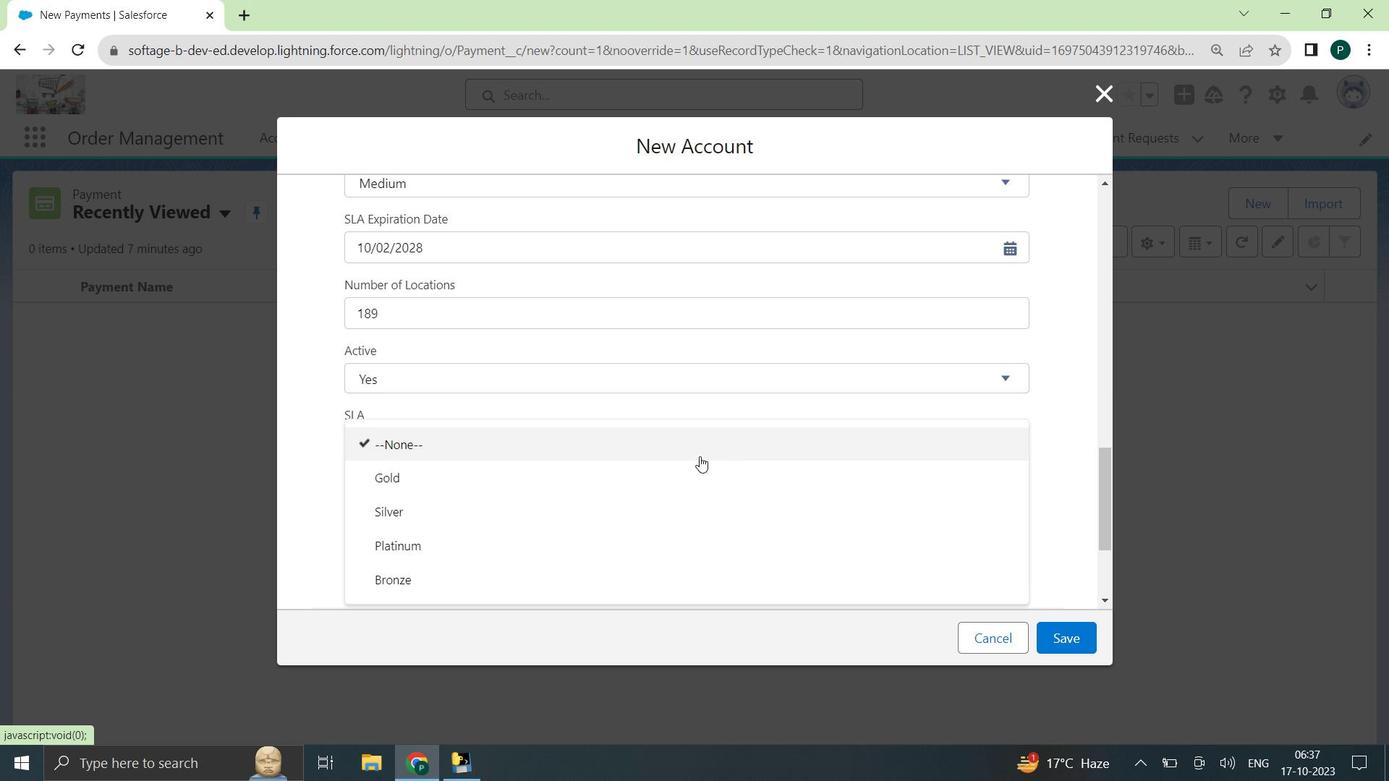 
Action: Mouse scrolled (700, 456) with delta (0, 0)
Screenshot: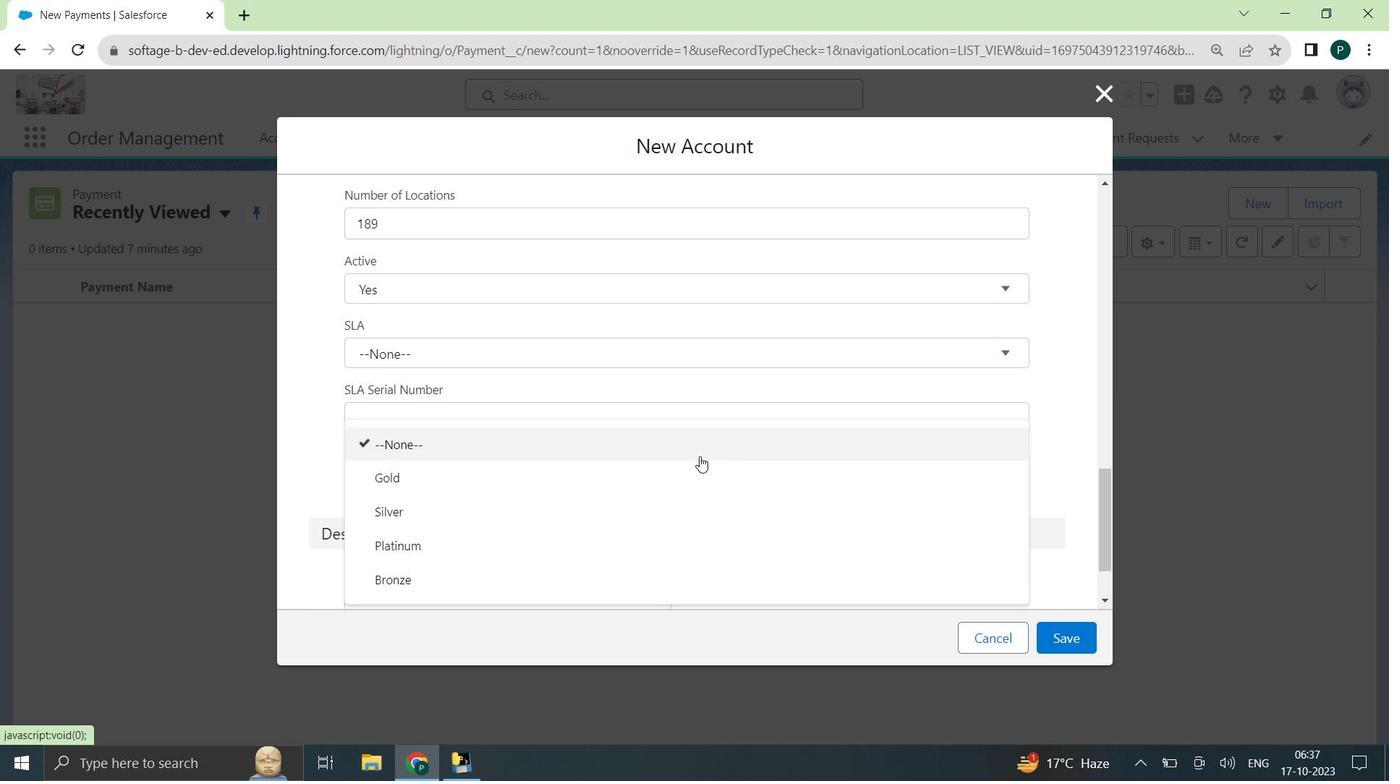 
Action: Mouse moved to (605, 495)
Screenshot: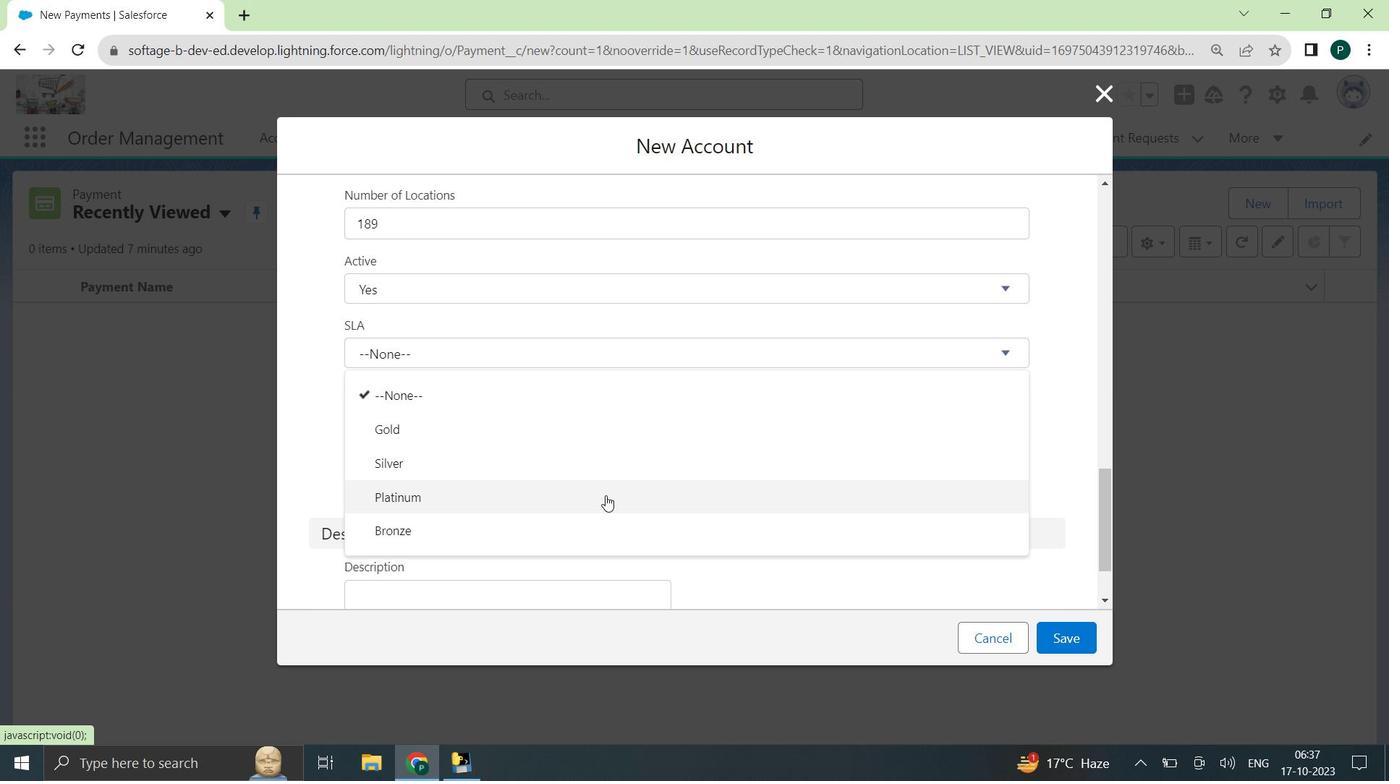 
Action: Mouse pressed left at (605, 495)
Screenshot: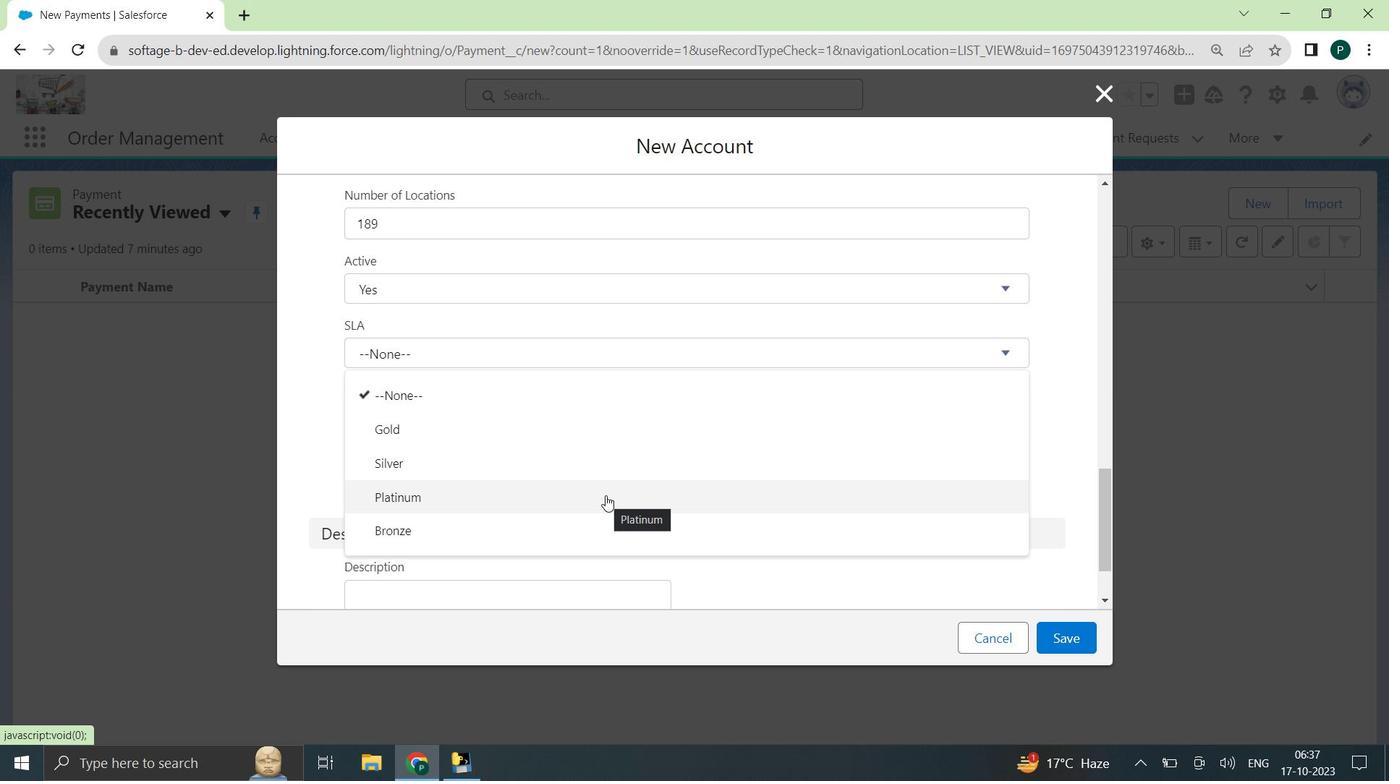 
Action: Mouse moved to (612, 494)
Screenshot: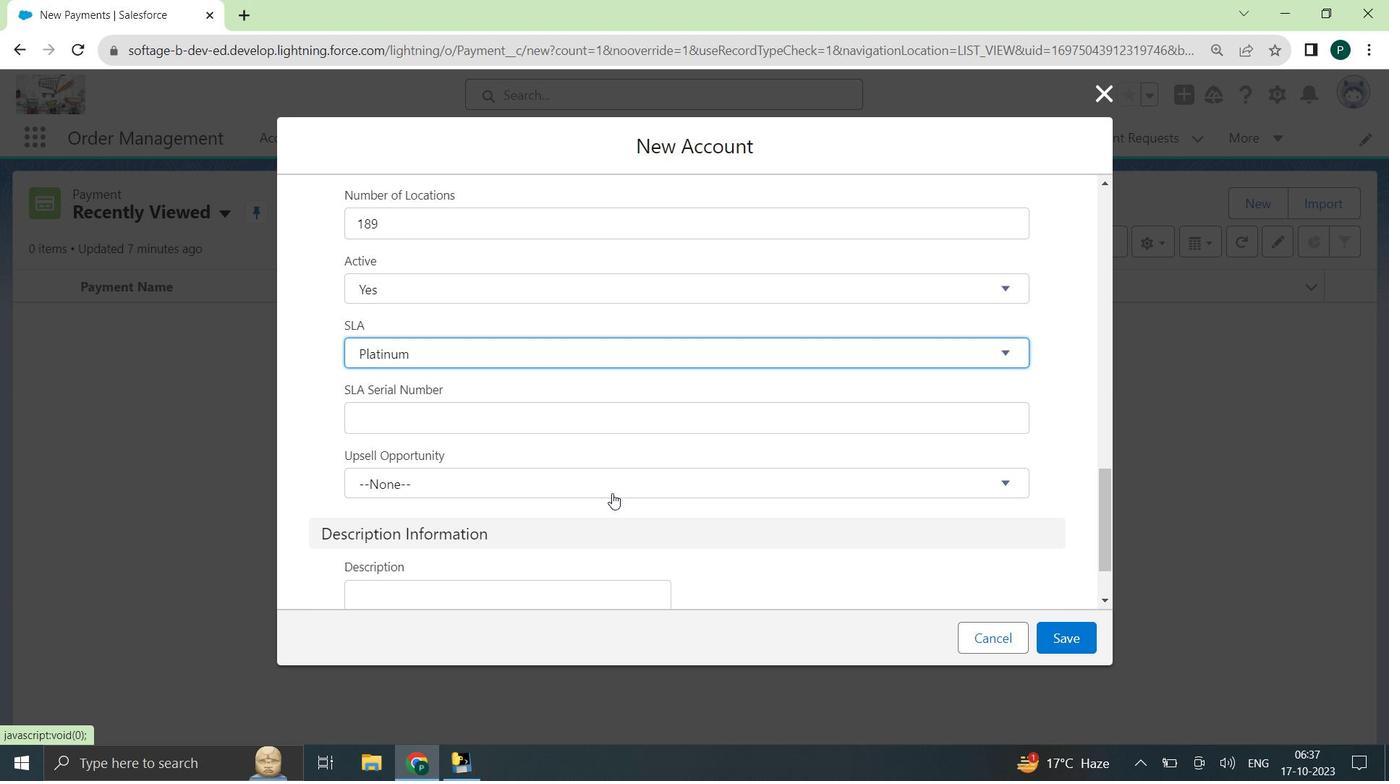 
Action: Mouse scrolled (612, 493) with delta (0, 0)
Screenshot: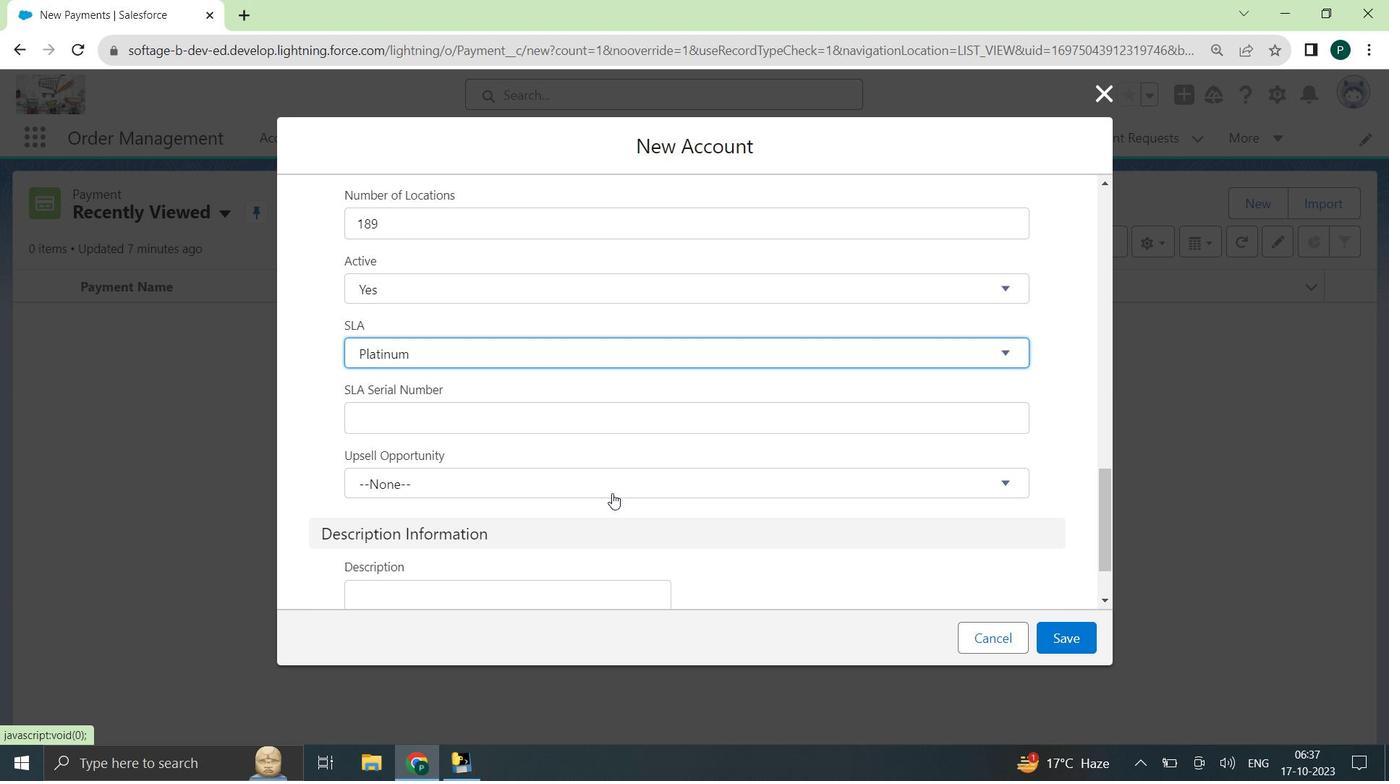 
Action: Mouse moved to (672, 381)
Screenshot: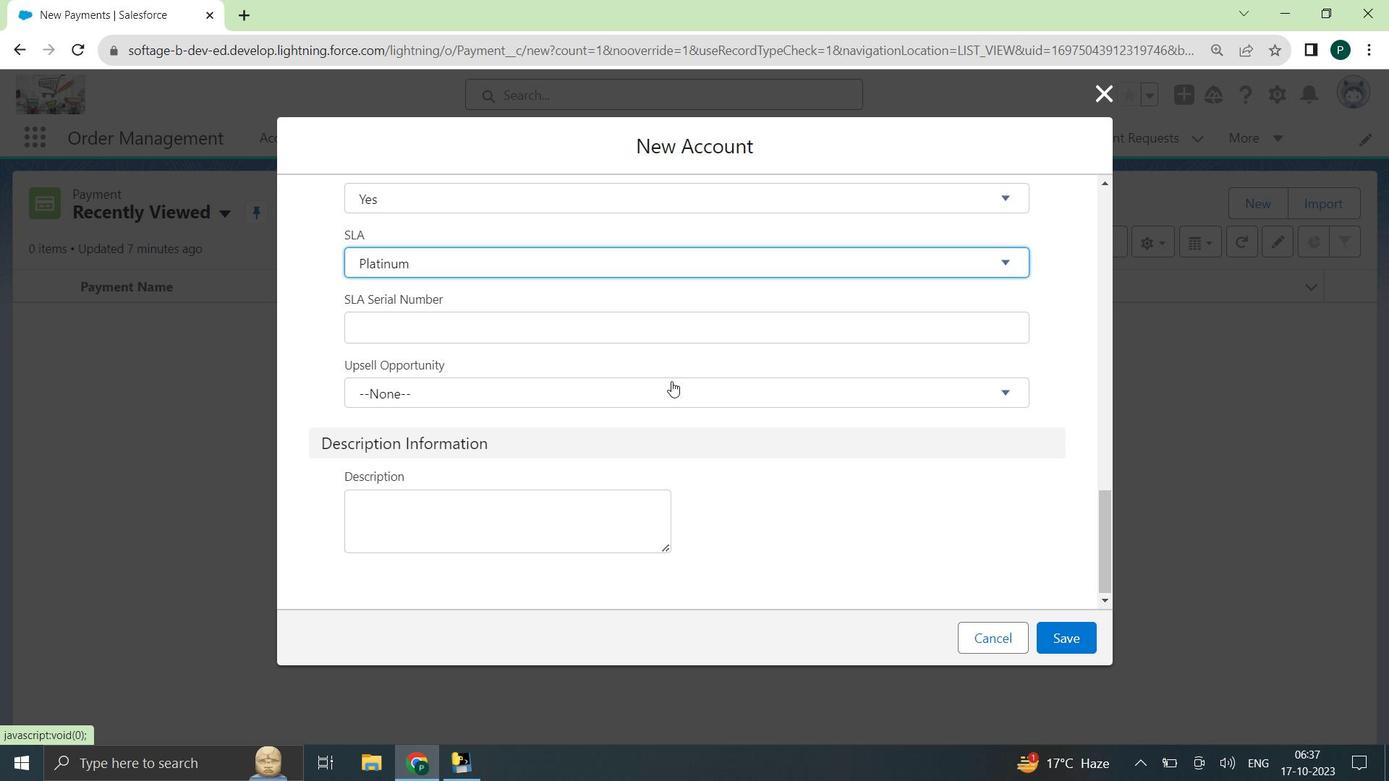 
Action: Mouse pressed left at (672, 381)
